 Task: Explore Airbnb accommodation in Blenheim, New Zealand from 3rd December, 2023 to 17th December, 2023 for 3 adults, 1 child.3 bedrooms having 4 beds and 2 bathrooms. Property type can be house. Look for 5 properties as per requirement.
Action: Mouse moved to (517, 75)
Screenshot: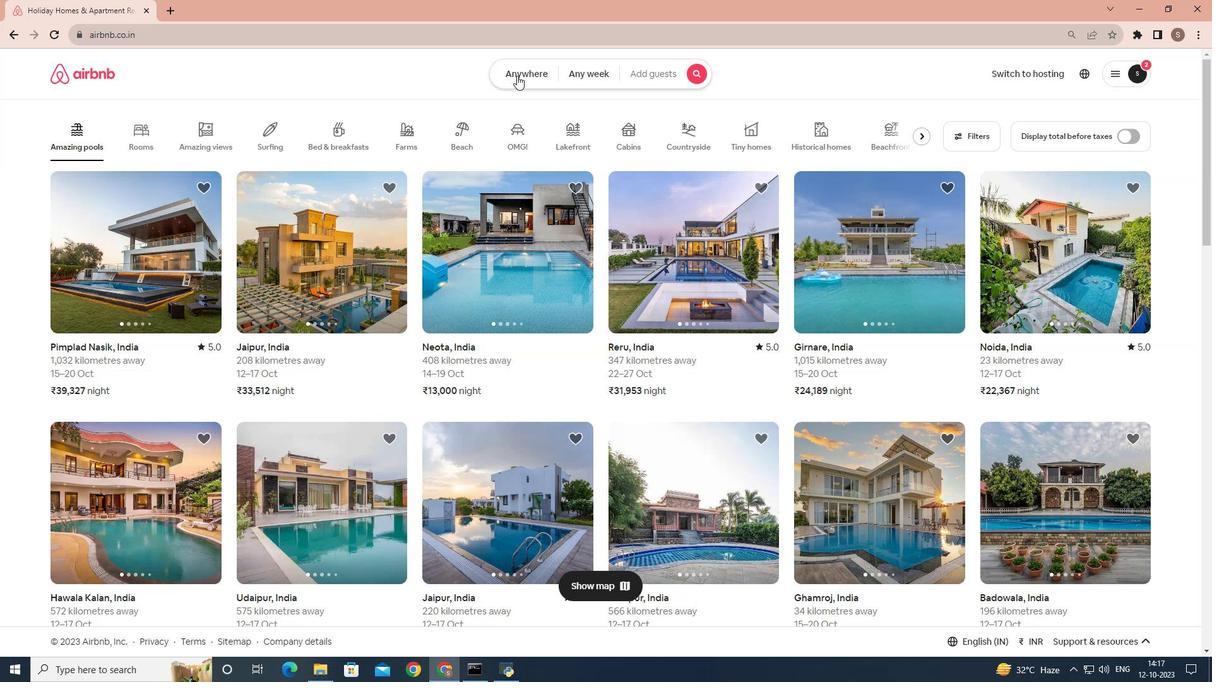
Action: Mouse pressed left at (517, 75)
Screenshot: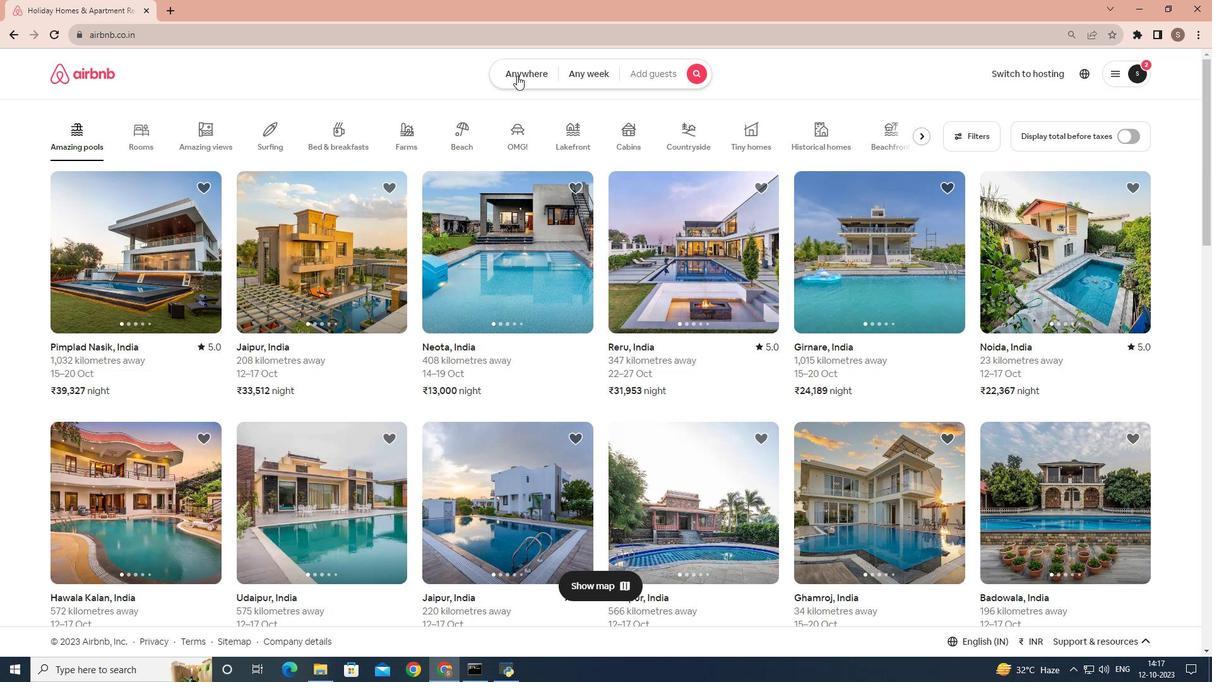 
Action: Mouse moved to (450, 118)
Screenshot: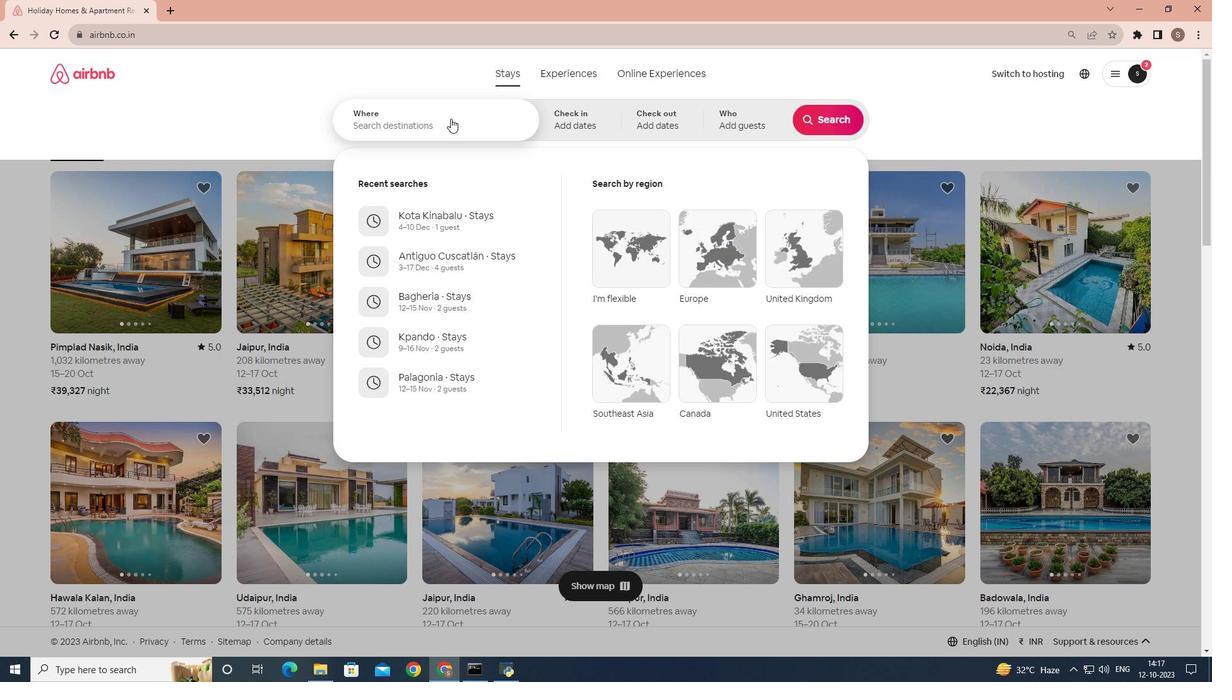 
Action: Mouse pressed left at (450, 118)
Screenshot: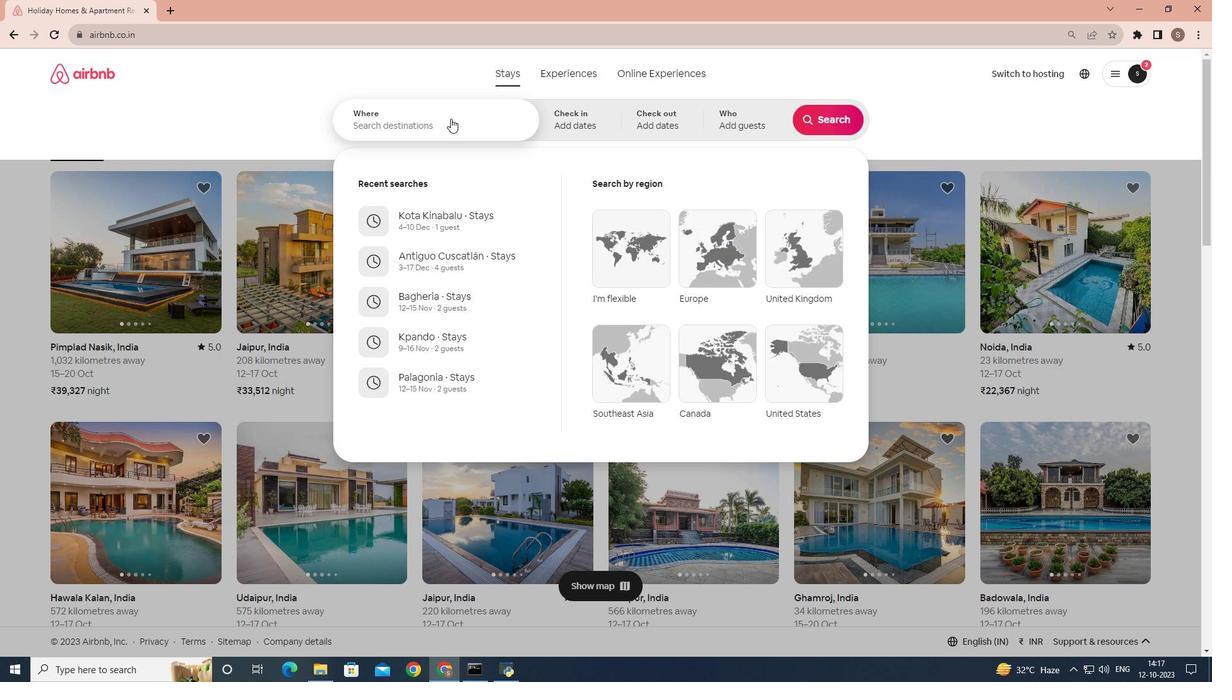 
Action: Key pressed <Key.shift>M<Key.backspace><Key.shift><Key.shift><Key.shift>Blenheim,<Key.space><Key.shift>New<Key.space><Key.shift>Zealand
Screenshot: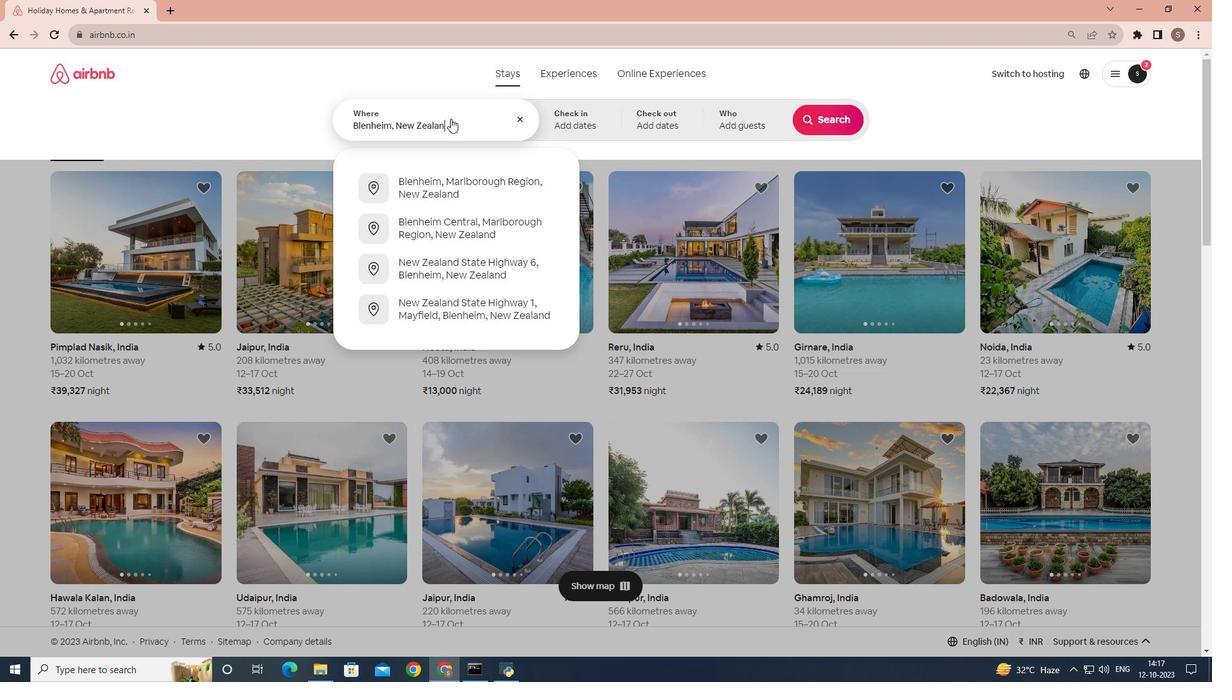 
Action: Mouse moved to (585, 108)
Screenshot: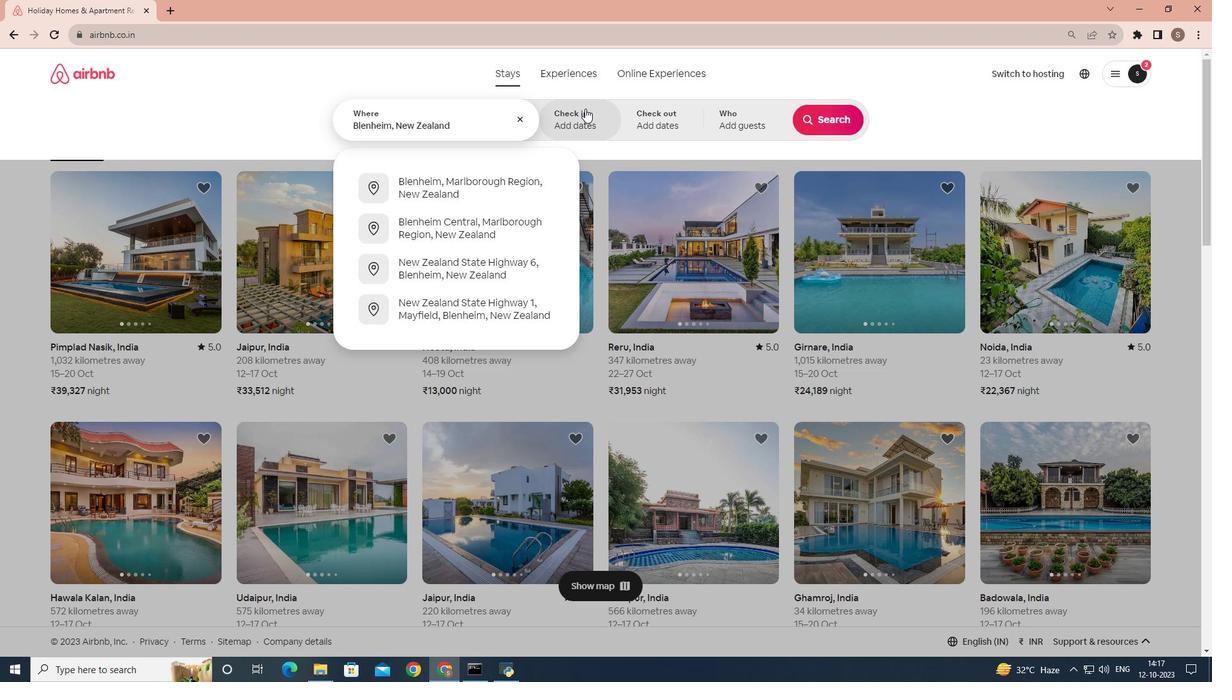 
Action: Mouse pressed left at (585, 108)
Screenshot: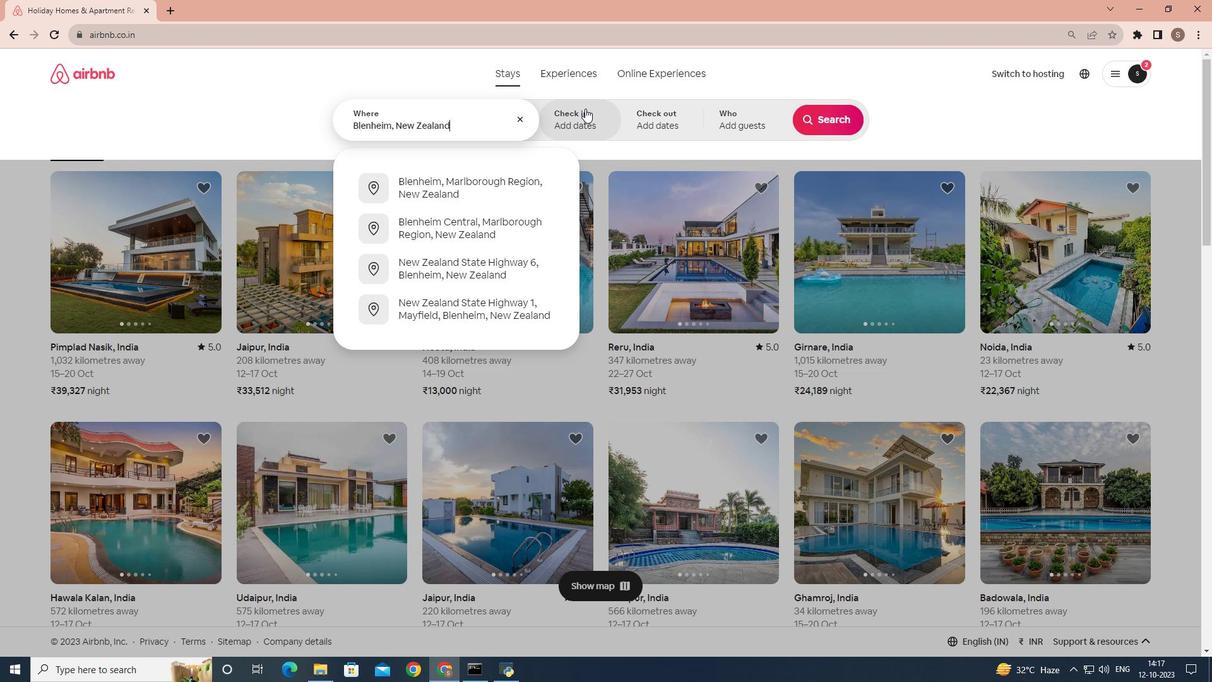 
Action: Mouse moved to (822, 222)
Screenshot: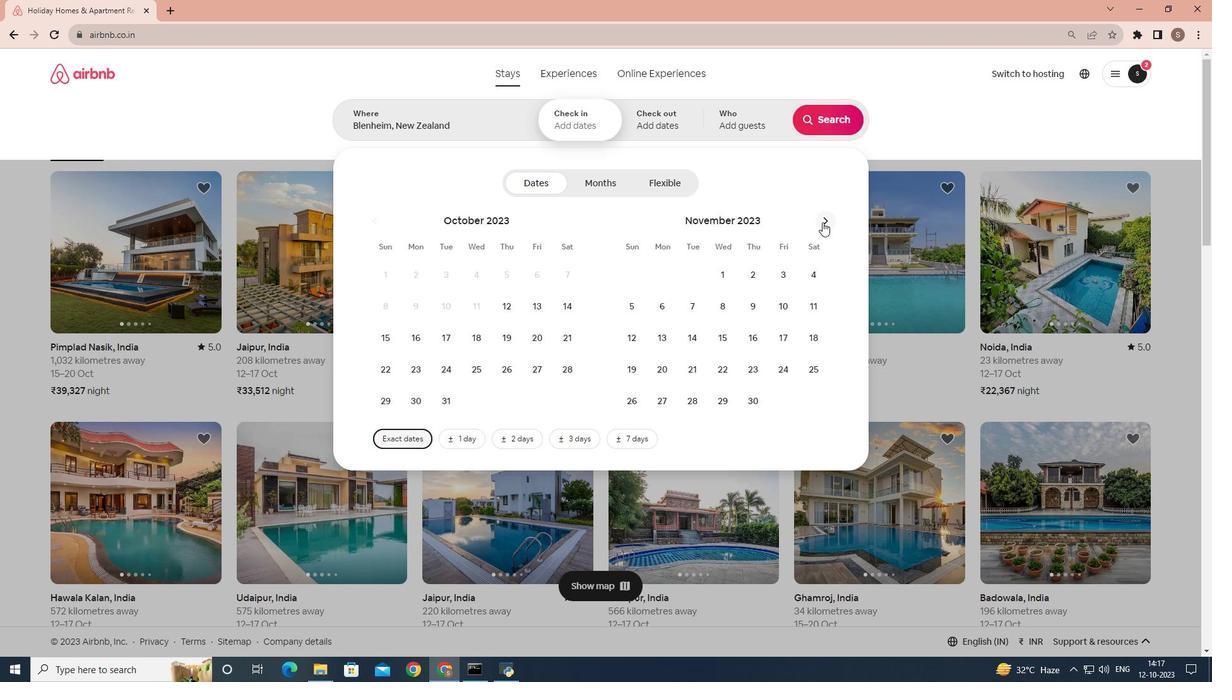 
Action: Mouse pressed left at (822, 222)
Screenshot: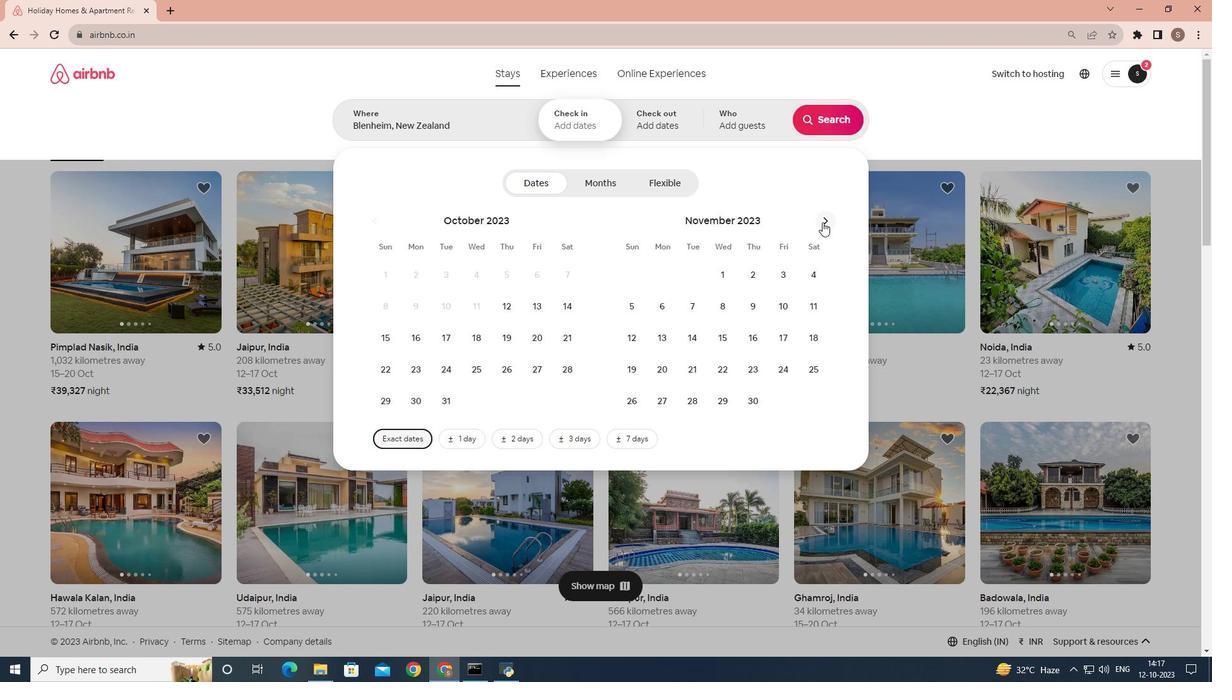
Action: Mouse moved to (639, 305)
Screenshot: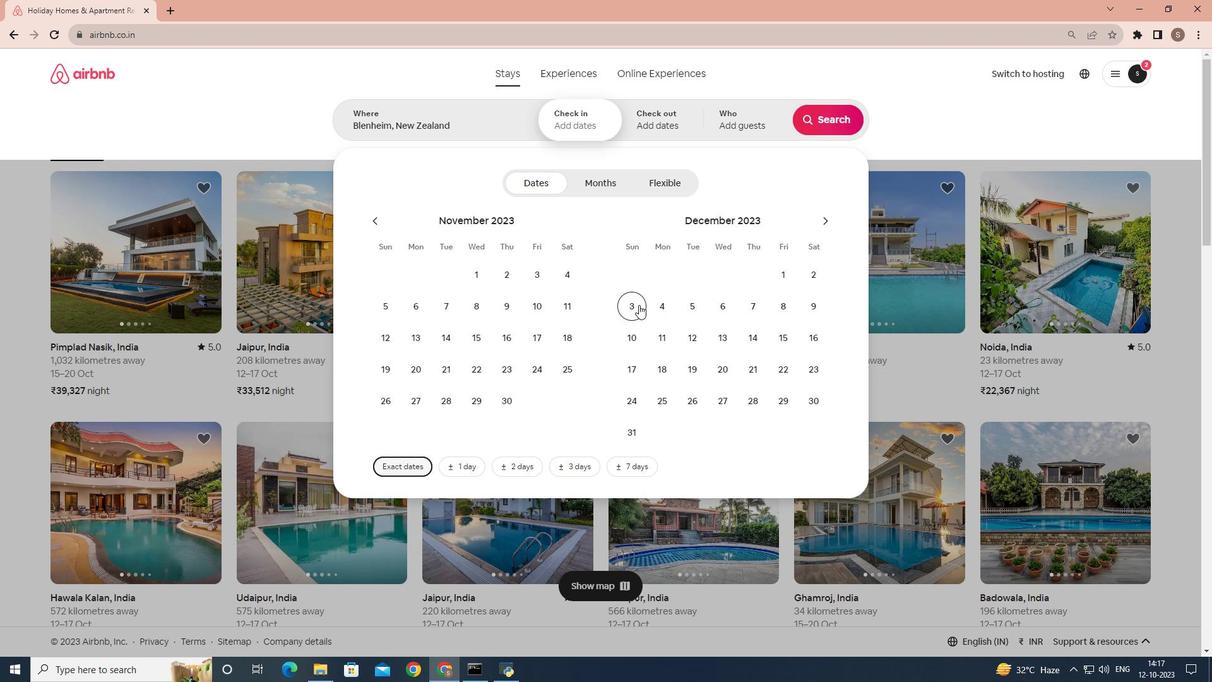 
Action: Mouse pressed left at (639, 305)
Screenshot: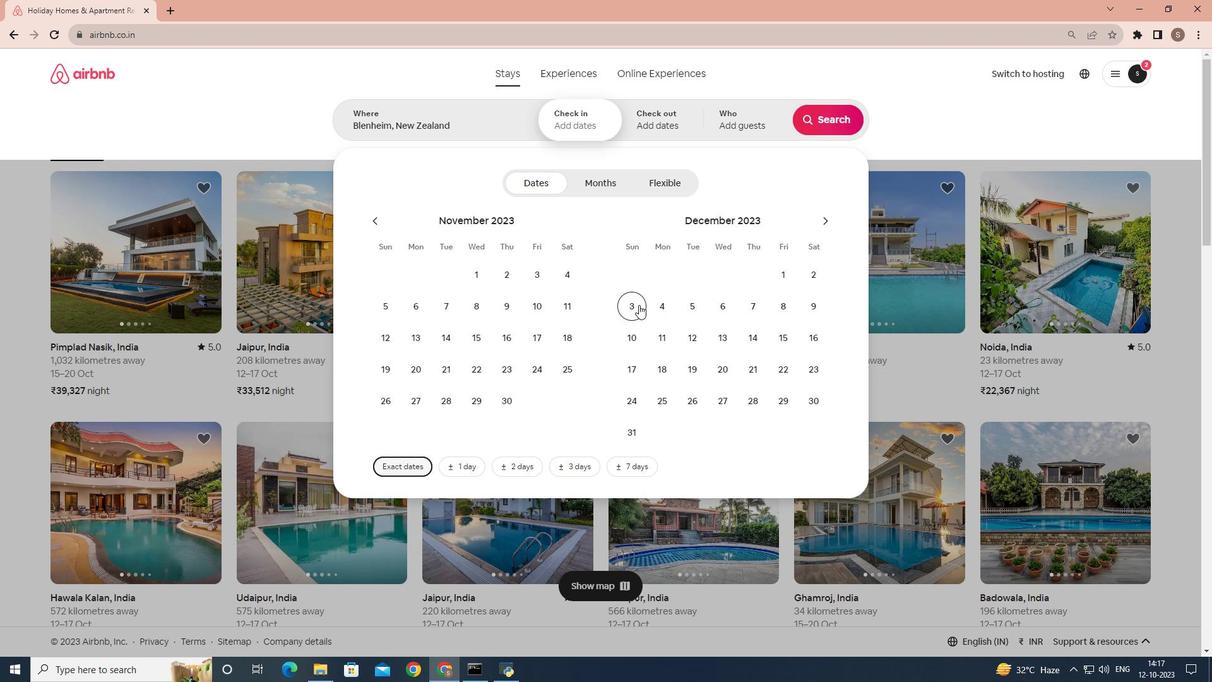 
Action: Mouse moved to (632, 359)
Screenshot: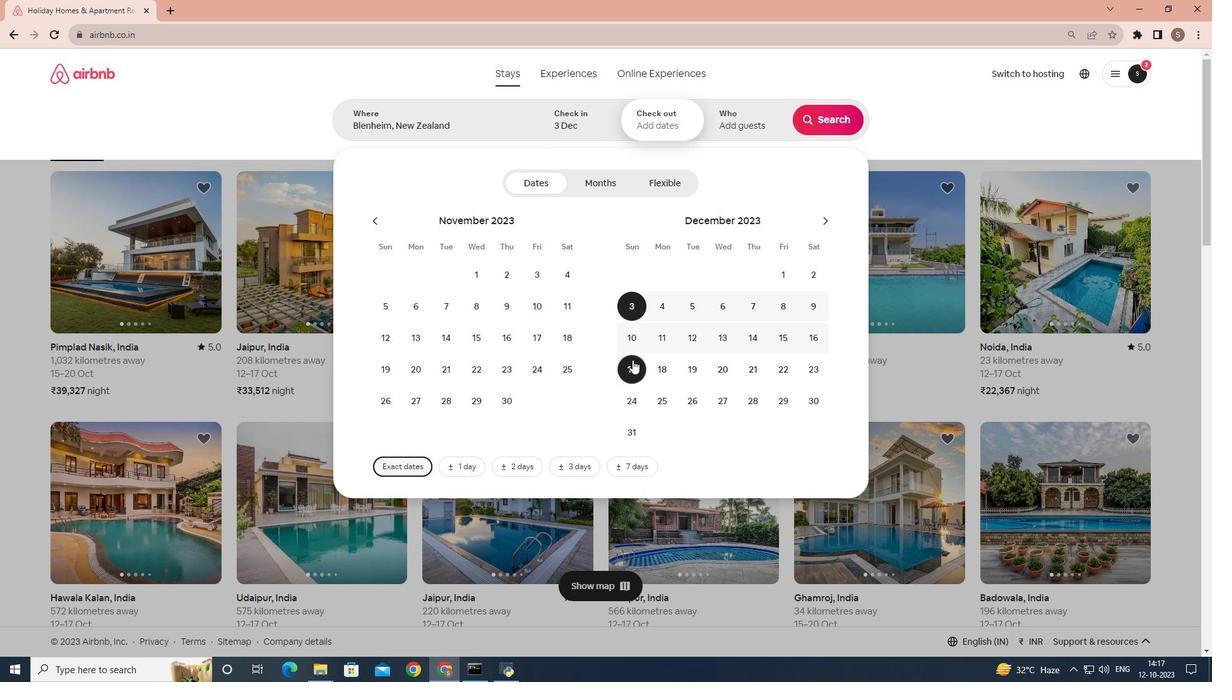 
Action: Mouse pressed left at (632, 359)
Screenshot: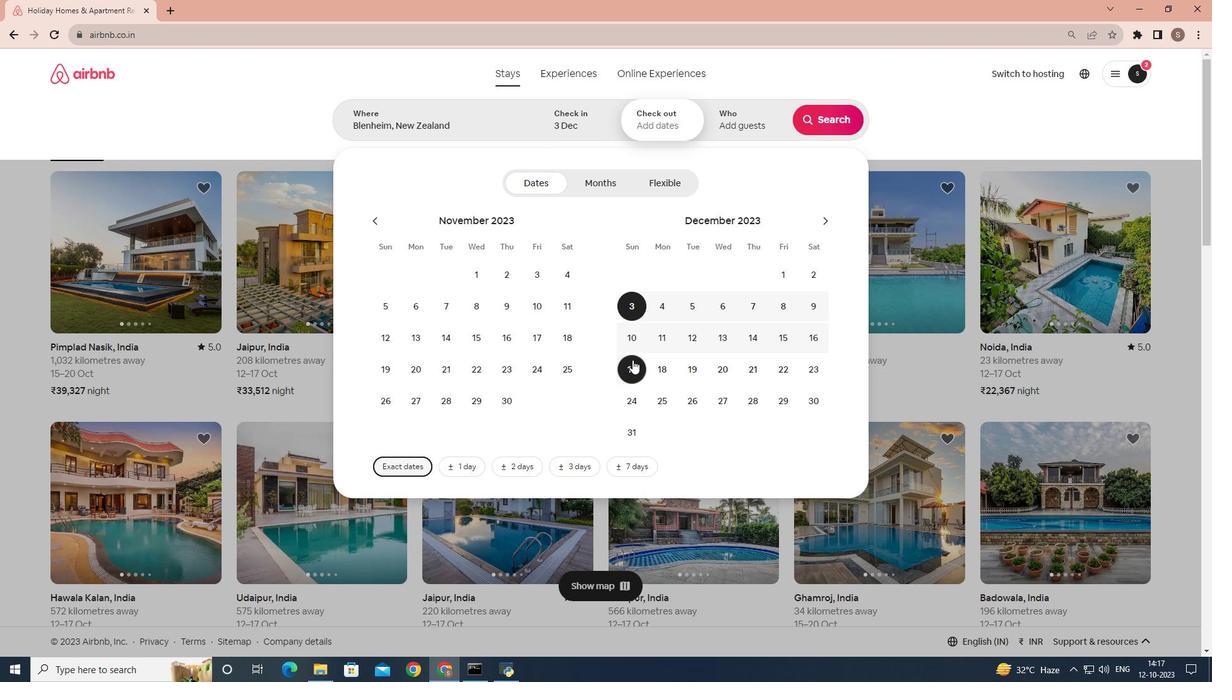 
Action: Mouse moved to (743, 124)
Screenshot: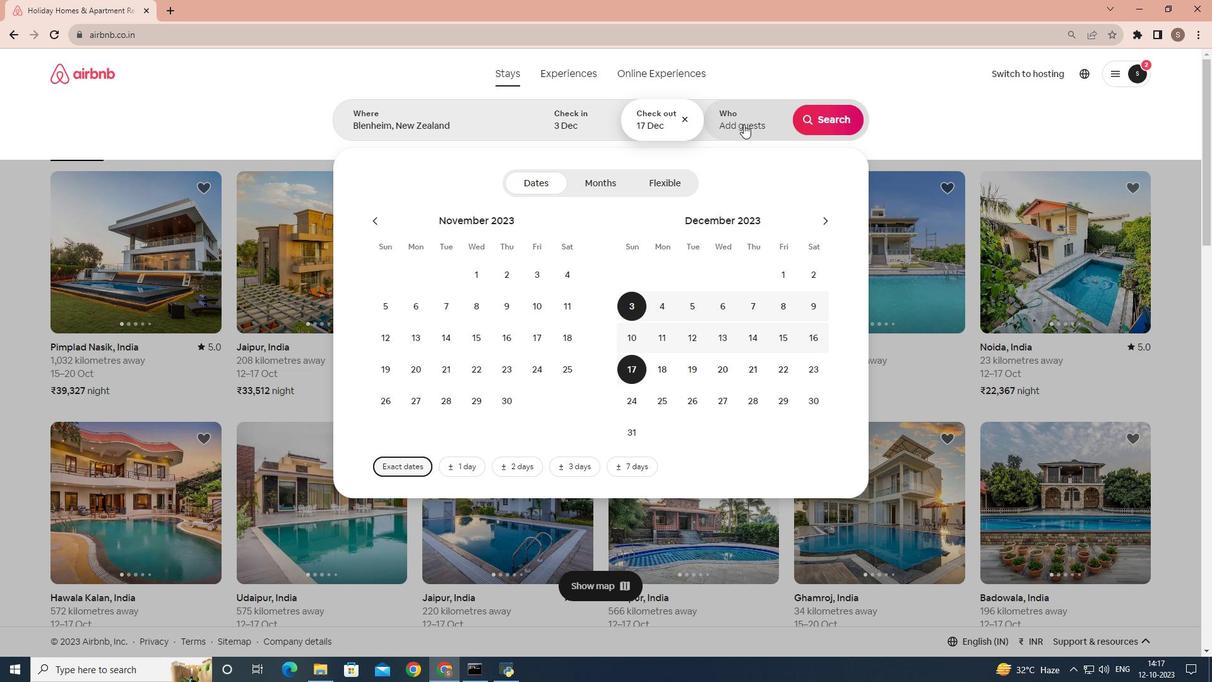 
Action: Mouse pressed left at (743, 124)
Screenshot: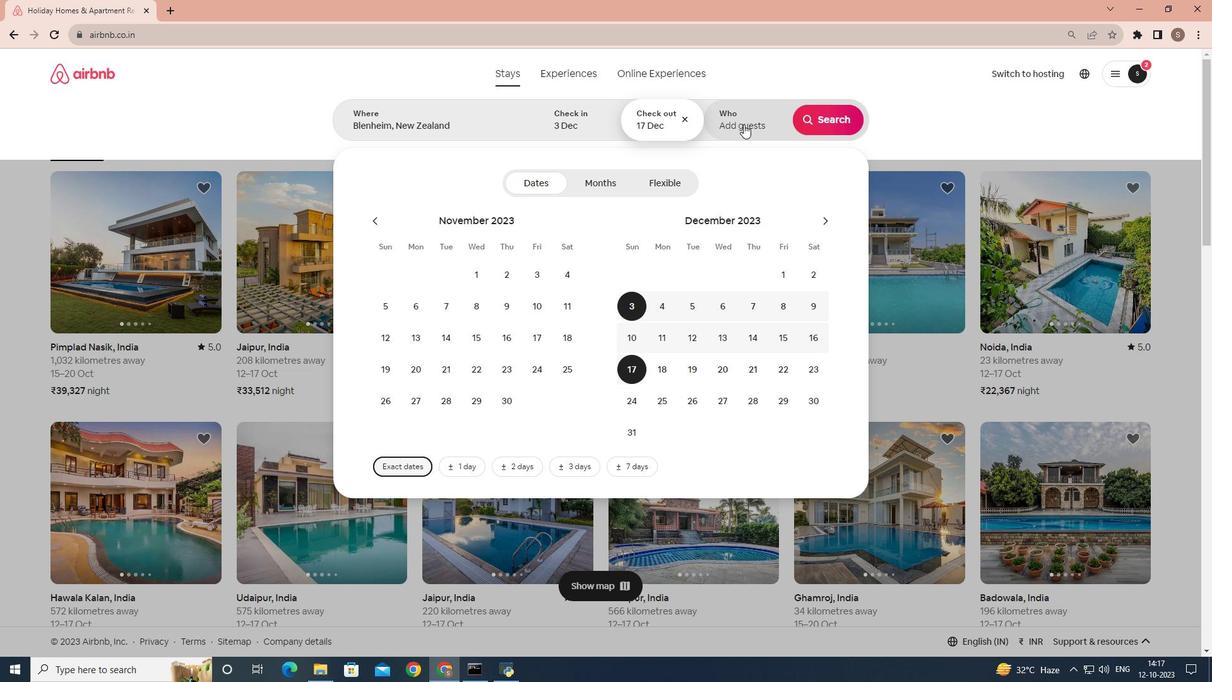 
Action: Mouse moved to (828, 185)
Screenshot: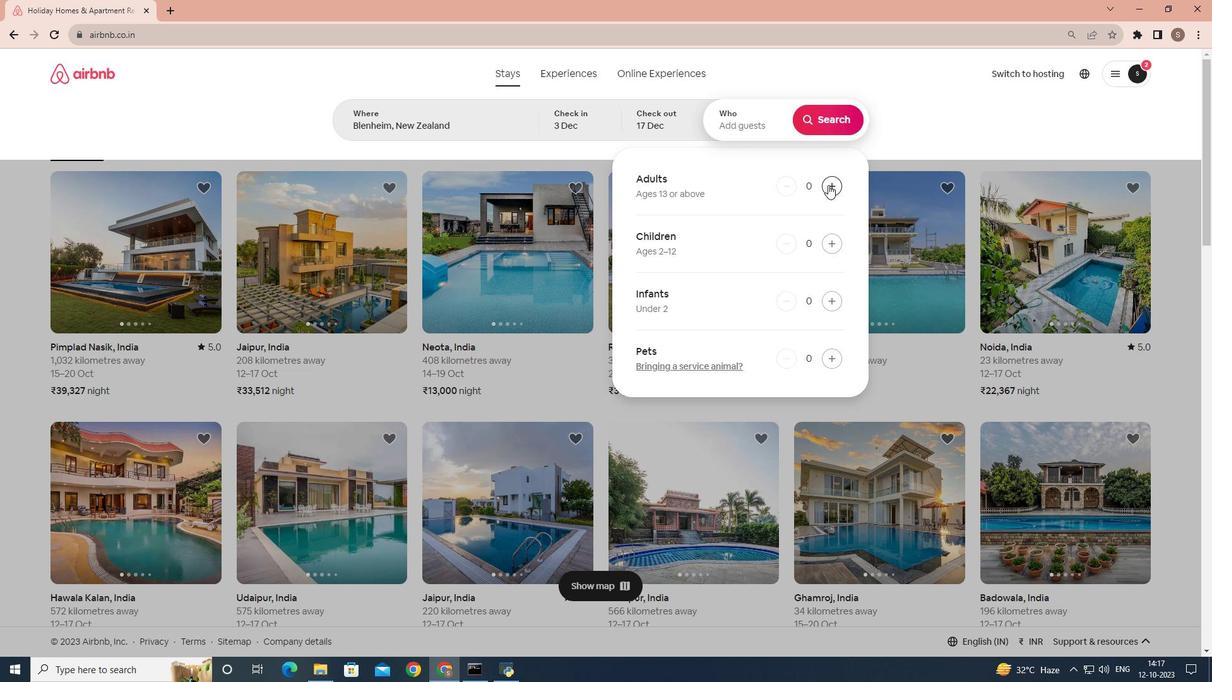 
Action: Mouse pressed left at (828, 185)
Screenshot: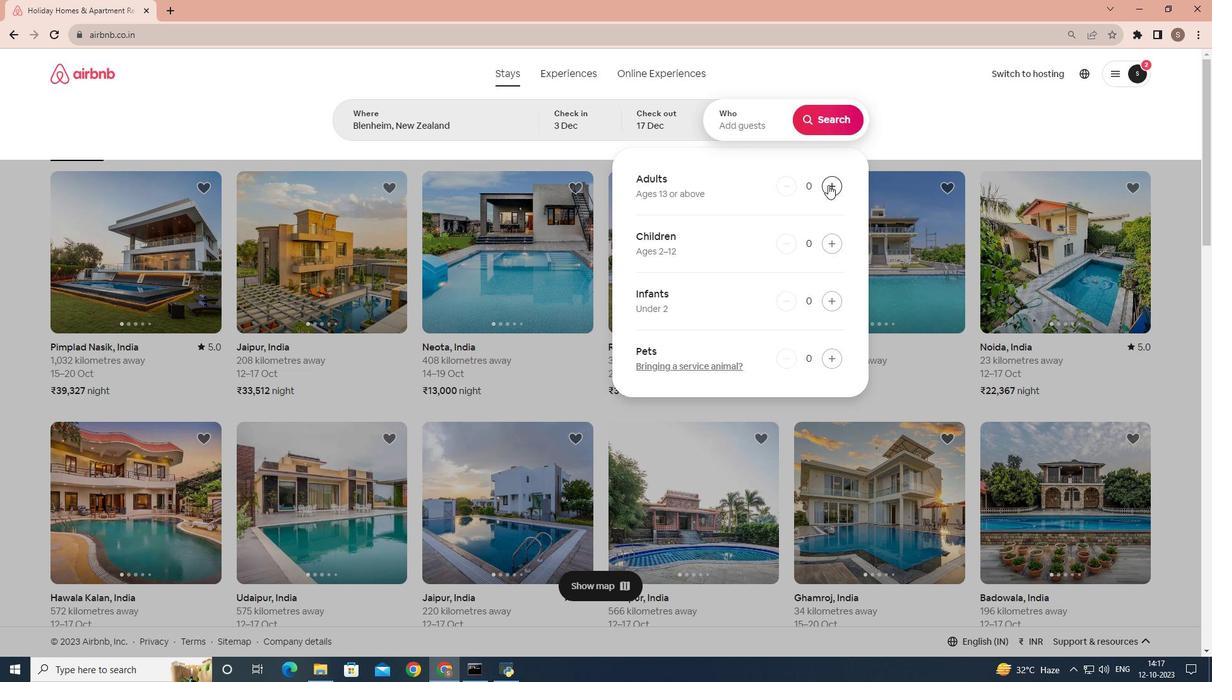 
Action: Mouse pressed left at (828, 185)
Screenshot: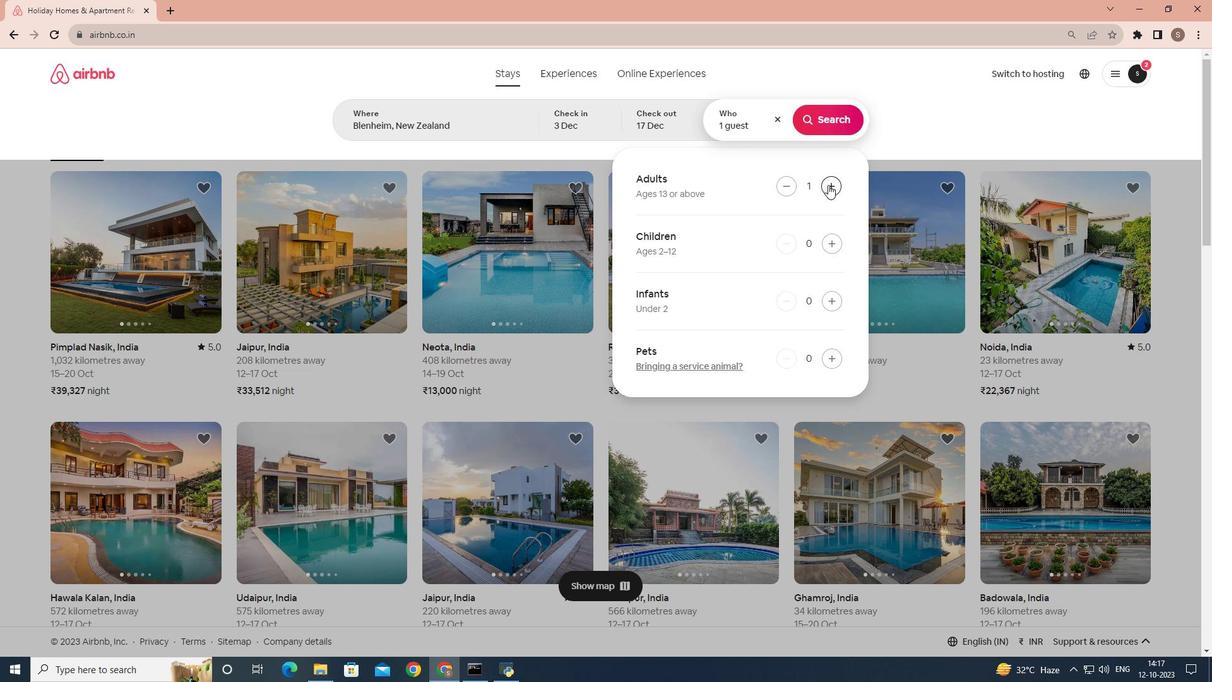 
Action: Mouse pressed left at (828, 185)
Screenshot: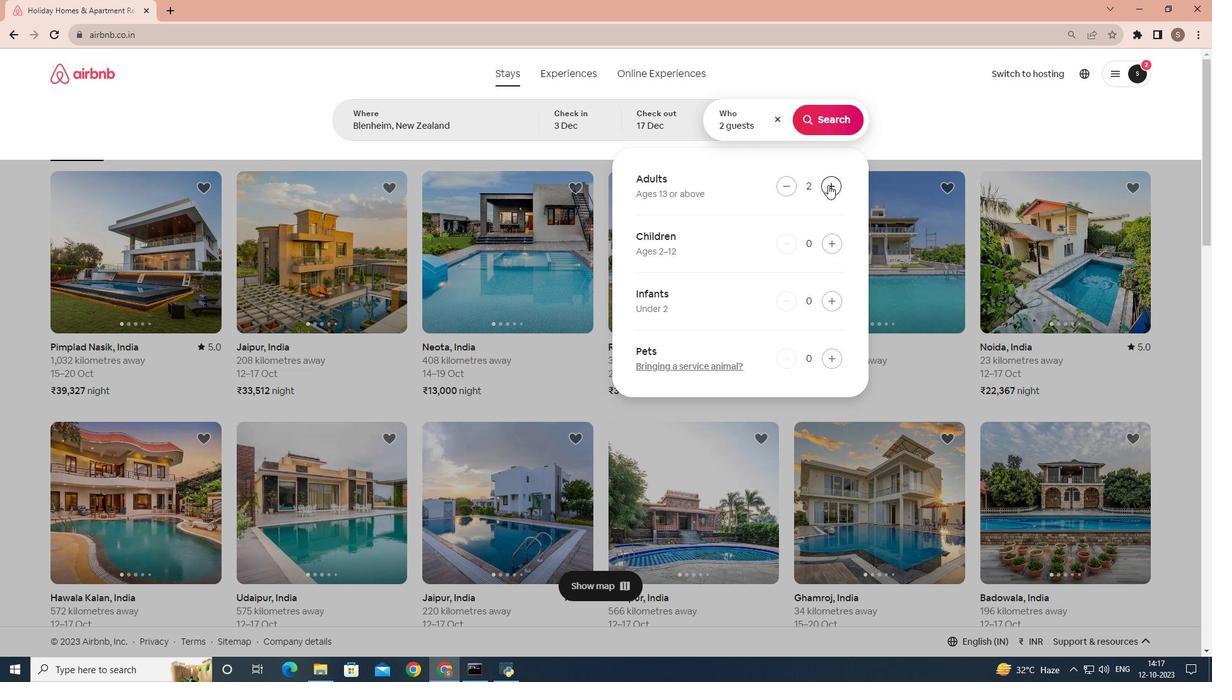 
Action: Mouse pressed left at (828, 185)
Screenshot: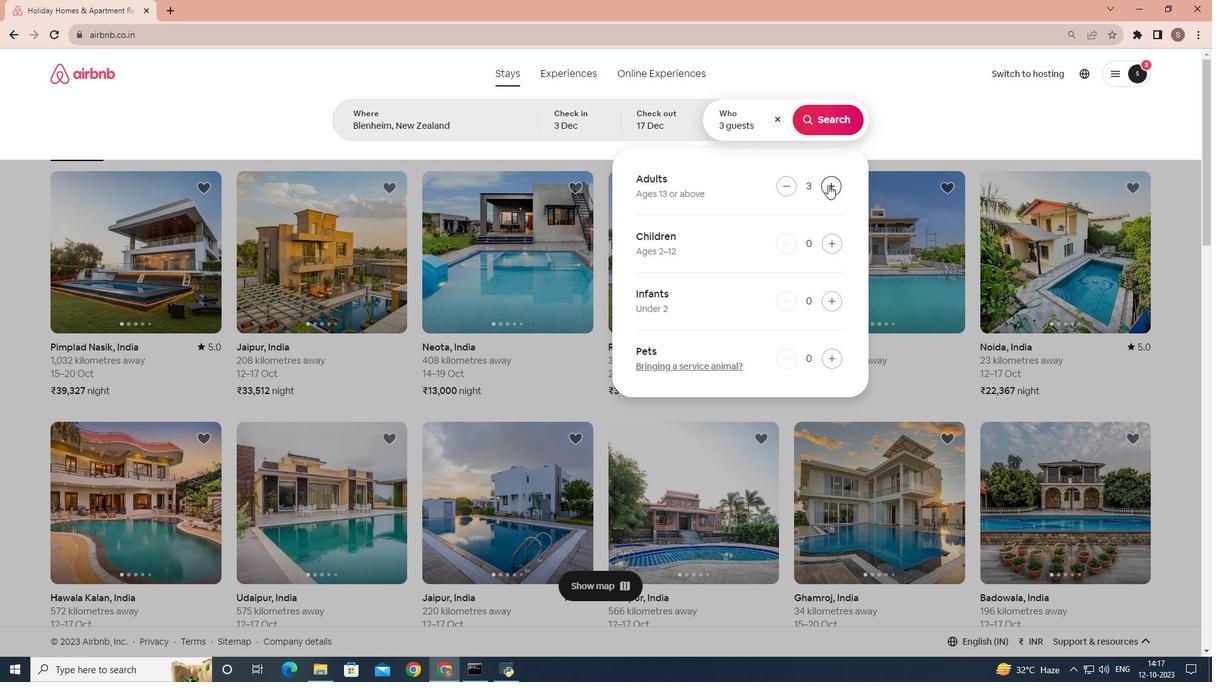 
Action: Mouse moved to (797, 191)
Screenshot: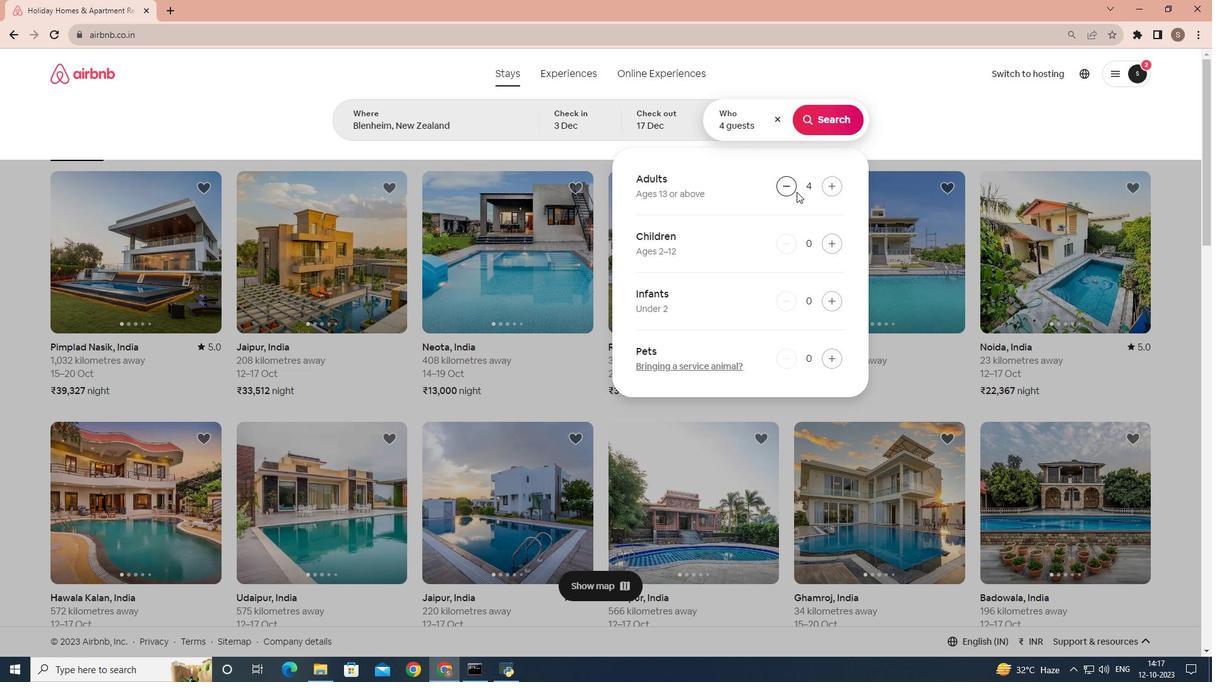 
Action: Mouse pressed left at (797, 191)
Screenshot: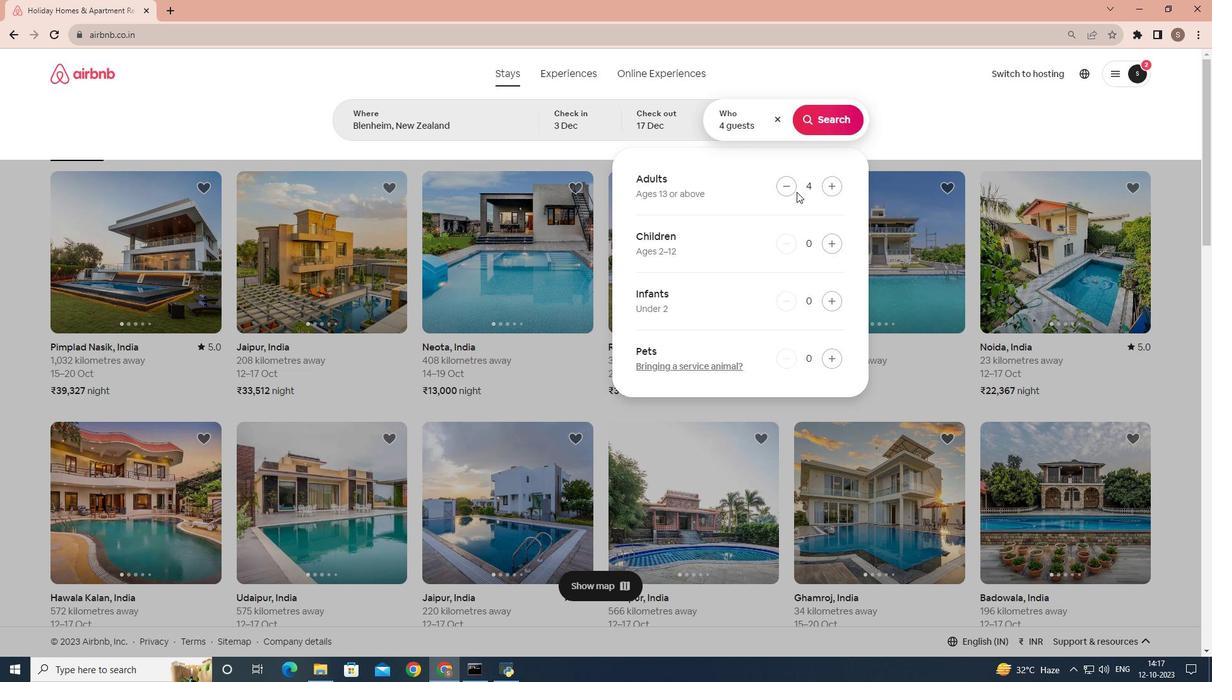 
Action: Mouse moved to (790, 189)
Screenshot: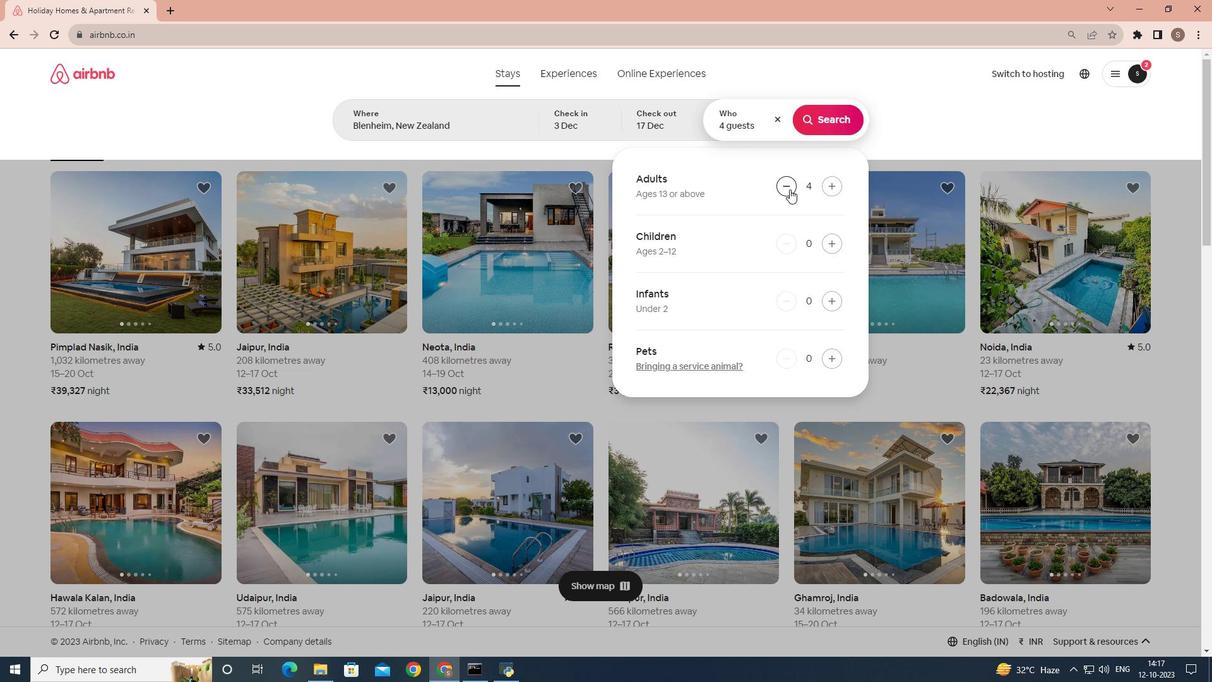 
Action: Mouse pressed left at (790, 189)
Screenshot: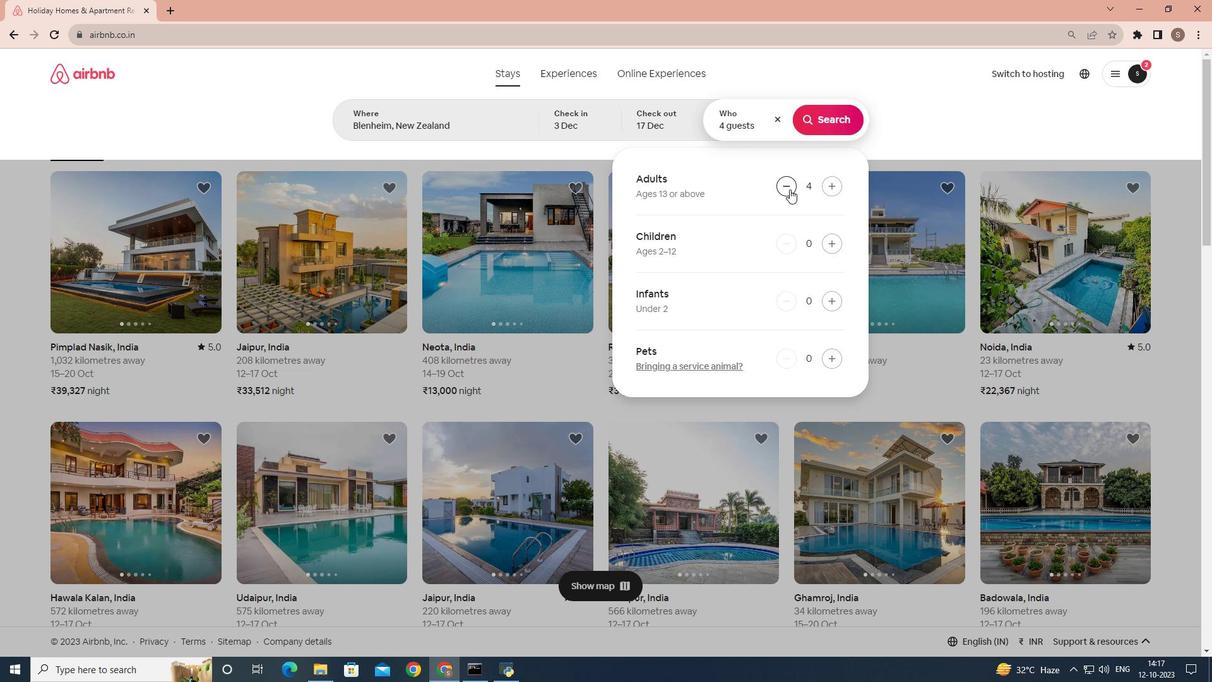 
Action: Mouse moved to (834, 244)
Screenshot: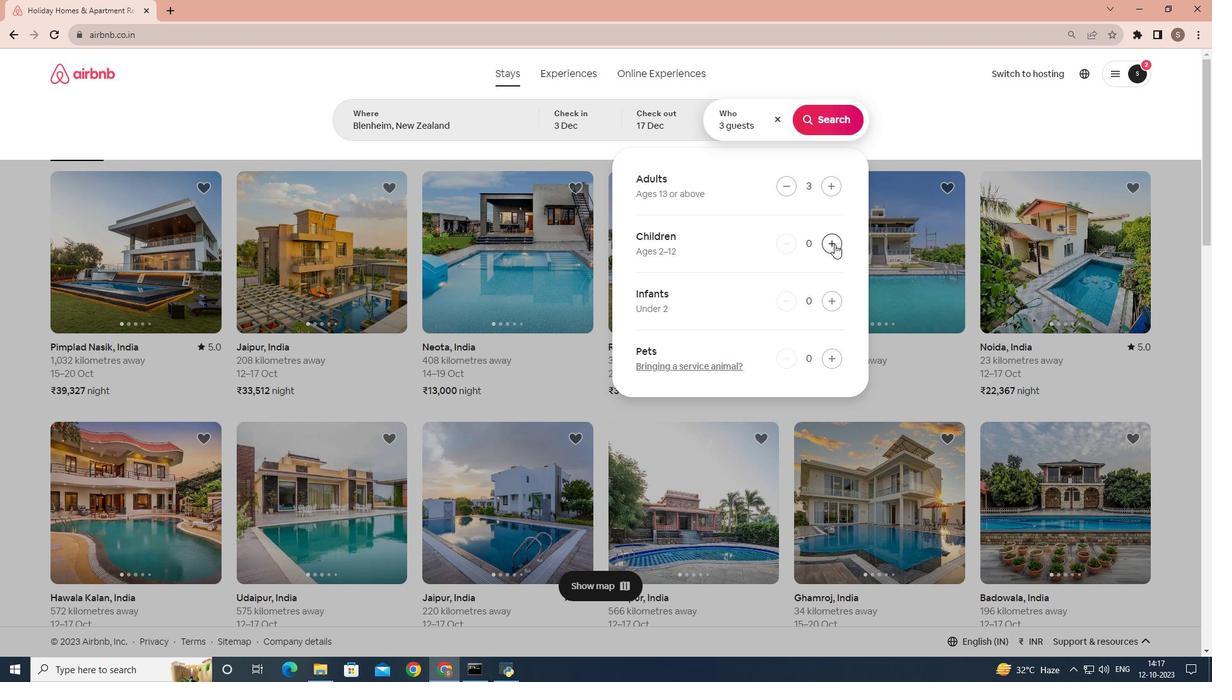 
Action: Mouse pressed left at (834, 244)
Screenshot: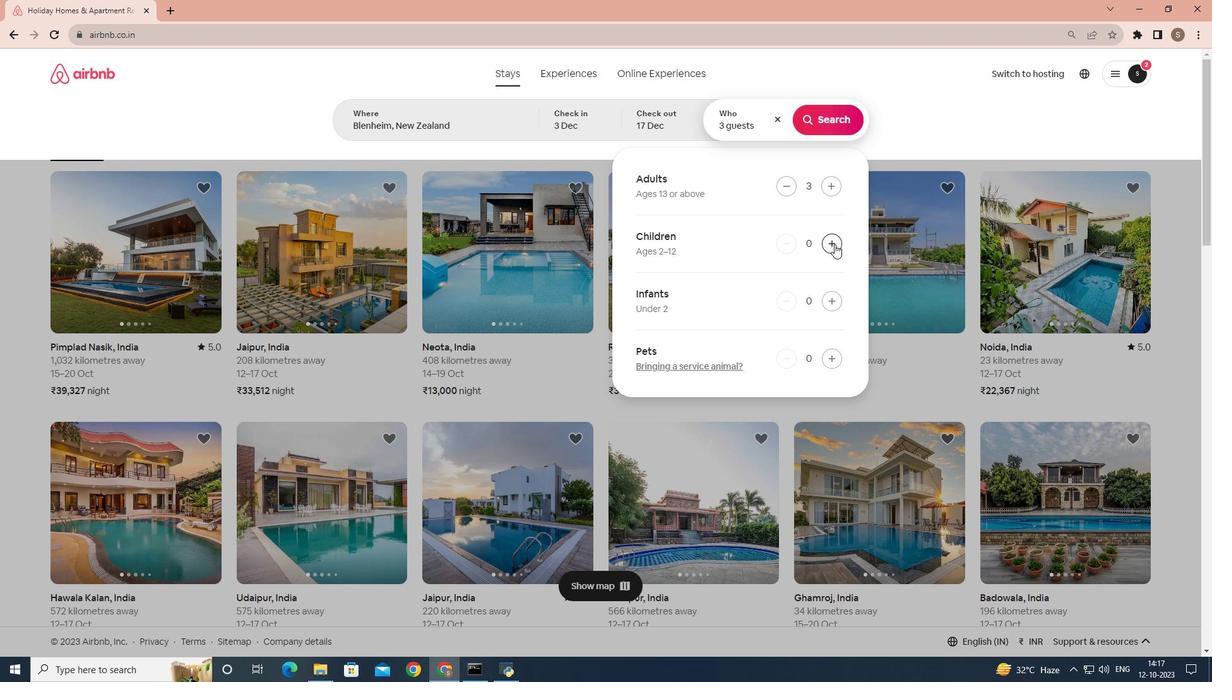
Action: Mouse moved to (837, 116)
Screenshot: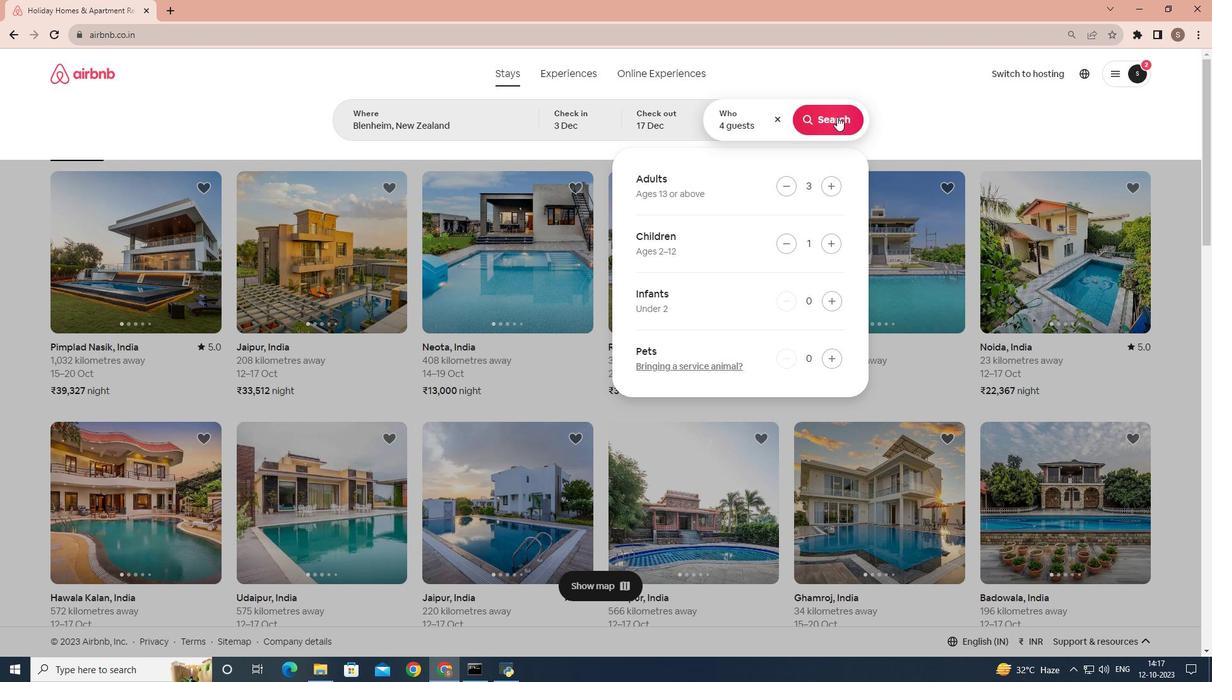 
Action: Mouse pressed left at (837, 116)
Screenshot: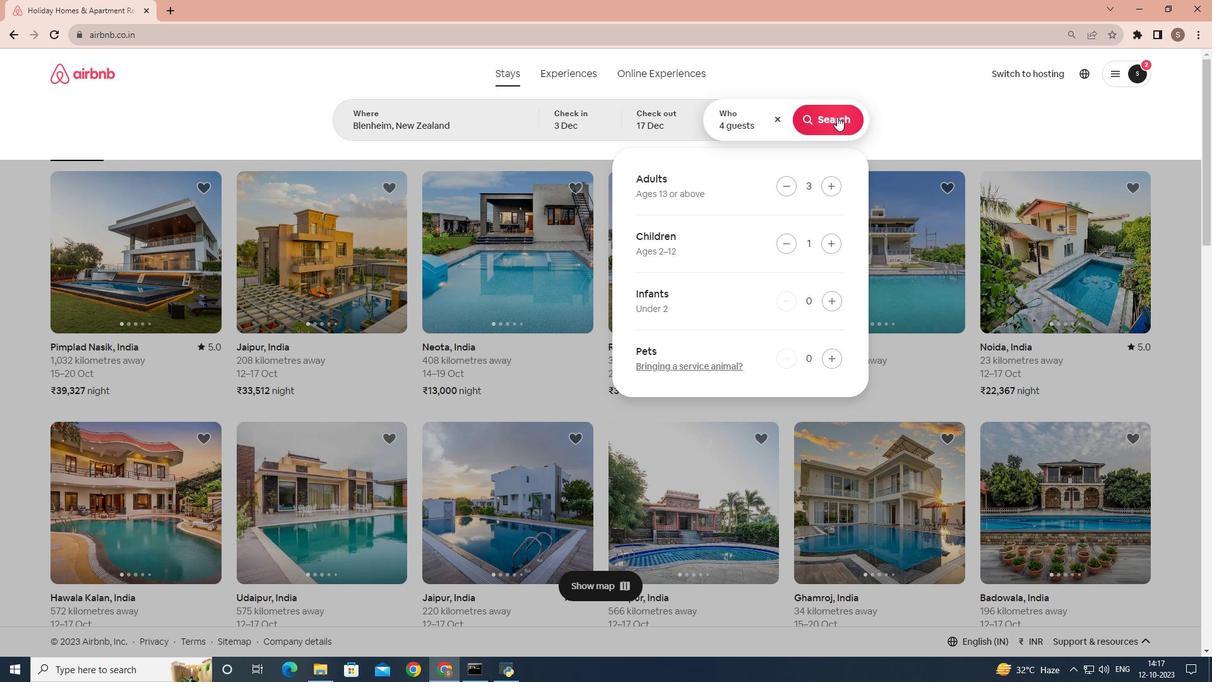 
Action: Mouse moved to (1001, 125)
Screenshot: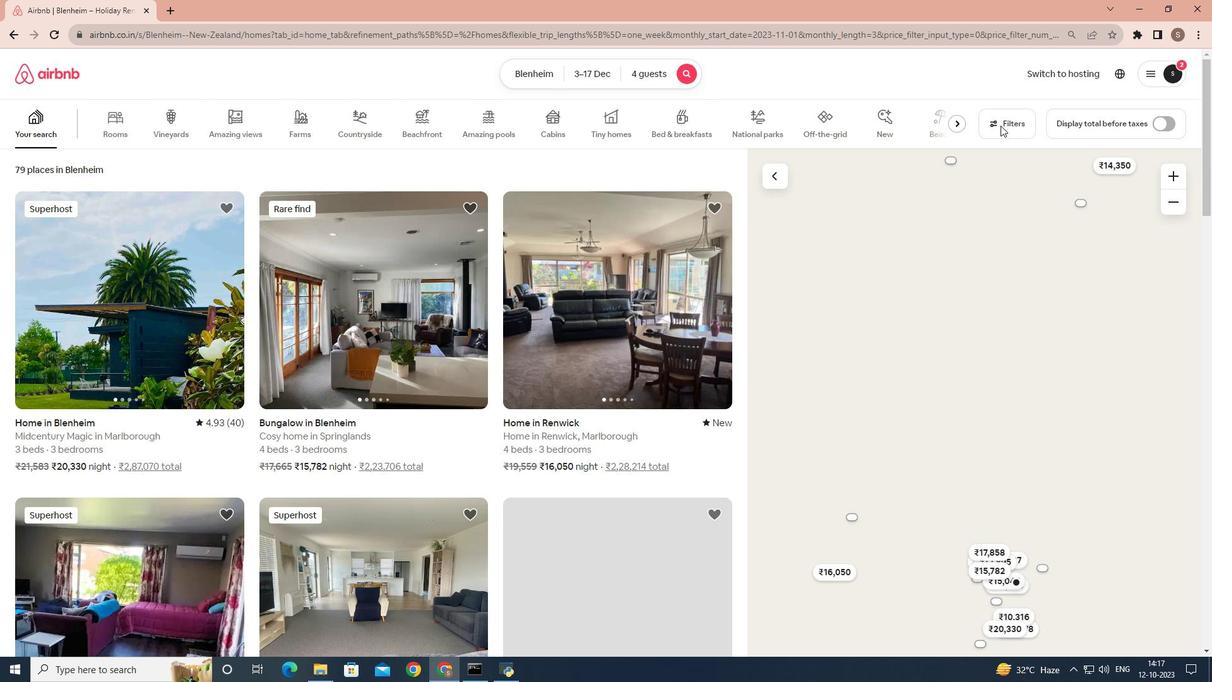 
Action: Mouse pressed left at (1001, 125)
Screenshot: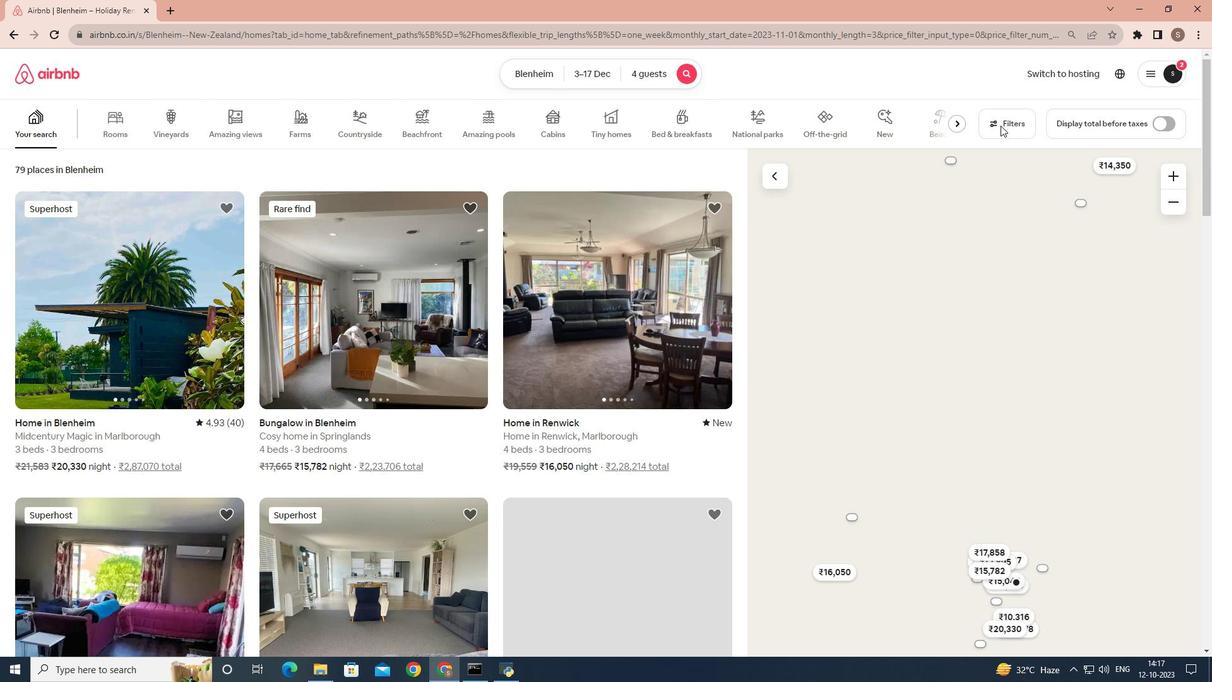 
Action: Mouse moved to (623, 318)
Screenshot: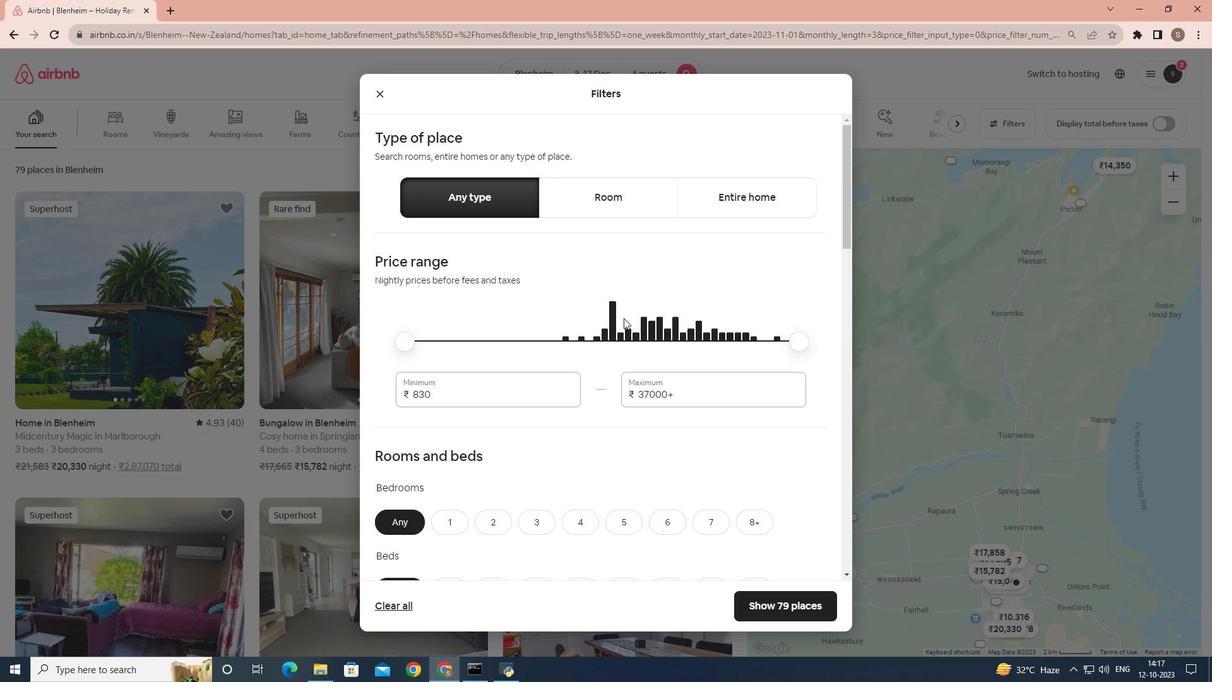 
Action: Mouse scrolled (623, 317) with delta (0, 0)
Screenshot: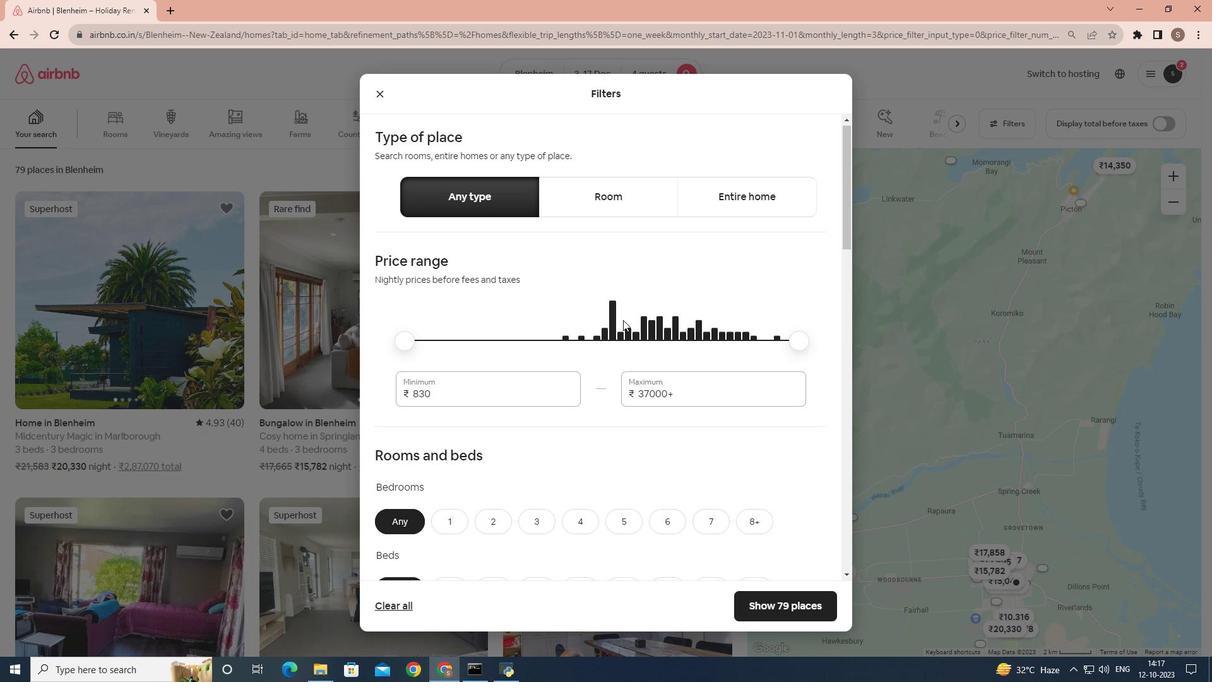 
Action: Mouse moved to (529, 461)
Screenshot: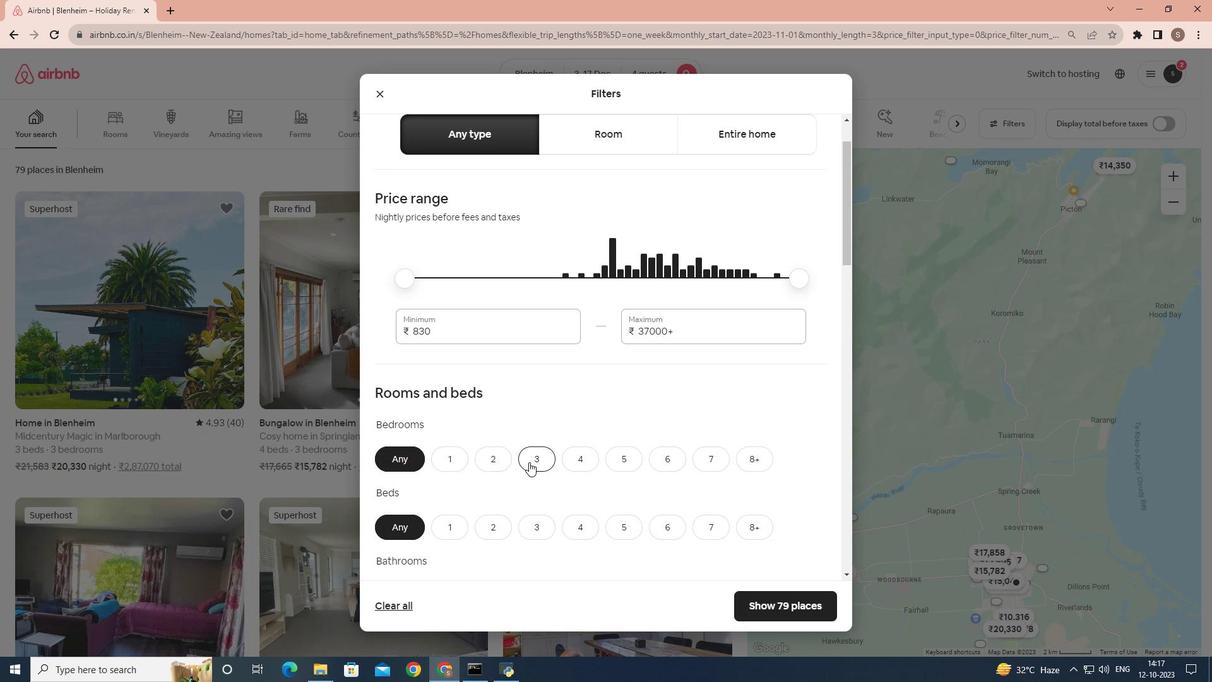 
Action: Mouse pressed left at (529, 461)
Screenshot: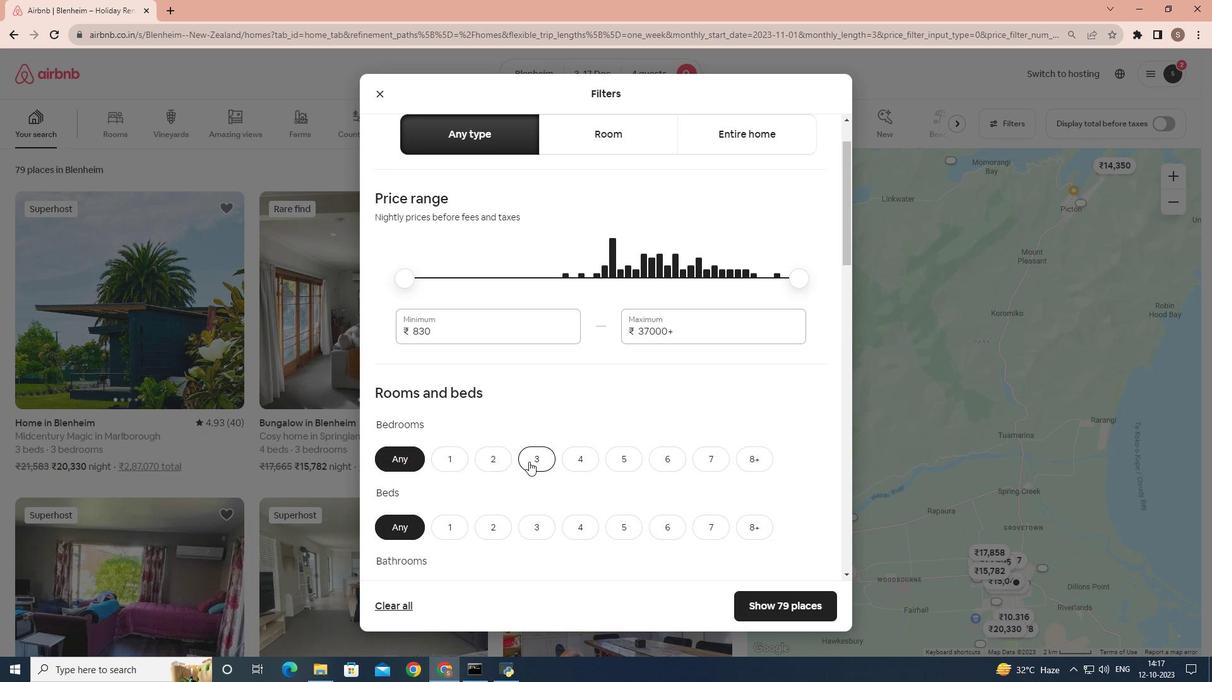 
Action: Mouse moved to (580, 519)
Screenshot: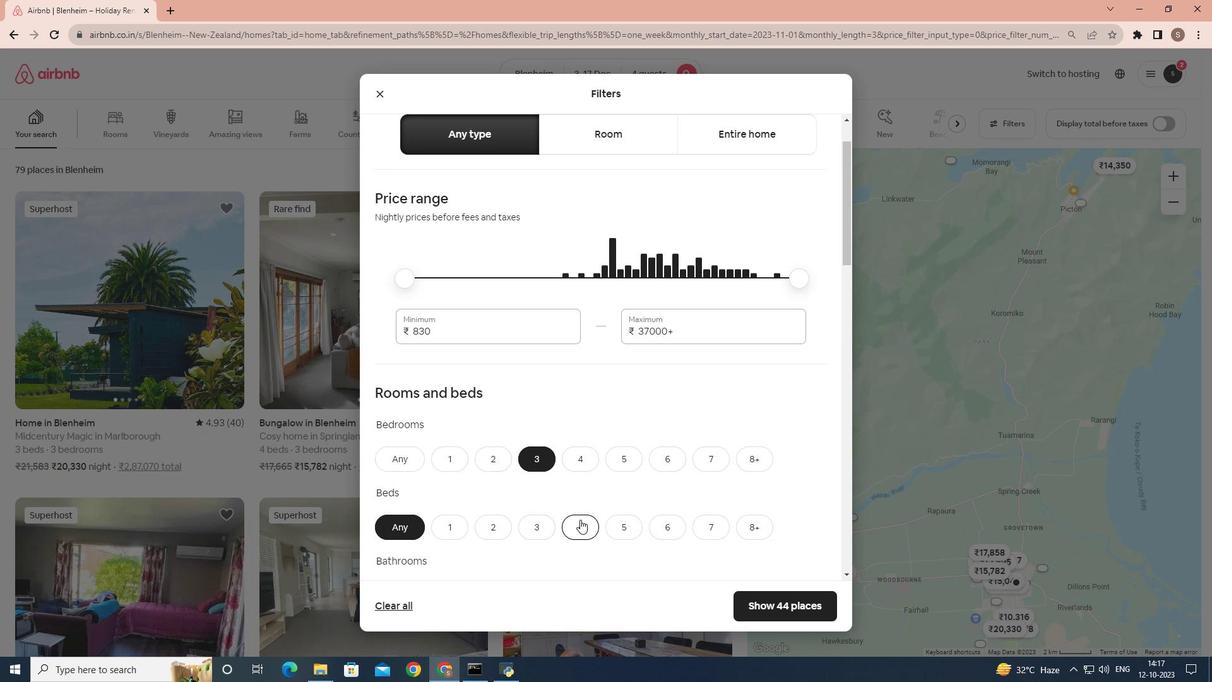 
Action: Mouse pressed left at (580, 519)
Screenshot: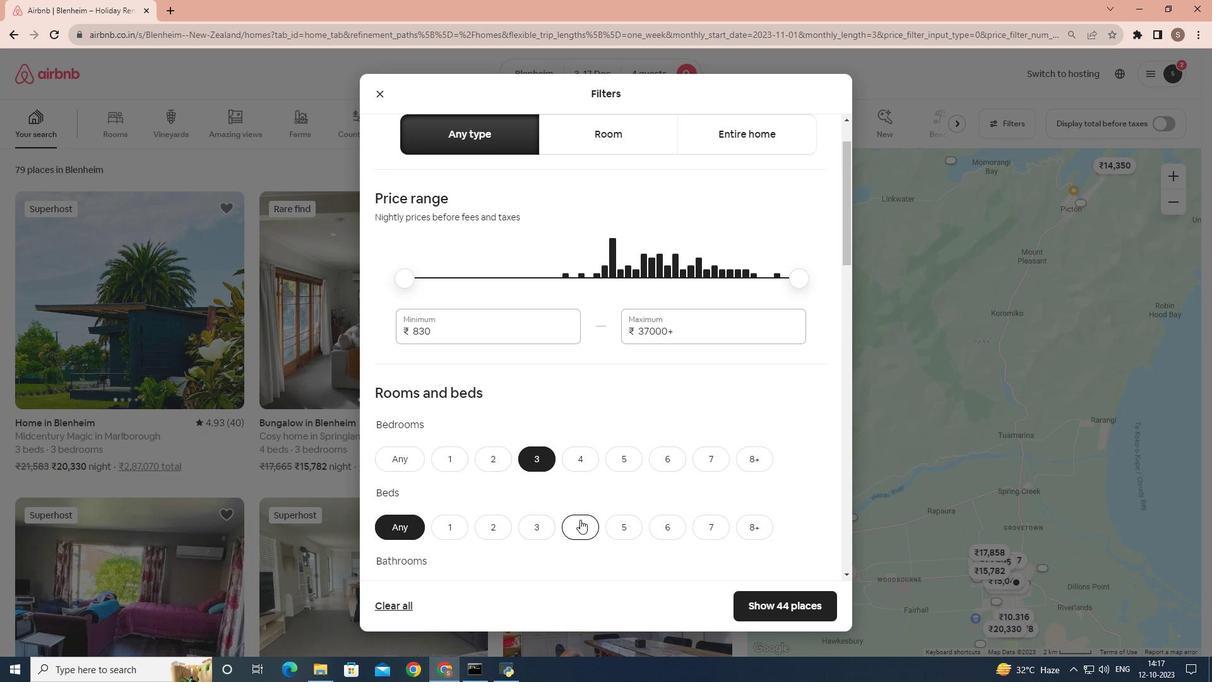 
Action: Mouse moved to (572, 474)
Screenshot: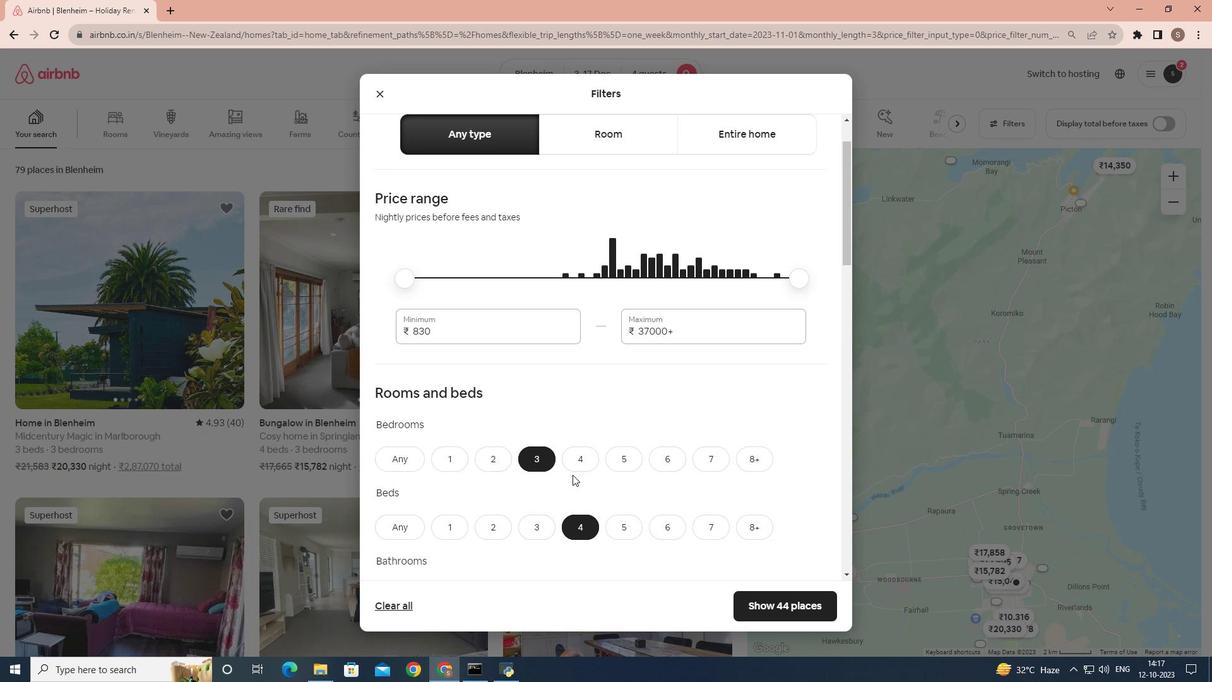 
Action: Mouse scrolled (572, 474) with delta (0, 0)
Screenshot: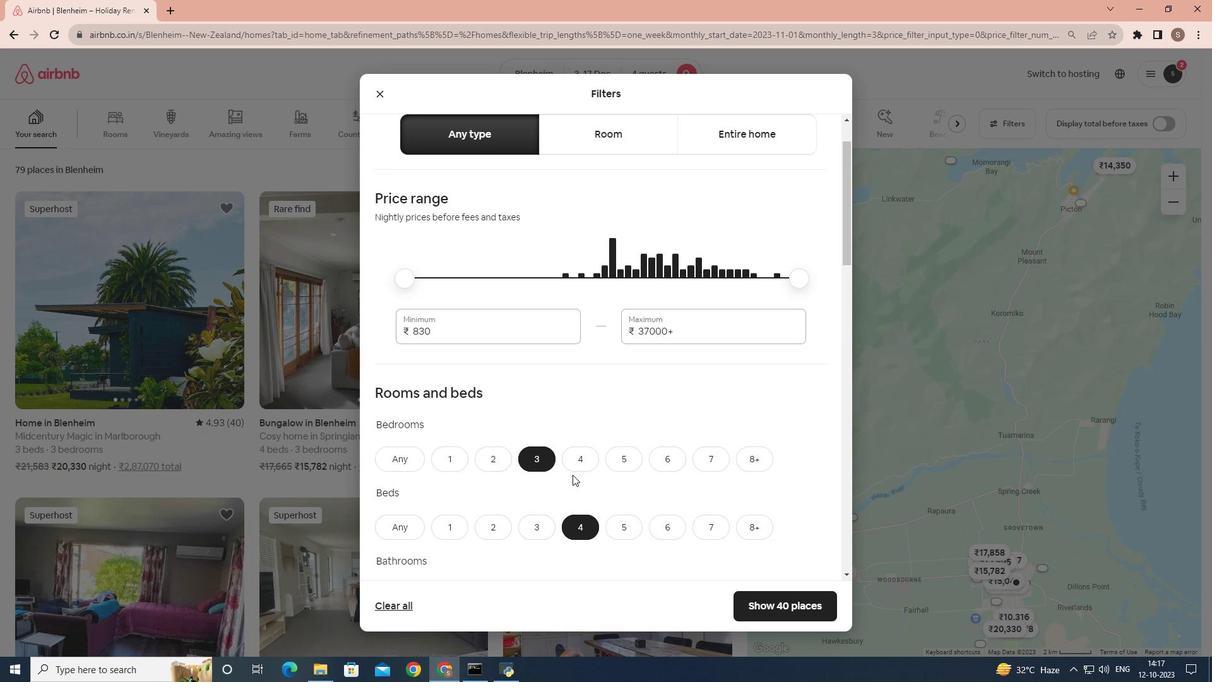
Action: Mouse moved to (490, 531)
Screenshot: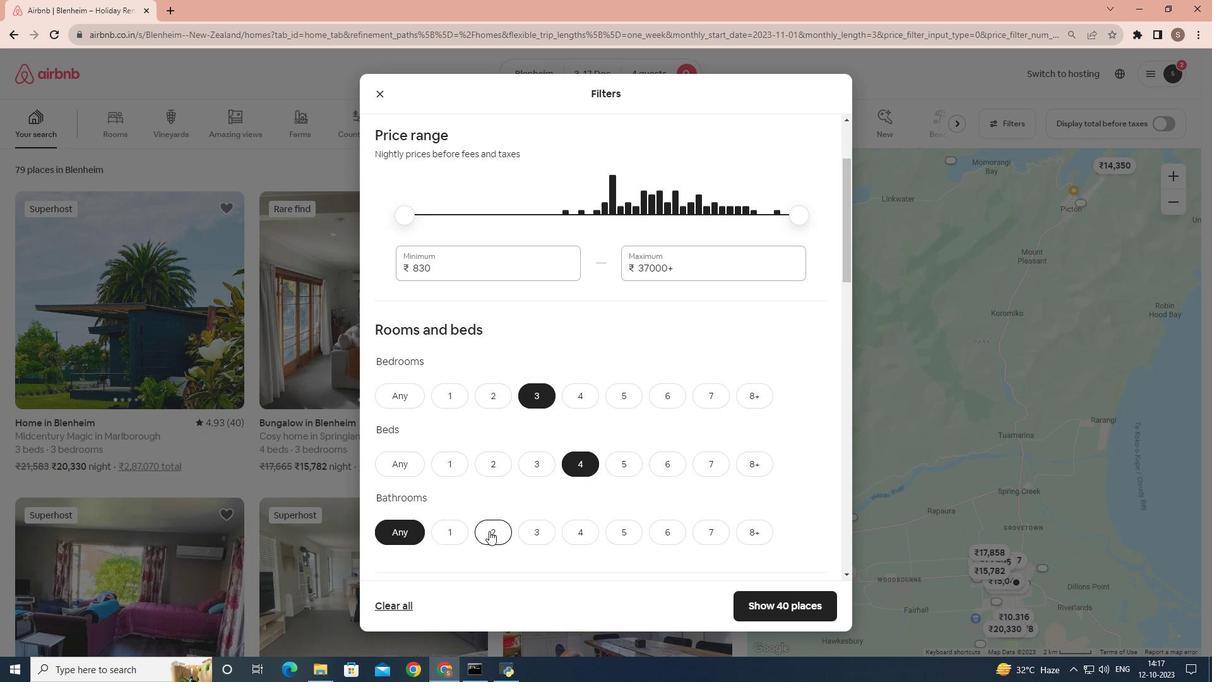 
Action: Mouse pressed left at (490, 531)
Screenshot: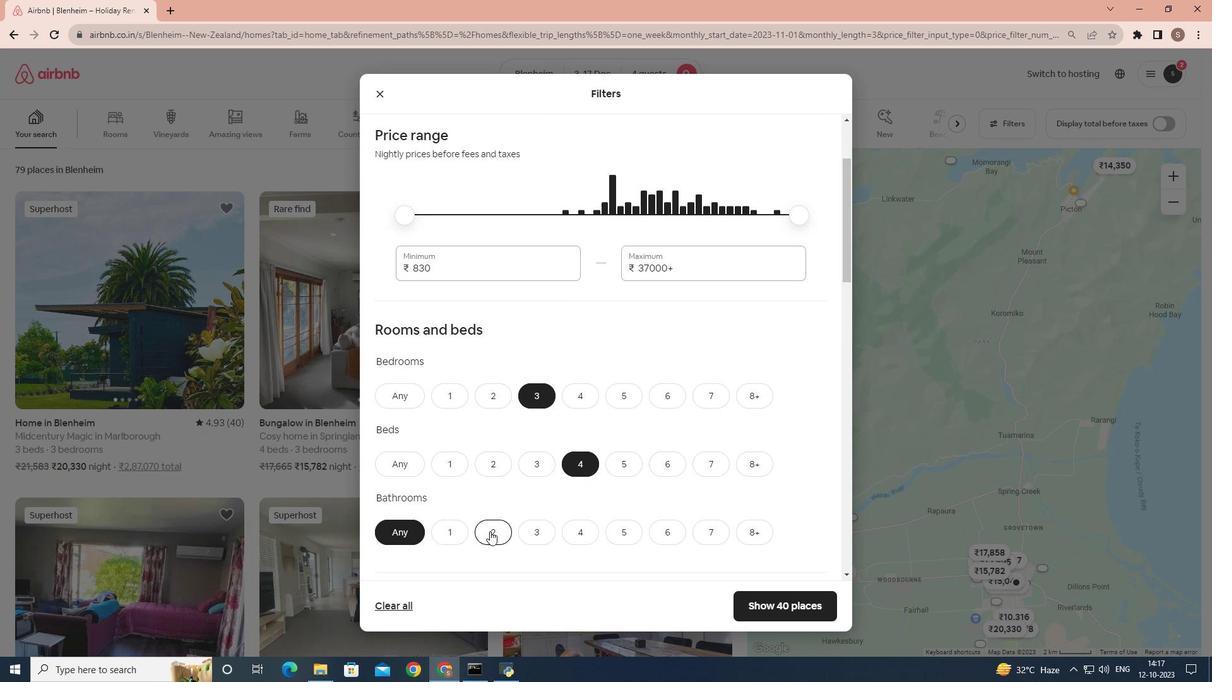 
Action: Mouse moved to (573, 500)
Screenshot: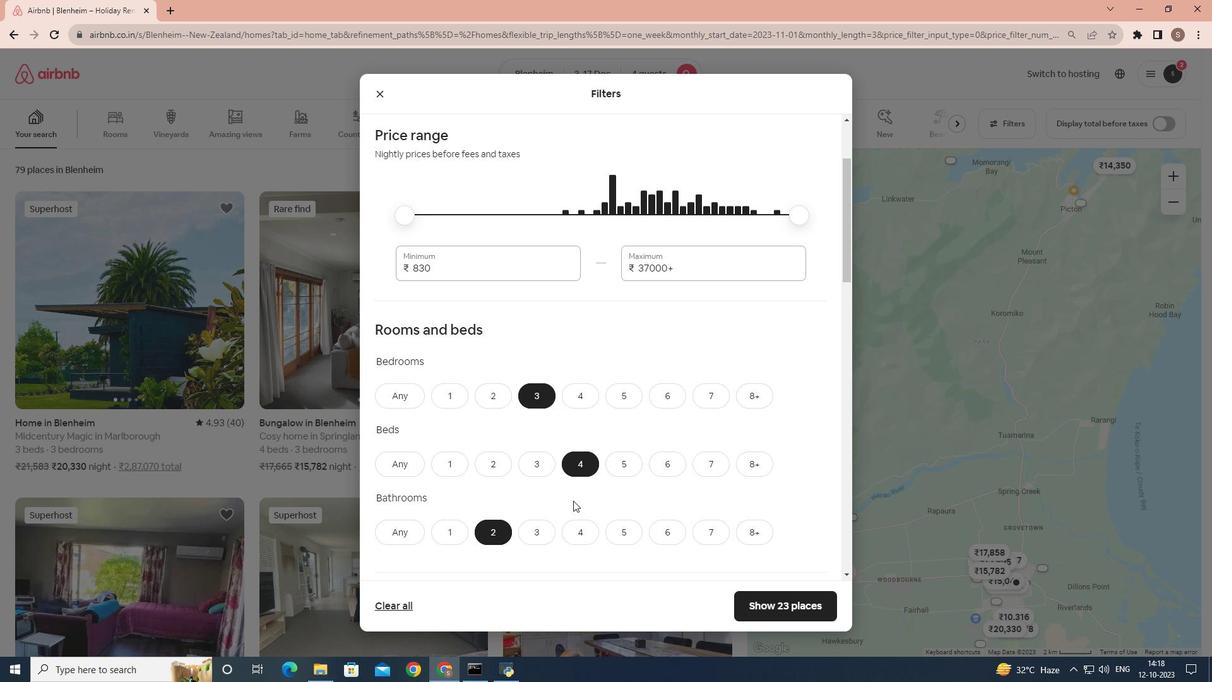 
Action: Mouse scrolled (573, 500) with delta (0, 0)
Screenshot: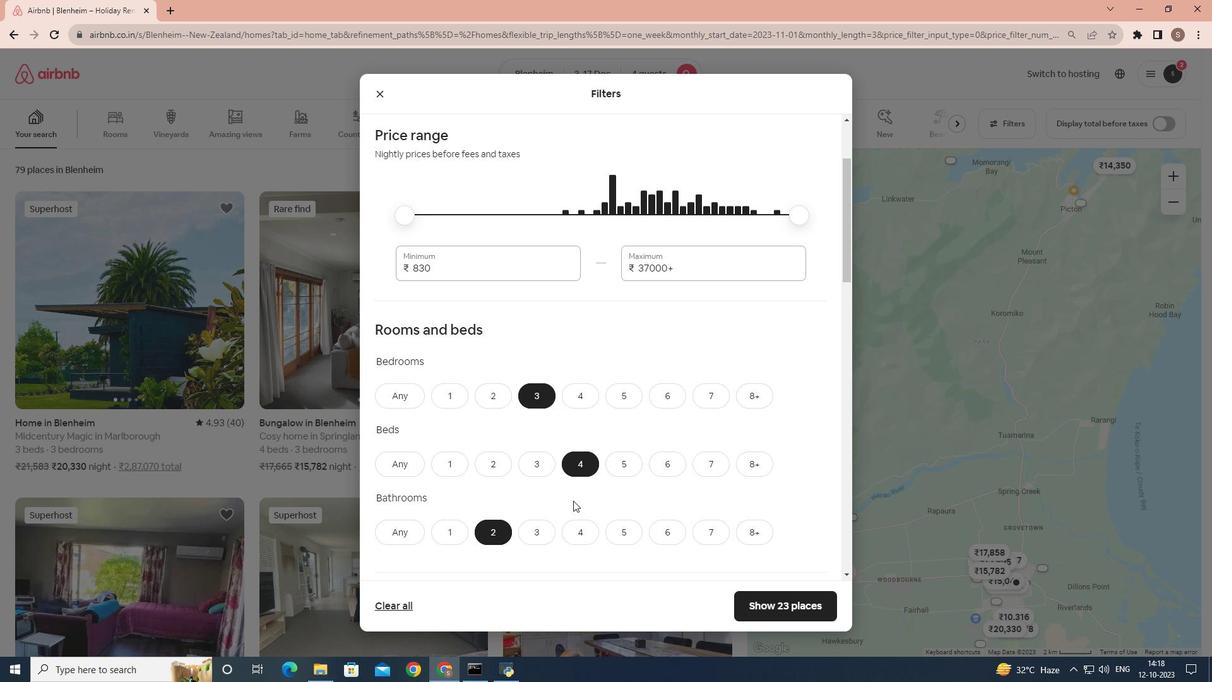 
Action: Mouse scrolled (573, 500) with delta (0, 0)
Screenshot: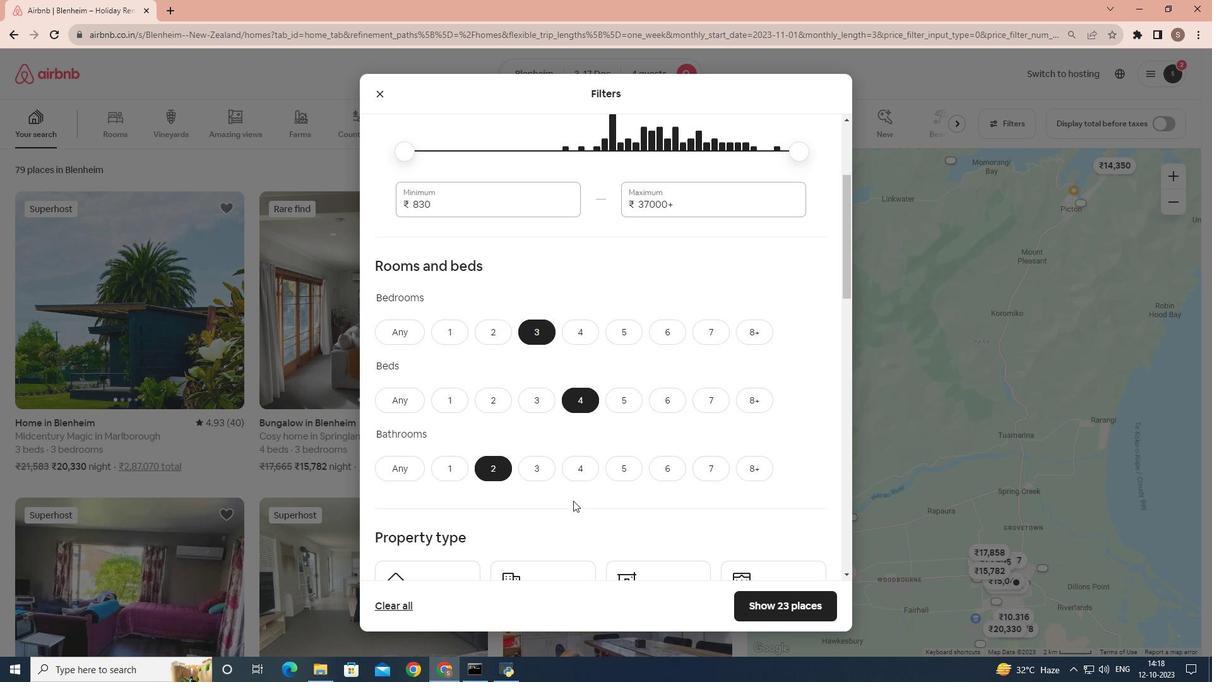 
Action: Mouse moved to (442, 536)
Screenshot: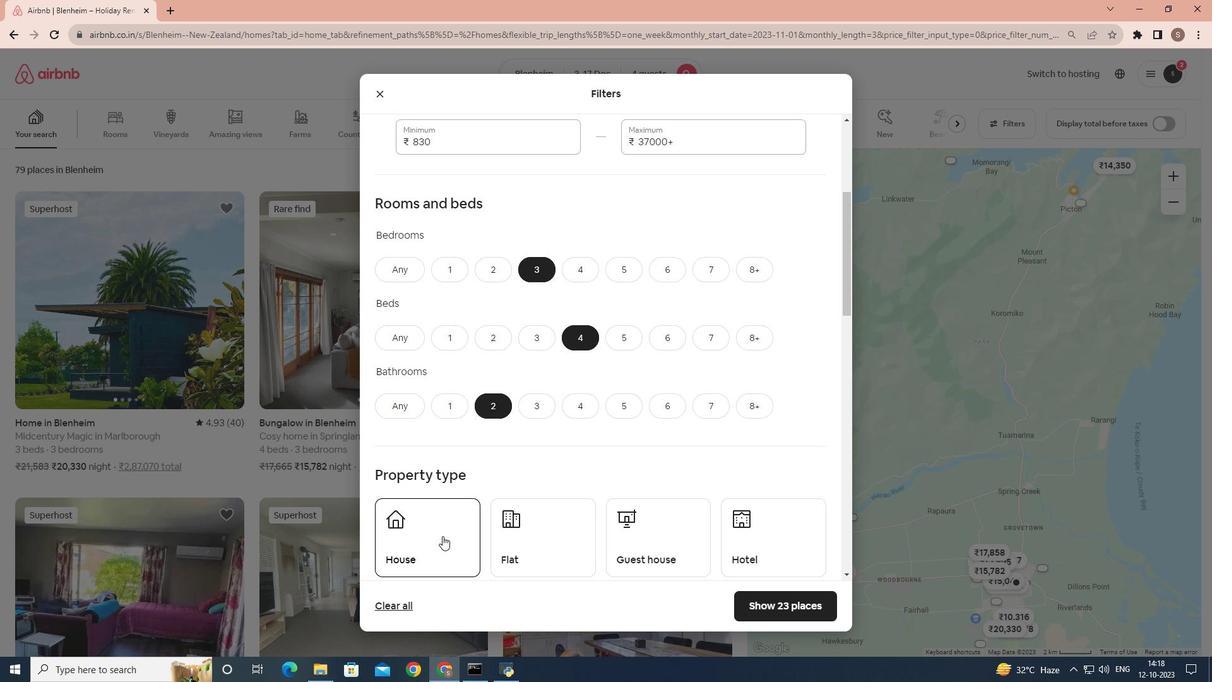 
Action: Mouse pressed left at (442, 536)
Screenshot: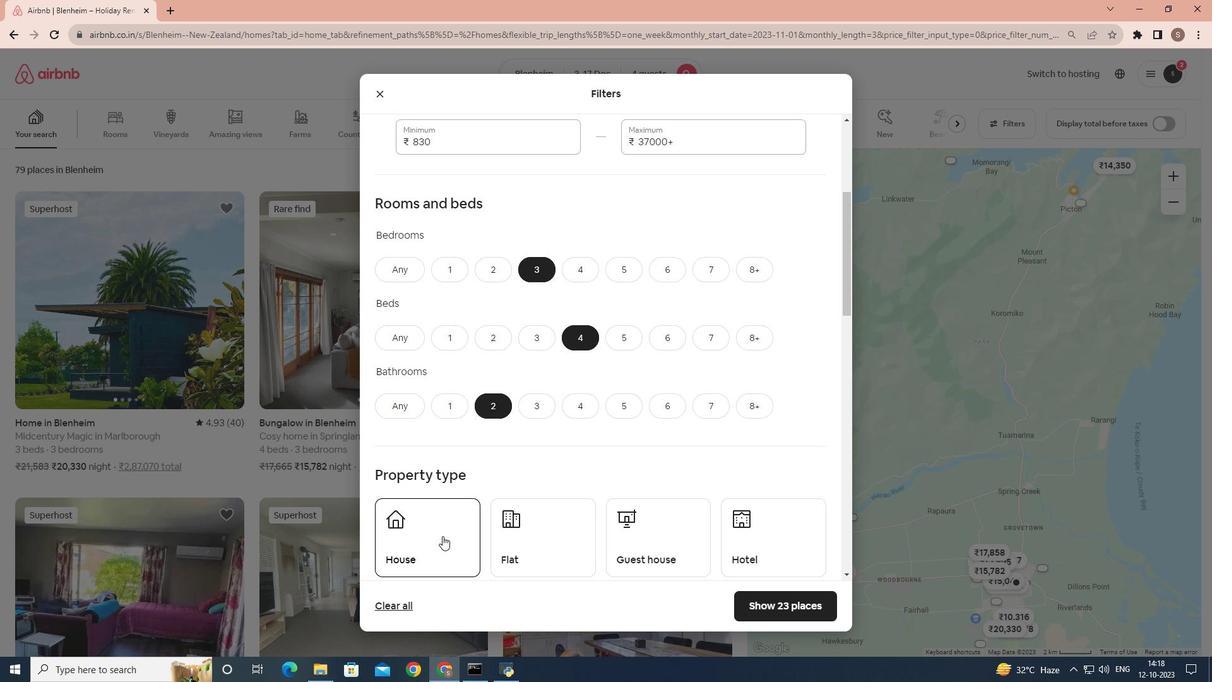
Action: Mouse moved to (565, 504)
Screenshot: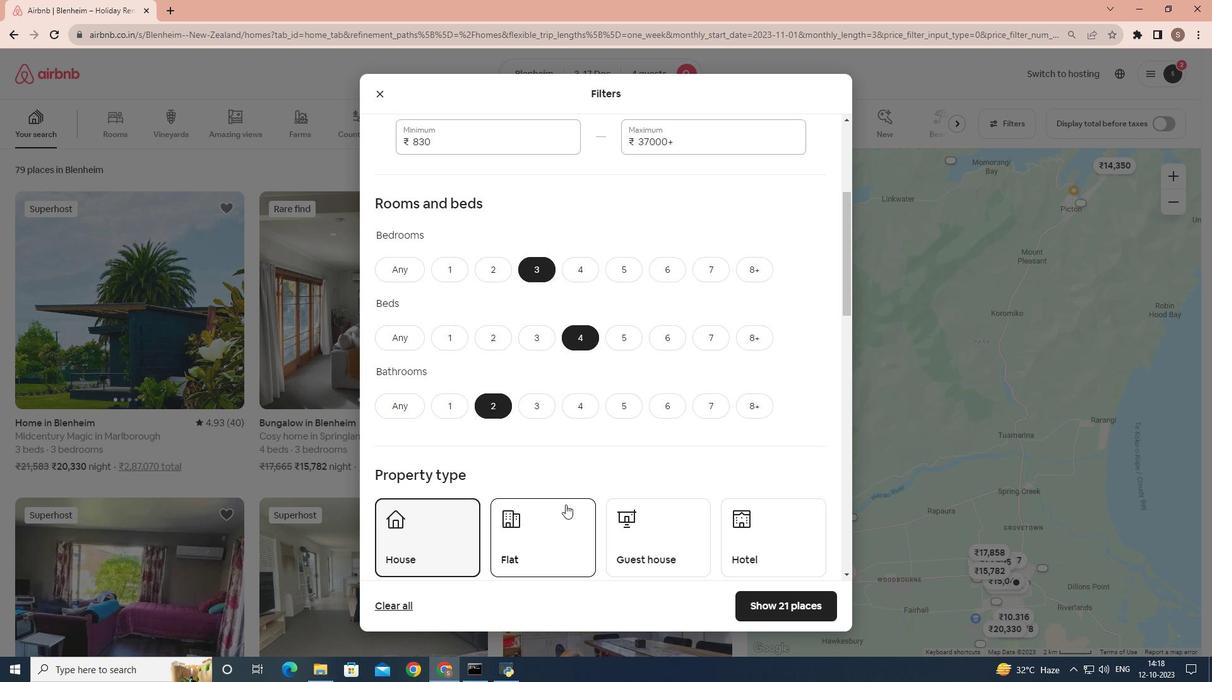 
Action: Mouse scrolled (565, 503) with delta (0, 0)
Screenshot: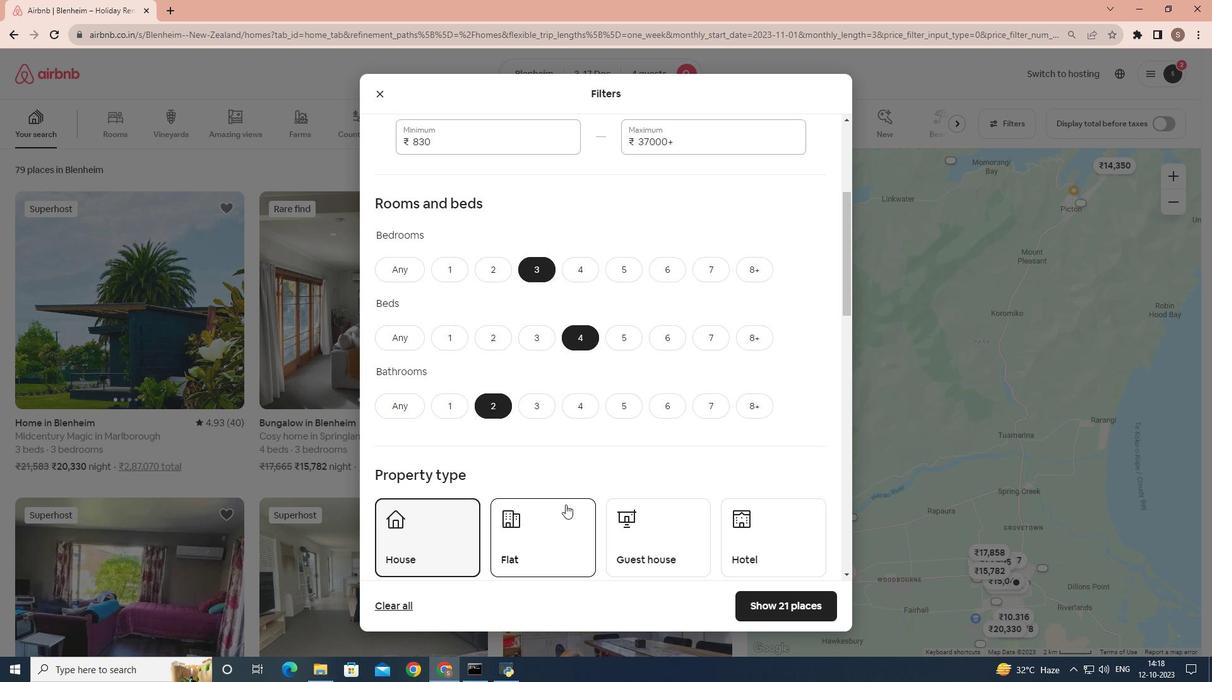 
Action: Mouse moved to (571, 500)
Screenshot: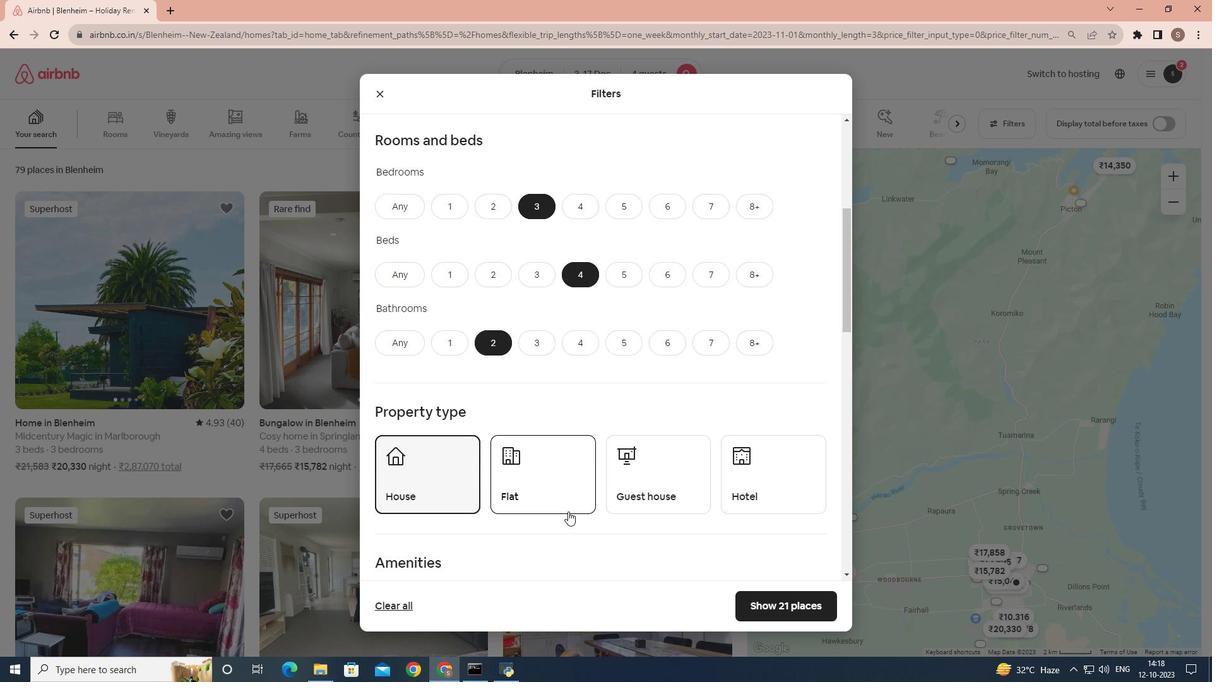 
Action: Mouse scrolled (571, 499) with delta (0, 0)
Screenshot: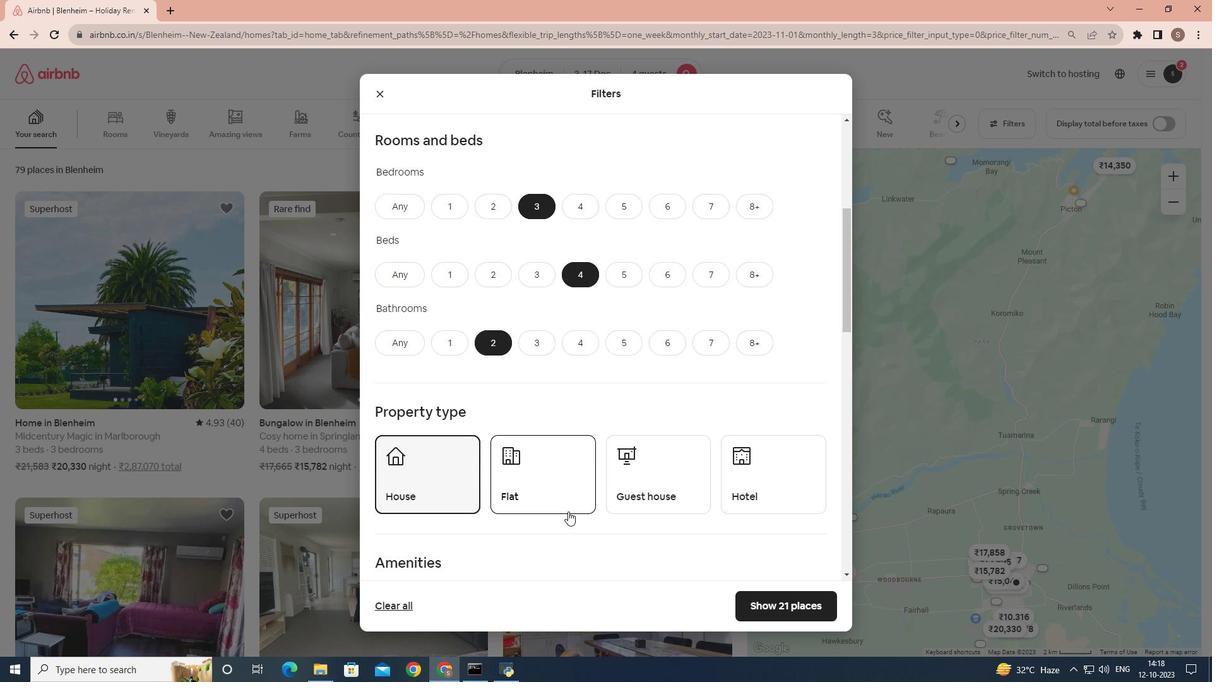 
Action: Mouse moved to (568, 515)
Screenshot: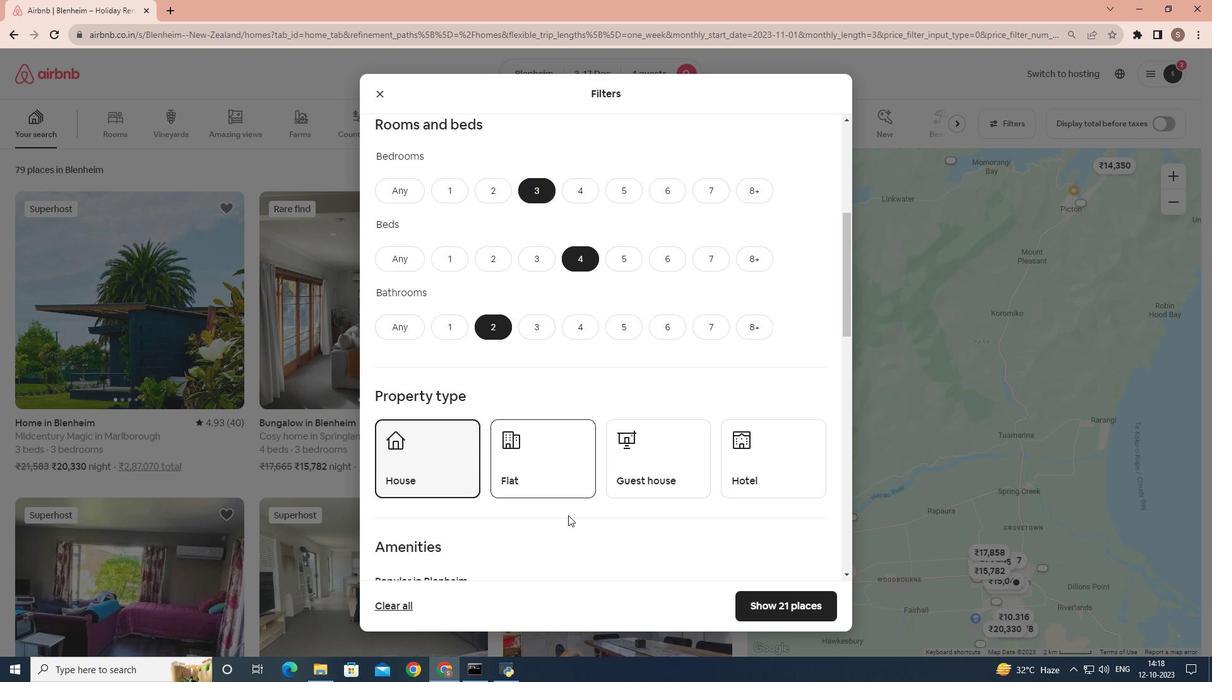 
Action: Mouse scrolled (568, 514) with delta (0, 0)
Screenshot: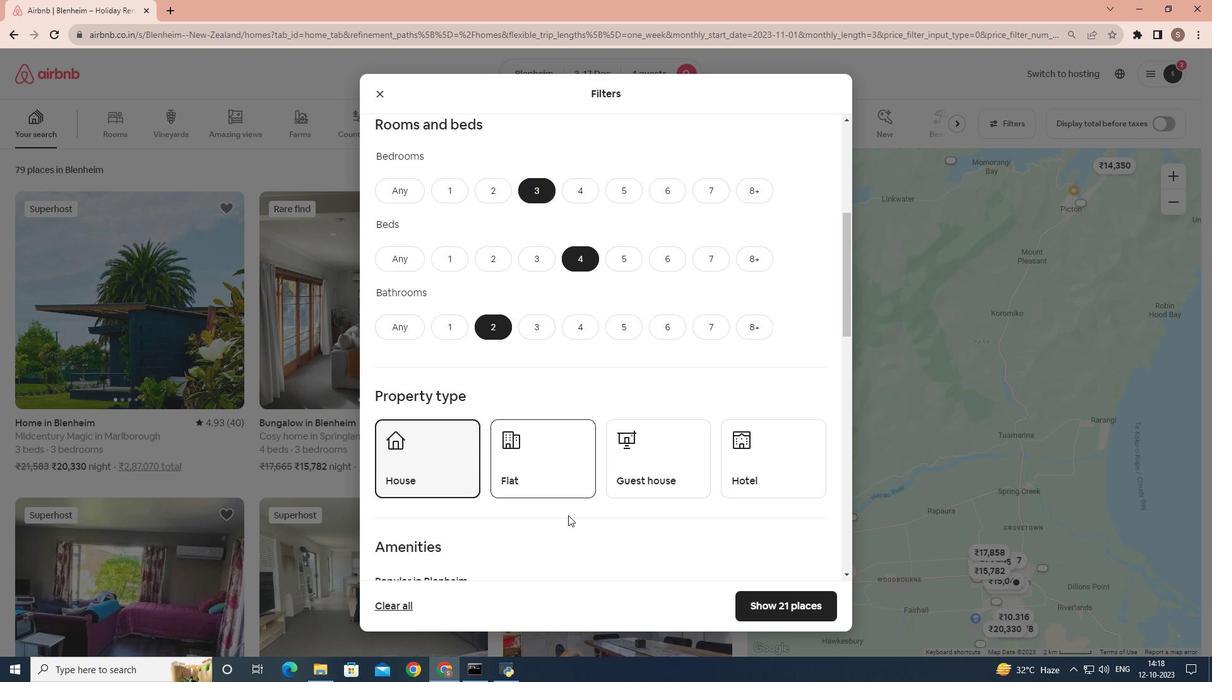 
Action: Mouse moved to (762, 606)
Screenshot: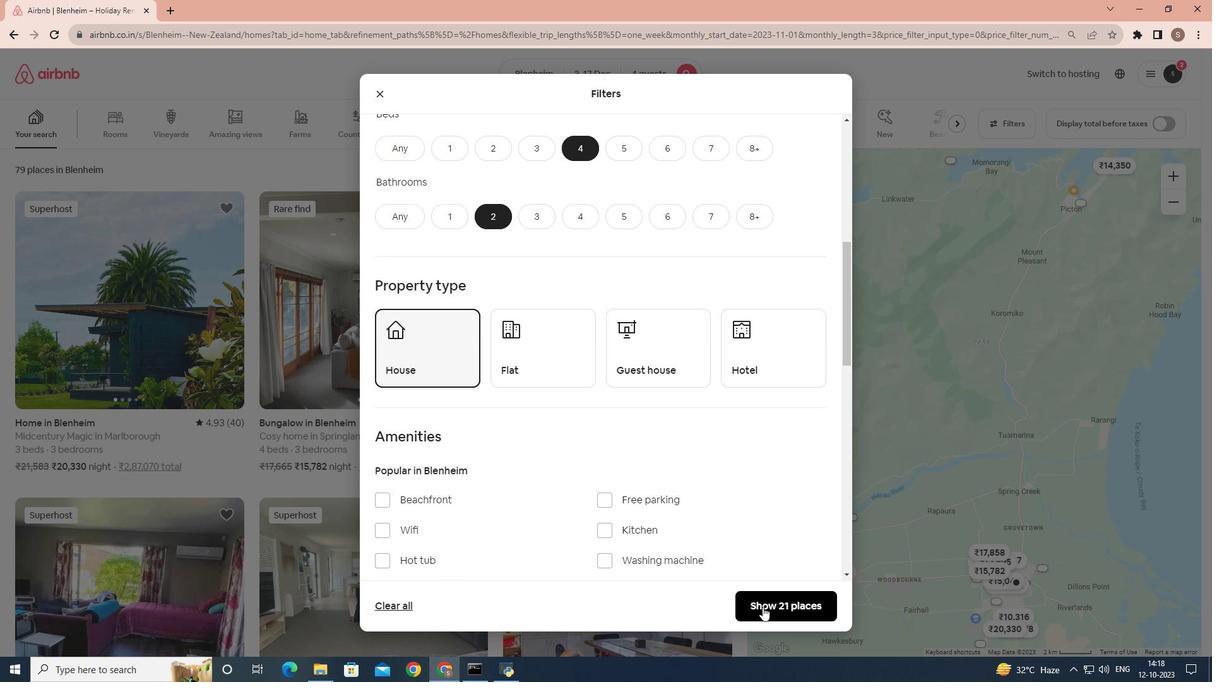 
Action: Mouse pressed left at (762, 606)
Screenshot: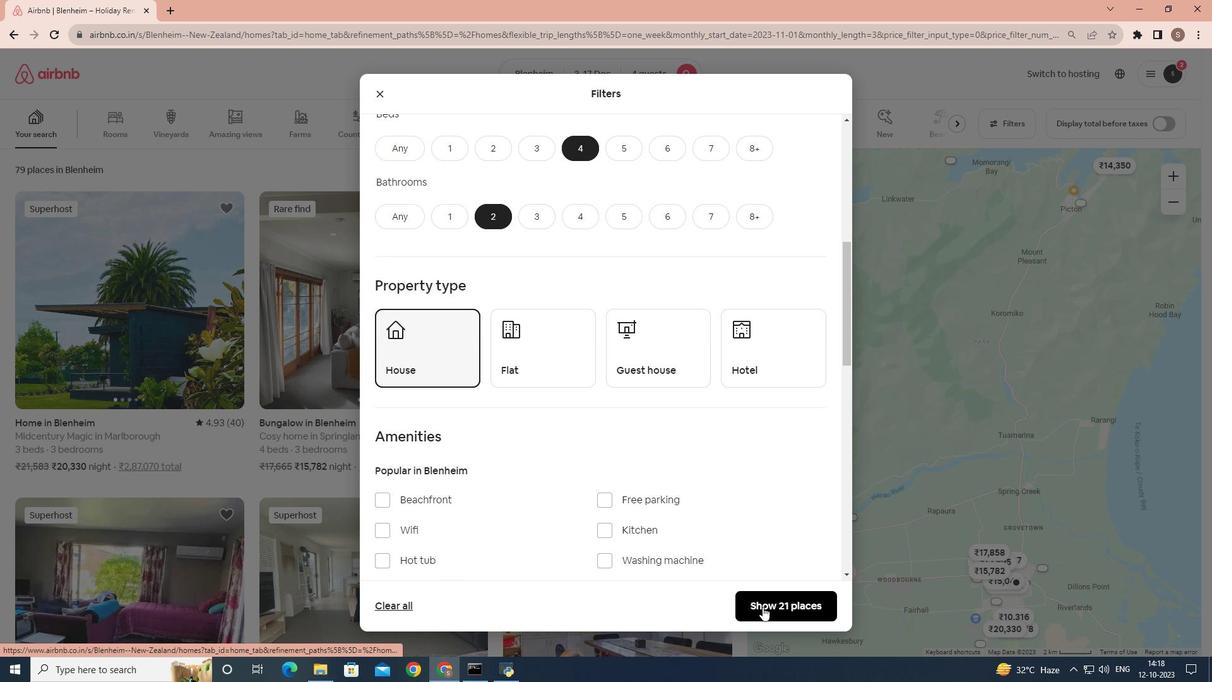
Action: Mouse moved to (184, 373)
Screenshot: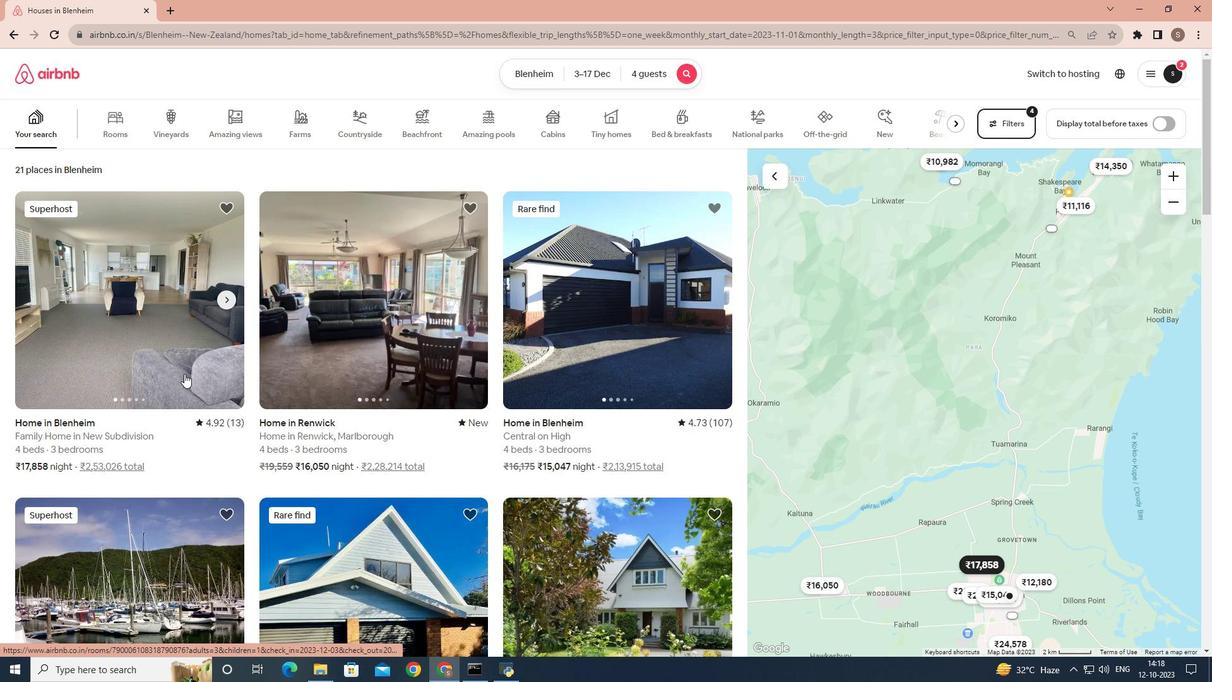 
Action: Mouse pressed left at (184, 373)
Screenshot: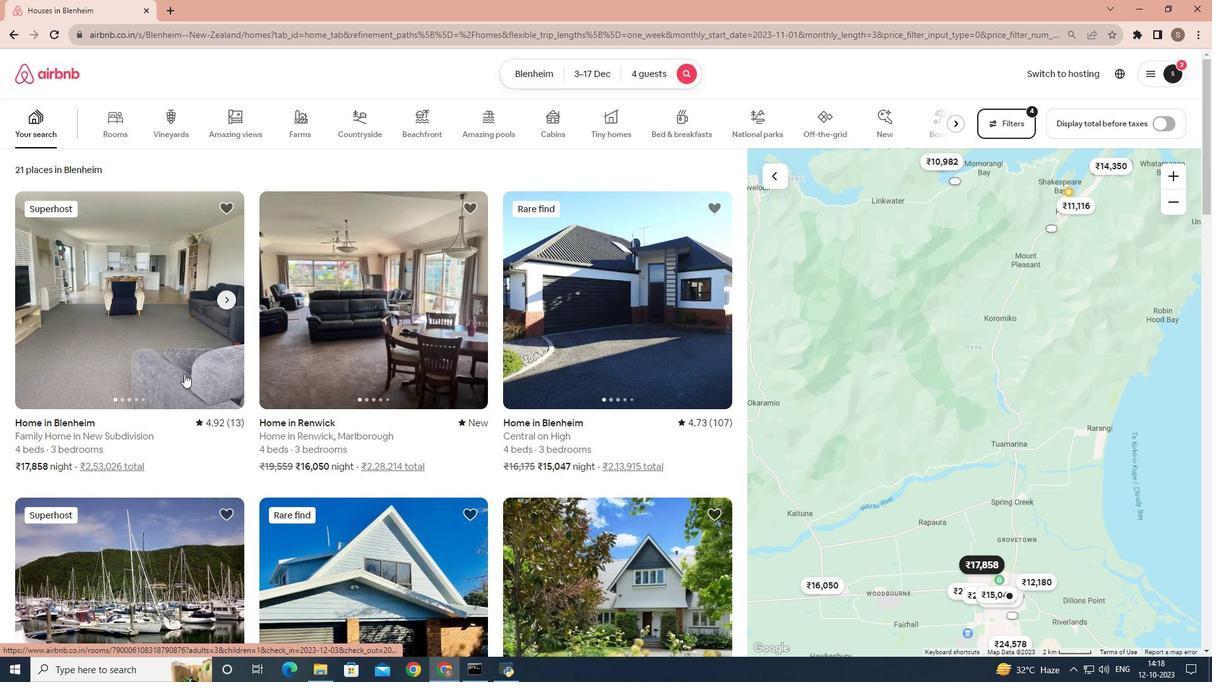 
Action: Mouse moved to (614, 388)
Screenshot: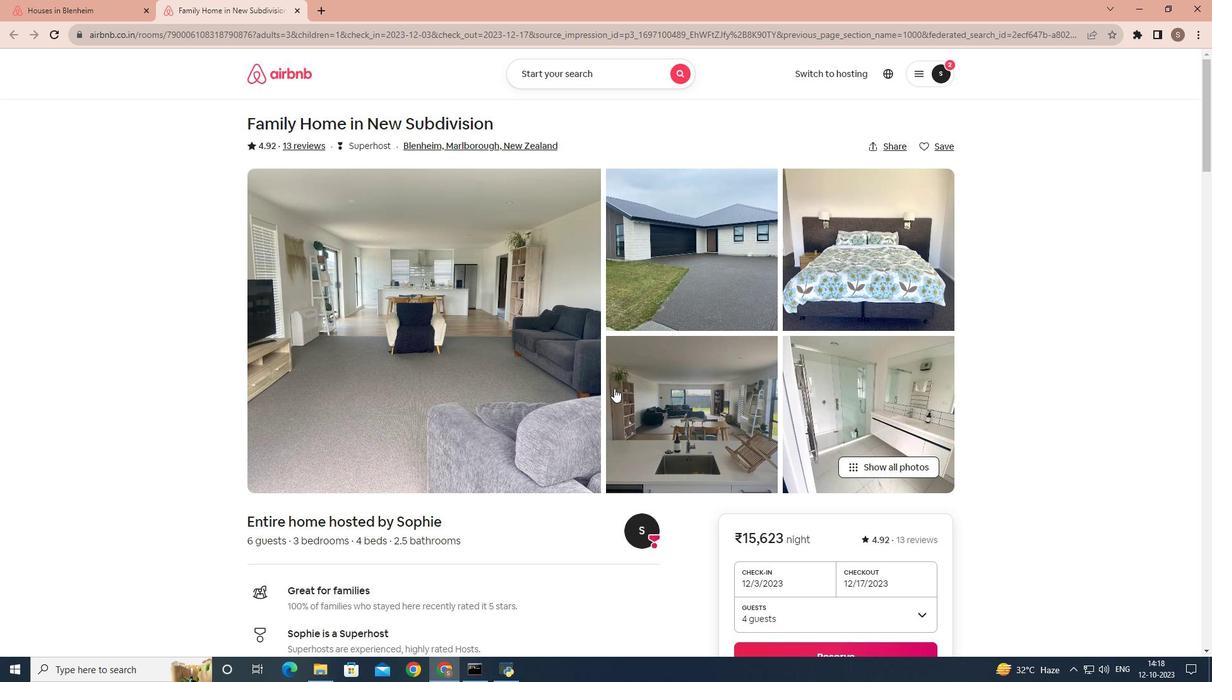 
Action: Mouse scrolled (614, 387) with delta (0, 0)
Screenshot: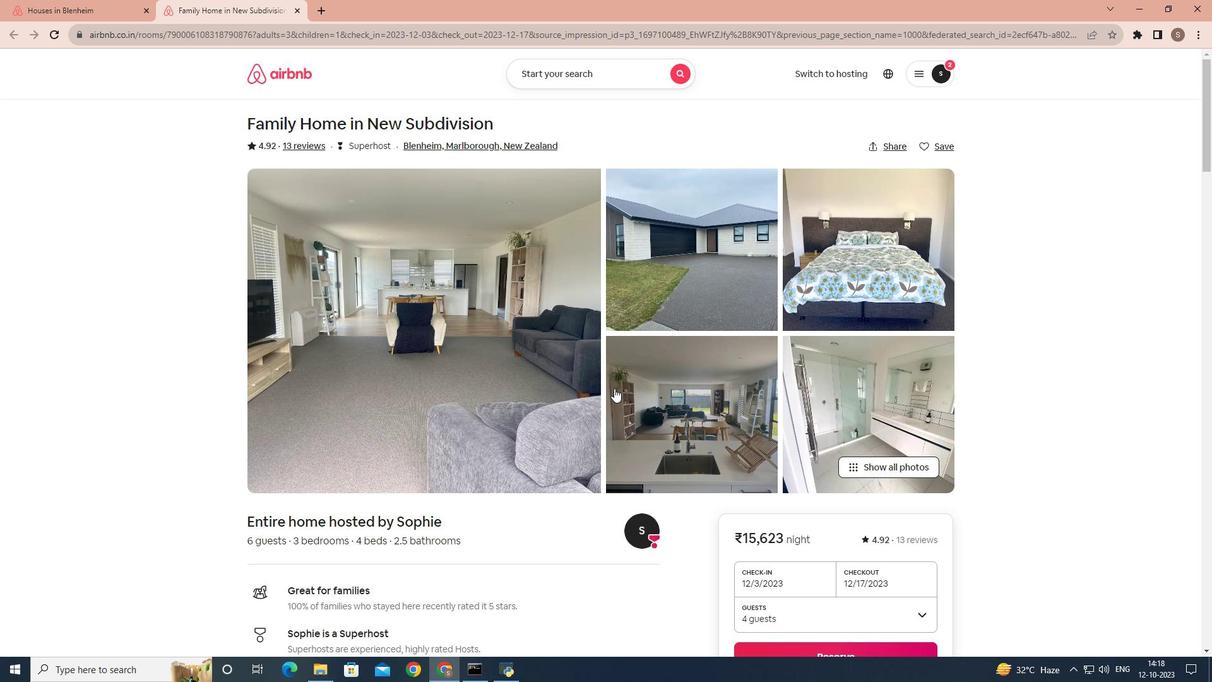 
Action: Mouse moved to (866, 404)
Screenshot: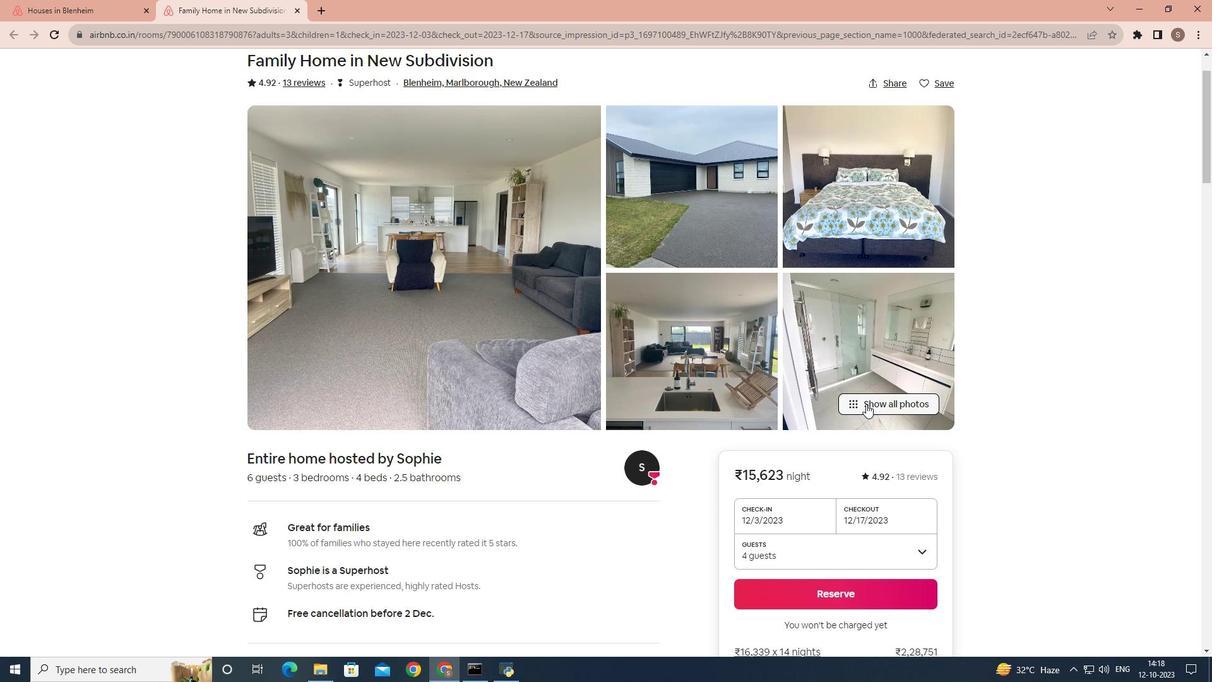 
Action: Mouse pressed left at (866, 404)
Screenshot: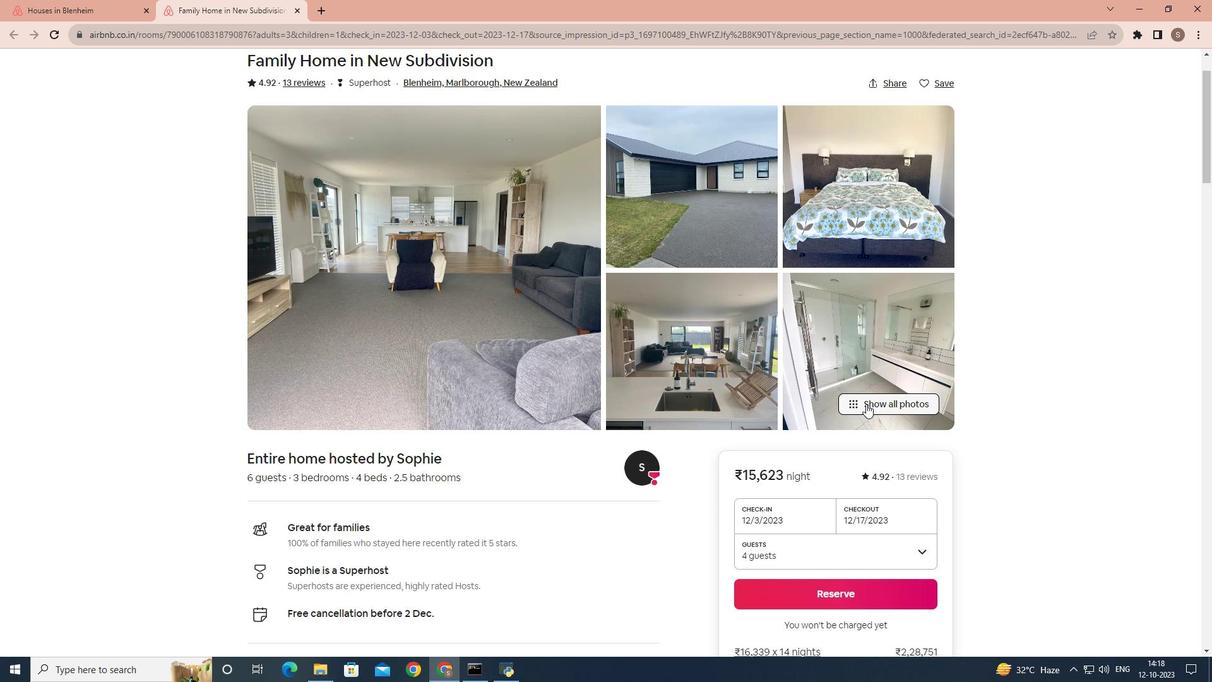 
Action: Mouse moved to (617, 373)
Screenshot: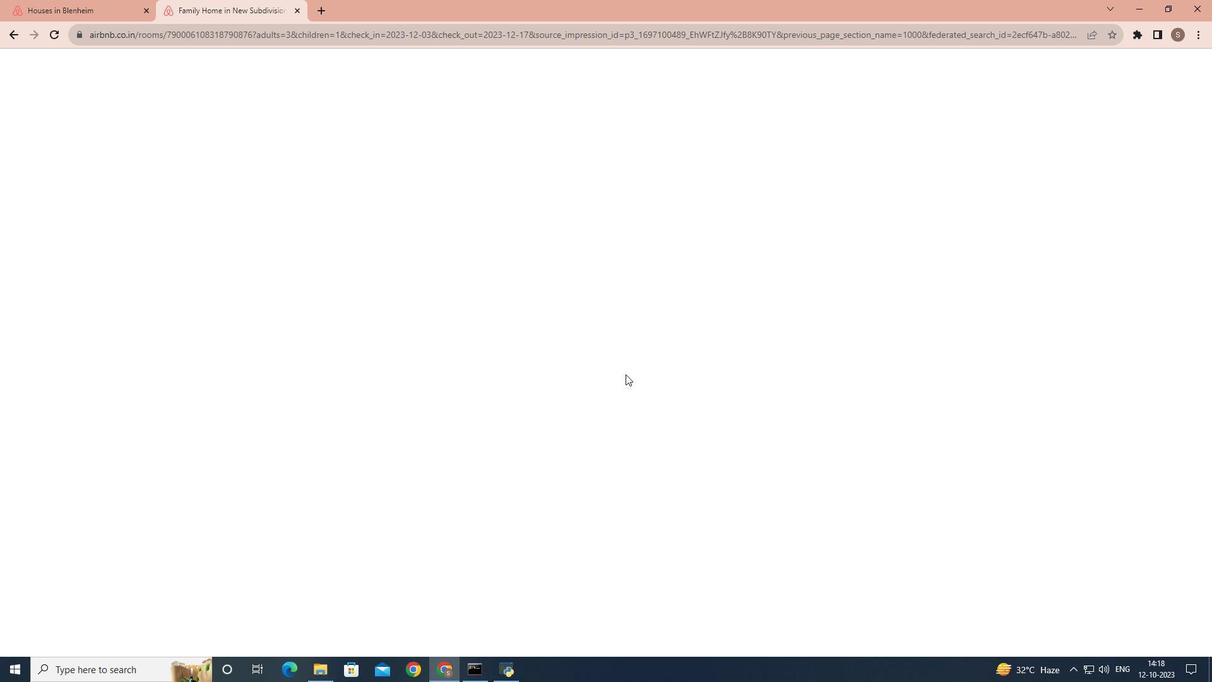 
Action: Mouse scrolled (617, 372) with delta (0, 0)
Screenshot: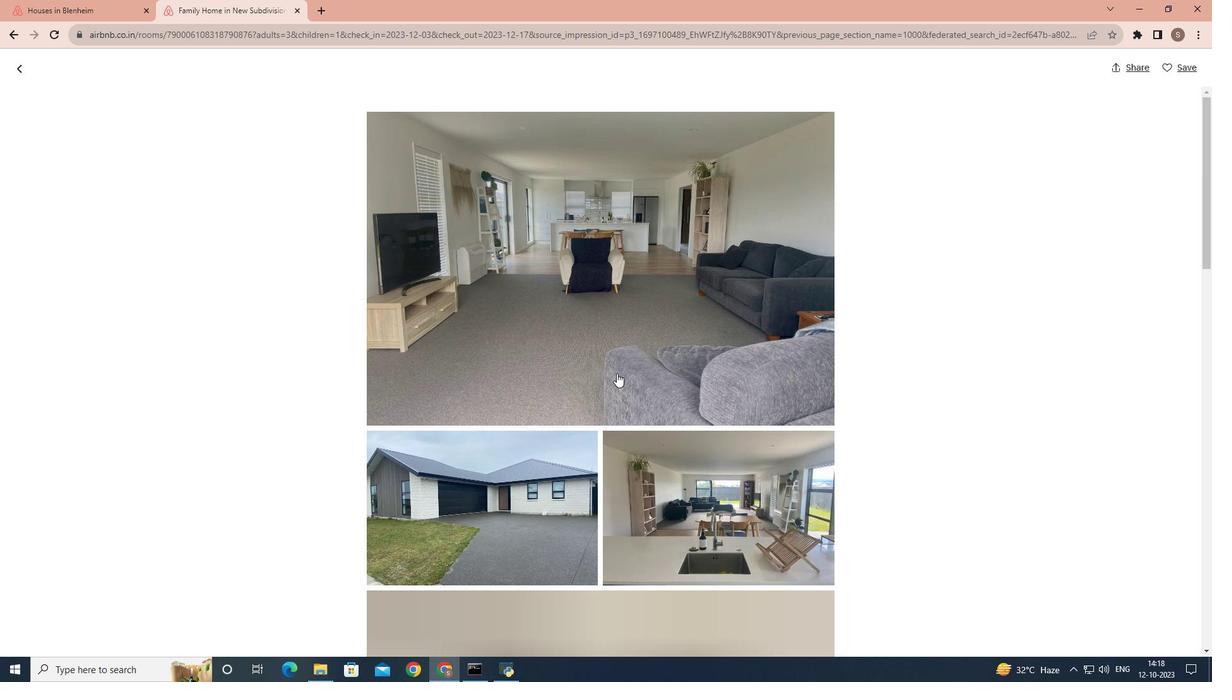 
Action: Mouse scrolled (617, 372) with delta (0, 0)
Screenshot: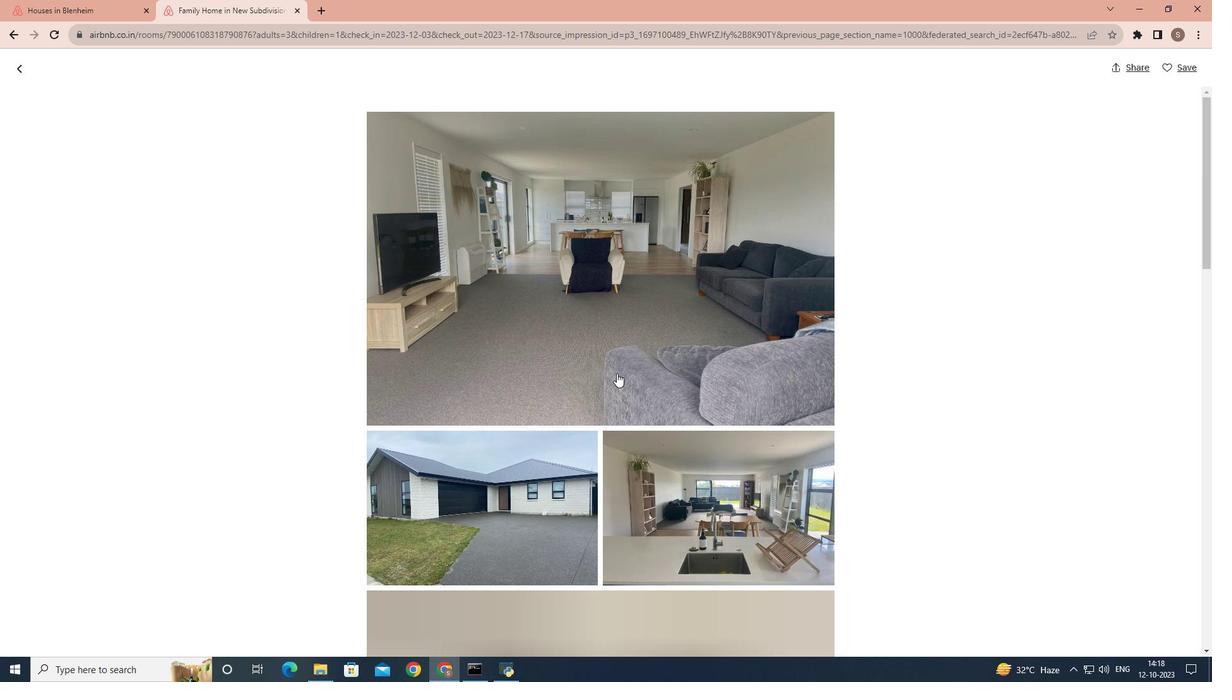 
Action: Mouse scrolled (617, 372) with delta (0, 0)
Screenshot: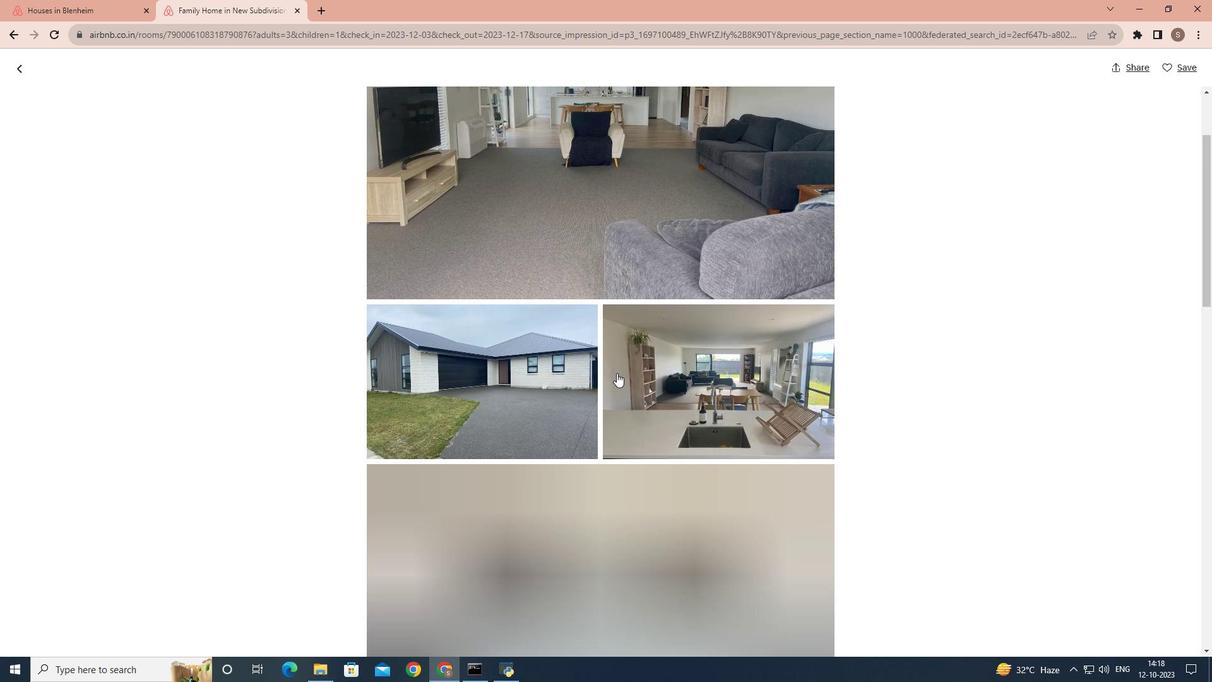 
Action: Mouse scrolled (617, 372) with delta (0, 0)
Screenshot: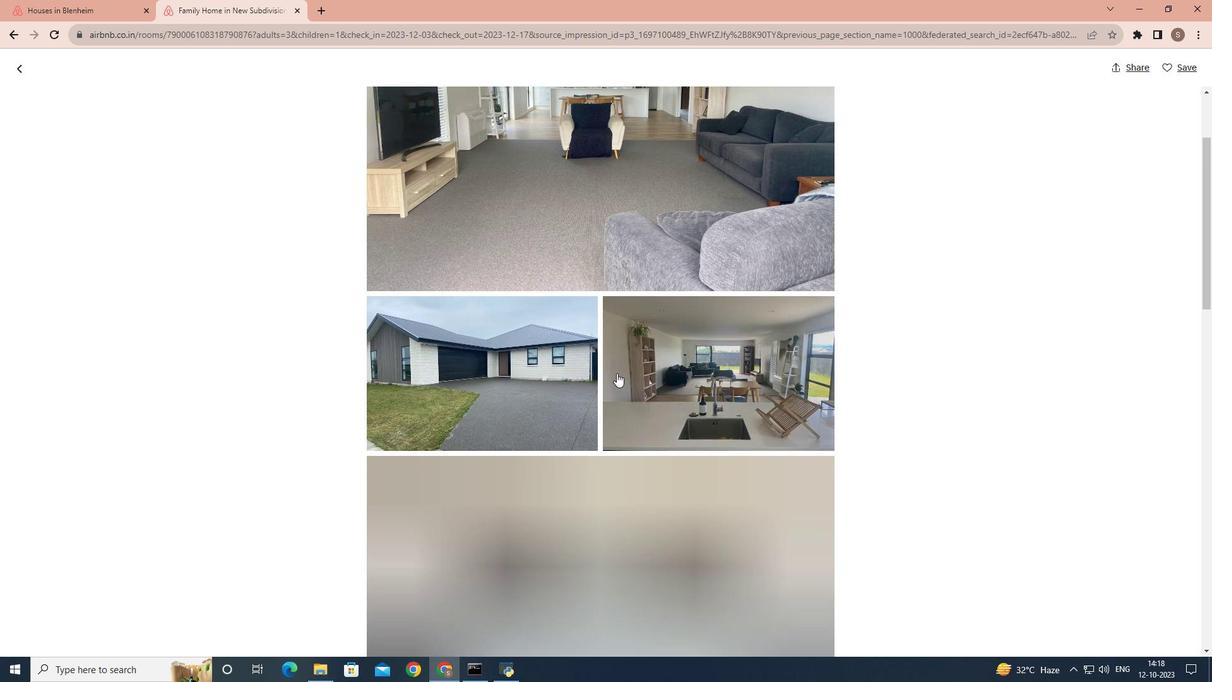
Action: Mouse scrolled (617, 372) with delta (0, 0)
Screenshot: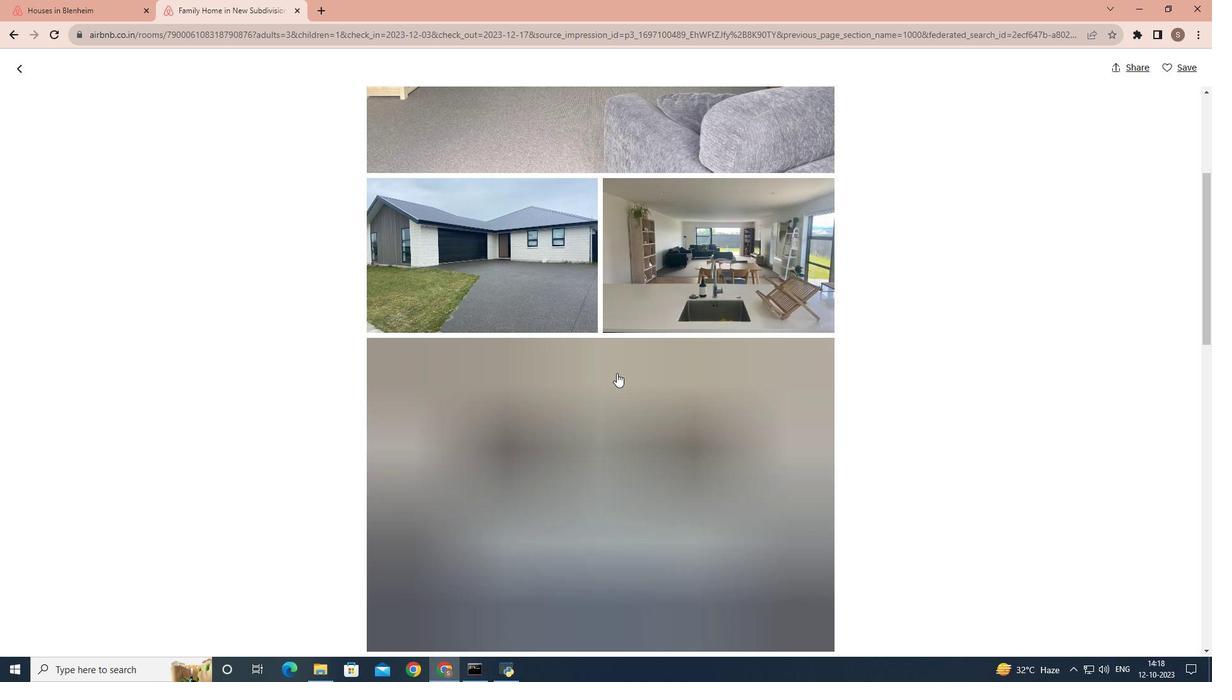 
Action: Mouse scrolled (617, 372) with delta (0, 0)
Screenshot: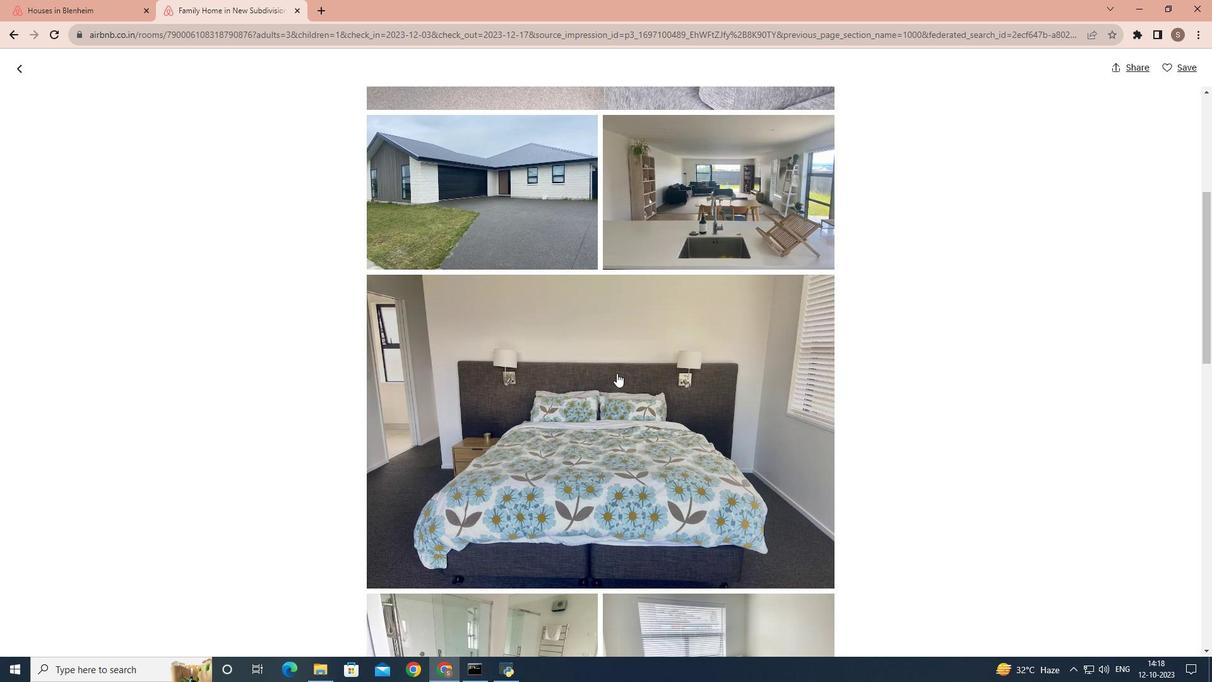 
Action: Mouse scrolled (617, 372) with delta (0, 0)
Screenshot: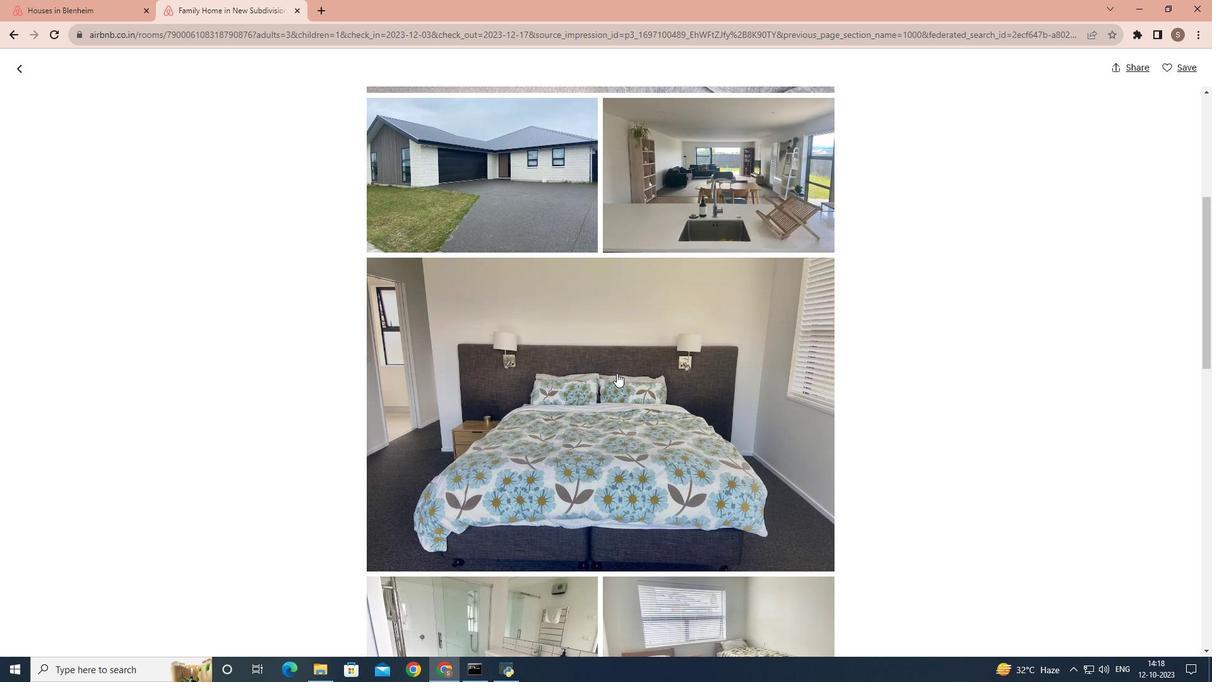 
Action: Mouse scrolled (617, 372) with delta (0, 0)
Screenshot: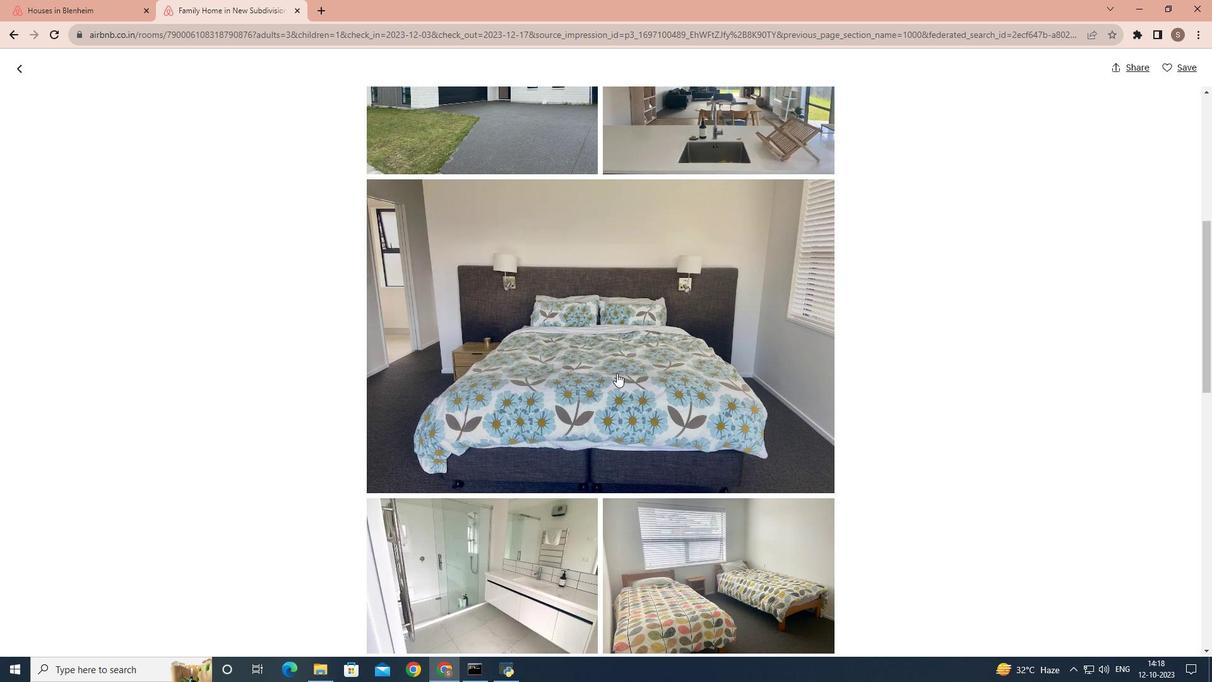 
Action: Mouse scrolled (617, 372) with delta (0, 0)
Screenshot: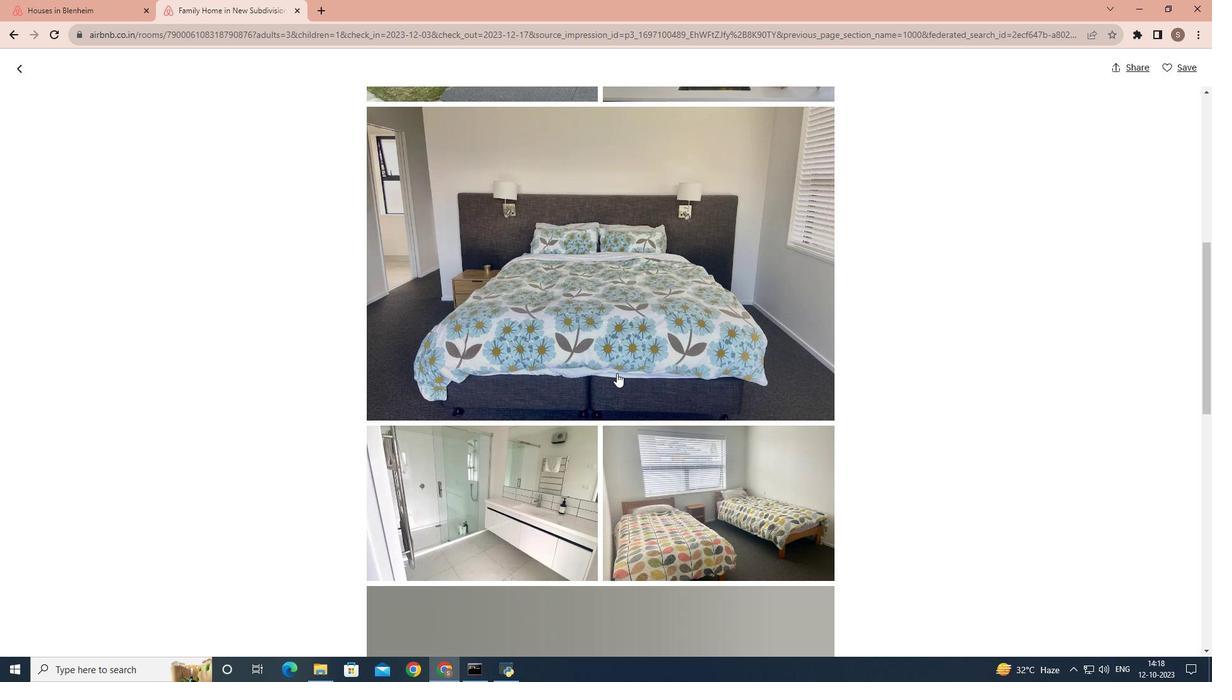 
Action: Mouse scrolled (617, 372) with delta (0, 0)
Screenshot: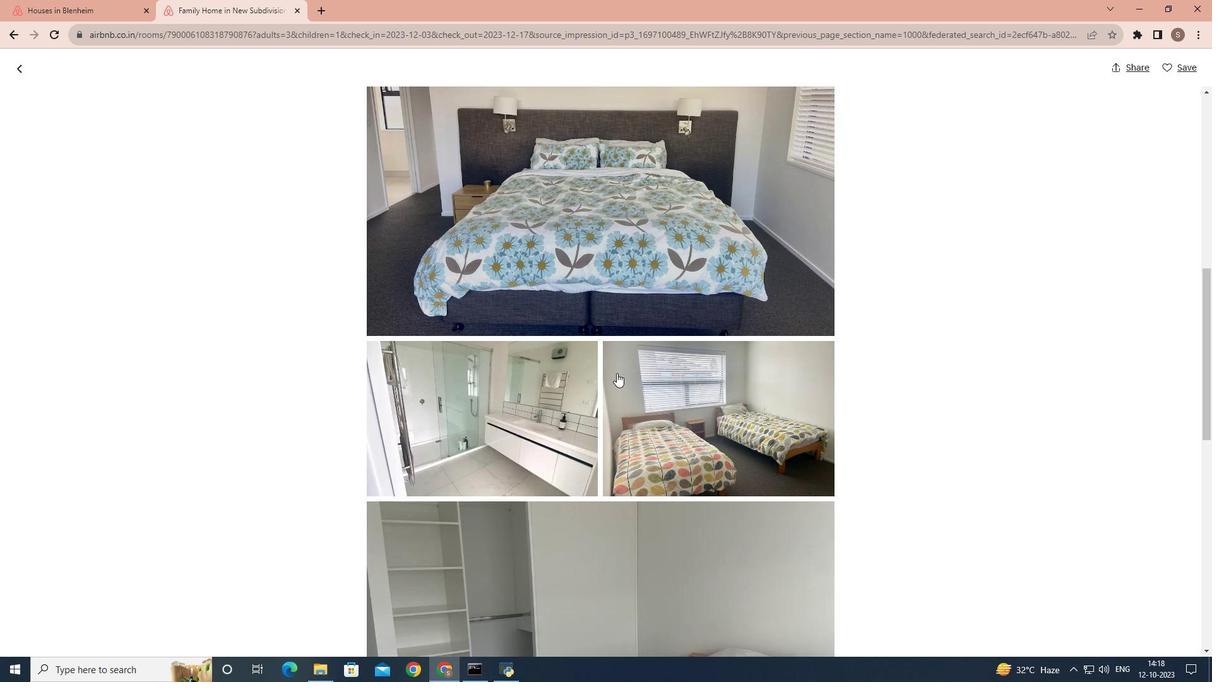 
Action: Mouse scrolled (617, 372) with delta (0, 0)
Screenshot: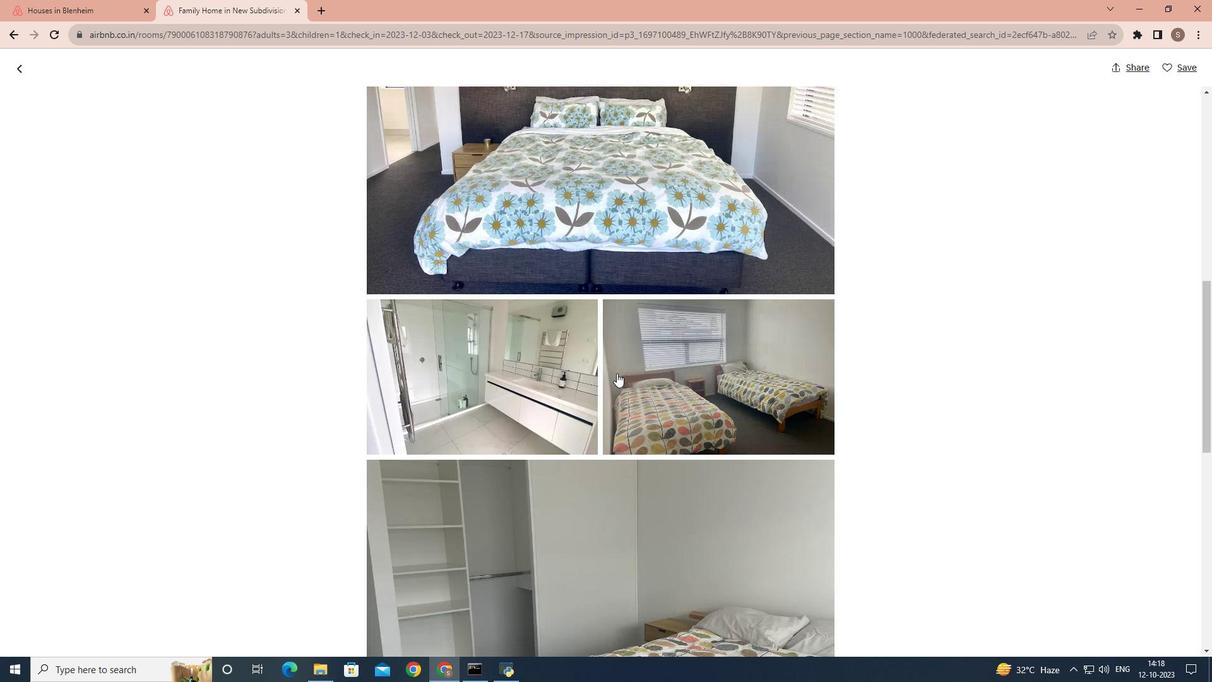 
Action: Mouse scrolled (617, 372) with delta (0, 0)
Screenshot: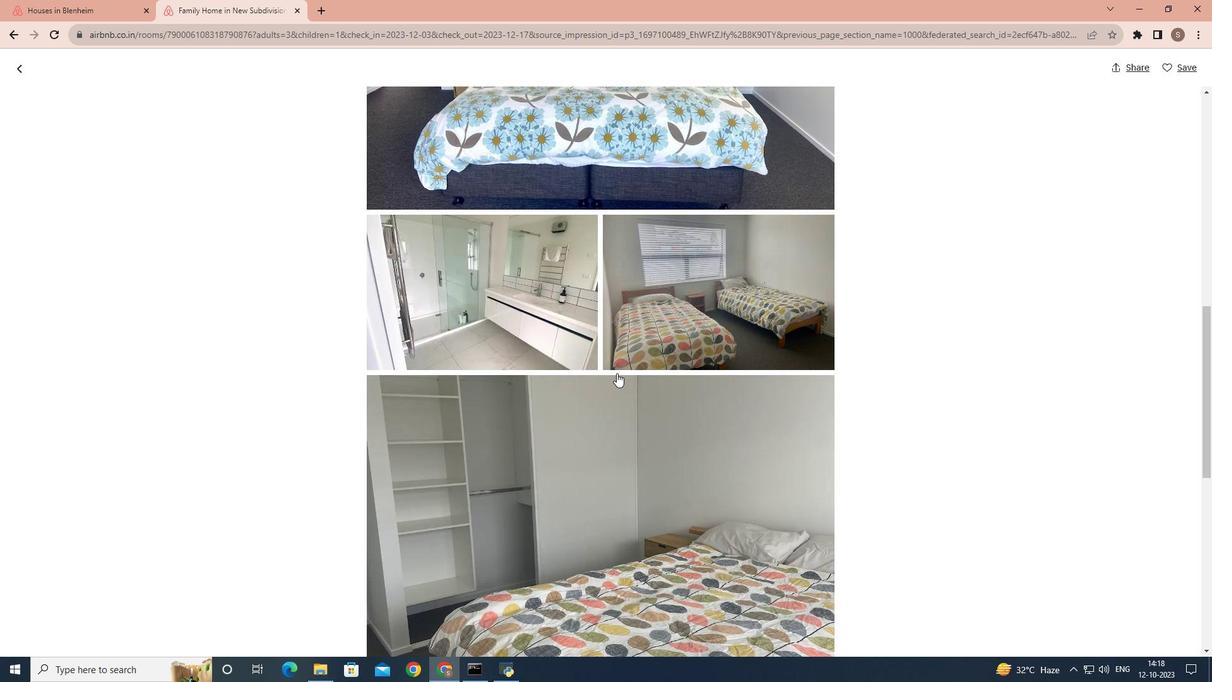 
Action: Mouse scrolled (617, 372) with delta (0, 0)
Screenshot: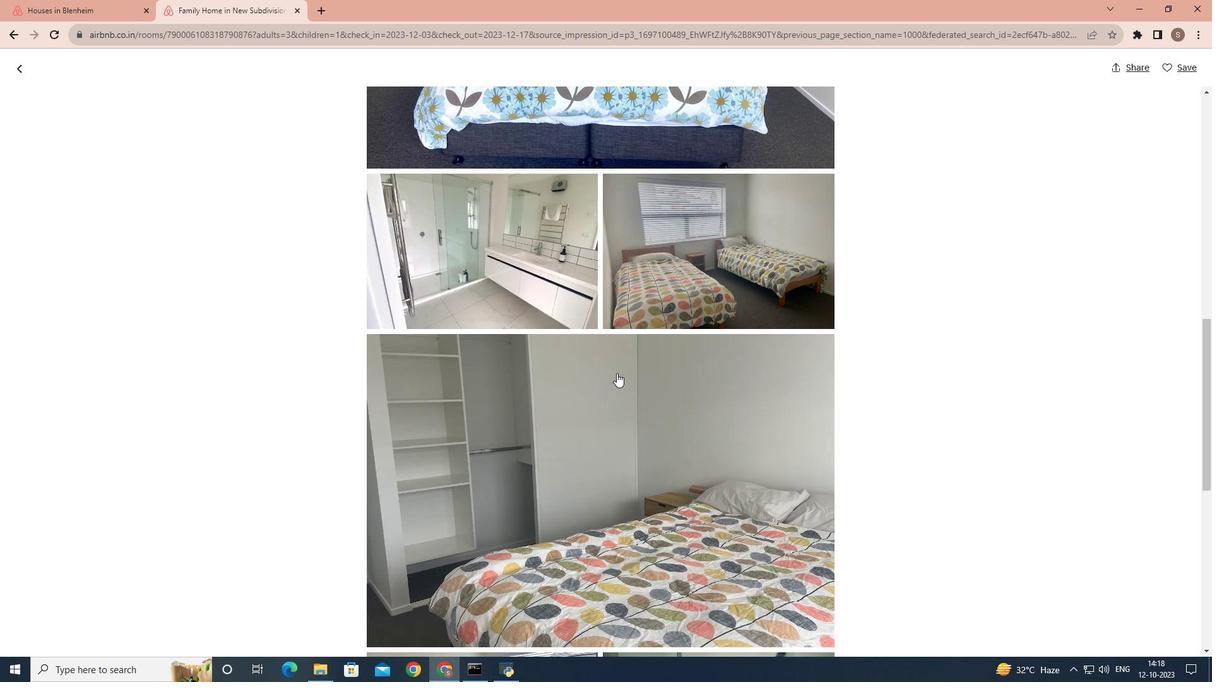 
Action: Mouse scrolled (617, 372) with delta (0, 0)
Screenshot: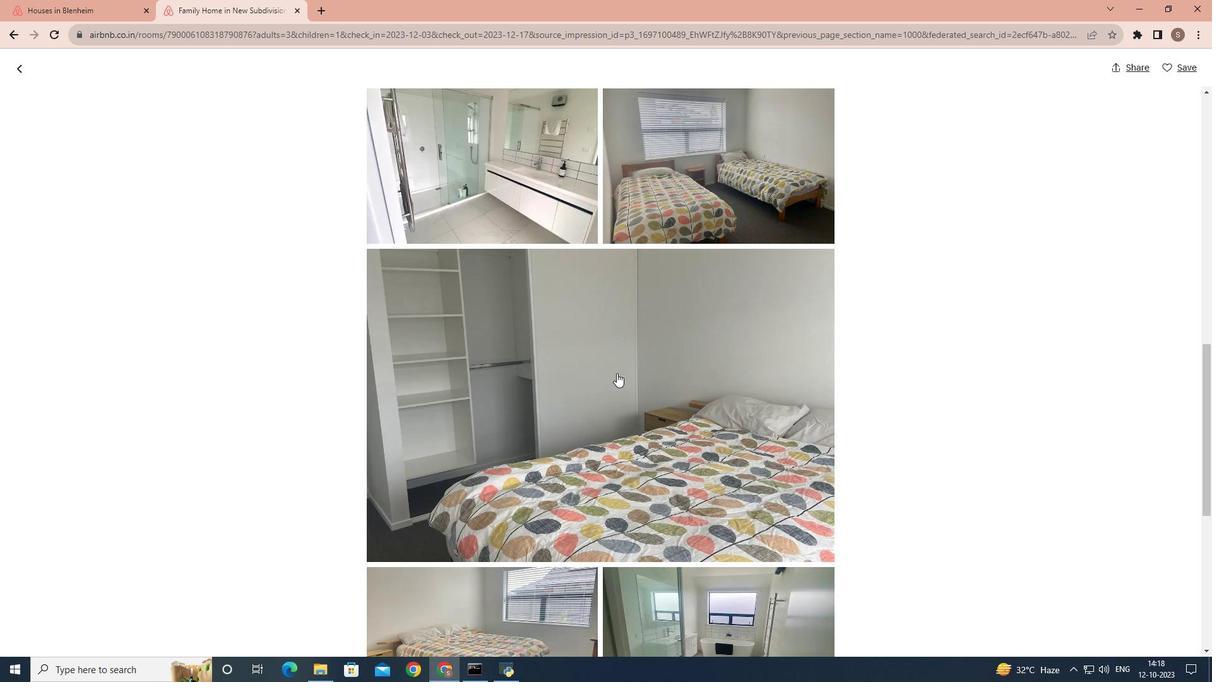
Action: Mouse scrolled (617, 372) with delta (0, 0)
Screenshot: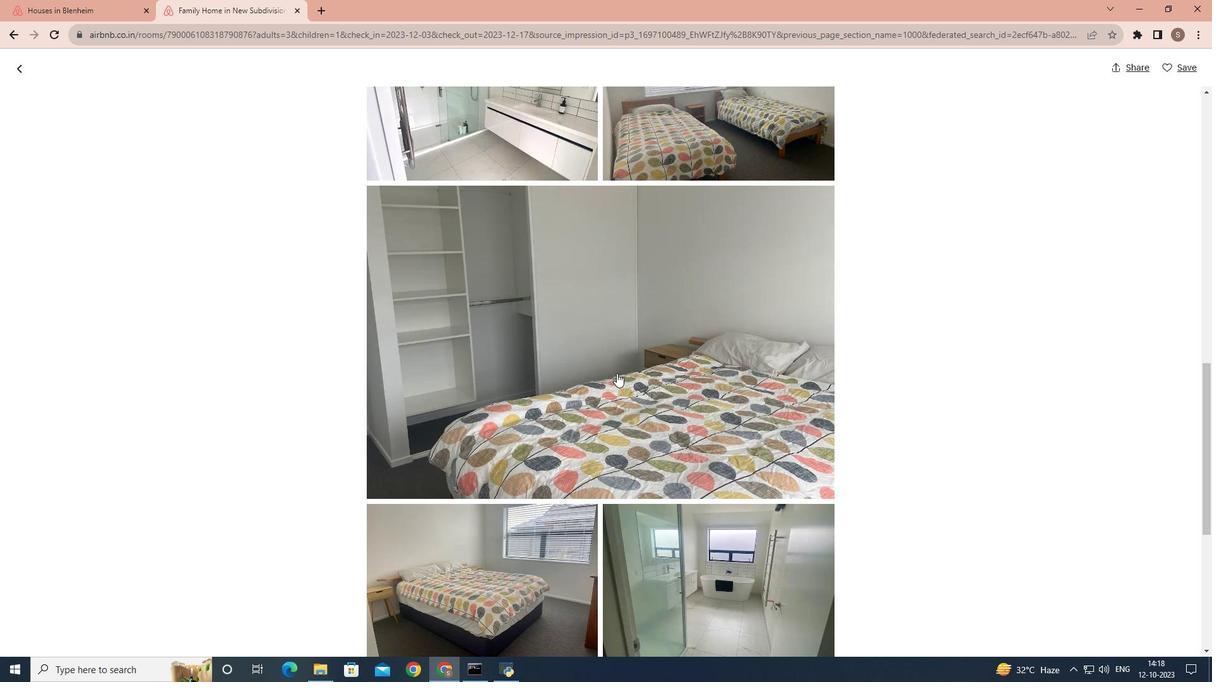 
Action: Mouse scrolled (617, 372) with delta (0, 0)
Screenshot: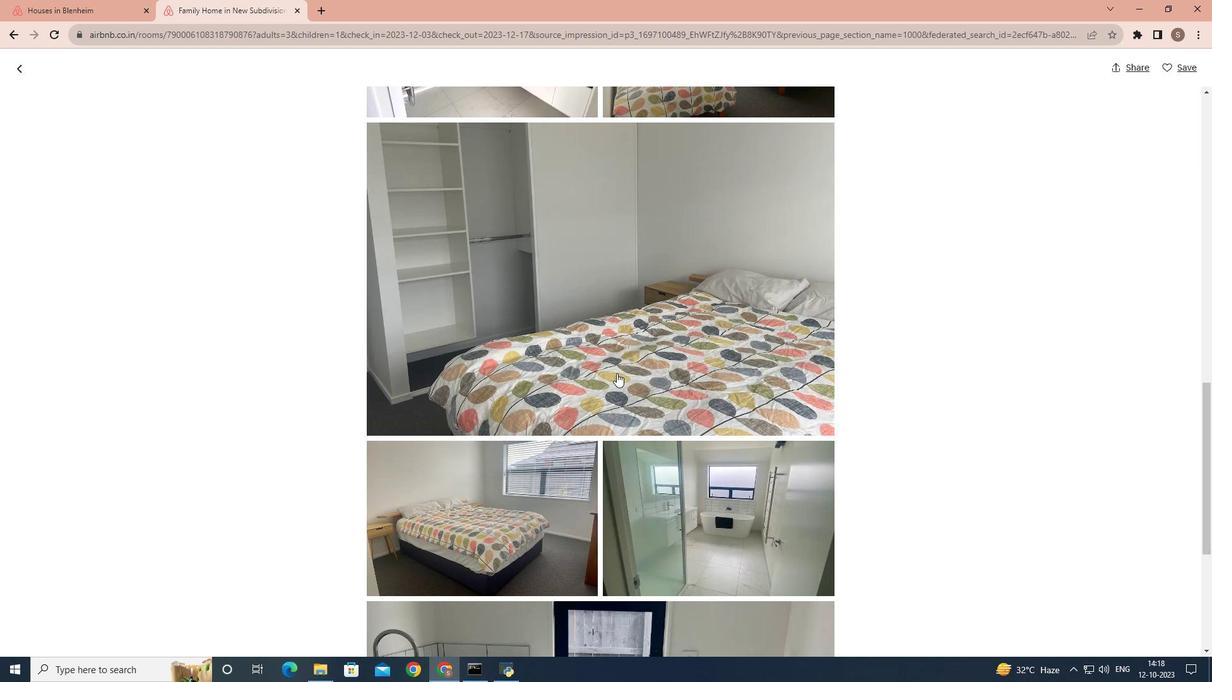 
Action: Mouse scrolled (617, 372) with delta (0, 0)
Screenshot: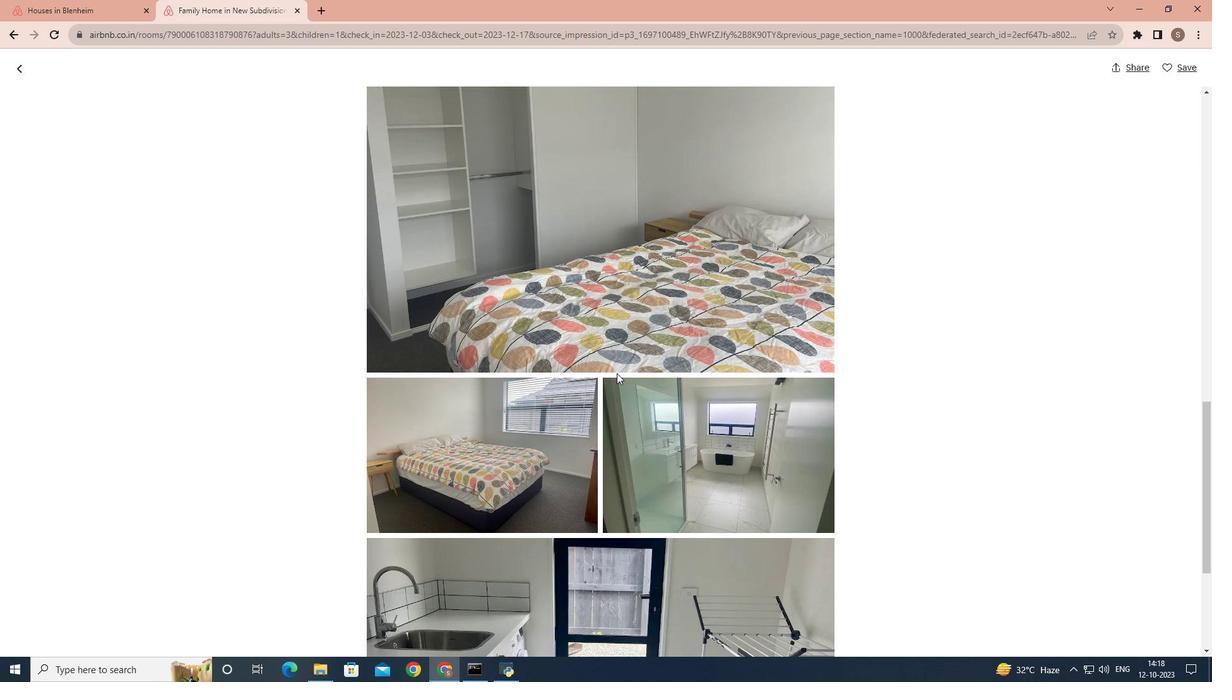 
Action: Mouse scrolled (617, 372) with delta (0, 0)
Screenshot: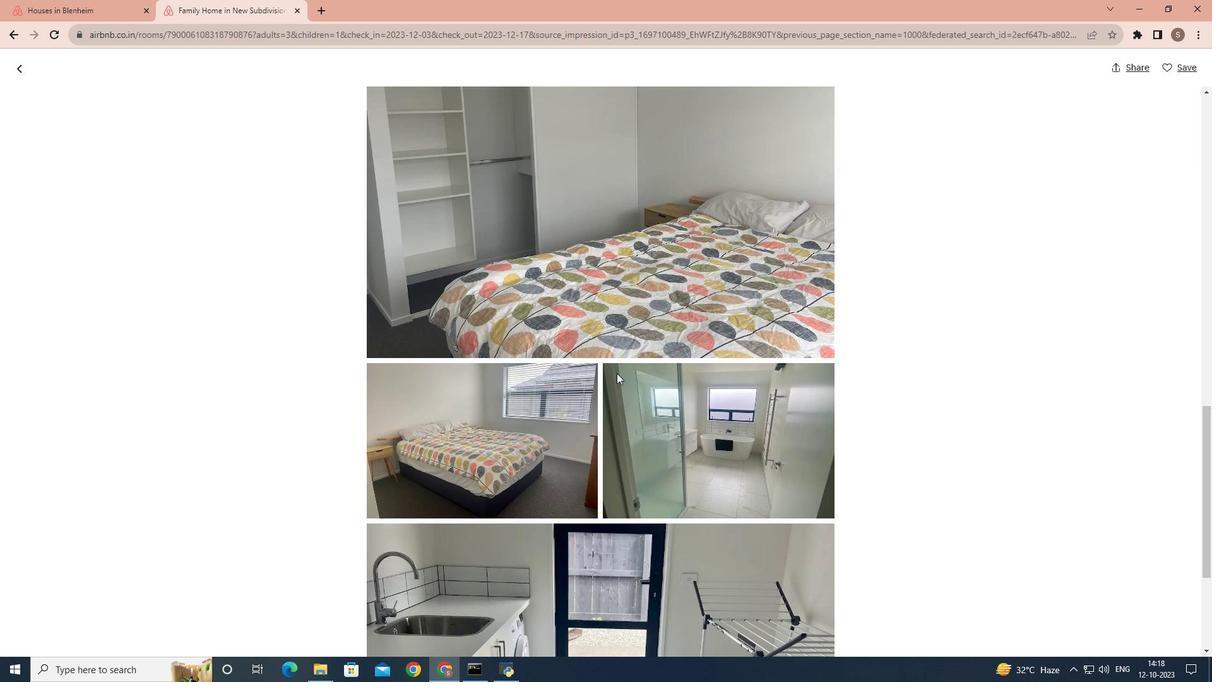 
Action: Mouse scrolled (617, 372) with delta (0, 0)
Screenshot: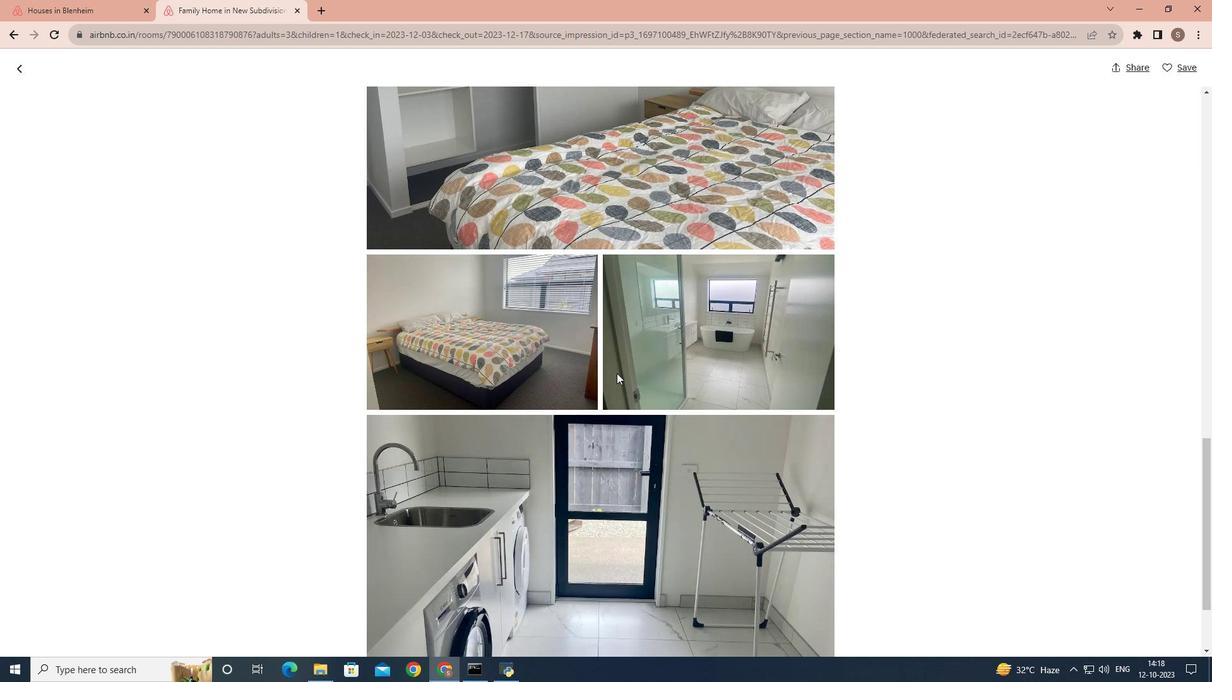 
Action: Mouse scrolled (617, 372) with delta (0, 0)
Screenshot: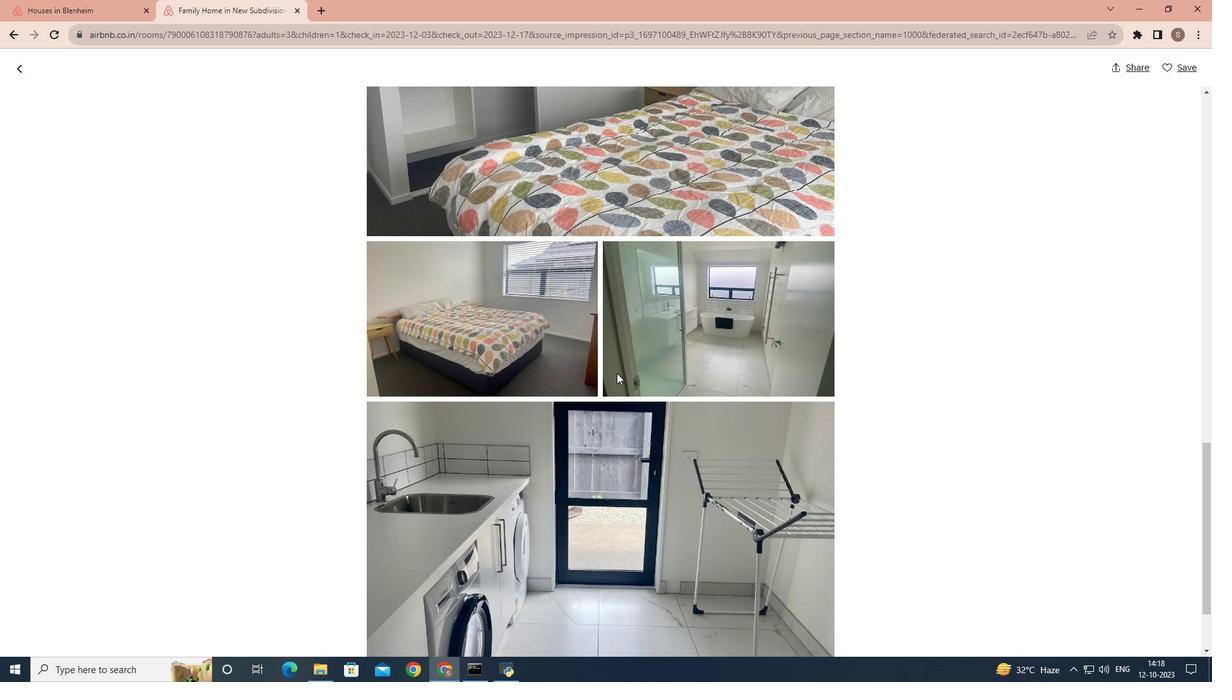
Action: Mouse scrolled (617, 372) with delta (0, 0)
Screenshot: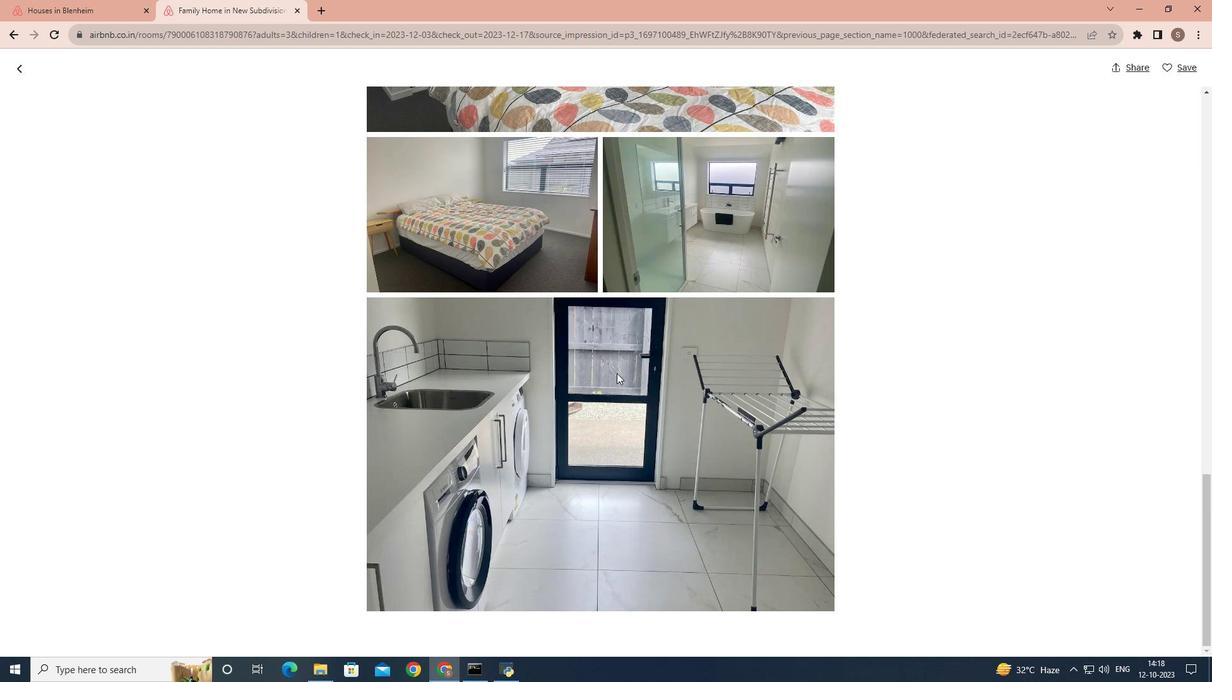 
Action: Mouse scrolled (617, 372) with delta (0, 0)
Screenshot: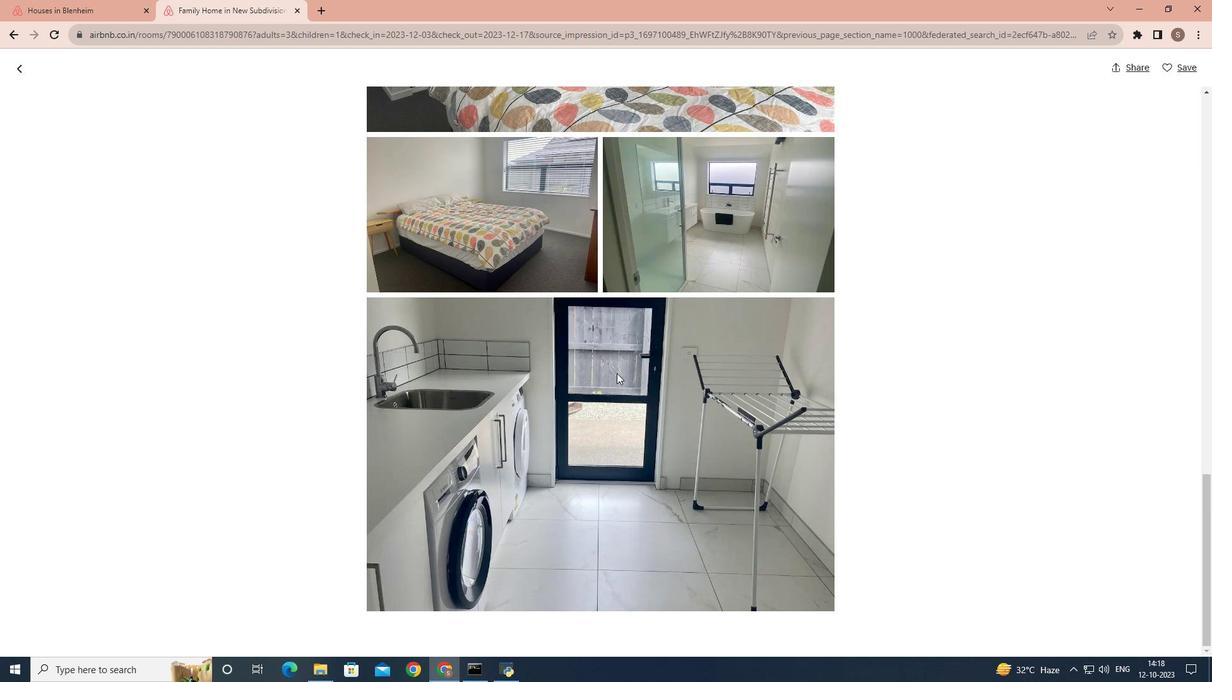 
Action: Mouse moved to (16, 70)
Screenshot: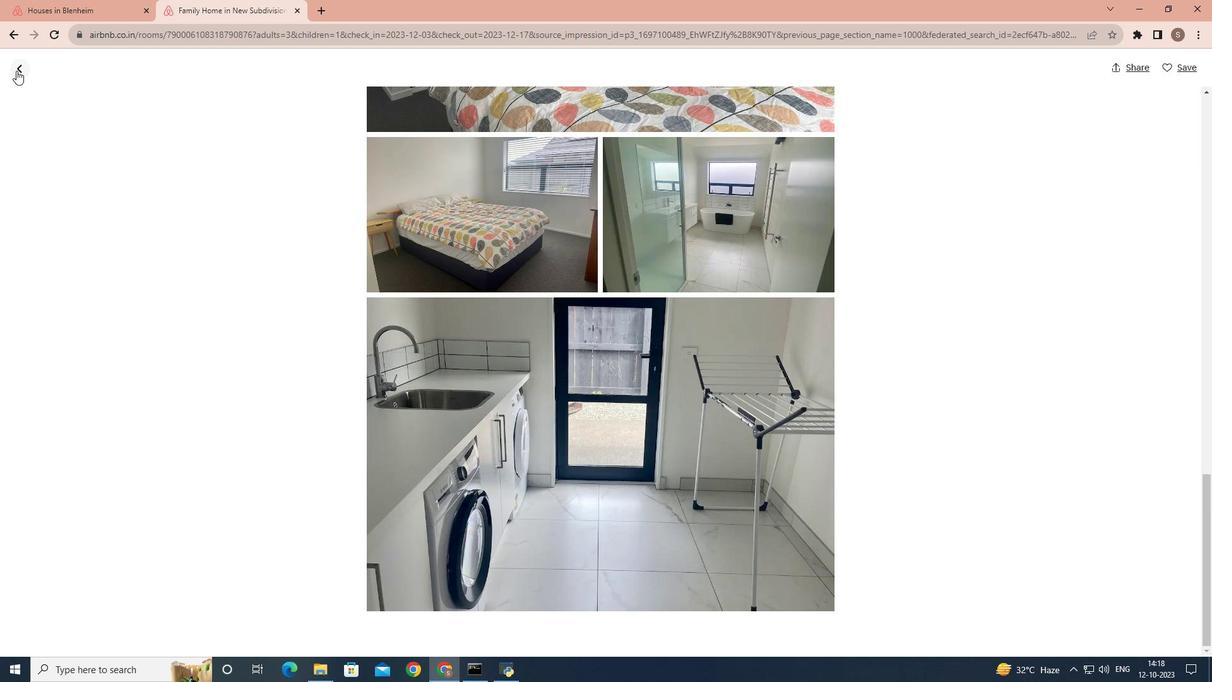 
Action: Mouse pressed left at (16, 70)
Screenshot: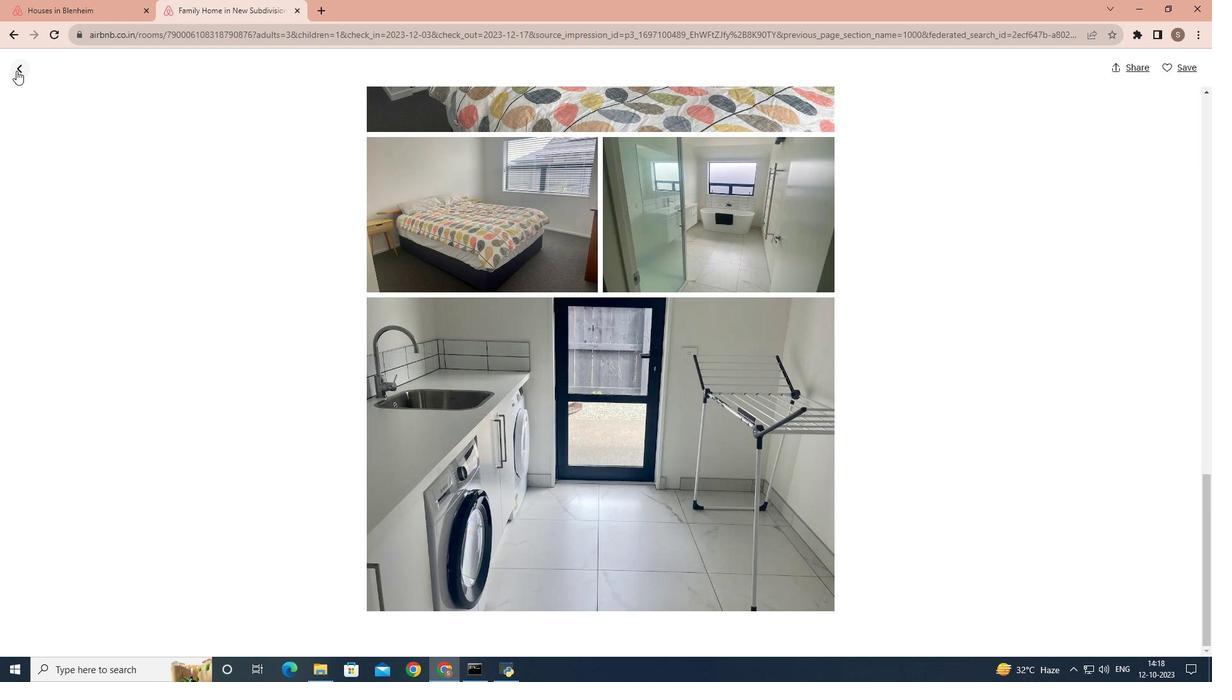 
Action: Mouse moved to (437, 236)
Screenshot: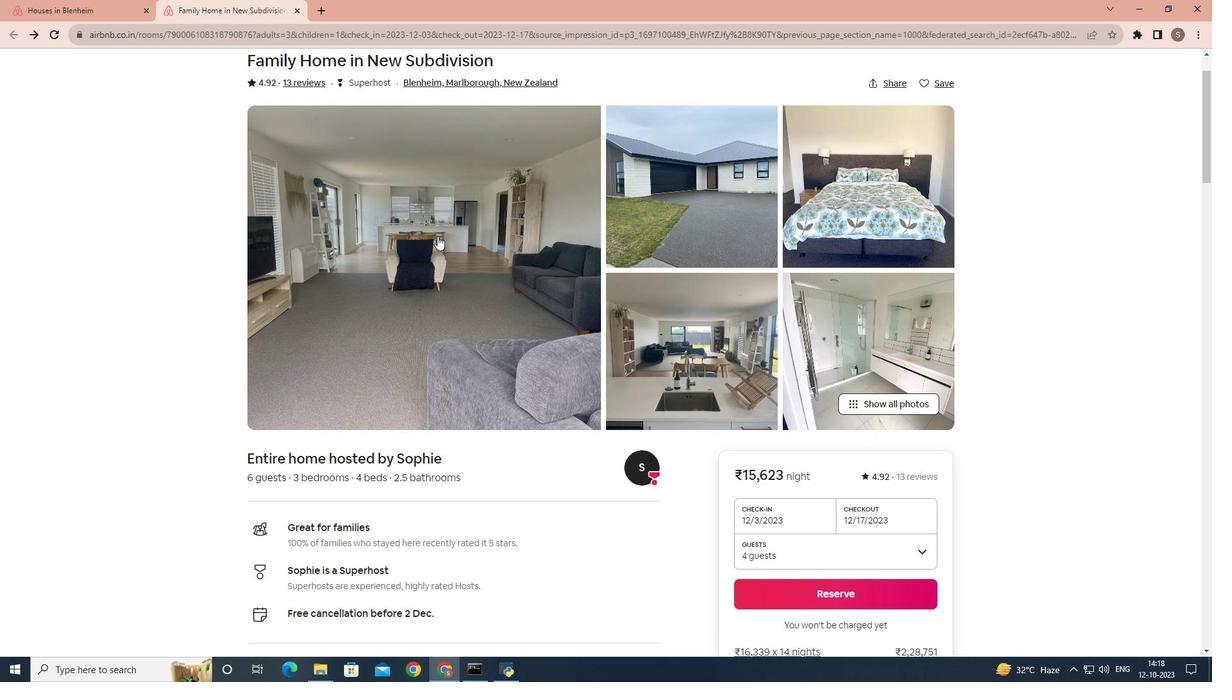 
Action: Mouse scrolled (437, 235) with delta (0, 0)
Screenshot: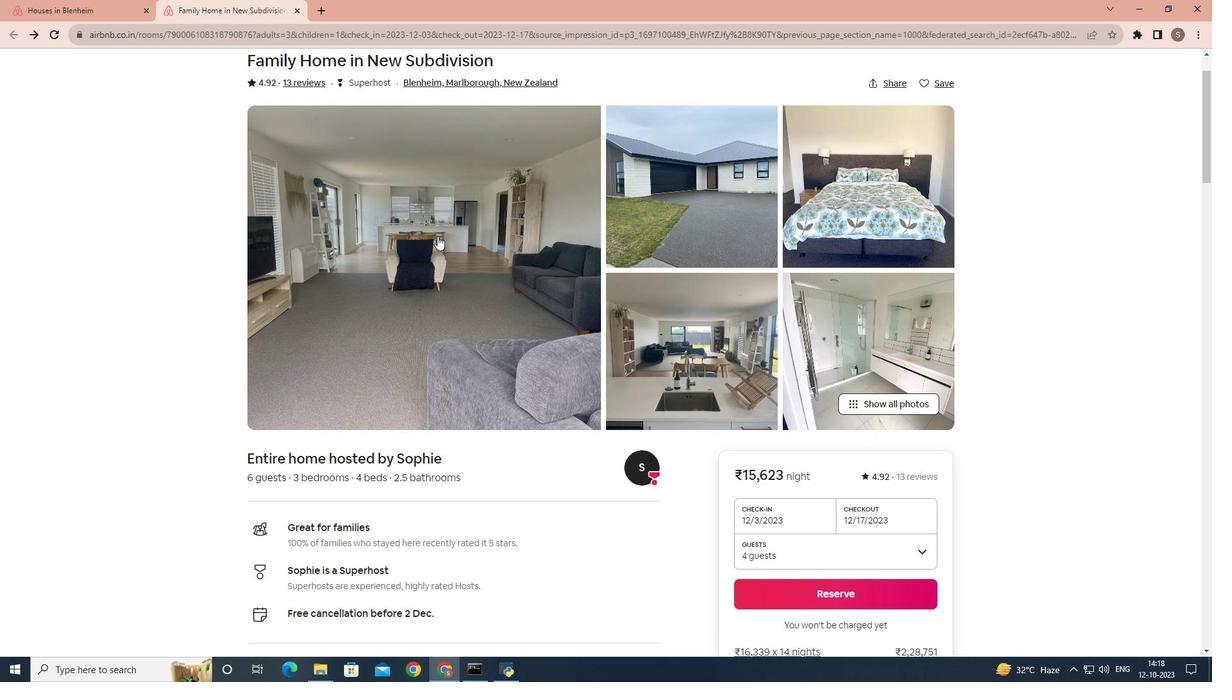 
Action: Mouse moved to (437, 236)
Screenshot: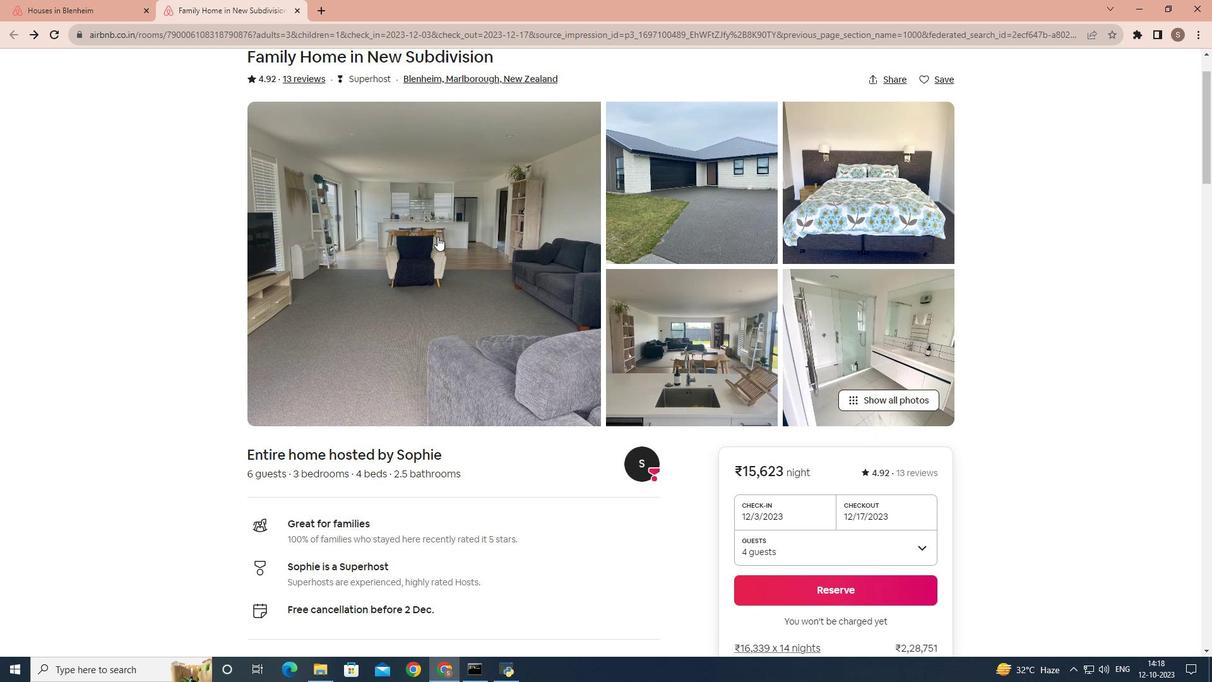 
Action: Mouse scrolled (437, 236) with delta (0, 0)
Screenshot: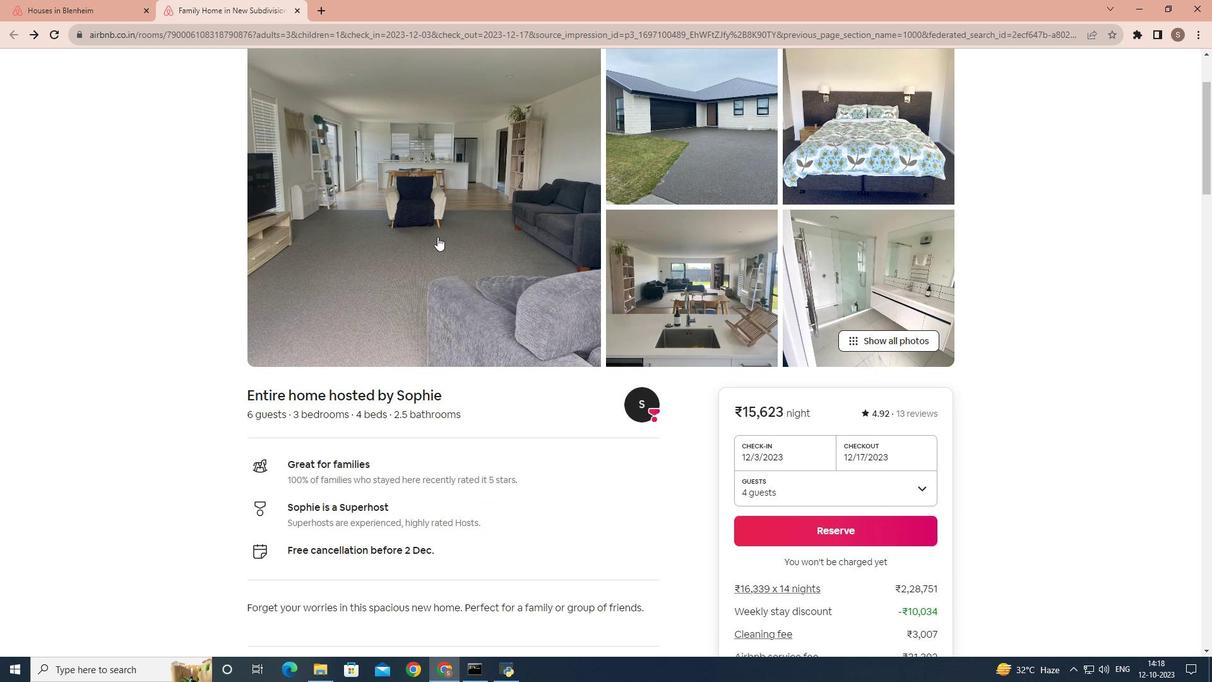 
Action: Mouse scrolled (437, 236) with delta (0, 0)
Screenshot: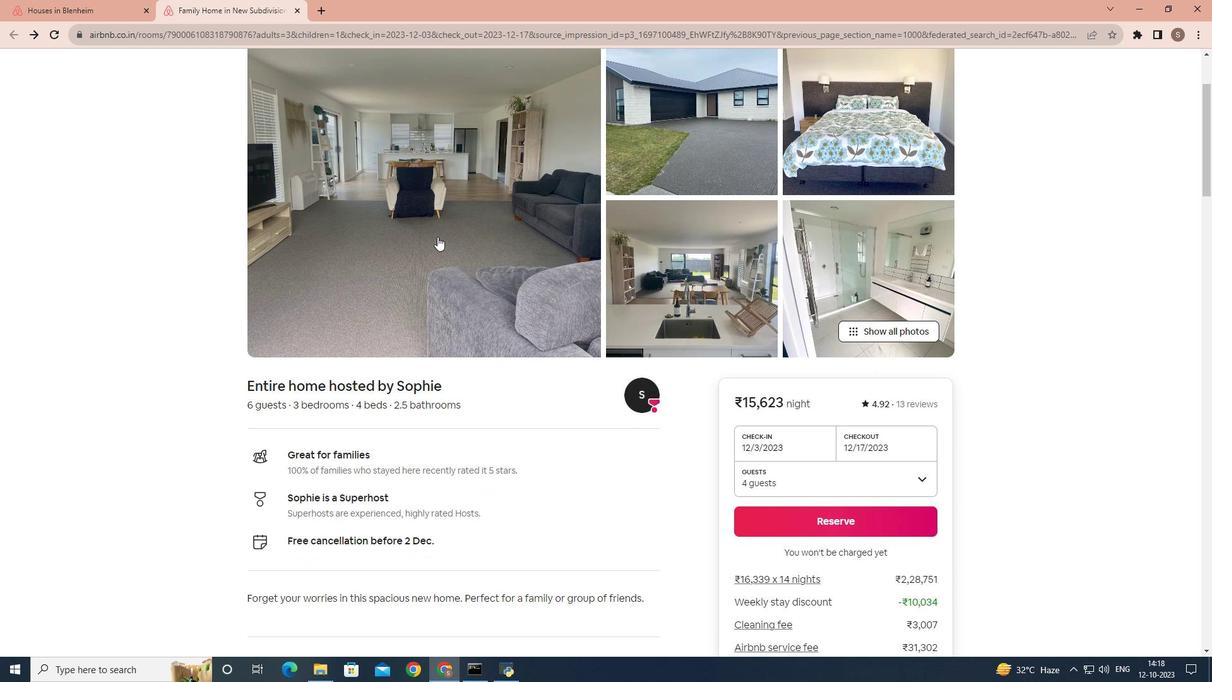 
Action: Mouse scrolled (437, 236) with delta (0, 0)
Screenshot: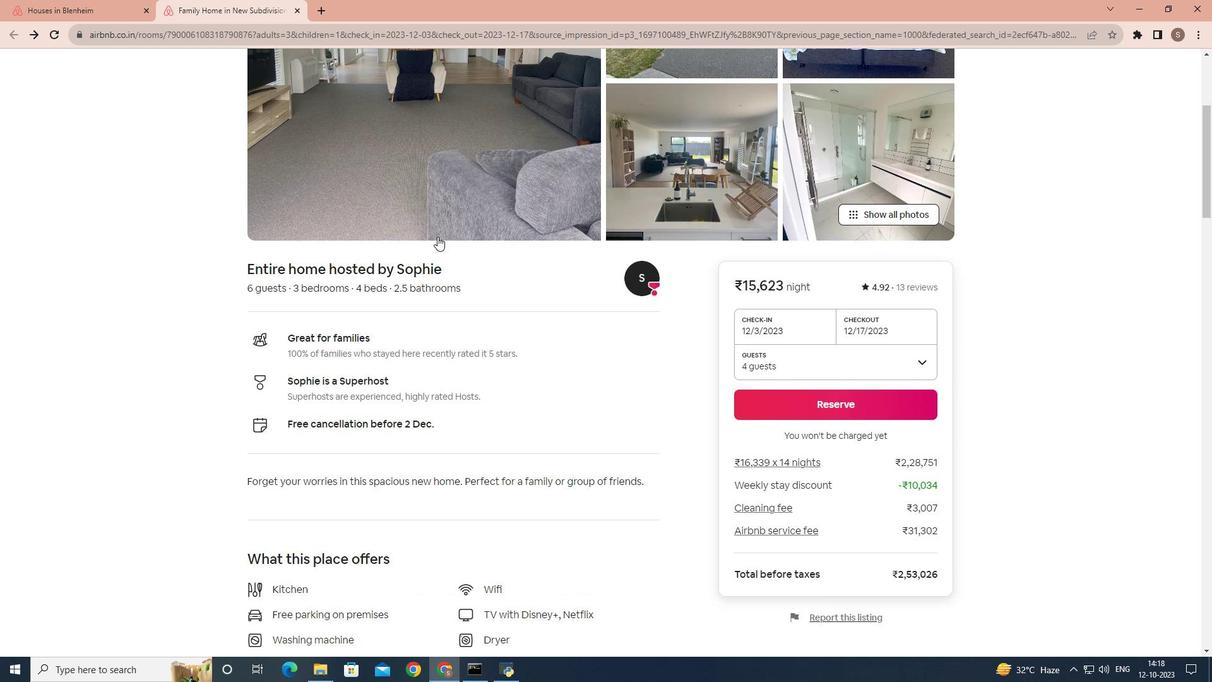 
Action: Mouse scrolled (437, 236) with delta (0, 0)
Screenshot: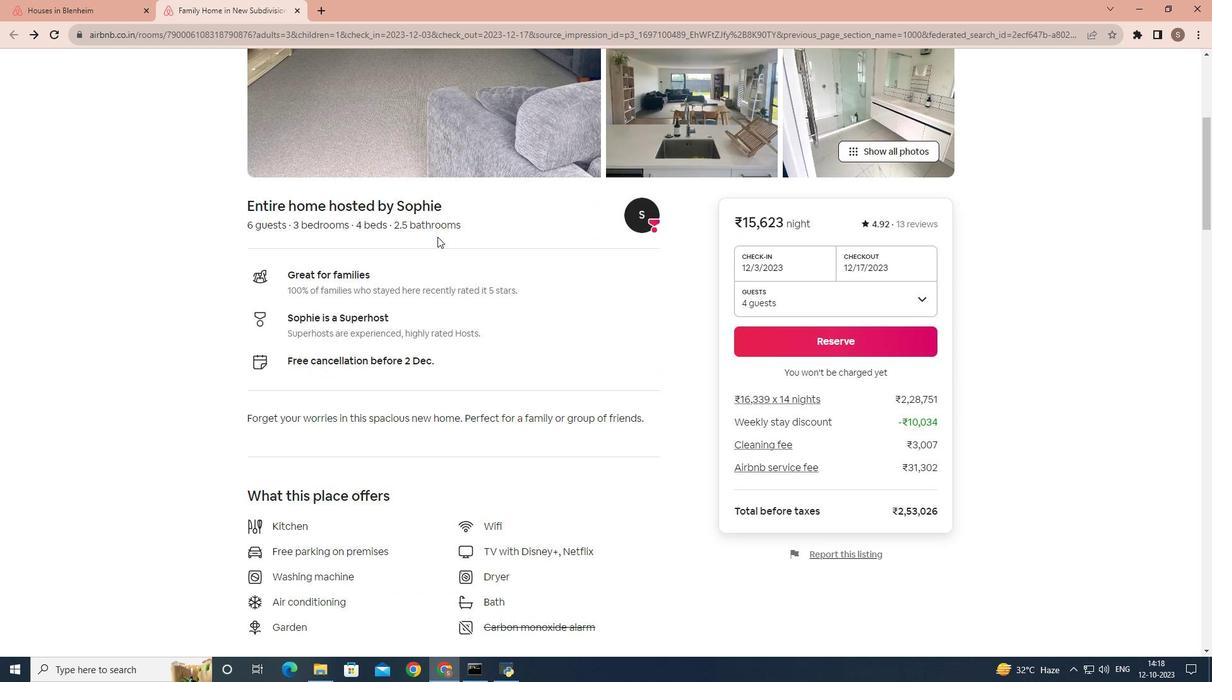 
Action: Mouse scrolled (437, 236) with delta (0, 0)
Screenshot: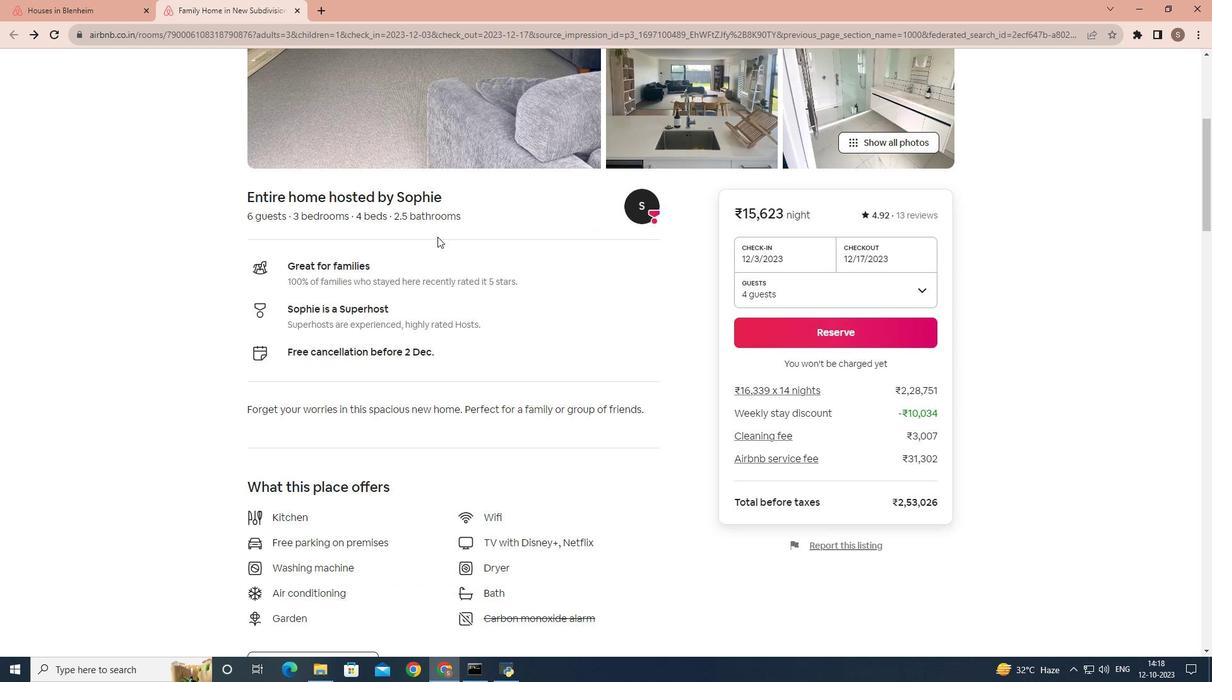 
Action: Mouse scrolled (437, 236) with delta (0, 0)
Screenshot: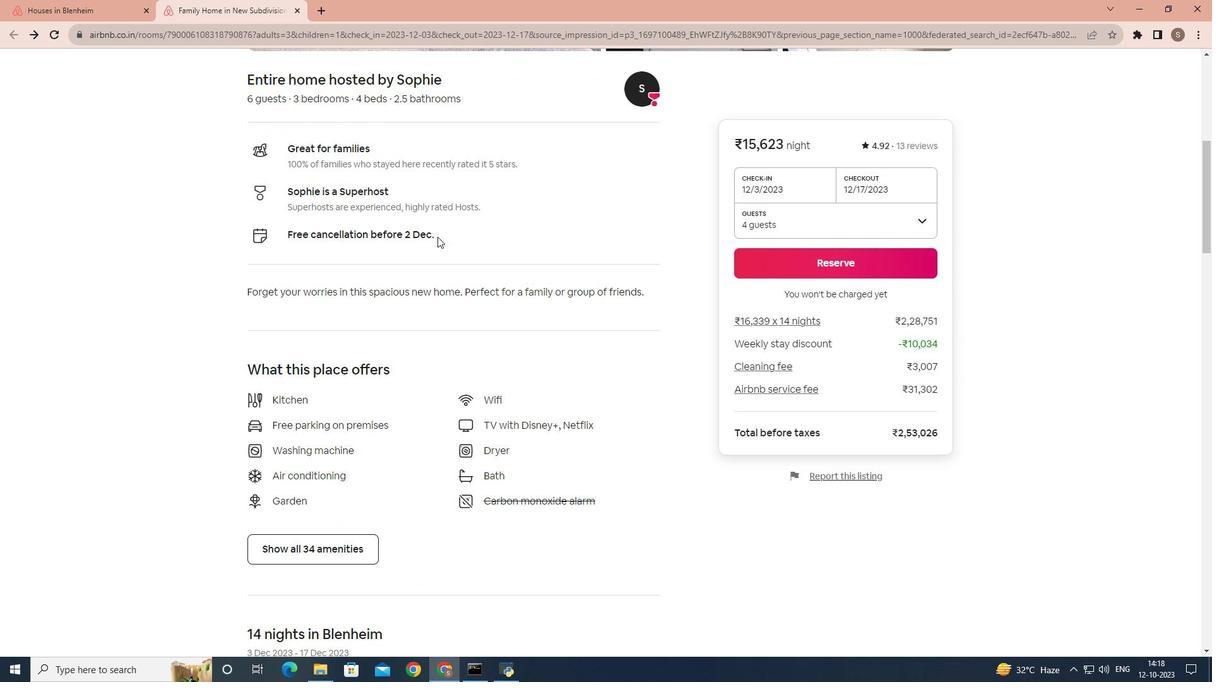 
Action: Mouse scrolled (437, 236) with delta (0, 0)
Screenshot: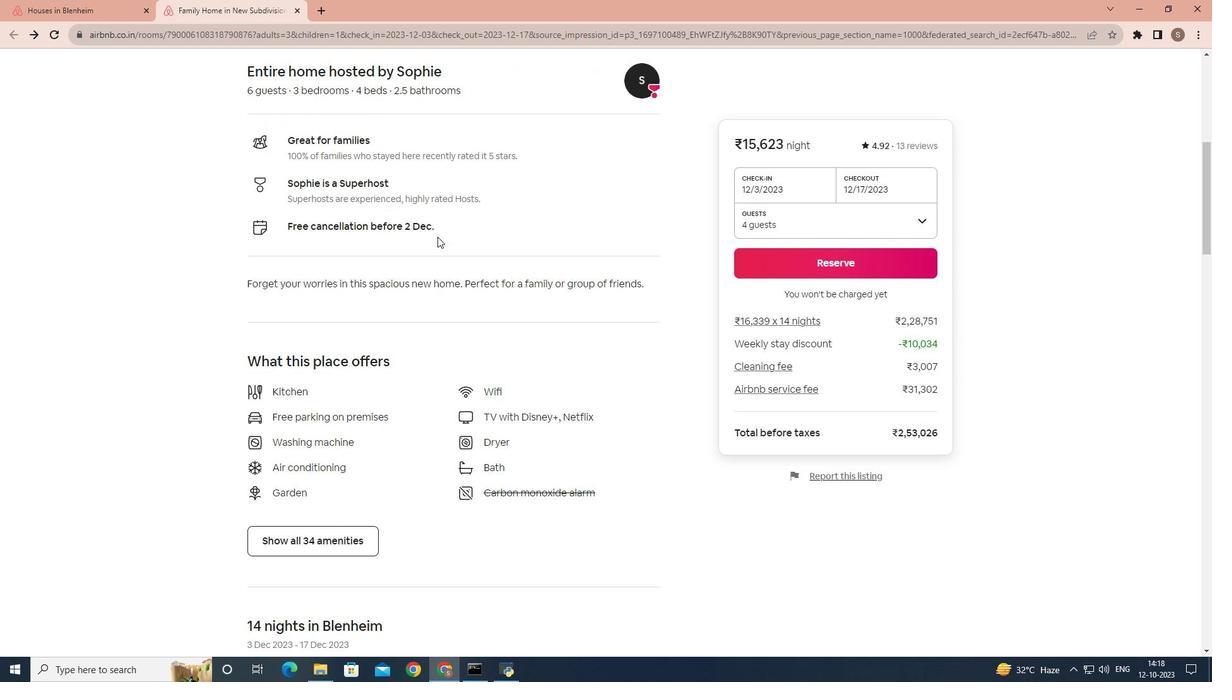 
Action: Mouse scrolled (437, 236) with delta (0, 0)
Screenshot: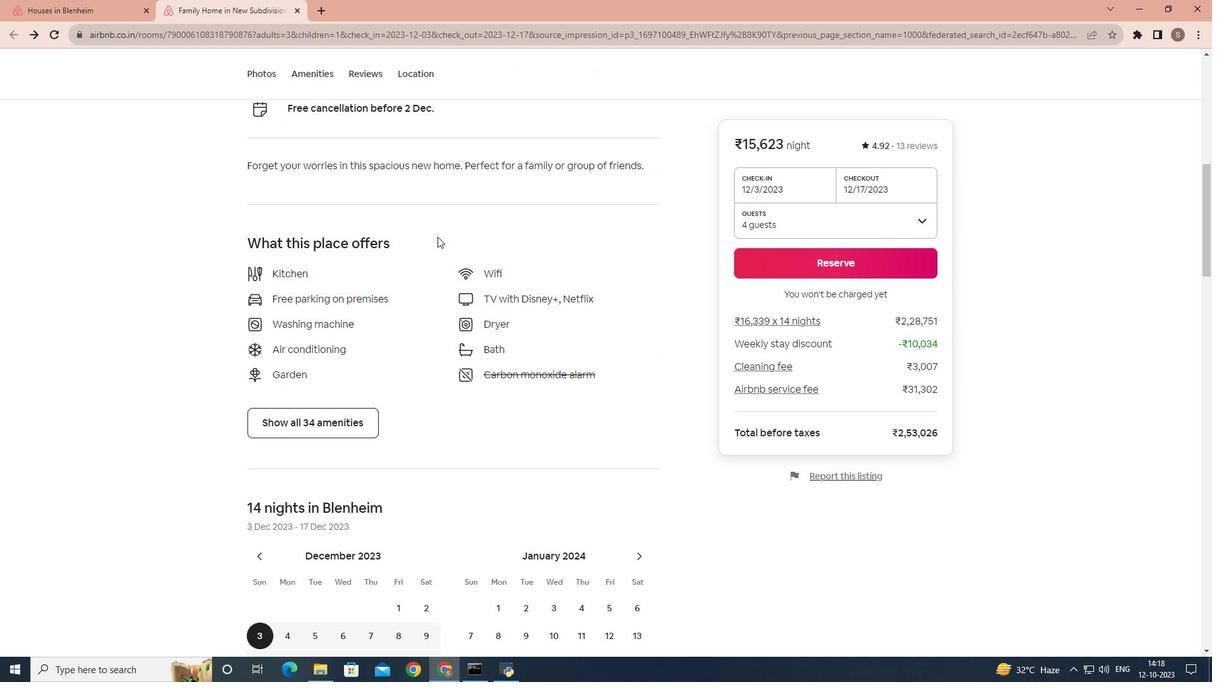 
Action: Mouse scrolled (437, 236) with delta (0, 0)
Screenshot: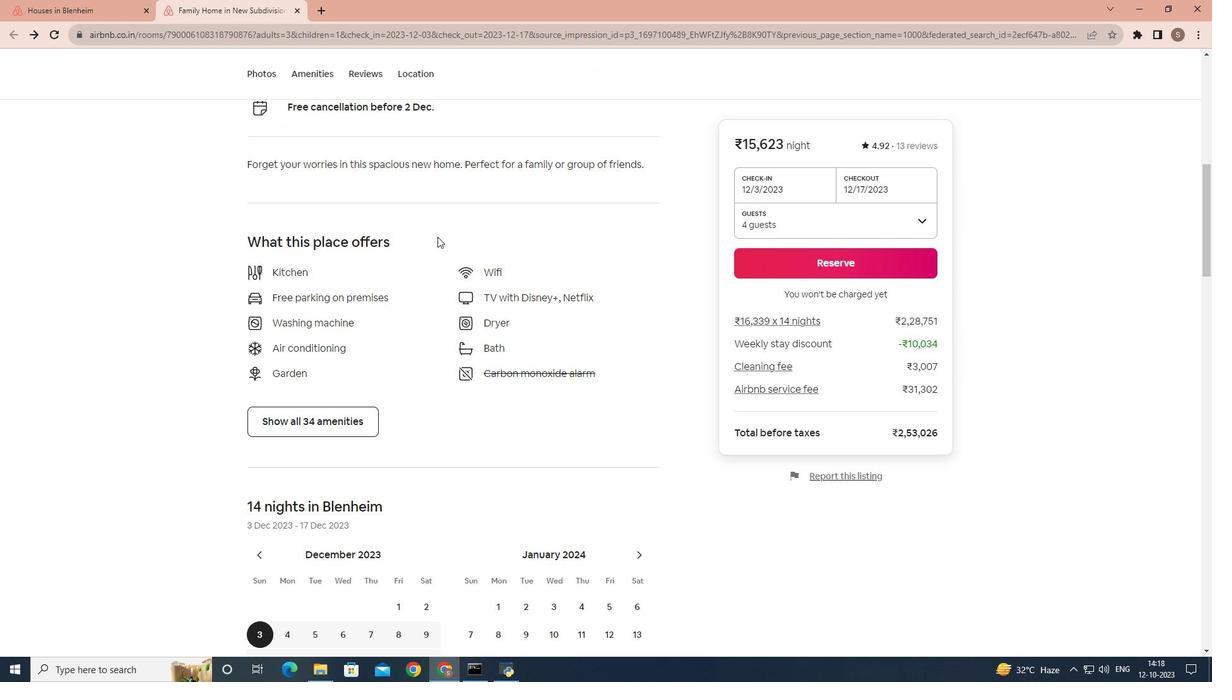 
Action: Mouse moved to (318, 296)
Screenshot: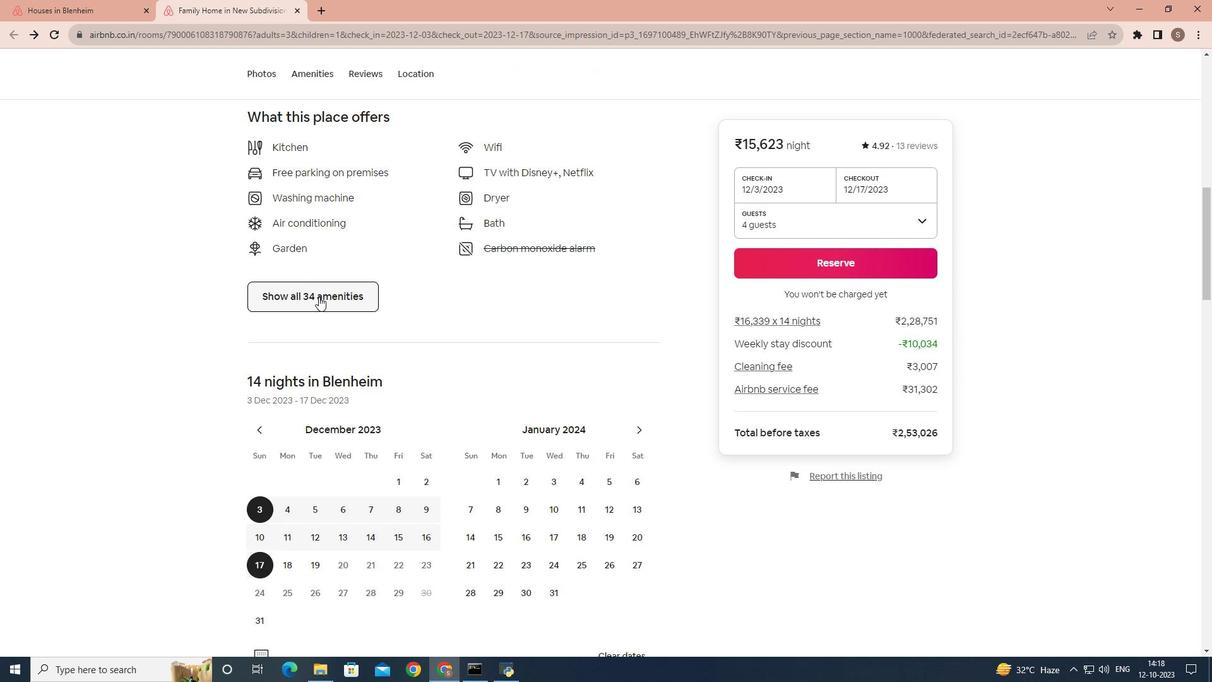 
Action: Mouse pressed left at (318, 296)
Screenshot: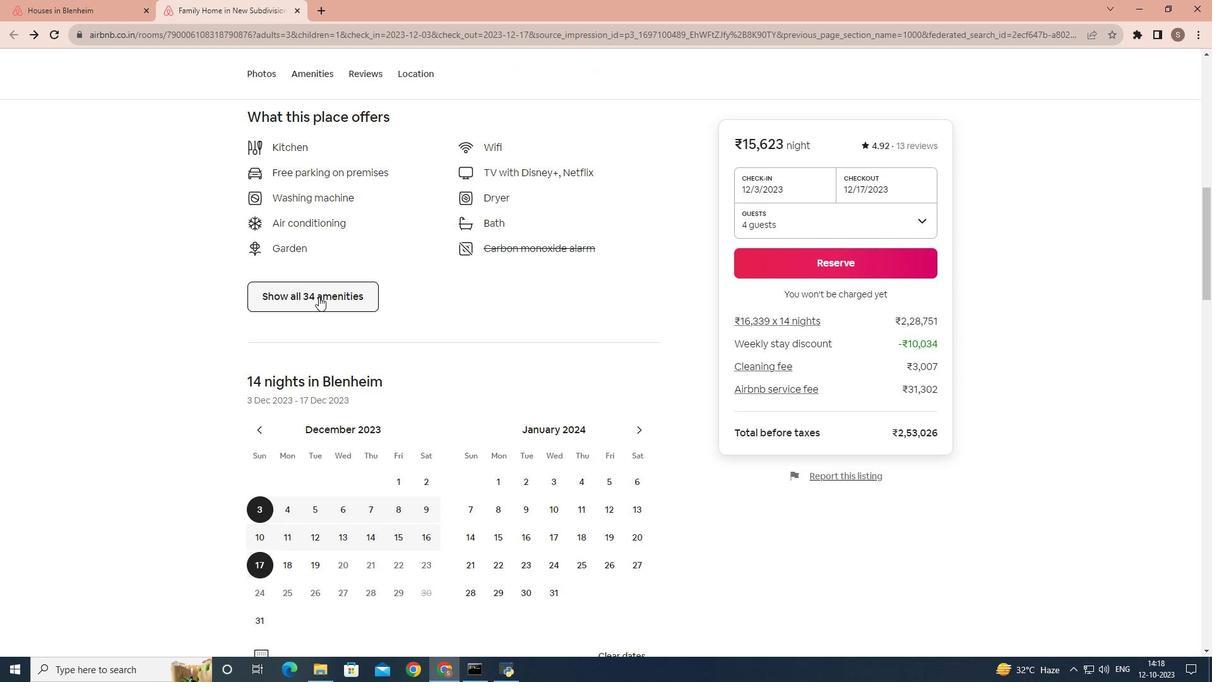 
Action: Mouse moved to (479, 287)
Screenshot: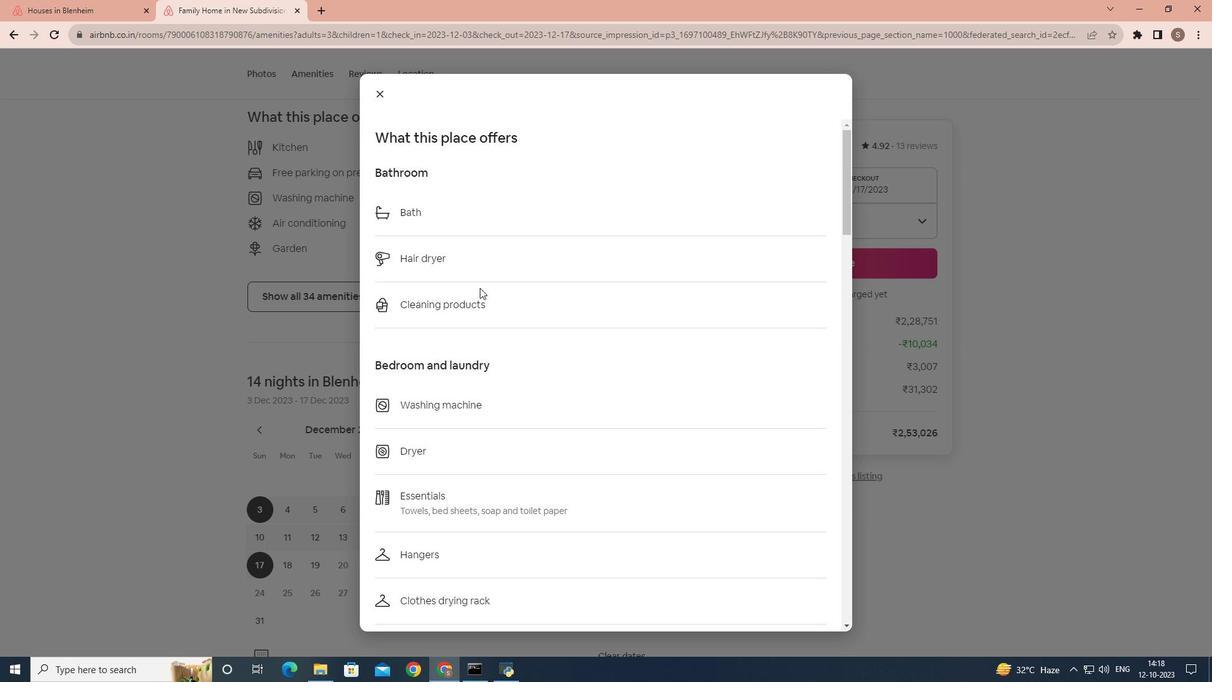 
Action: Mouse scrolled (479, 287) with delta (0, 0)
Screenshot: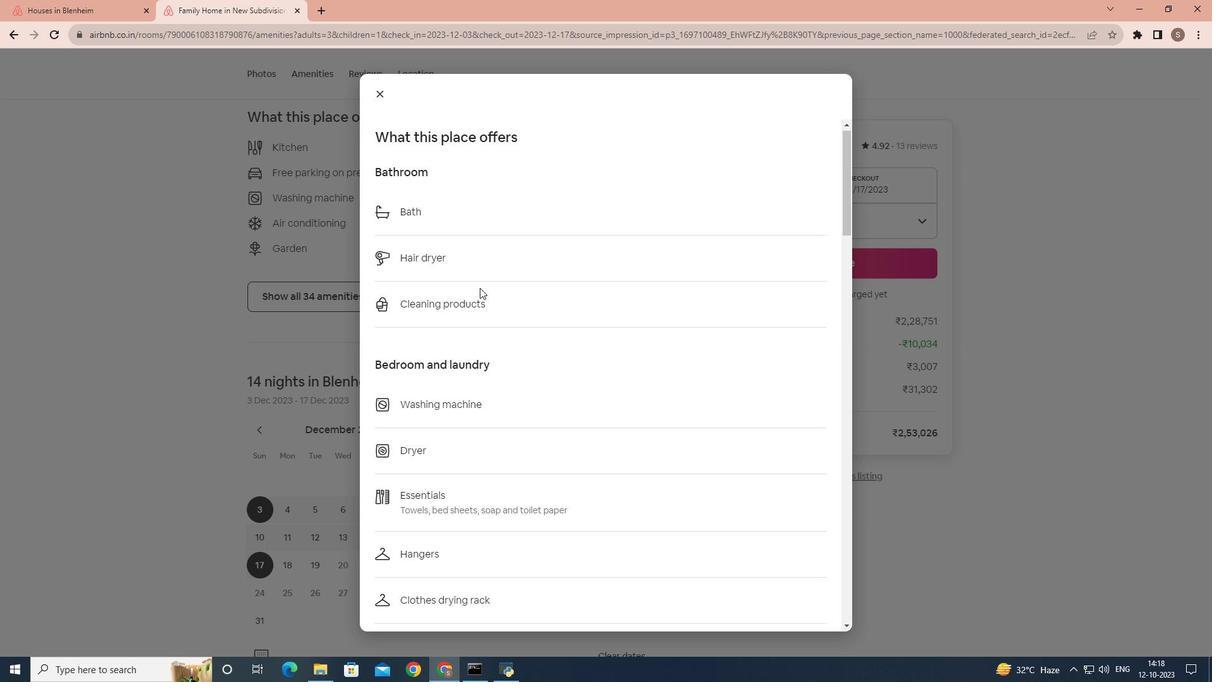 
Action: Mouse scrolled (479, 287) with delta (0, 0)
Screenshot: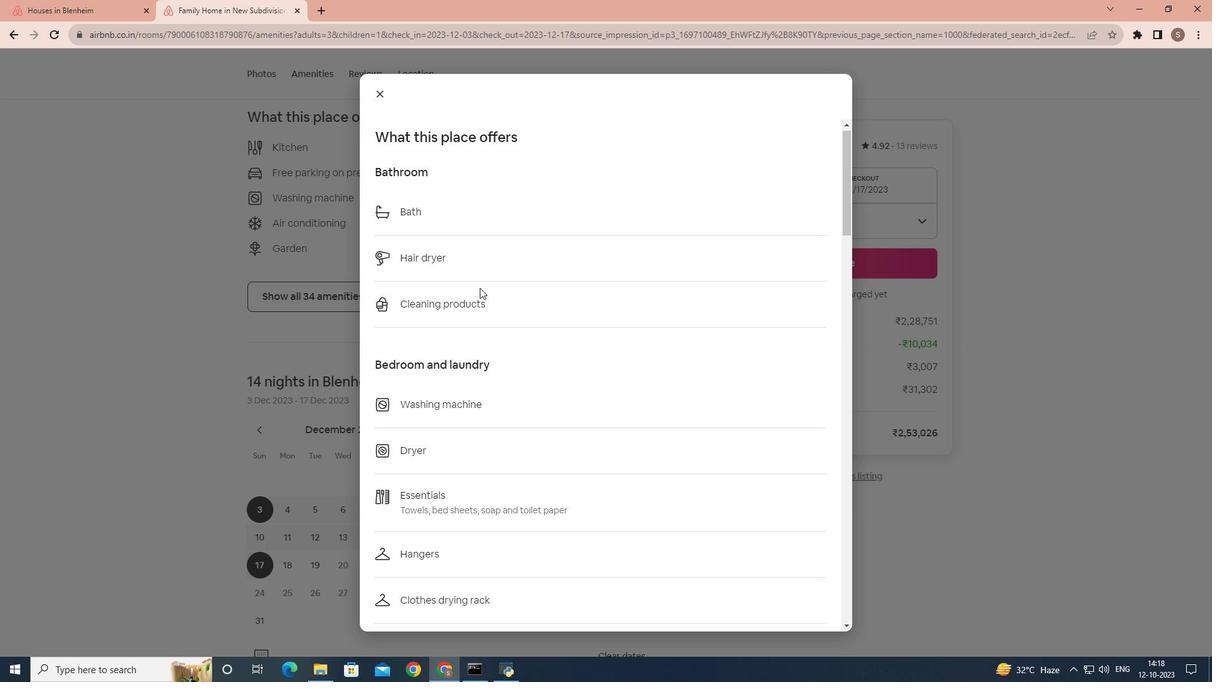 
Action: Mouse scrolled (479, 287) with delta (0, 0)
Screenshot: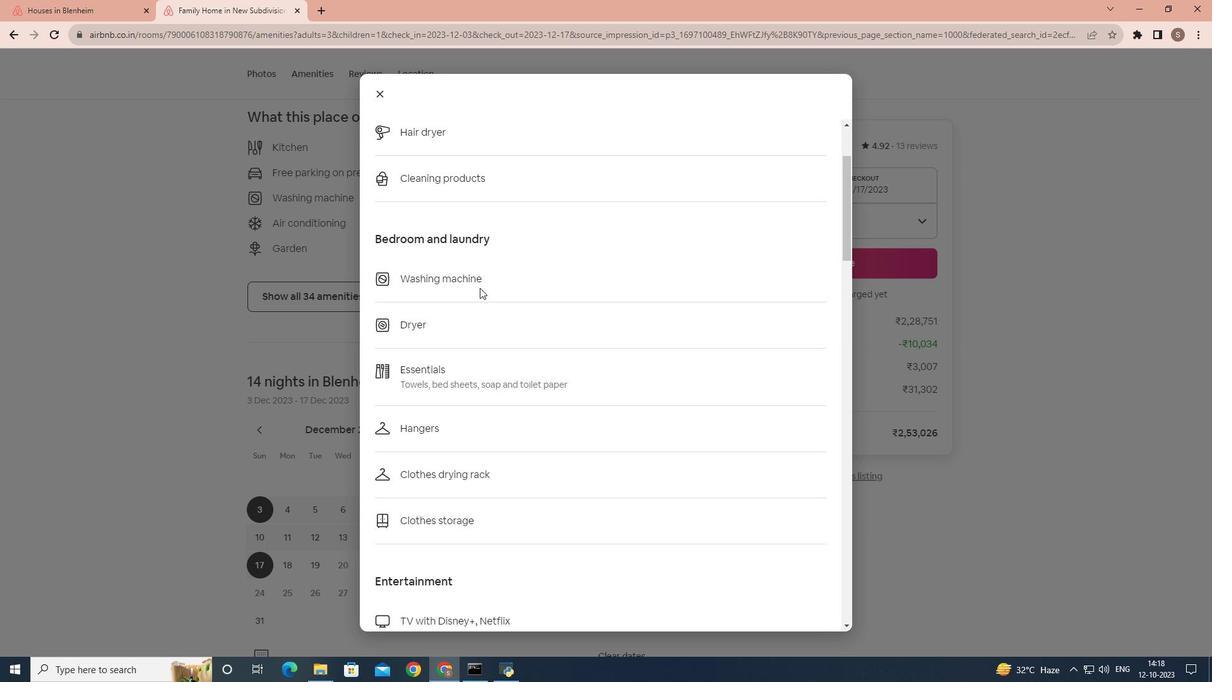
Action: Mouse scrolled (479, 287) with delta (0, 0)
Screenshot: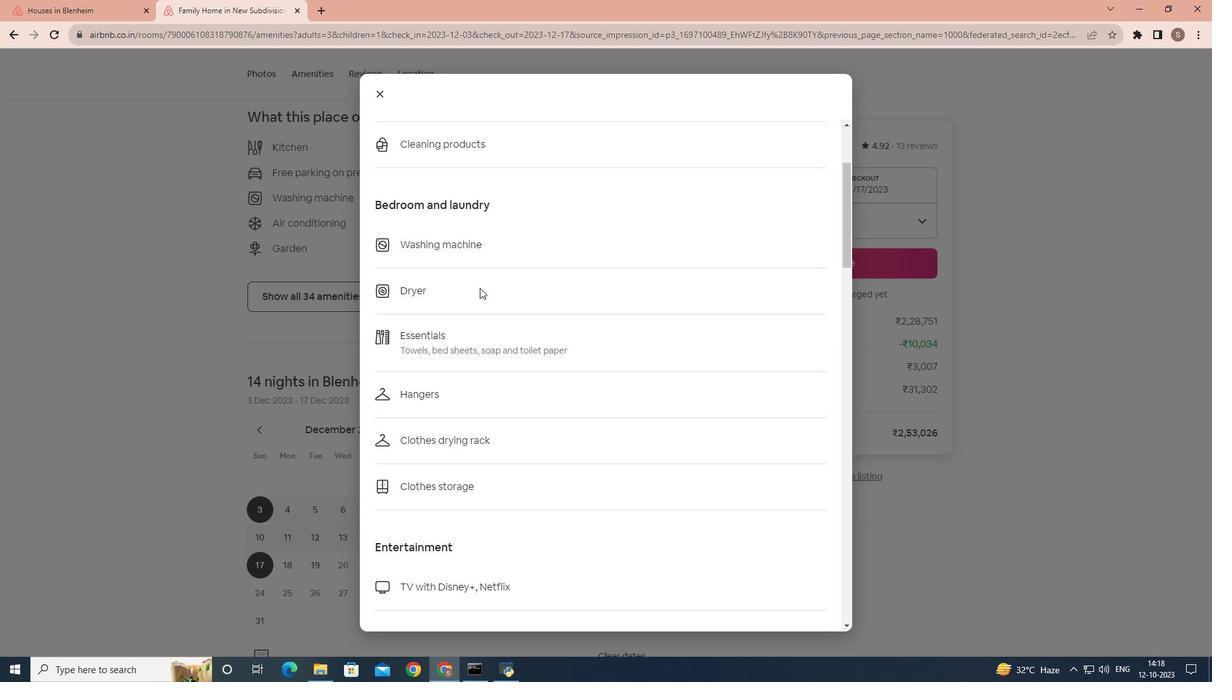 
Action: Mouse scrolled (479, 287) with delta (0, 0)
Screenshot: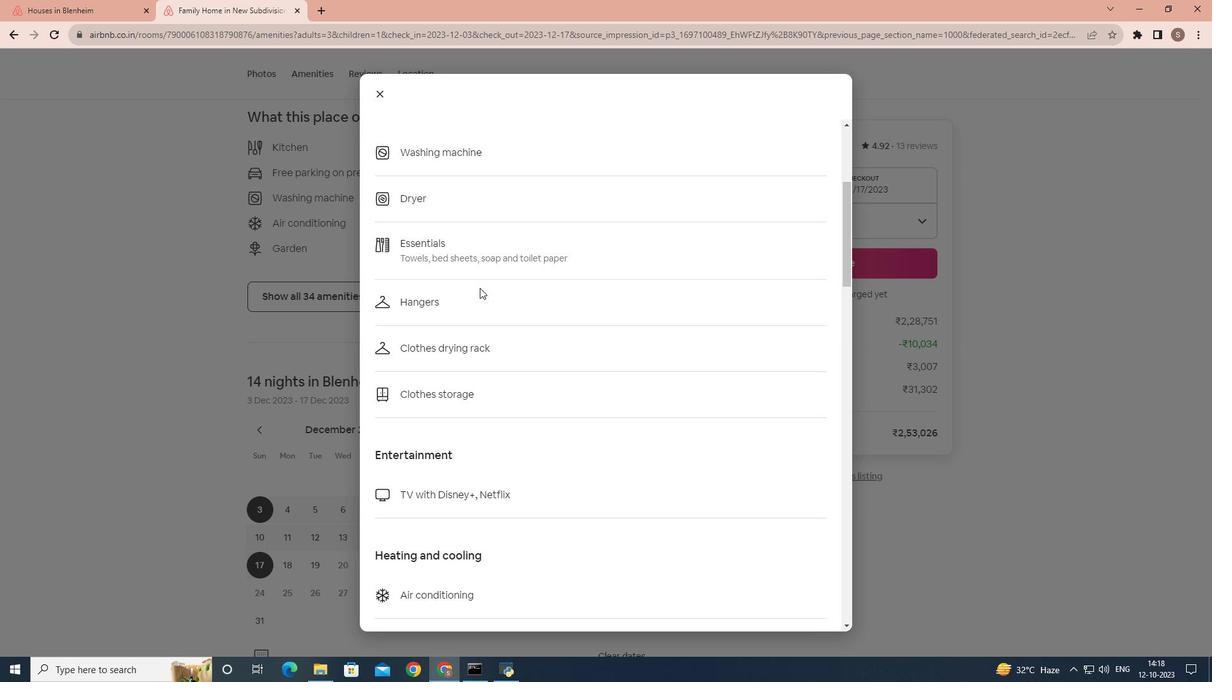 
Action: Mouse scrolled (479, 287) with delta (0, 0)
Screenshot: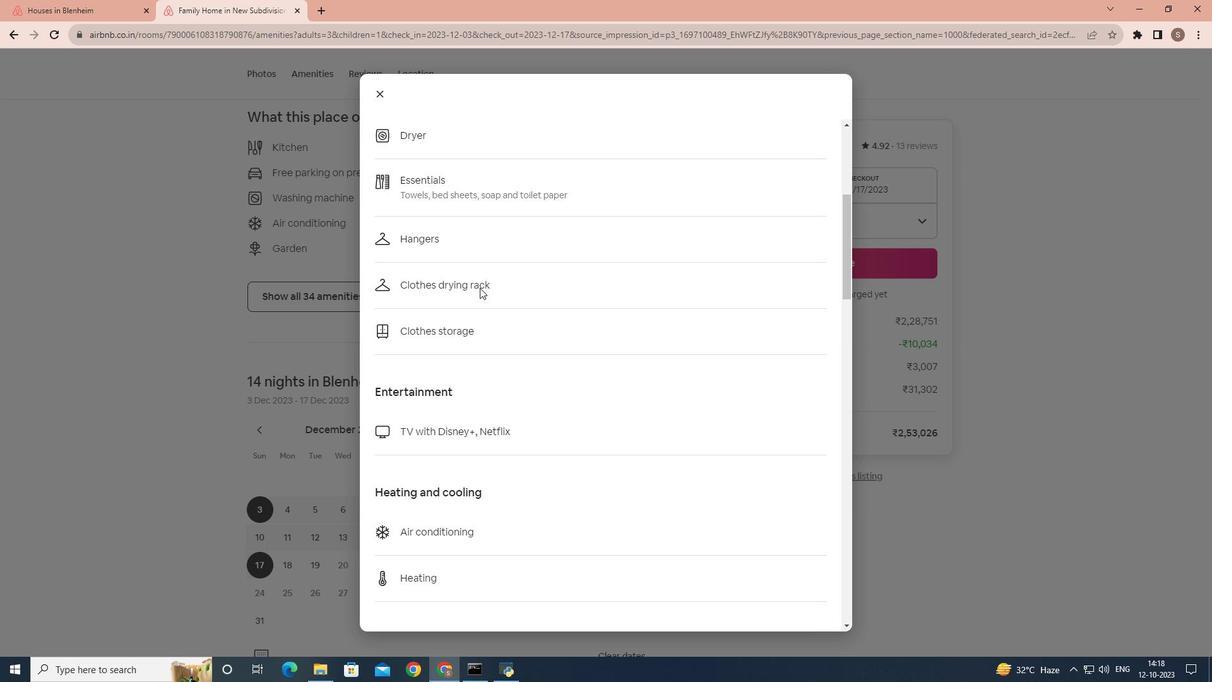 
Action: Mouse scrolled (479, 287) with delta (0, 0)
Screenshot: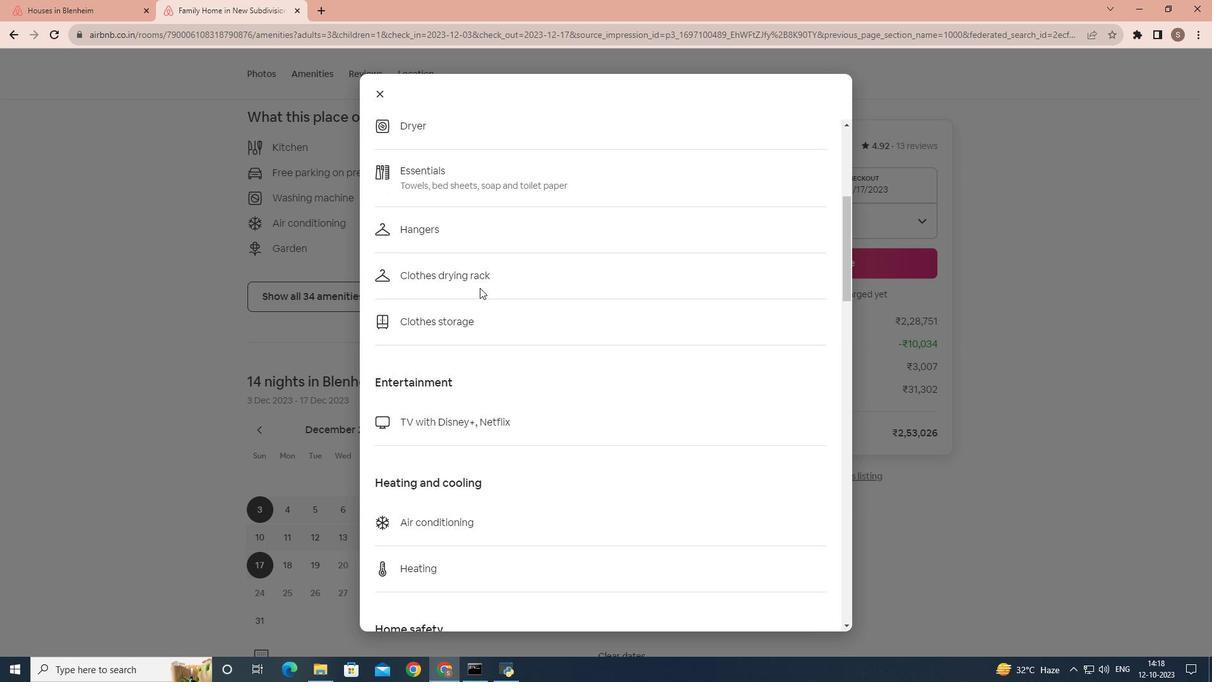 
Action: Mouse scrolled (479, 287) with delta (0, 0)
Screenshot: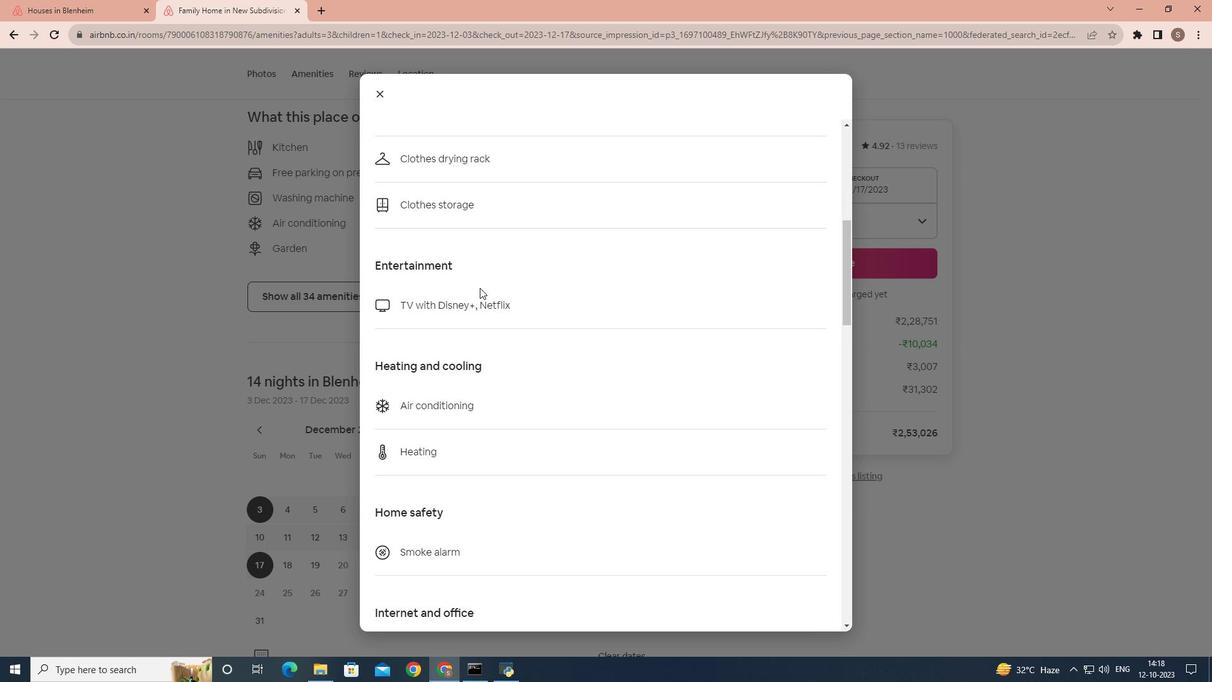
Action: Mouse scrolled (479, 287) with delta (0, 0)
Screenshot: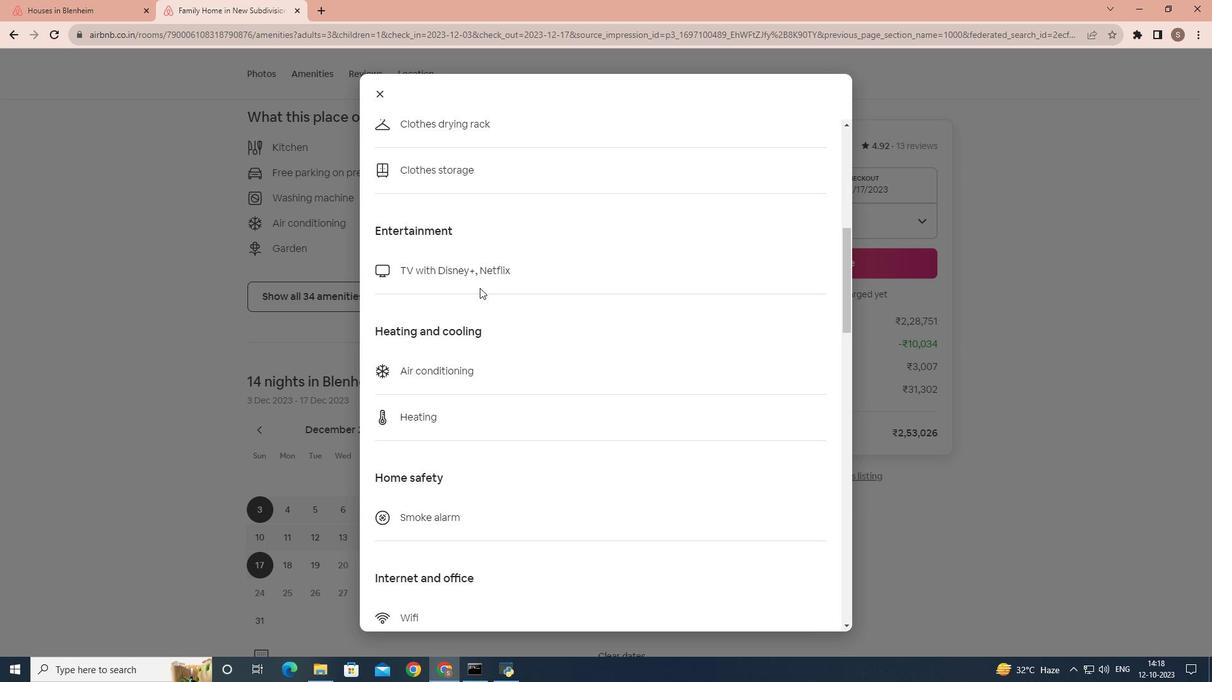 
Action: Mouse scrolled (479, 287) with delta (0, 0)
Screenshot: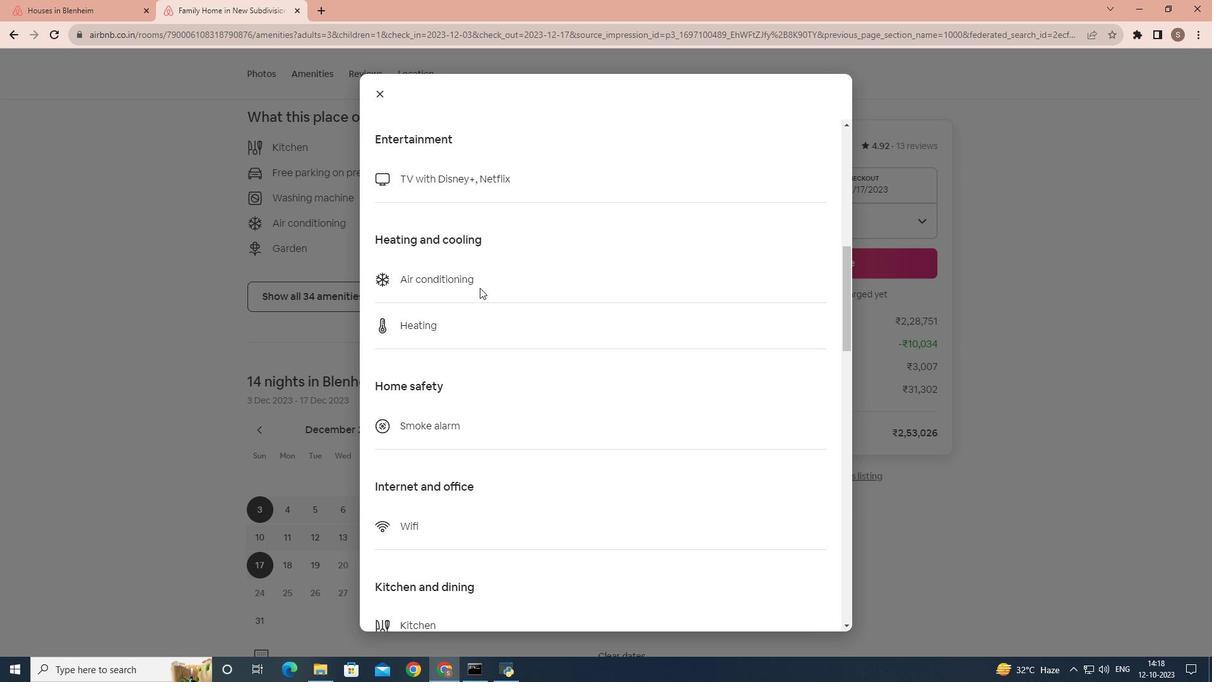 
Action: Mouse scrolled (479, 287) with delta (0, 0)
Screenshot: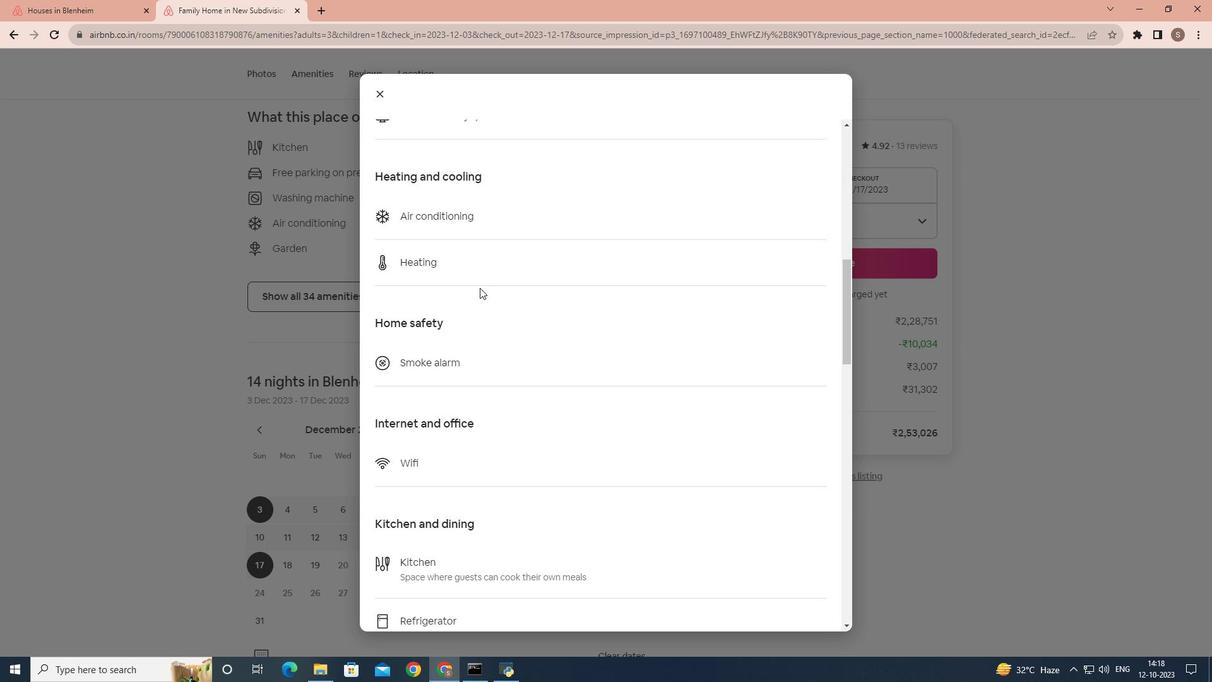 
Action: Mouse scrolled (479, 287) with delta (0, 0)
Screenshot: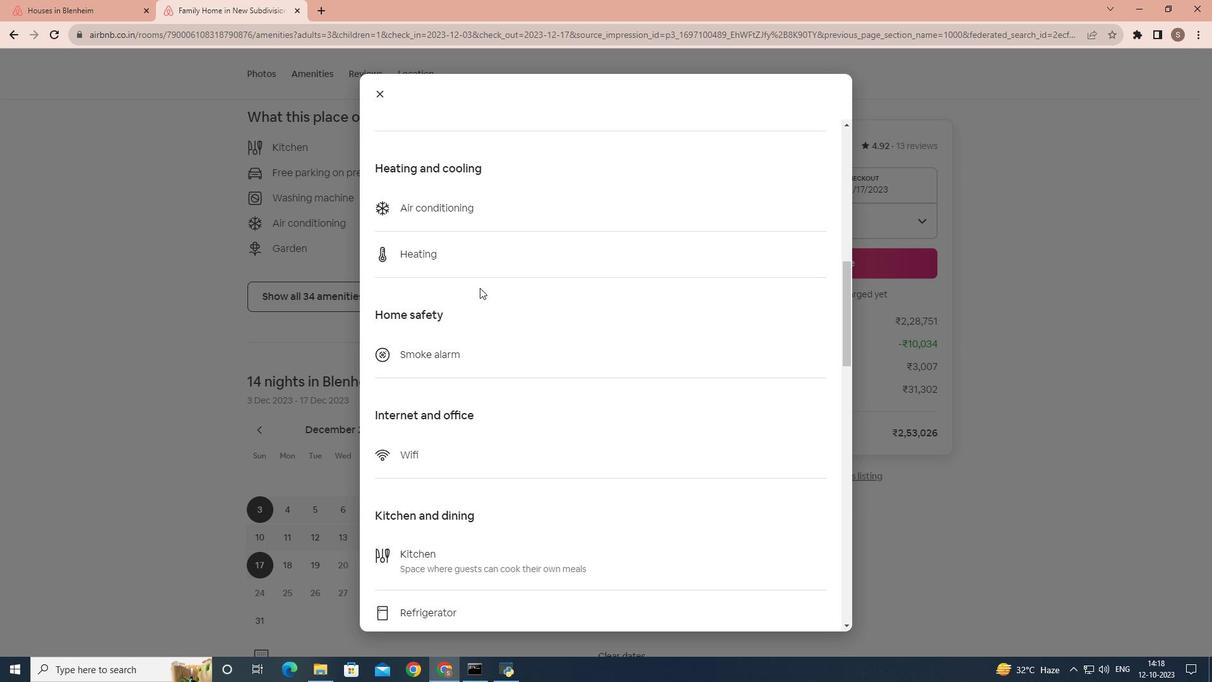 
Action: Mouse scrolled (479, 287) with delta (0, 0)
Screenshot: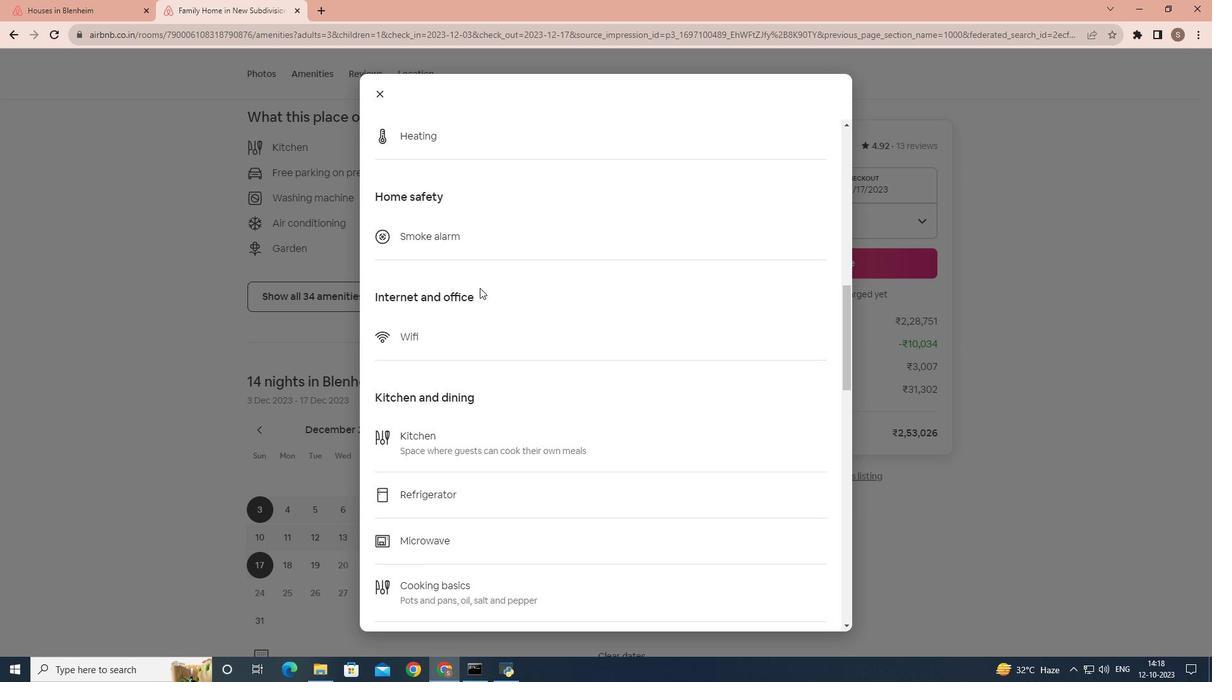 
Action: Mouse scrolled (479, 287) with delta (0, 0)
Screenshot: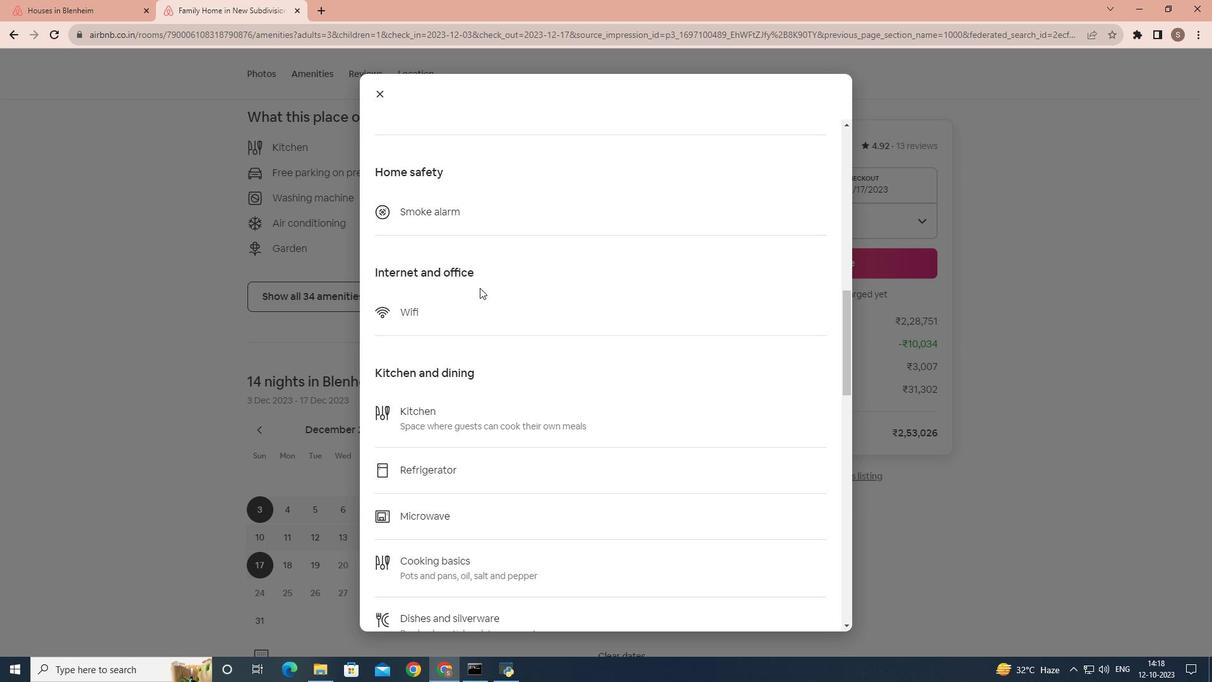 
Action: Mouse scrolled (479, 287) with delta (0, 0)
Screenshot: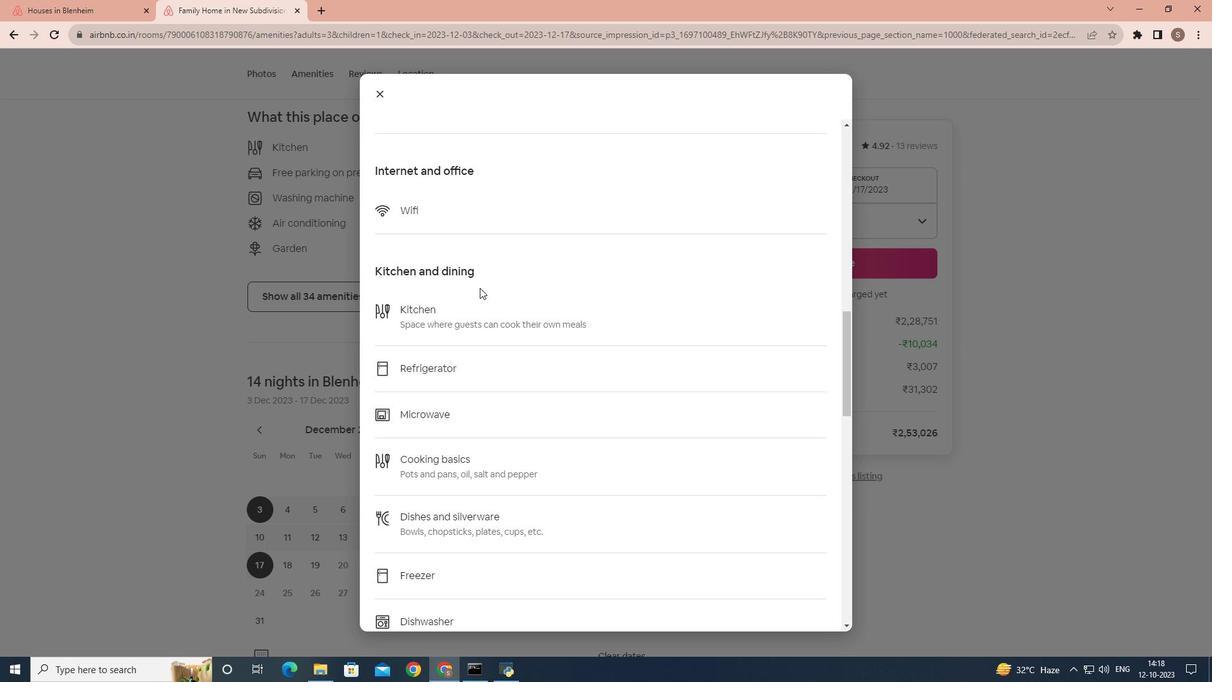 
Action: Mouse scrolled (479, 287) with delta (0, 0)
Screenshot: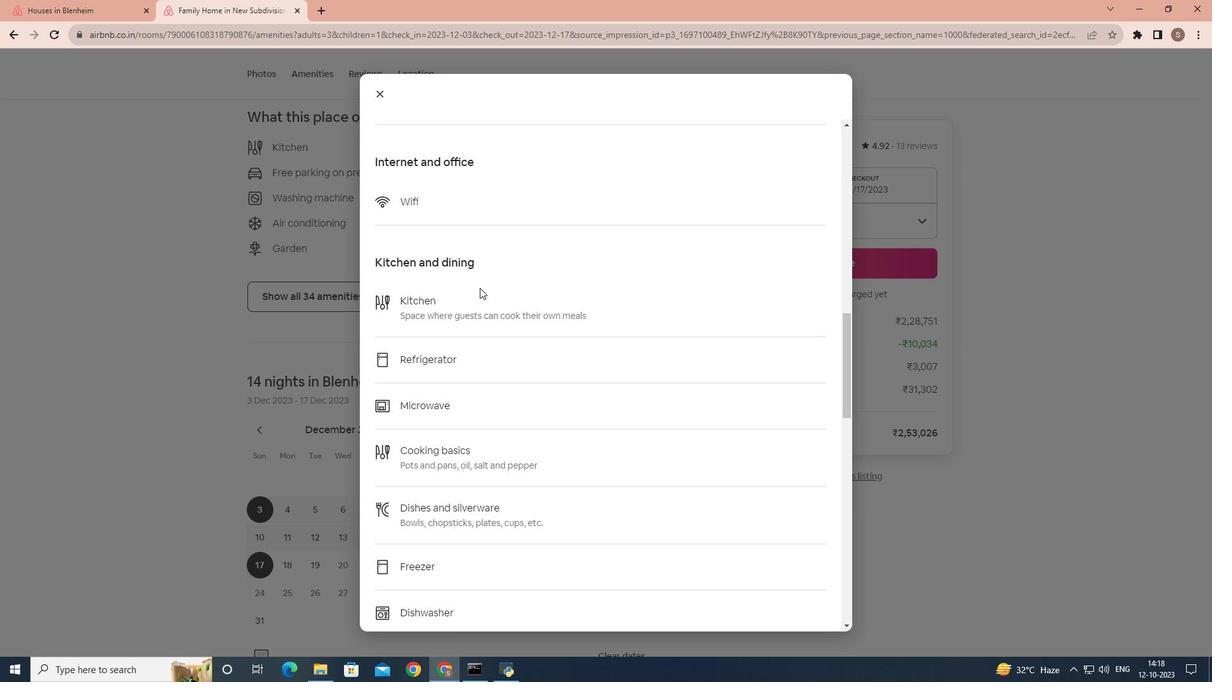 
Action: Mouse scrolled (479, 287) with delta (0, 0)
Screenshot: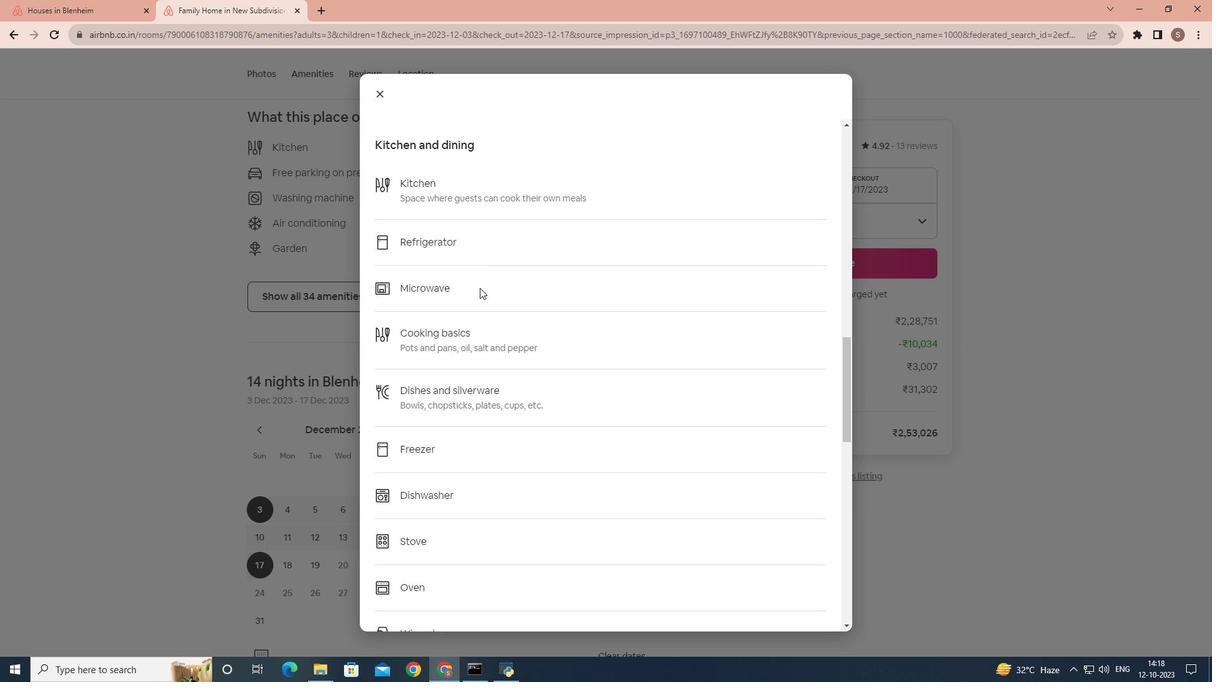 
Action: Mouse scrolled (479, 287) with delta (0, 0)
Screenshot: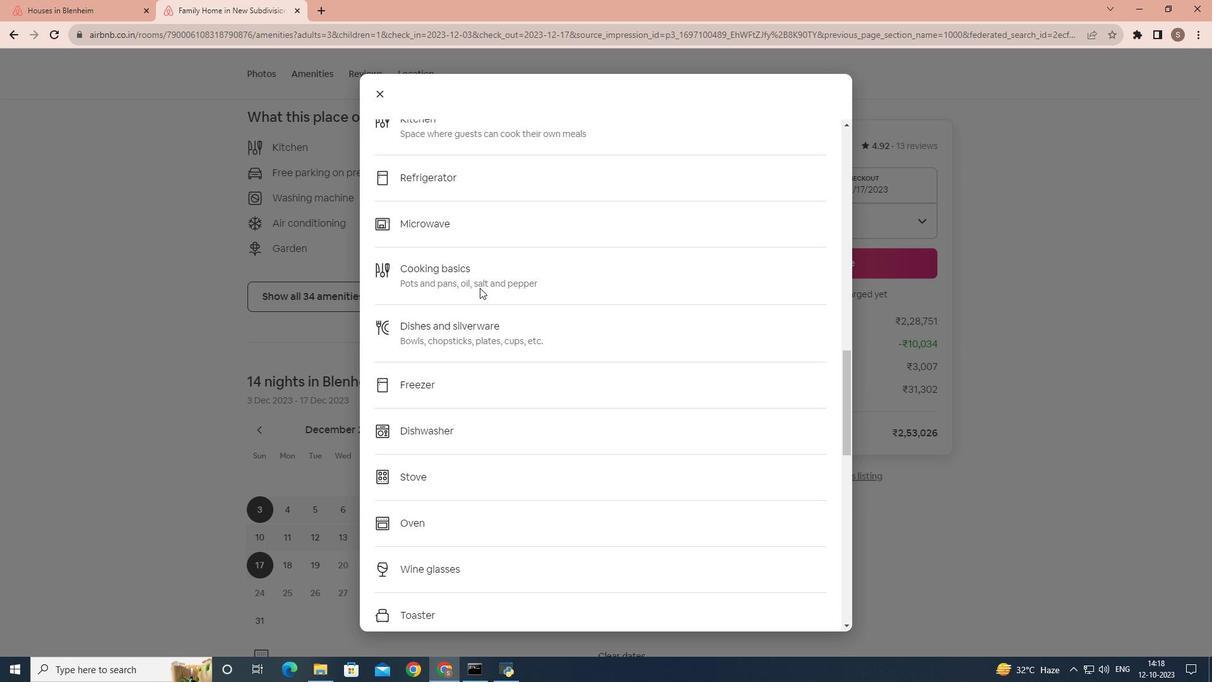 
Action: Mouse scrolled (479, 287) with delta (0, 0)
Screenshot: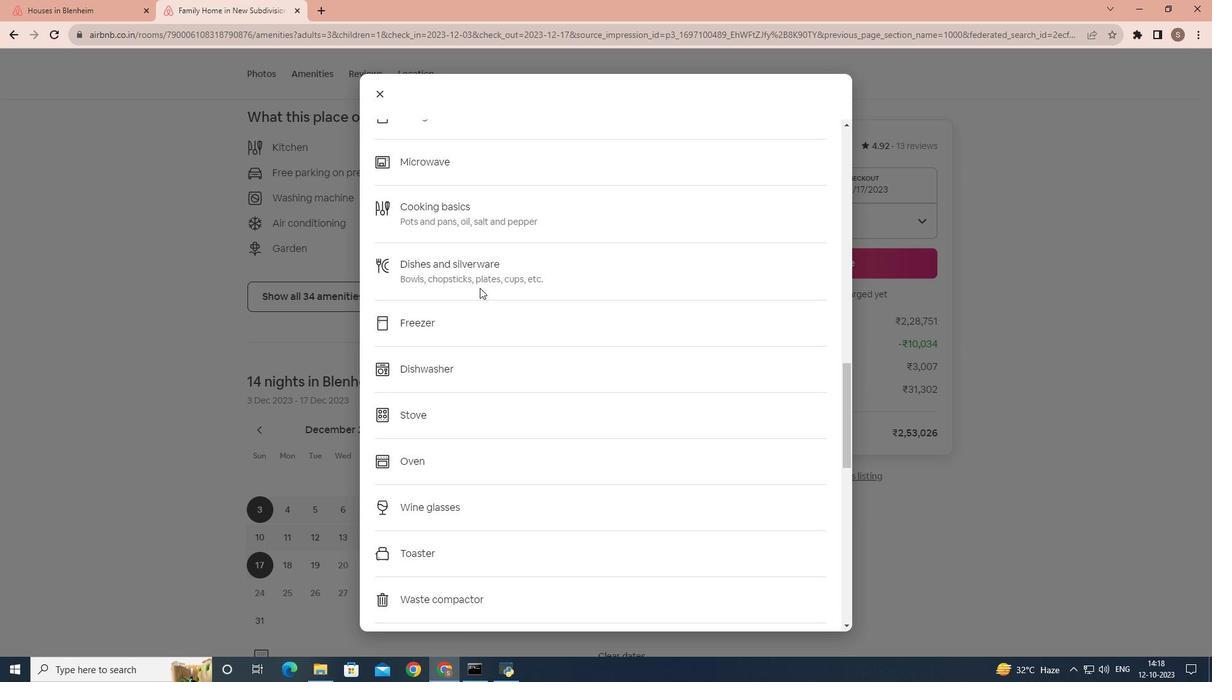 
Action: Mouse scrolled (479, 287) with delta (0, 0)
Screenshot: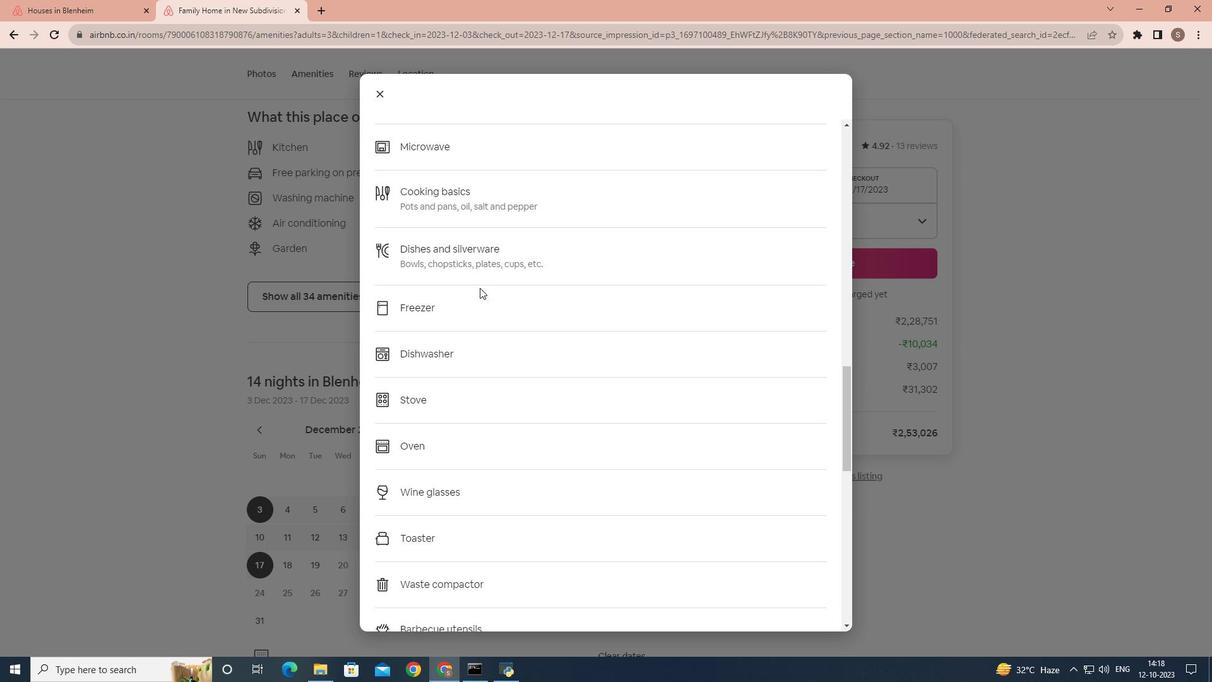 
Action: Mouse scrolled (479, 287) with delta (0, 0)
Screenshot: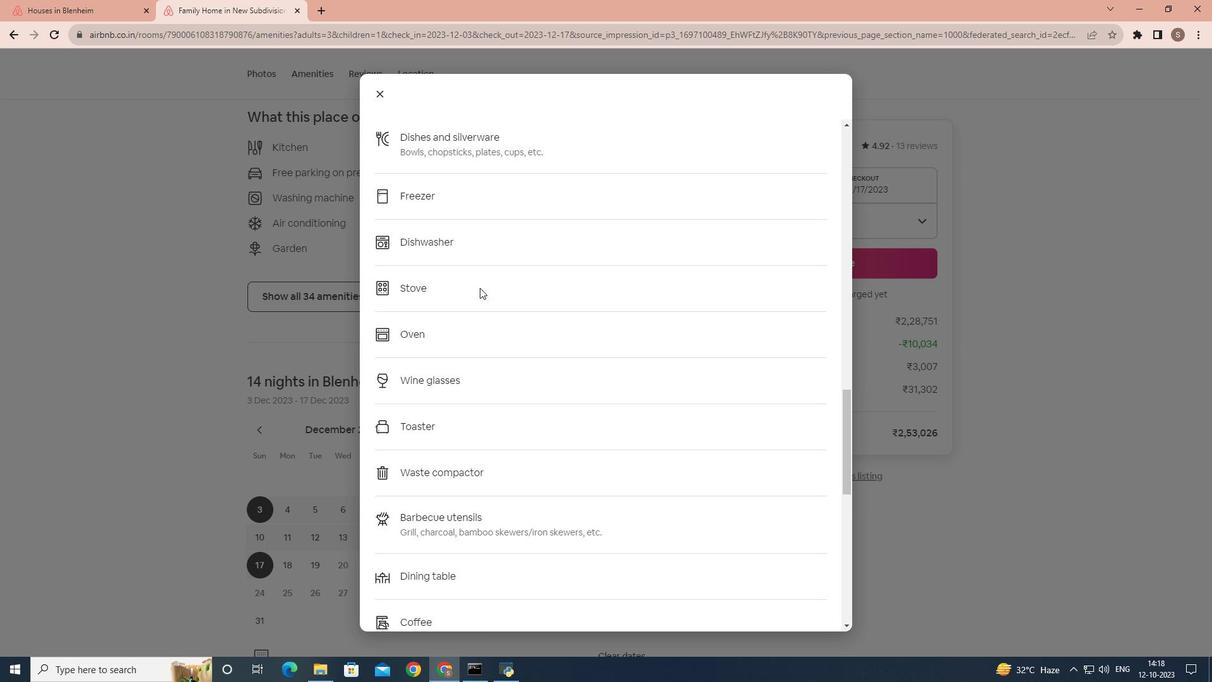 
Action: Mouse scrolled (479, 287) with delta (0, 0)
Screenshot: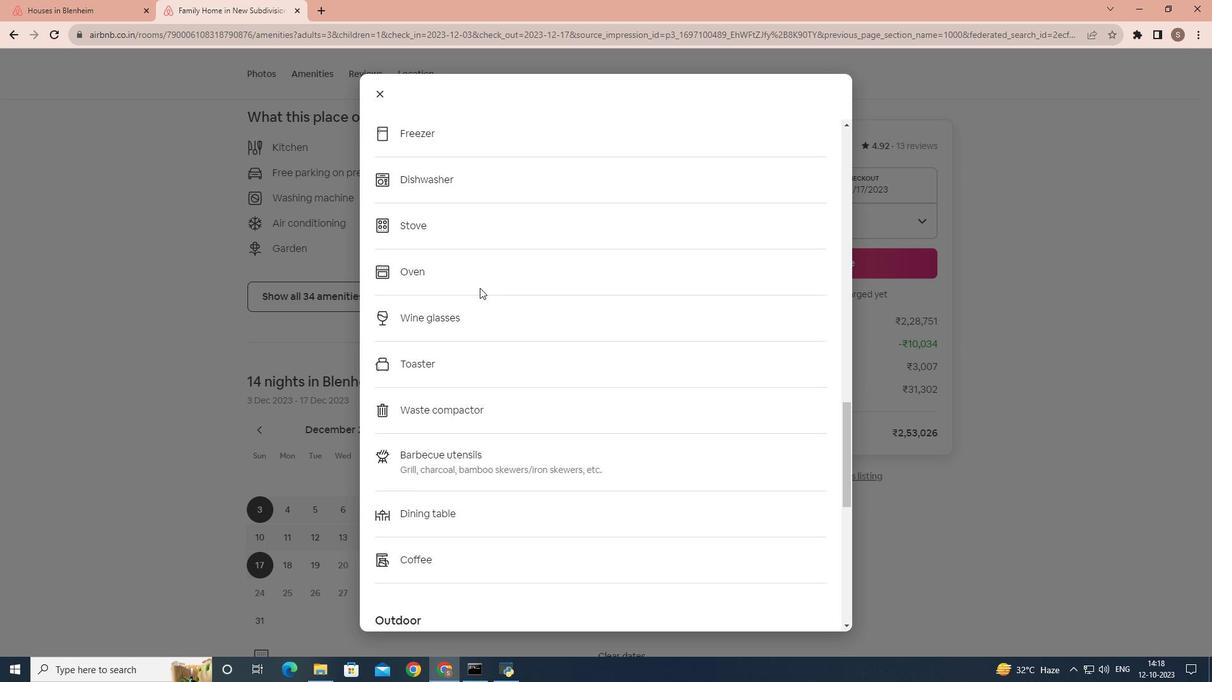 
Action: Mouse scrolled (479, 287) with delta (0, 0)
Screenshot: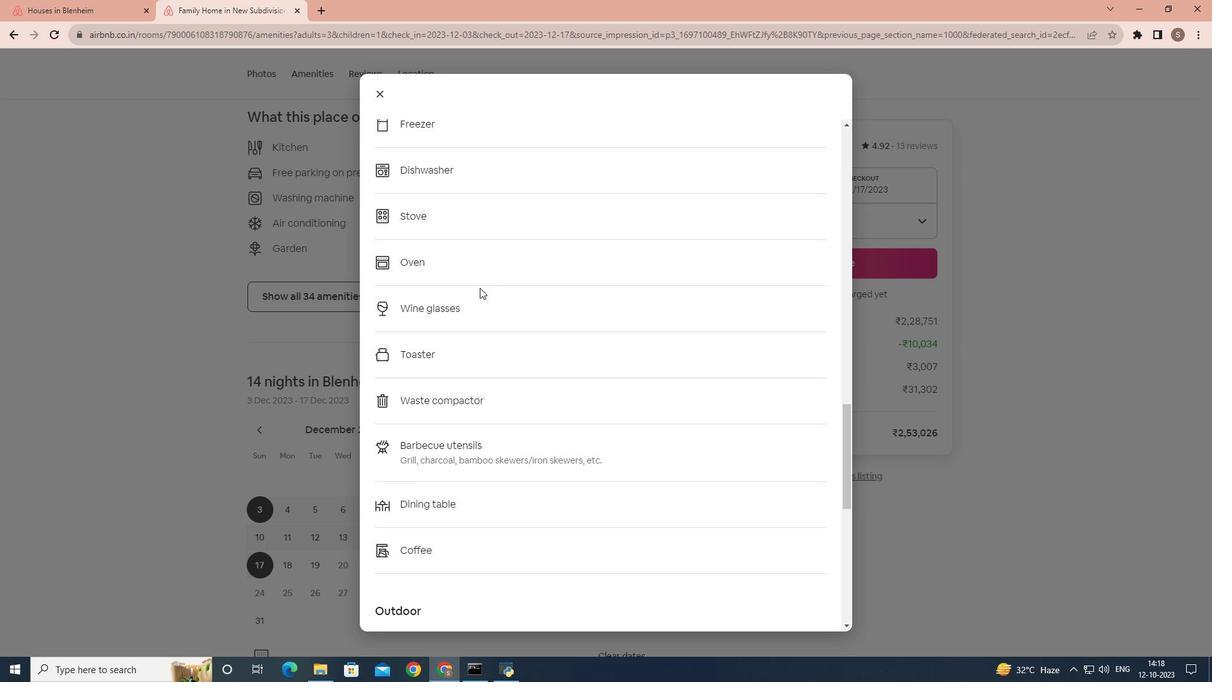 
Action: Mouse scrolled (479, 287) with delta (0, 0)
Screenshot: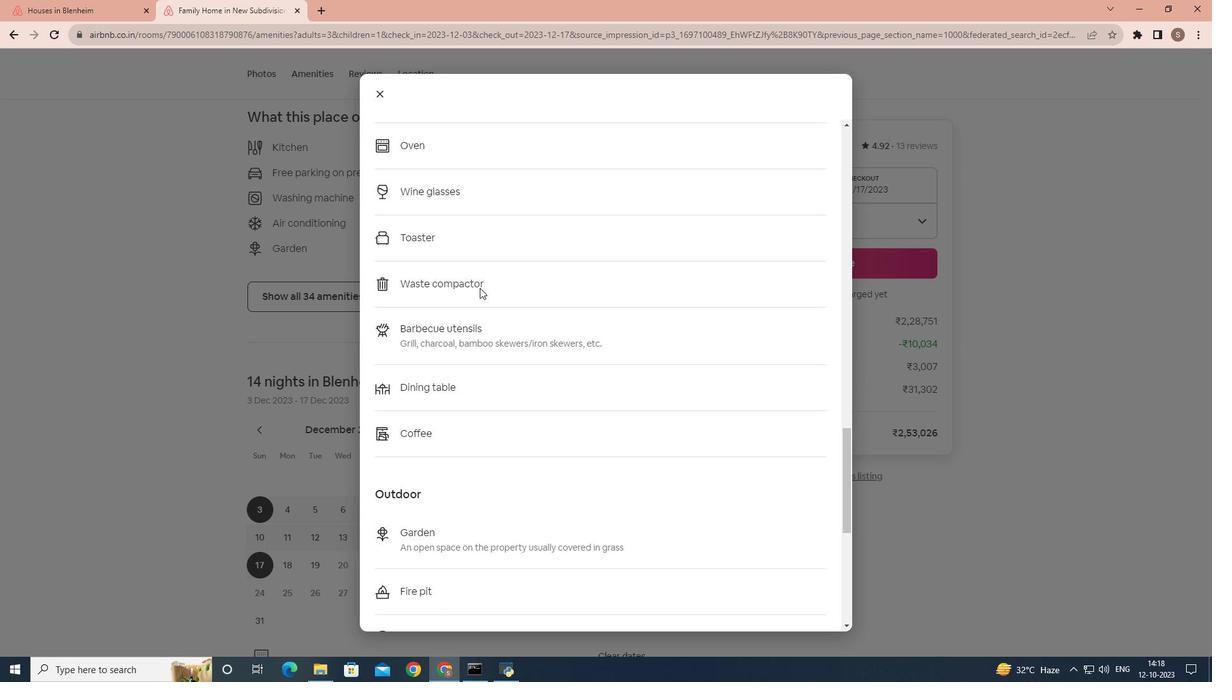 
Action: Mouse scrolled (479, 287) with delta (0, 0)
Screenshot: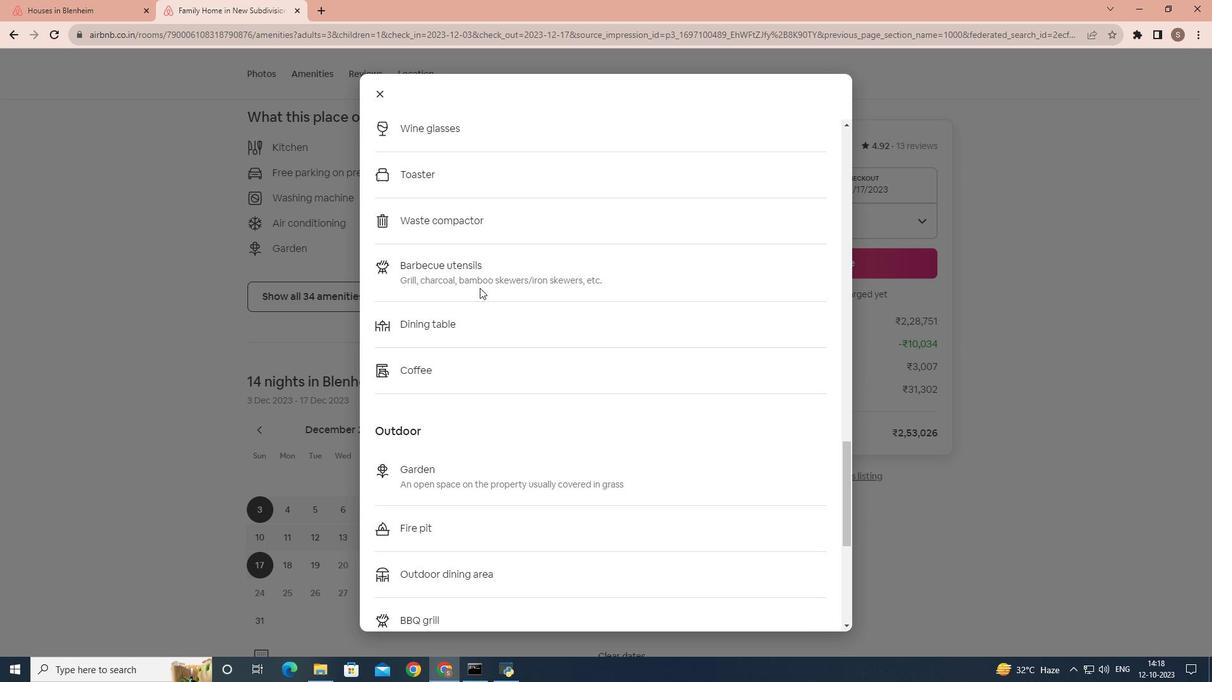 
Action: Mouse scrolled (479, 287) with delta (0, 0)
Screenshot: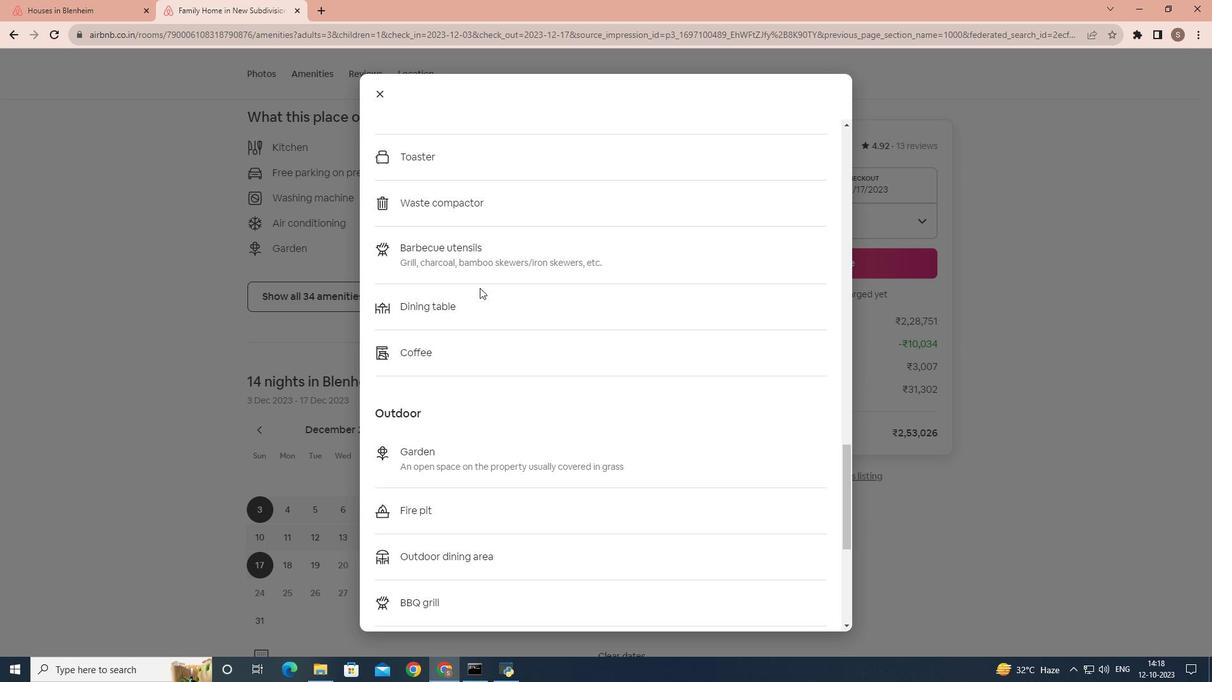 
Action: Mouse scrolled (479, 287) with delta (0, 0)
Screenshot: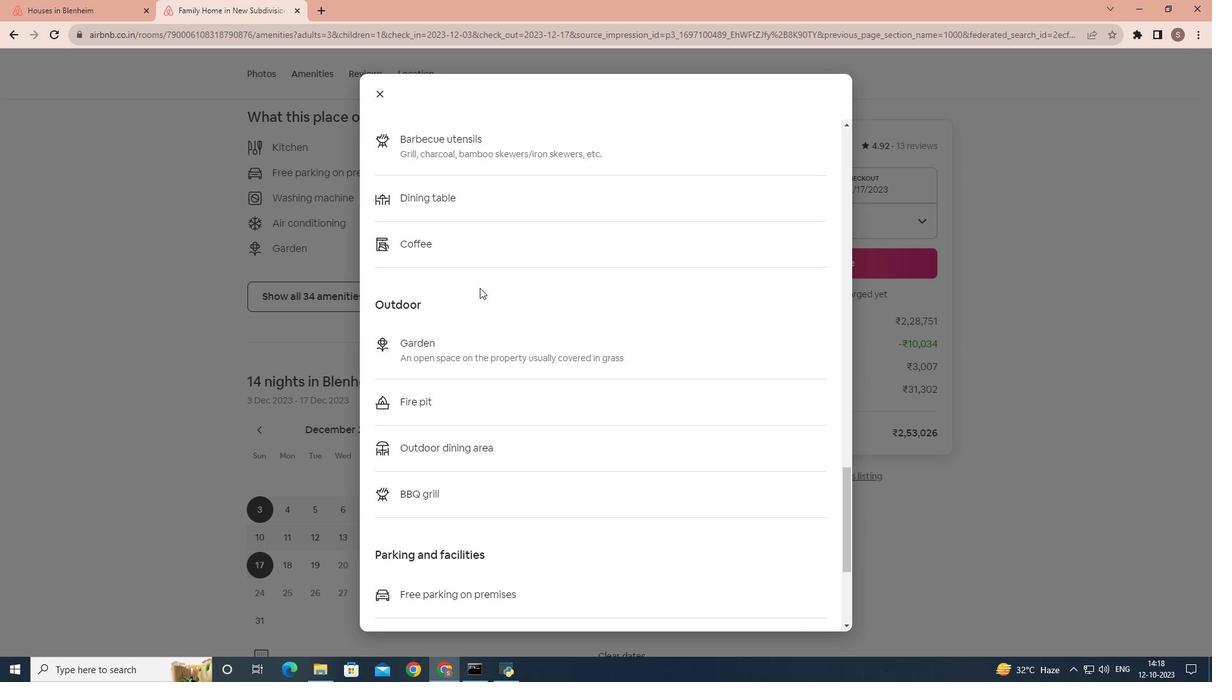 
Action: Mouse scrolled (479, 287) with delta (0, 0)
Screenshot: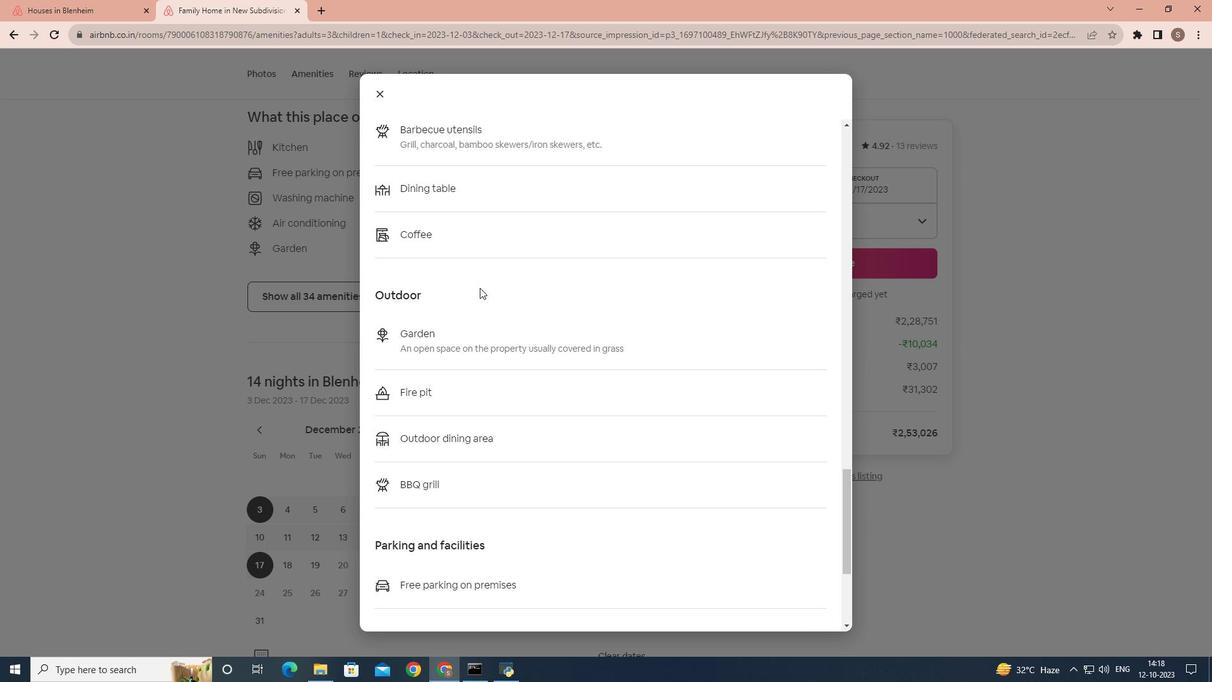 
Action: Mouse scrolled (479, 287) with delta (0, 0)
Screenshot: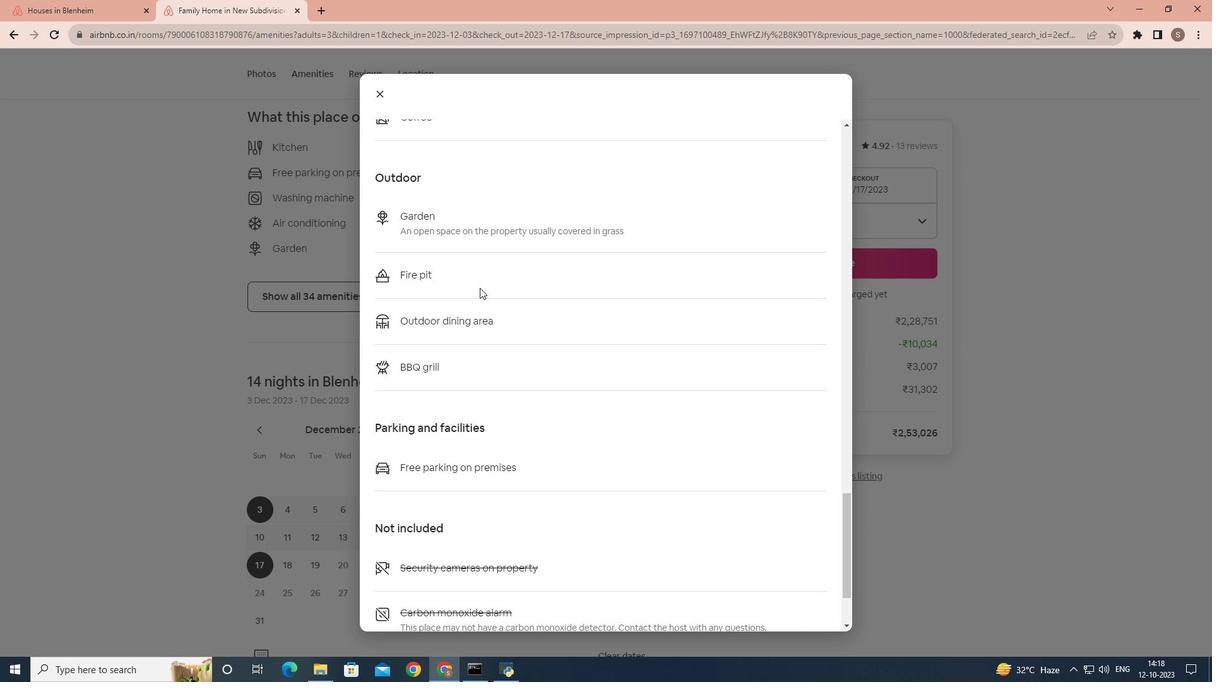 
Action: Mouse scrolled (479, 287) with delta (0, 0)
Screenshot: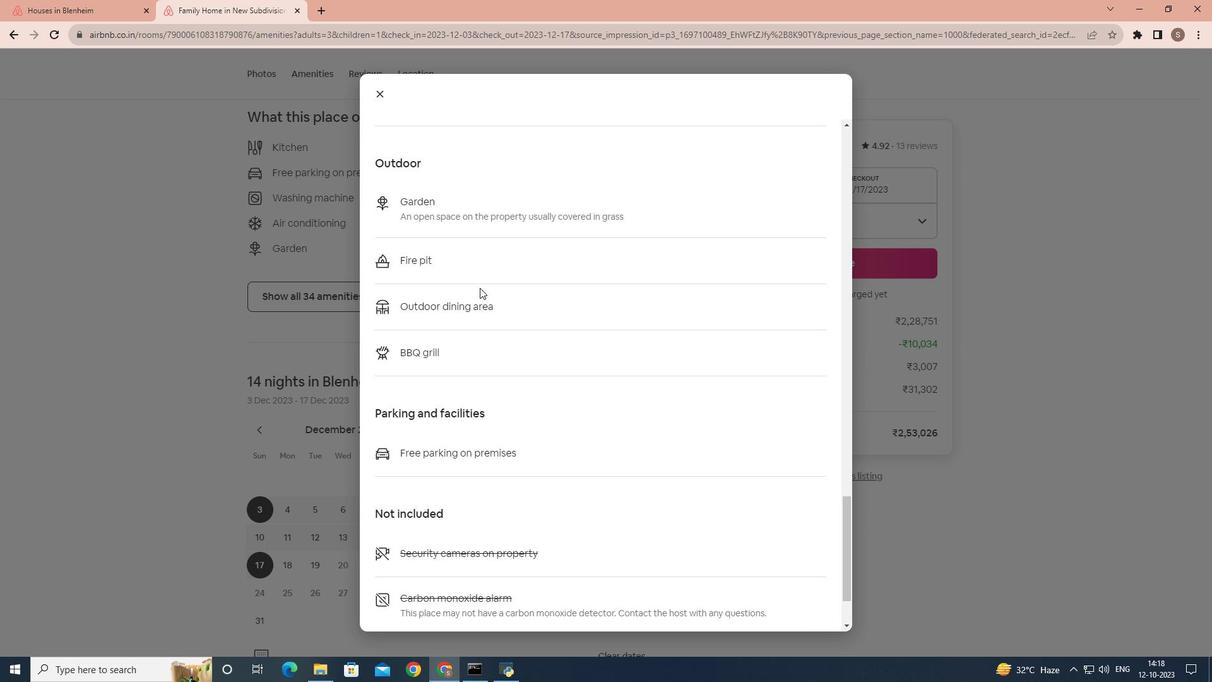 
Action: Mouse moved to (495, 286)
Screenshot: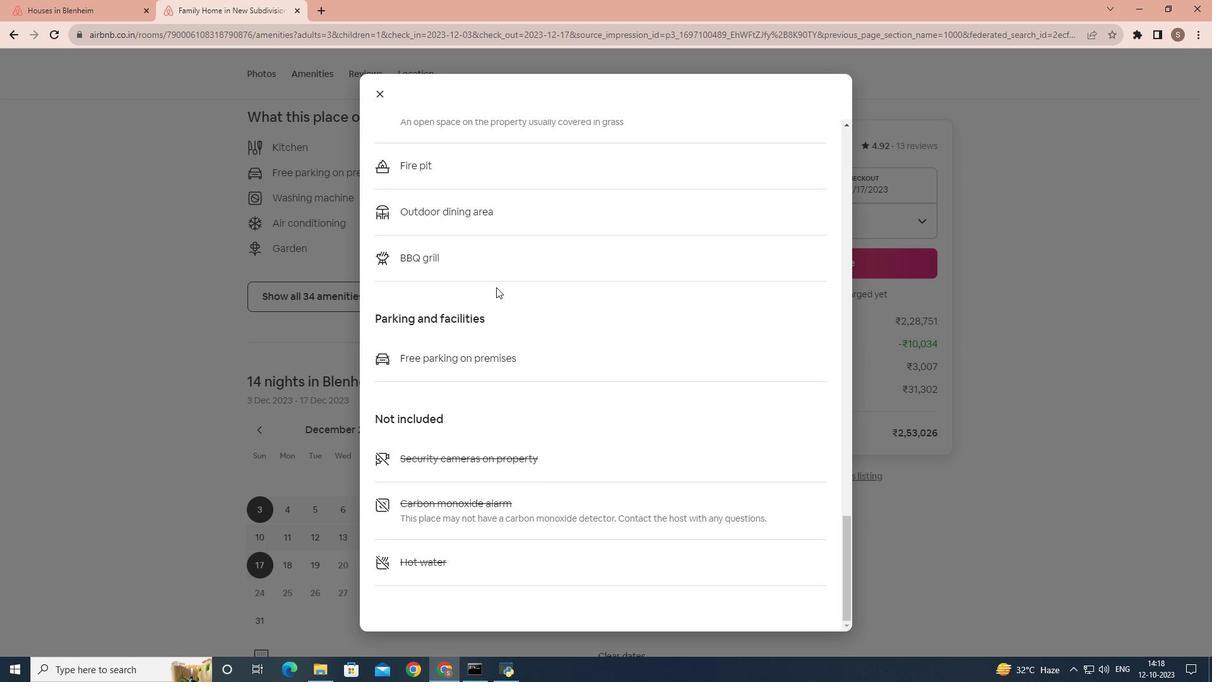 
Action: Mouse scrolled (495, 286) with delta (0, 0)
Screenshot: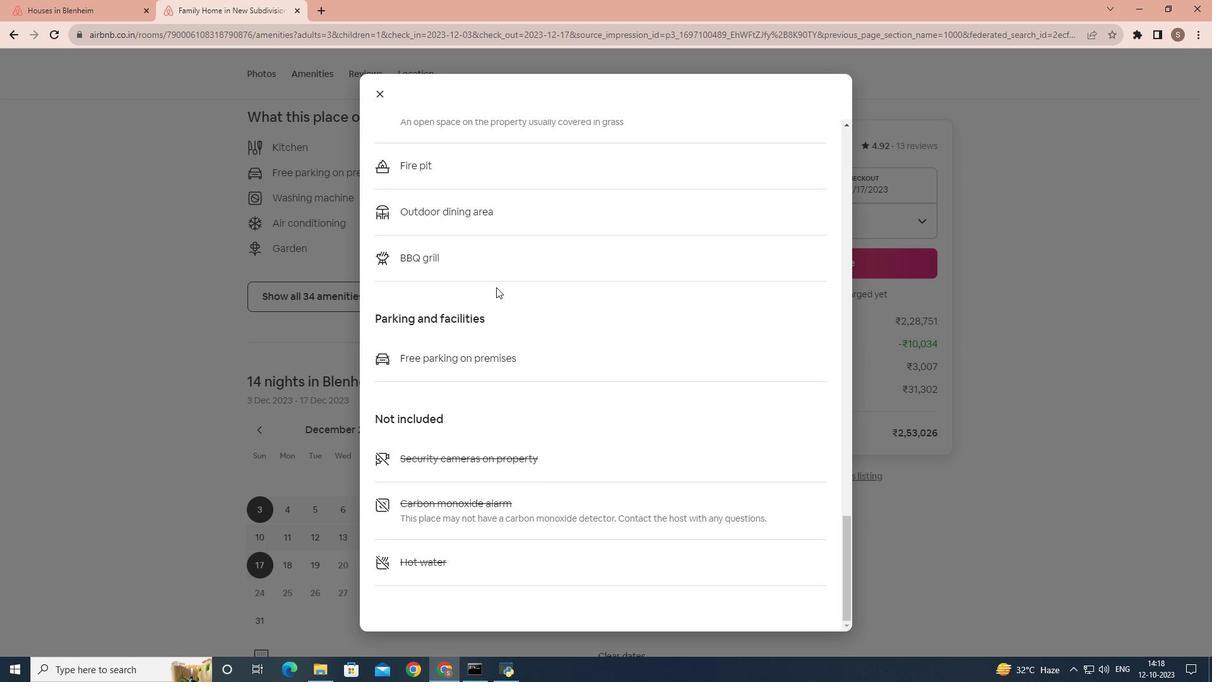 
Action: Mouse moved to (496, 287)
Screenshot: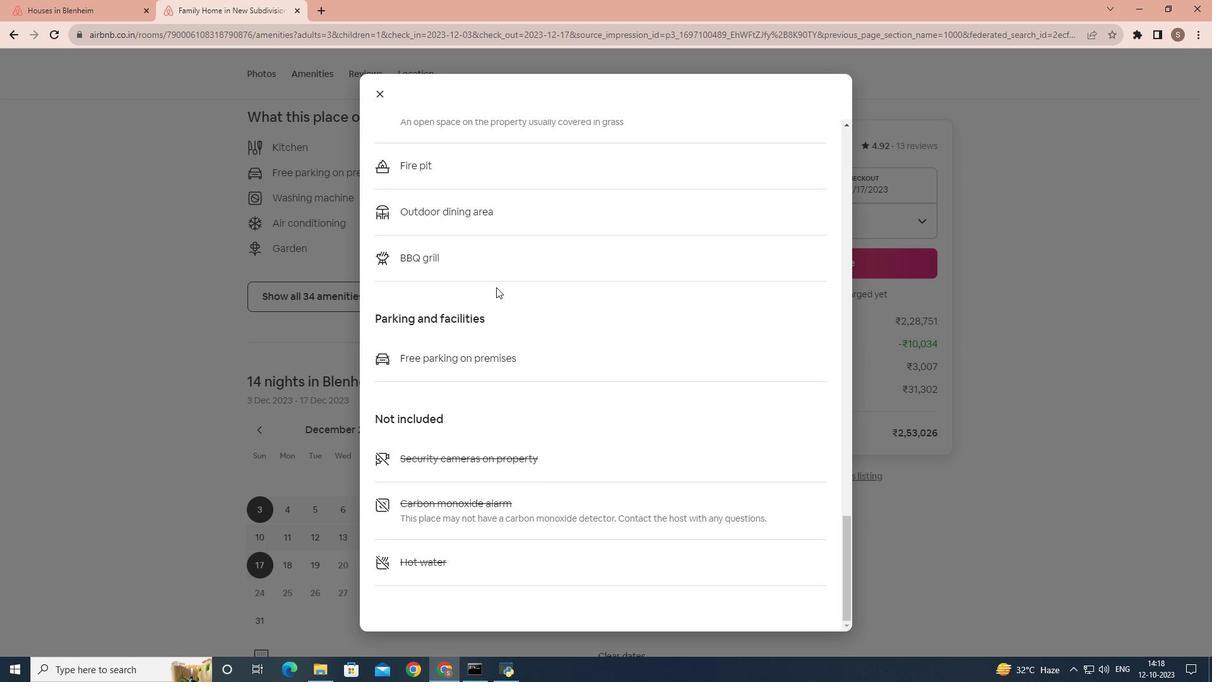 
Action: Mouse scrolled (496, 286) with delta (0, 0)
Screenshot: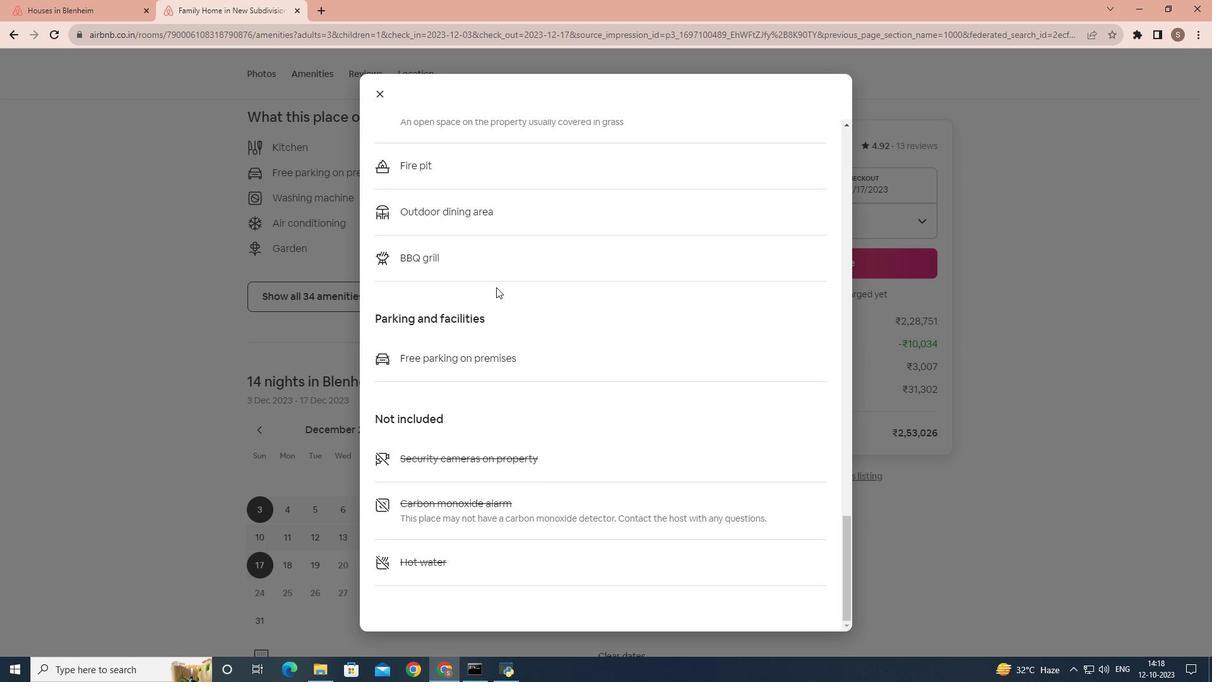 
Action: Mouse moved to (382, 89)
Screenshot: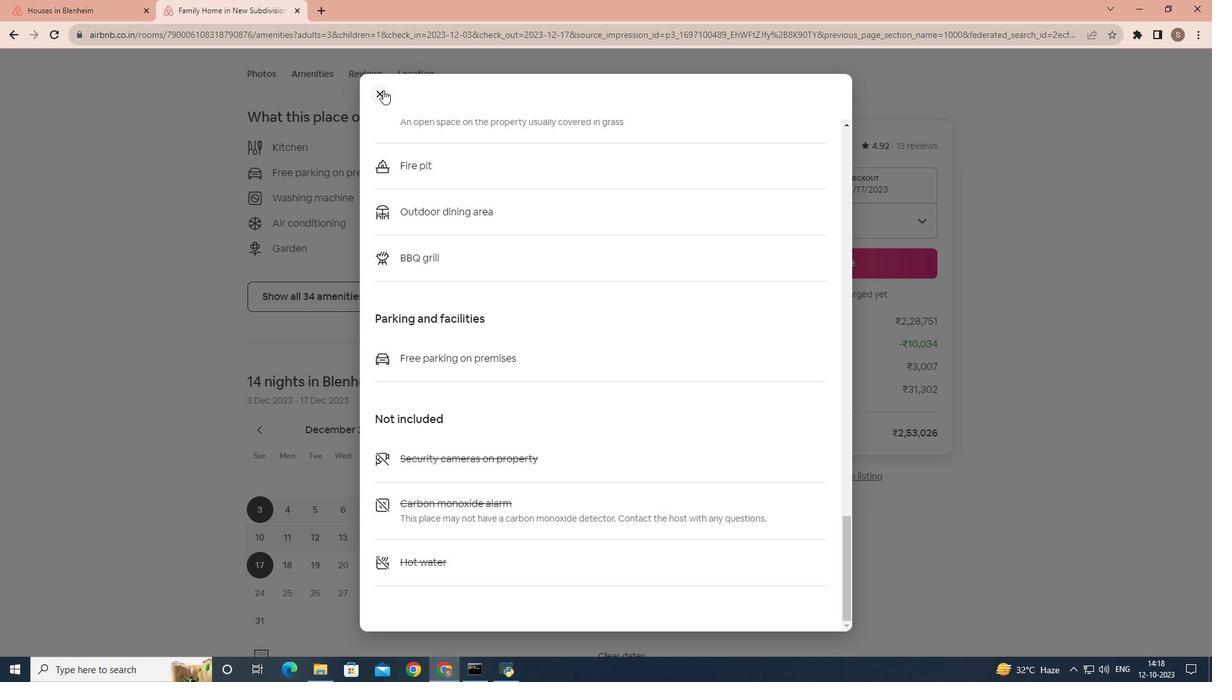 
Action: Mouse pressed left at (382, 89)
Screenshot: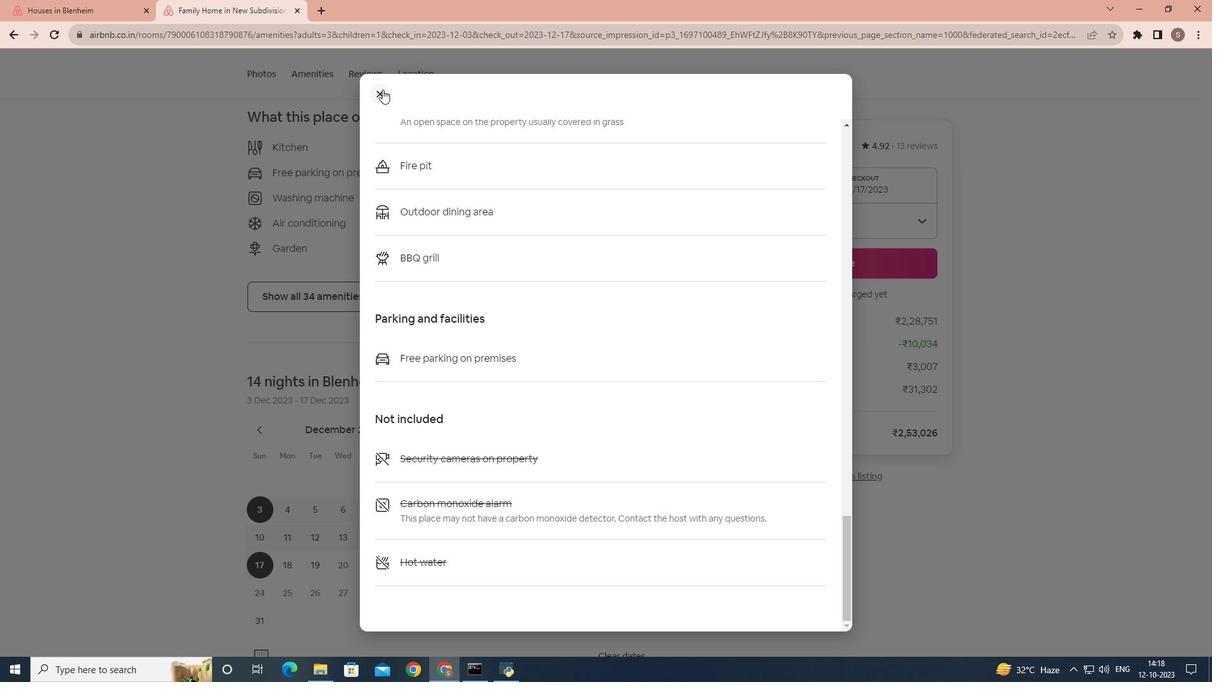 
Action: Mouse moved to (450, 255)
Screenshot: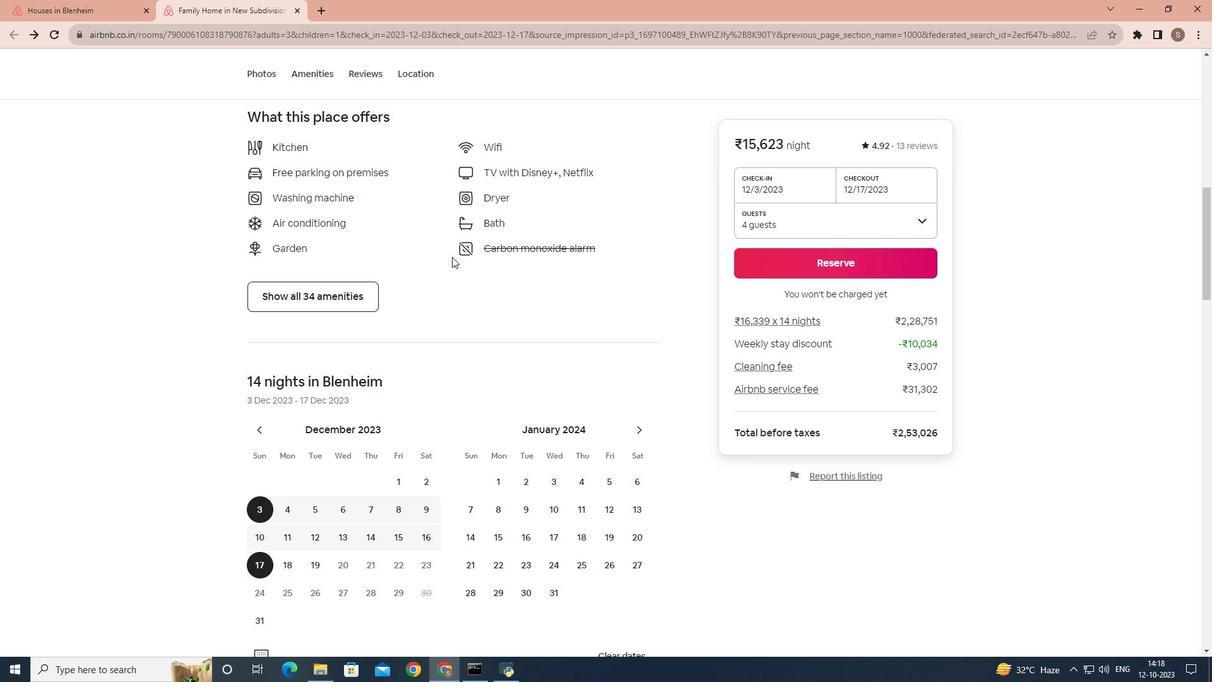 
Action: Mouse scrolled (450, 254) with delta (0, 0)
Screenshot: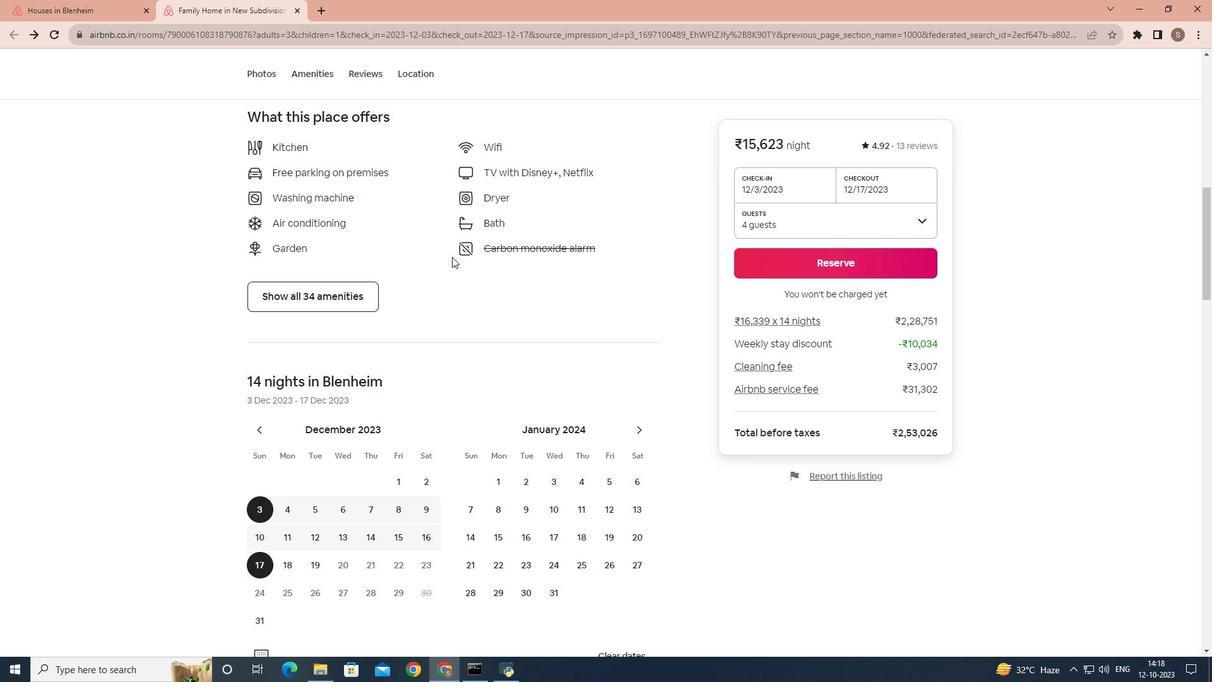 
Action: Mouse moved to (452, 260)
Screenshot: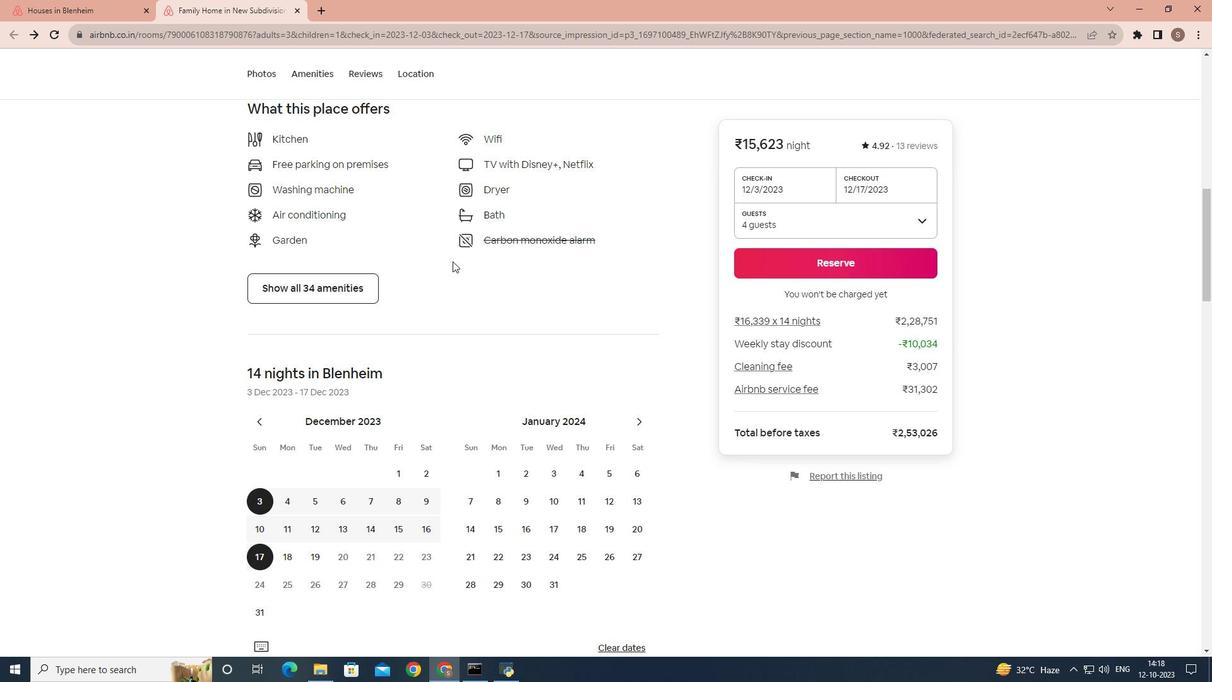 
Action: Mouse scrolled (452, 260) with delta (0, 0)
Screenshot: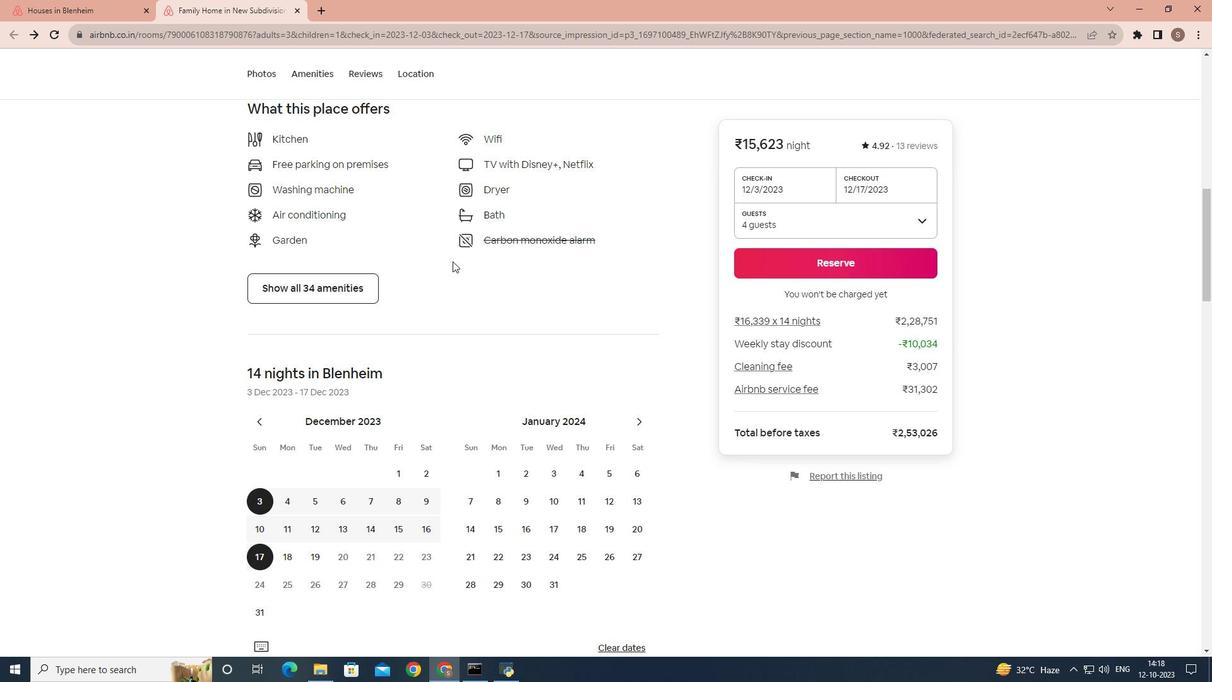 
Action: Mouse moved to (452, 261)
Screenshot: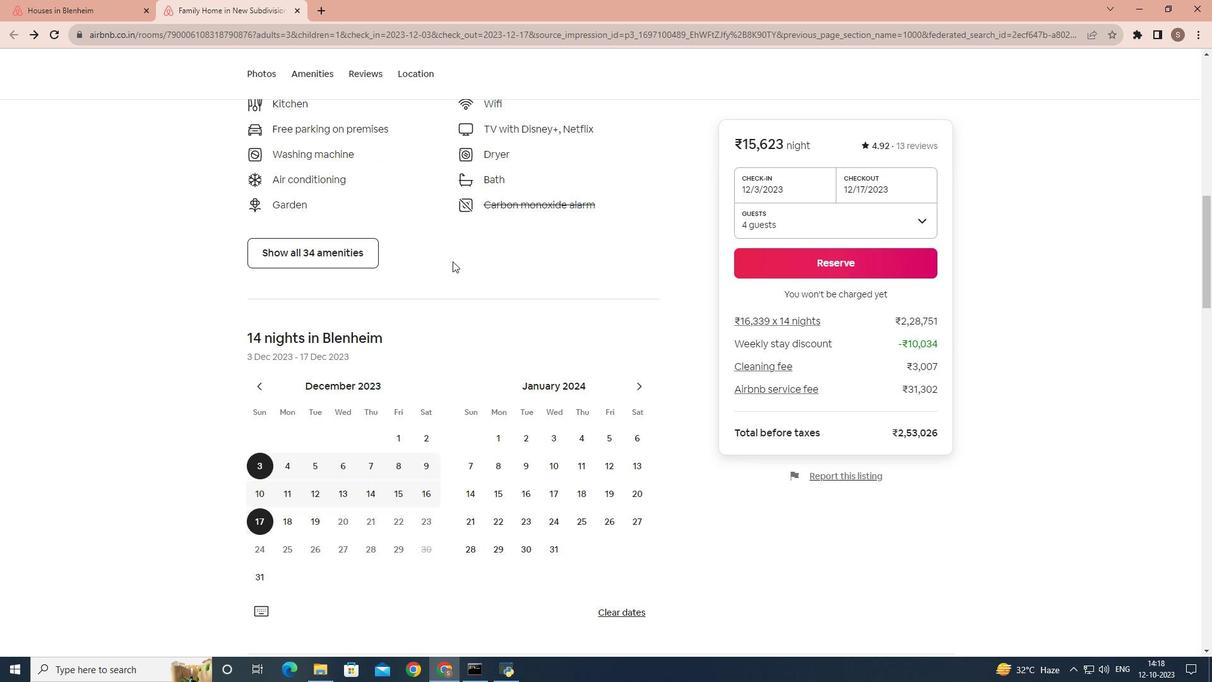 
Action: Mouse scrolled (452, 260) with delta (0, 0)
Screenshot: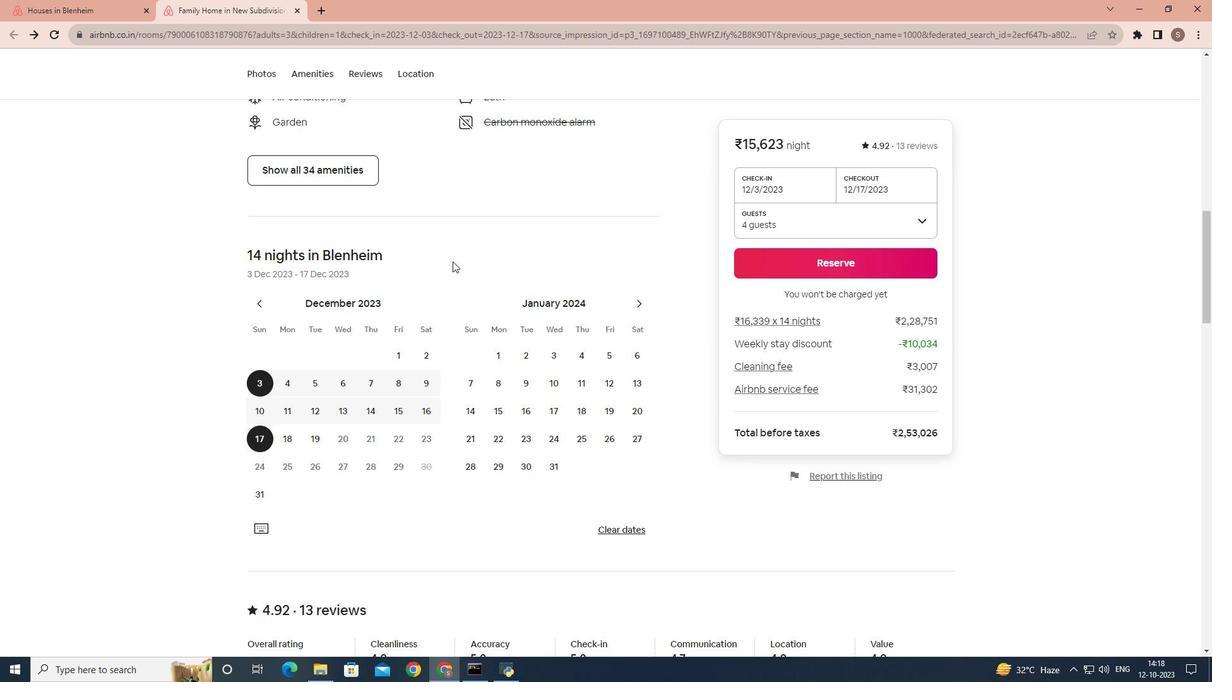 
Action: Mouse scrolled (452, 260) with delta (0, 0)
Screenshot: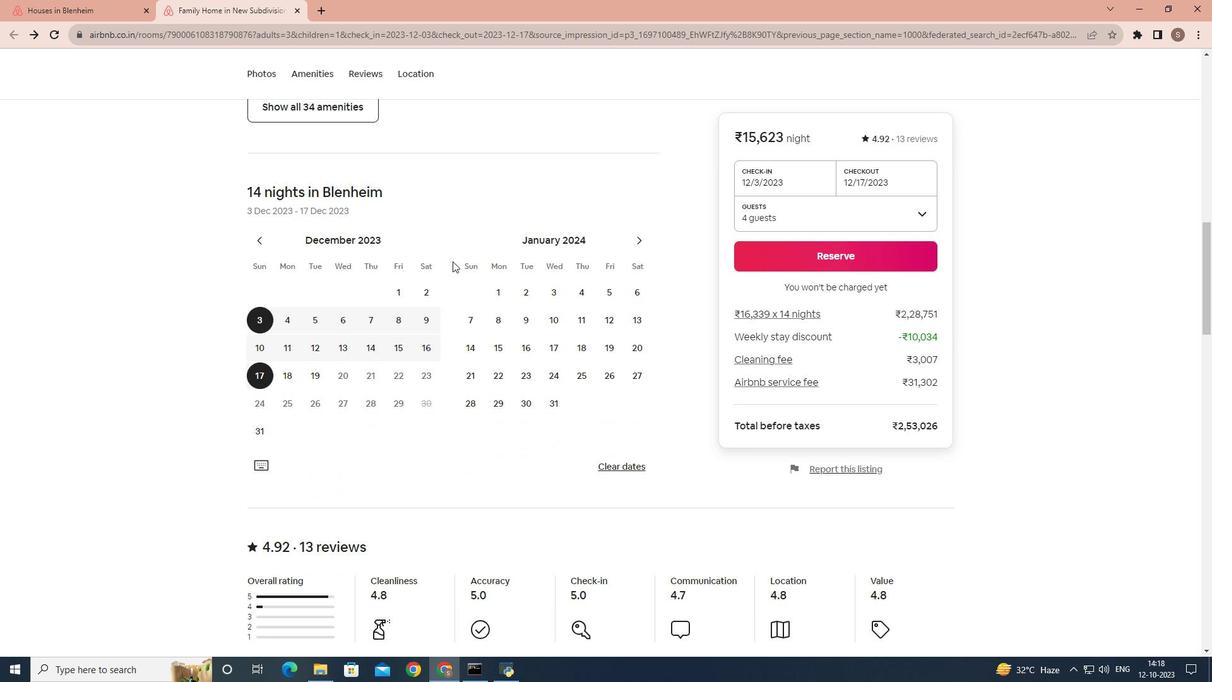 
Action: Mouse scrolled (452, 260) with delta (0, 0)
Screenshot: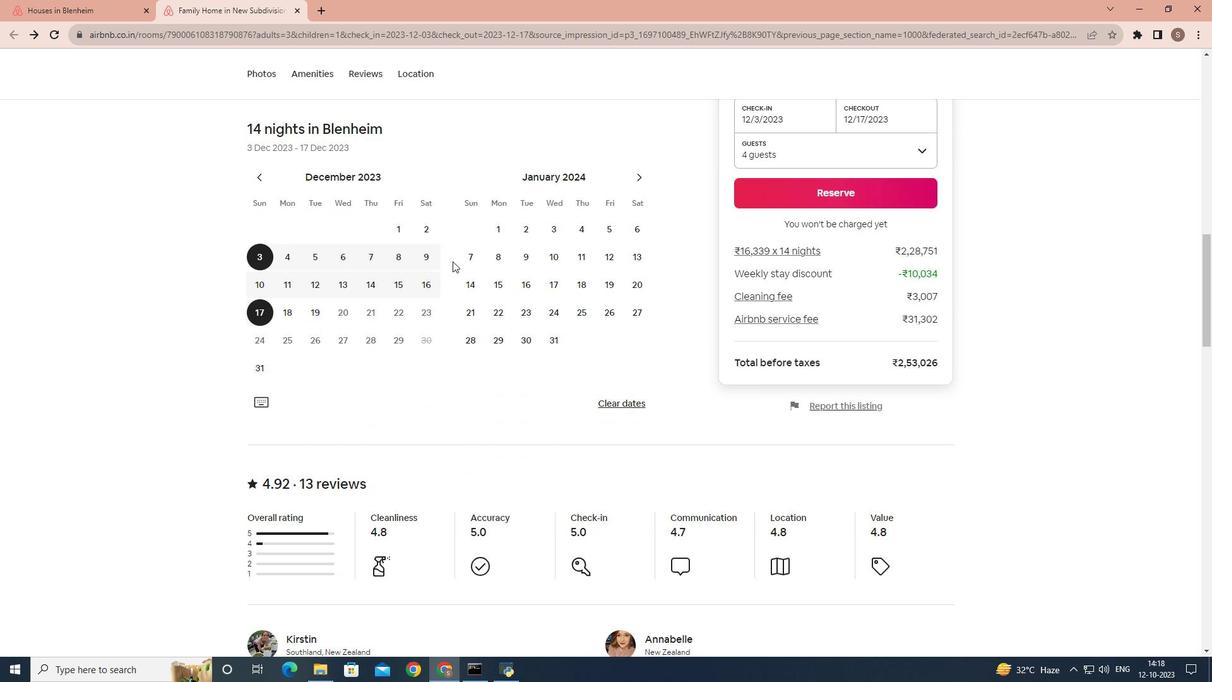 
Action: Mouse scrolled (452, 260) with delta (0, 0)
Screenshot: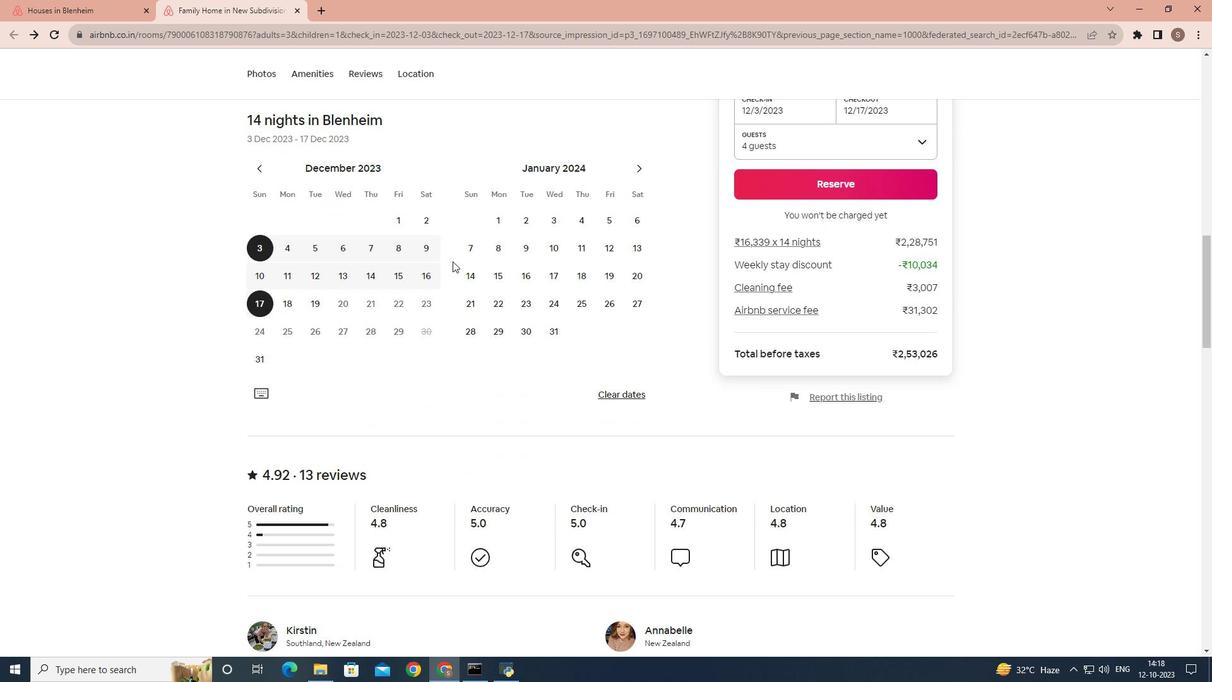 
Action: Mouse scrolled (452, 260) with delta (0, 0)
Screenshot: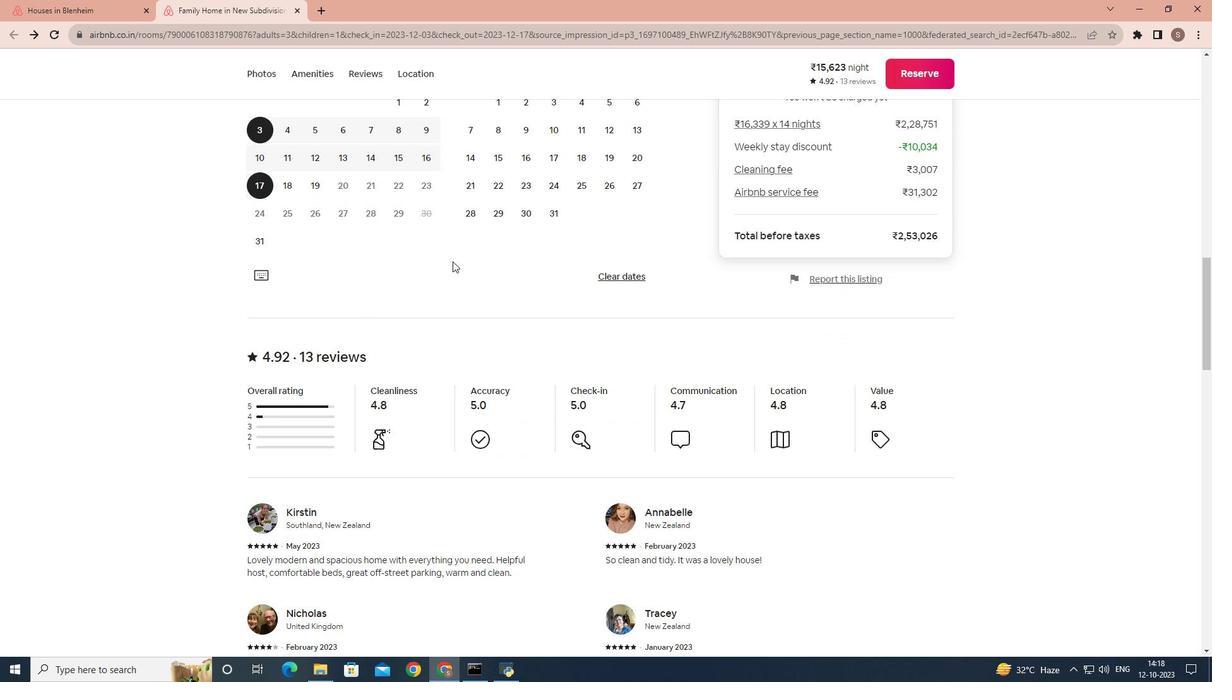 
Action: Mouse scrolled (452, 260) with delta (0, 0)
Screenshot: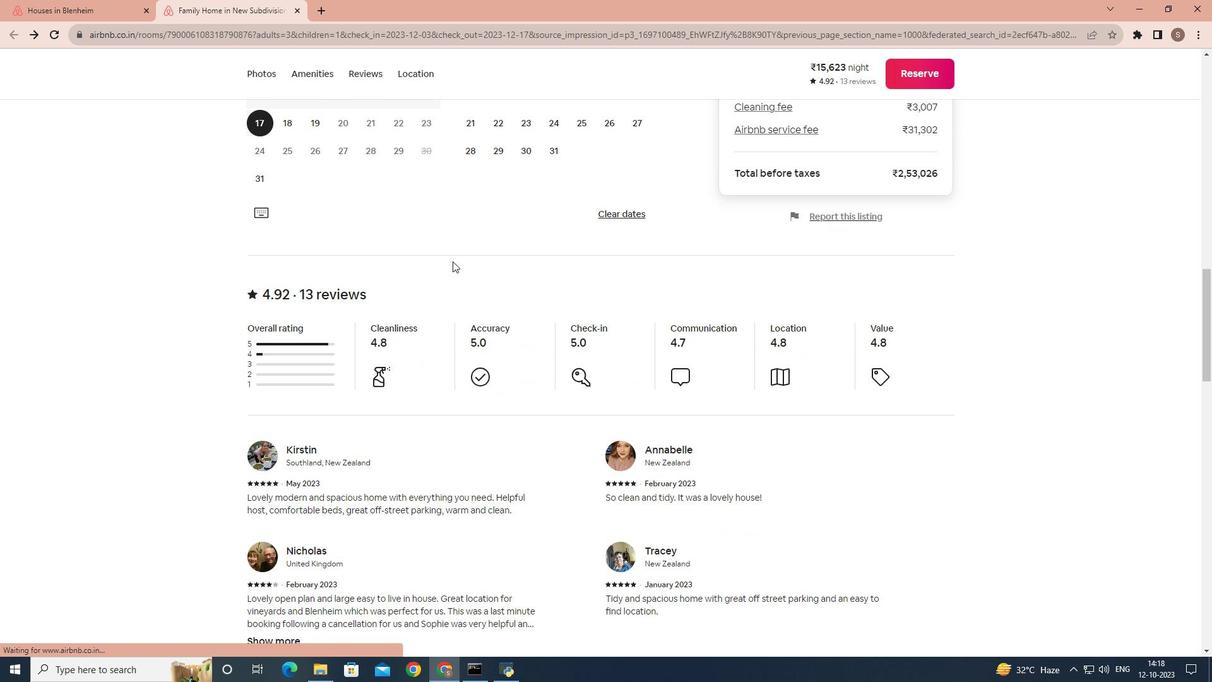 
Action: Mouse scrolled (452, 260) with delta (0, 0)
Screenshot: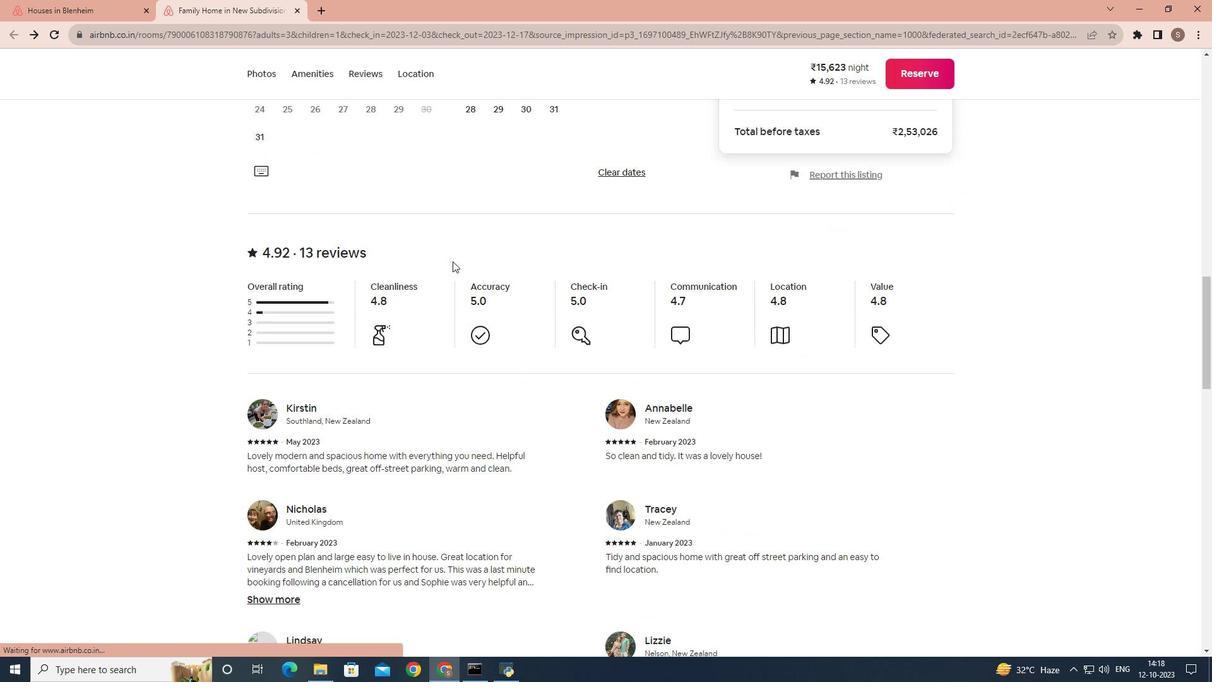 
Action: Mouse scrolled (452, 262) with delta (0, 0)
Screenshot: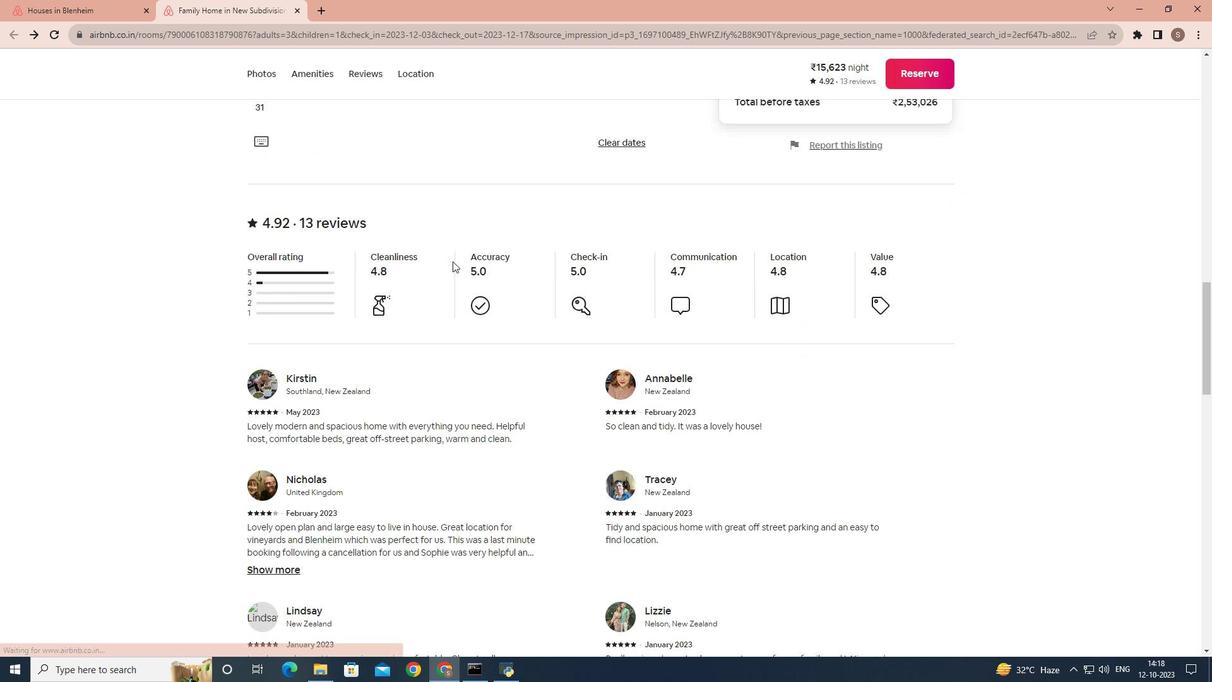 
Action: Mouse scrolled (452, 260) with delta (0, 0)
Screenshot: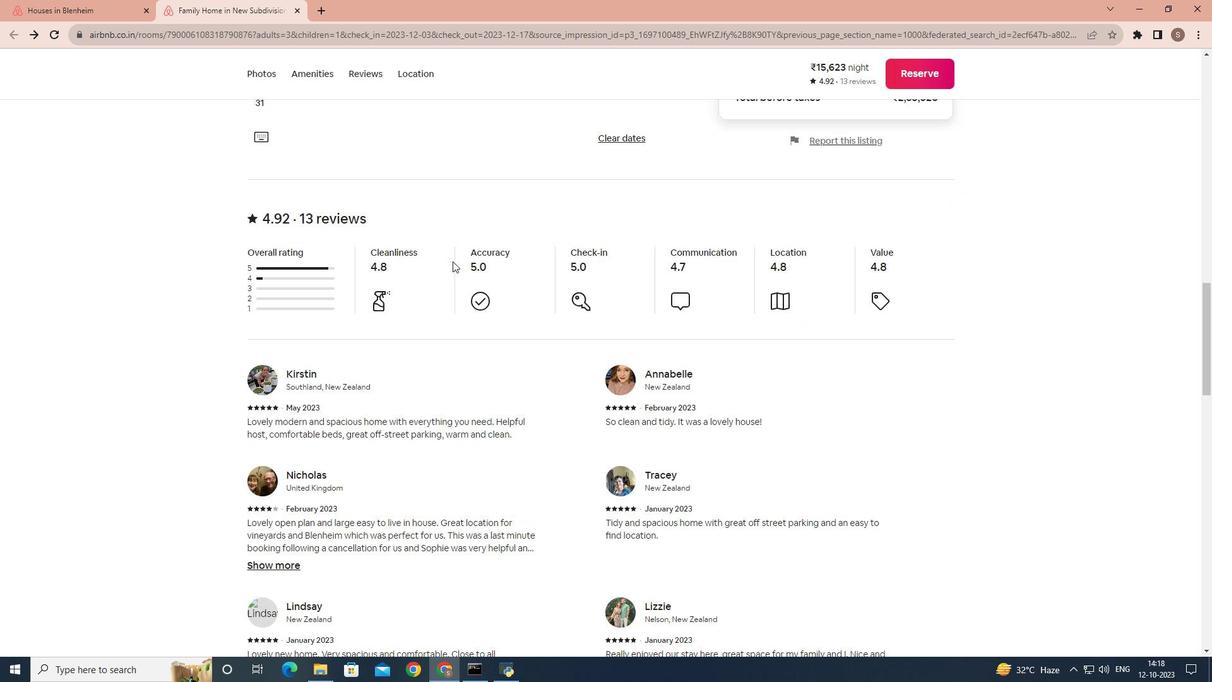 
Action: Mouse moved to (449, 271)
Screenshot: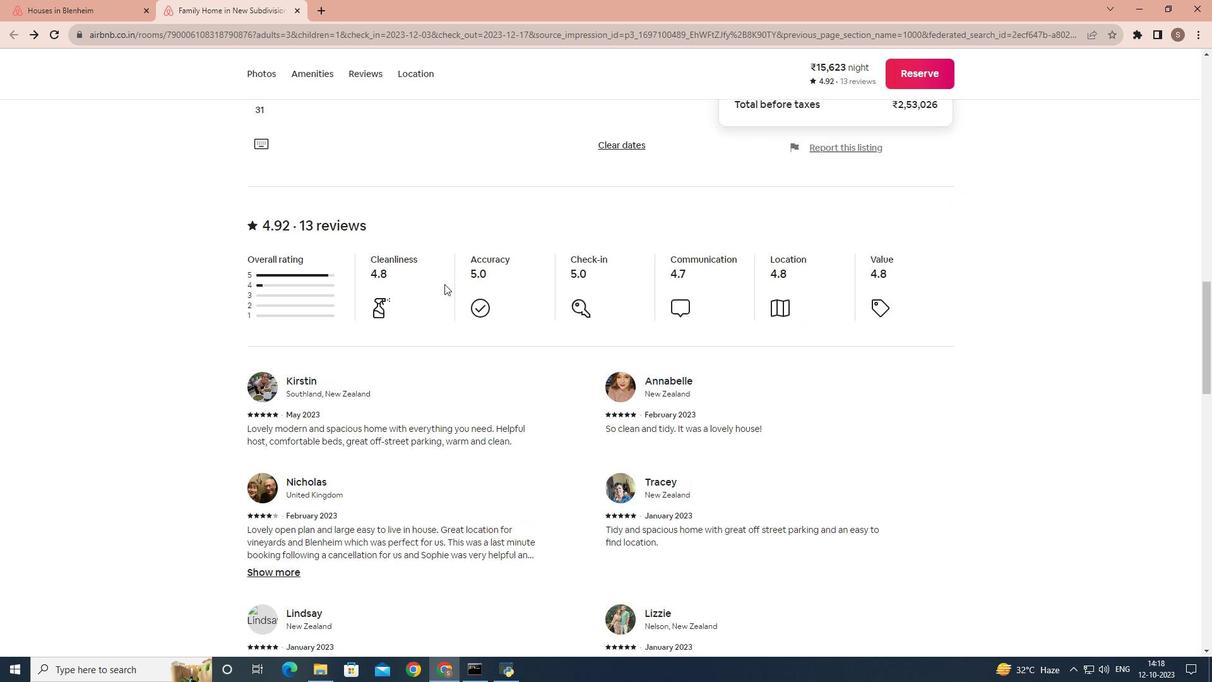 
Action: Mouse scrolled (449, 270) with delta (0, 0)
Screenshot: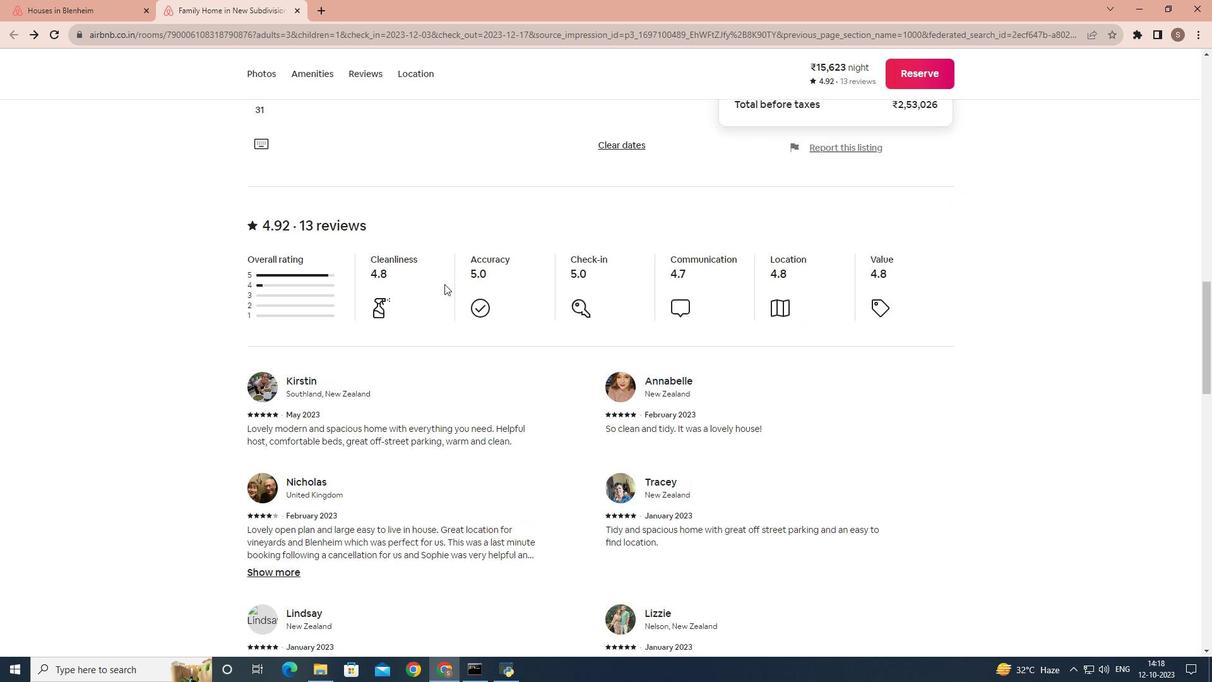
Action: Mouse moved to (444, 284)
Screenshot: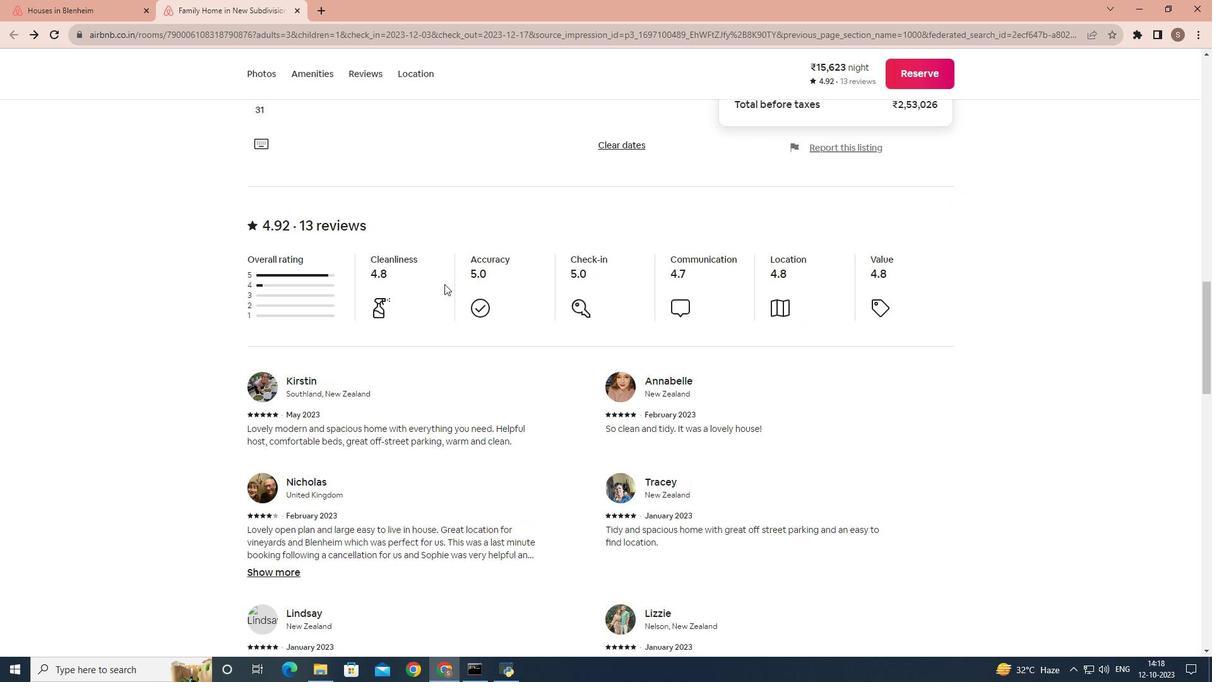 
Action: Mouse scrolled (444, 283) with delta (0, 0)
Screenshot: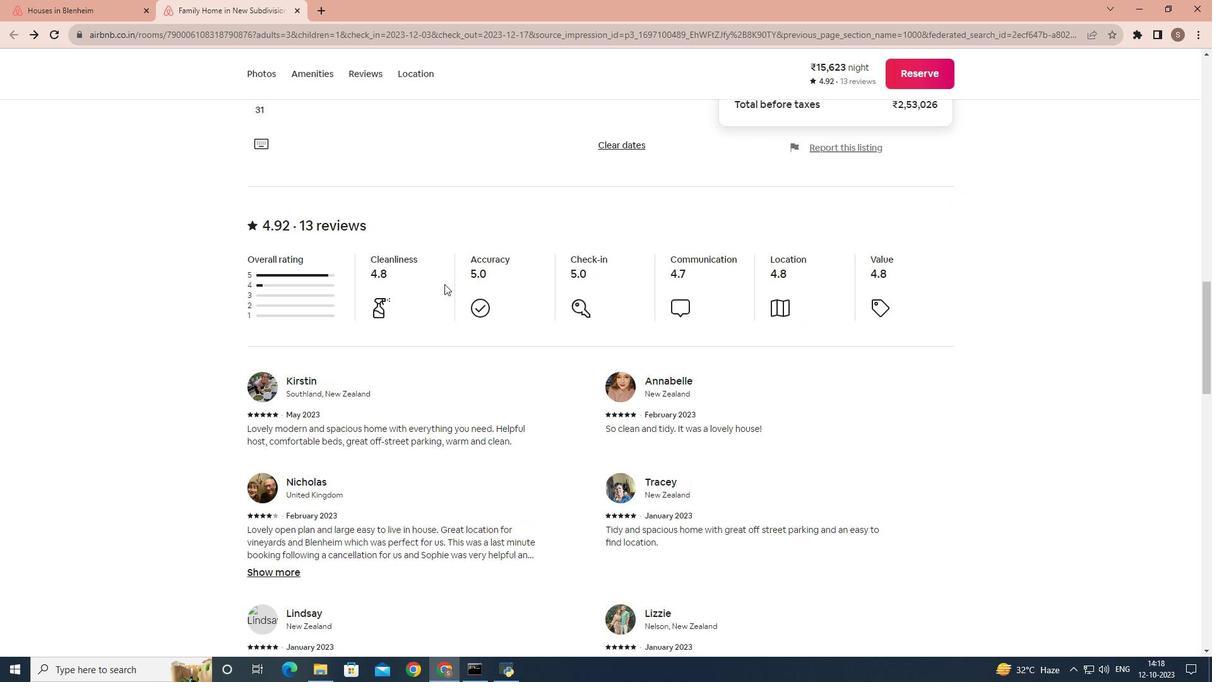 
Action: Mouse moved to (444, 284)
Screenshot: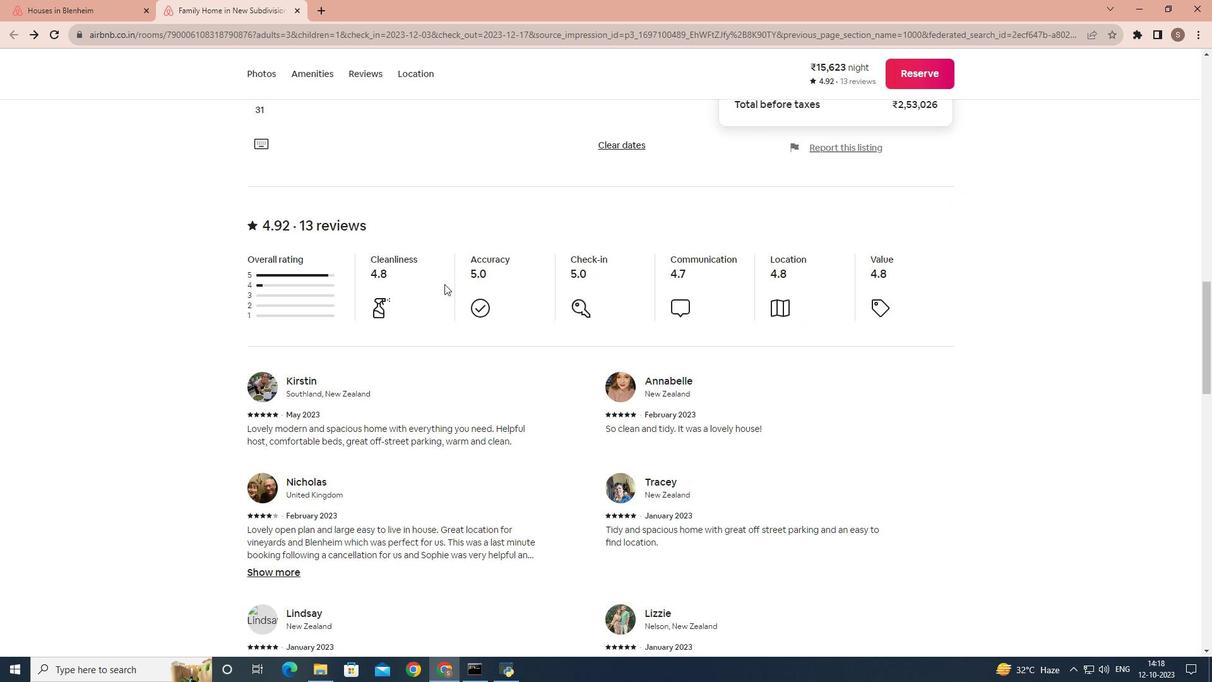 
Action: Mouse scrolled (444, 285) with delta (0, 0)
Screenshot: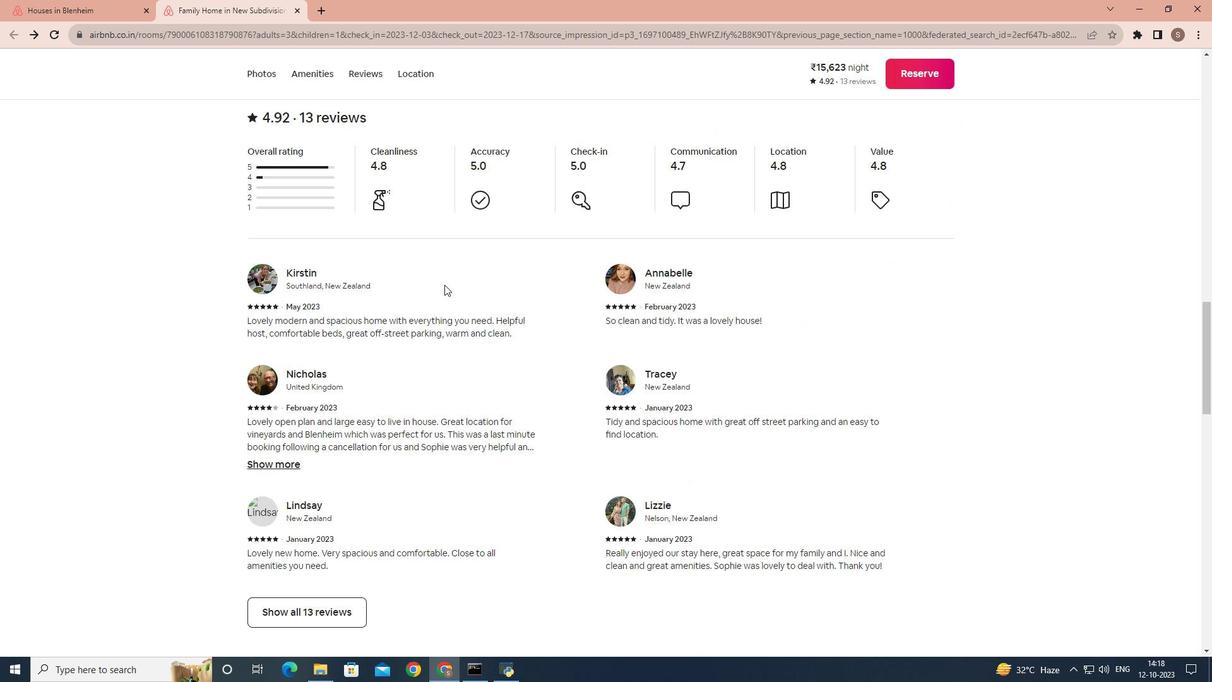 
Action: Mouse scrolled (444, 284) with delta (0, 0)
Screenshot: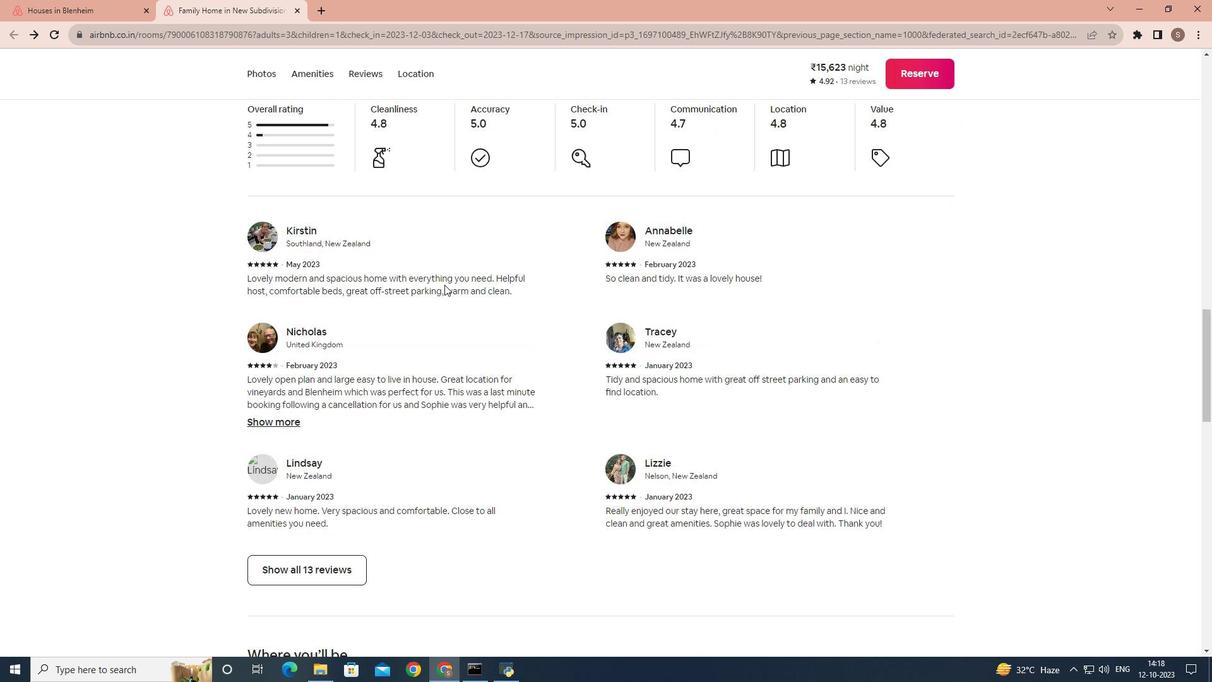 
Action: Mouse scrolled (444, 284) with delta (0, 0)
Screenshot: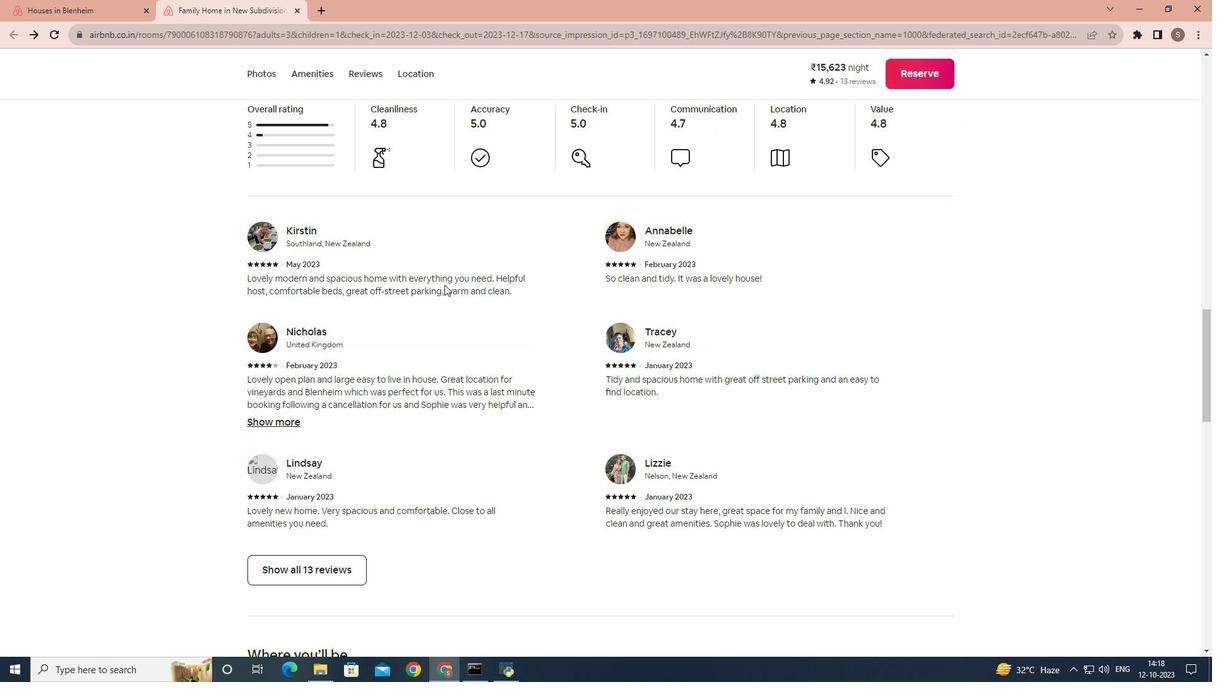 
Action: Mouse moved to (392, 371)
Screenshot: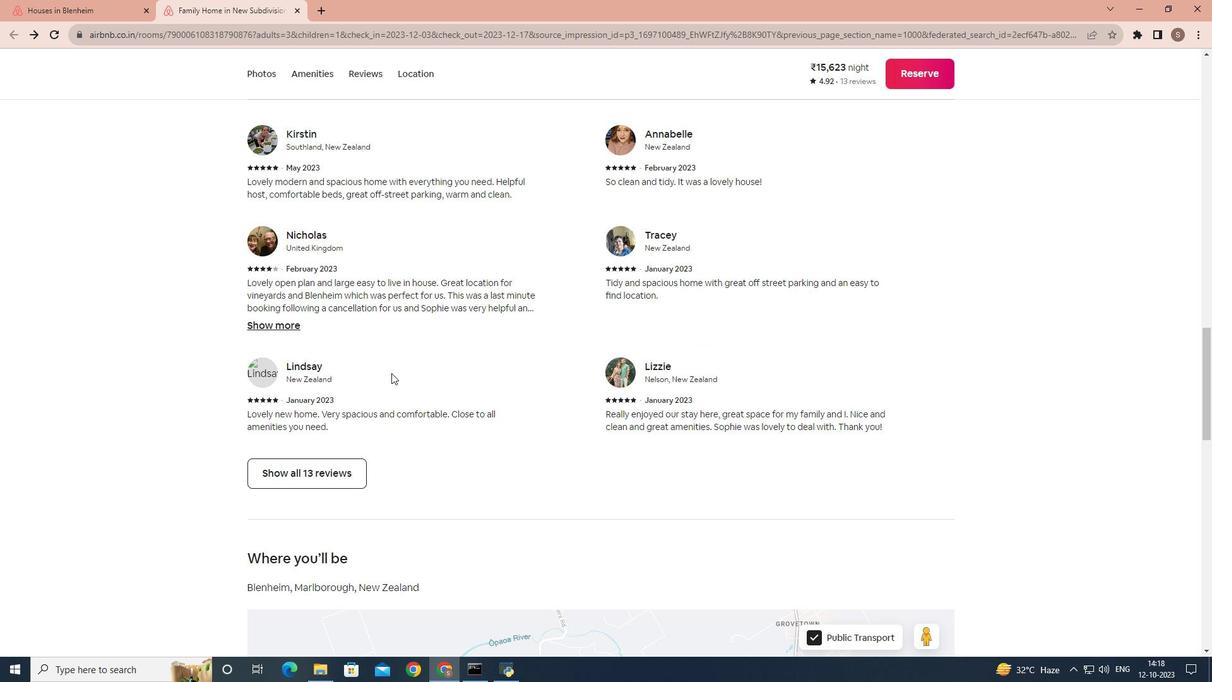 
Action: Mouse scrolled (392, 371) with delta (0, 0)
Screenshot: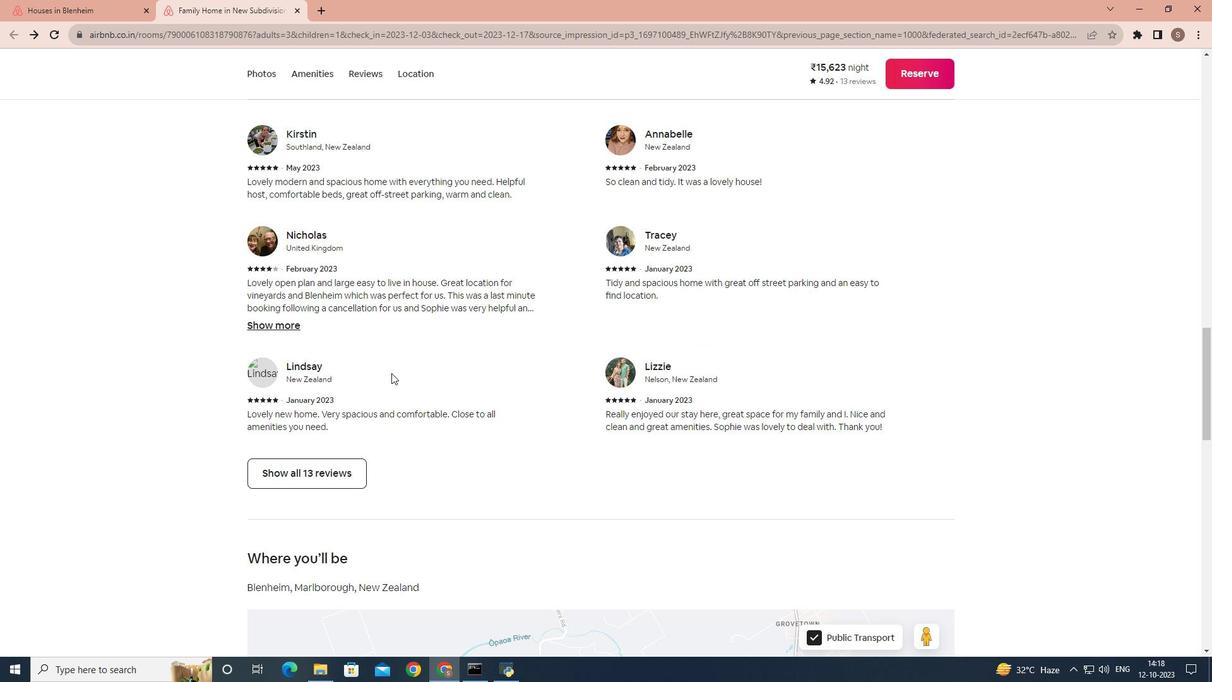 
Action: Mouse moved to (389, 380)
Screenshot: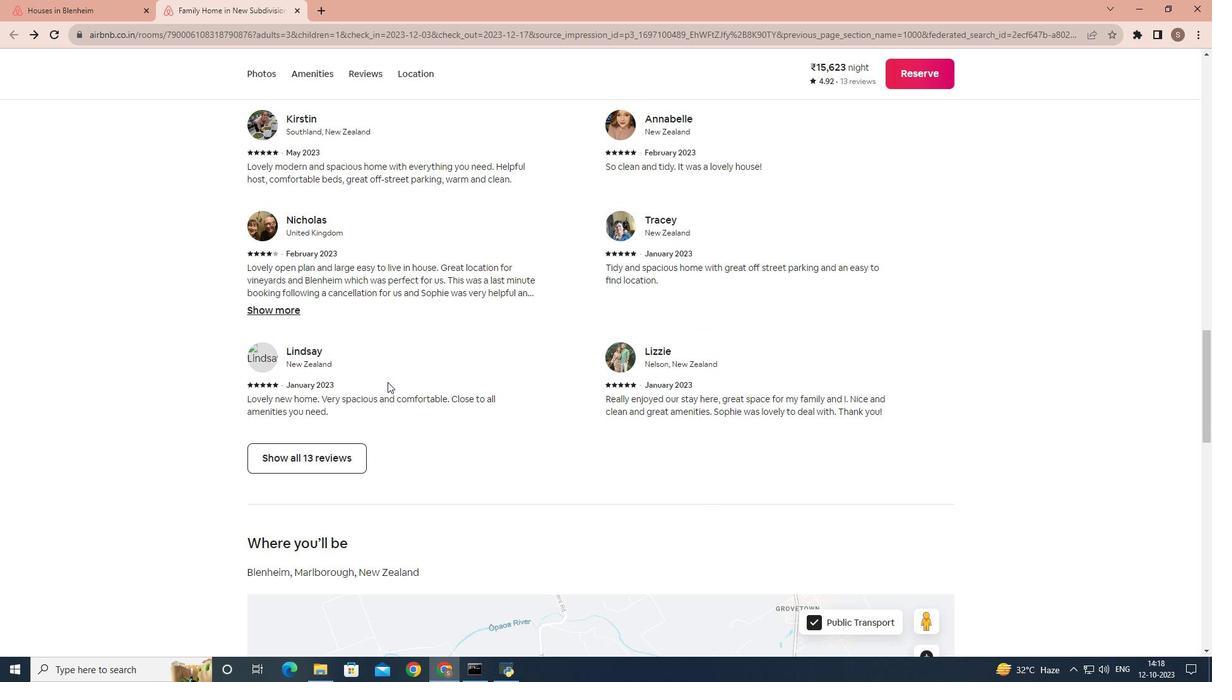 
Action: Mouse scrolled (389, 379) with delta (0, 0)
Screenshot: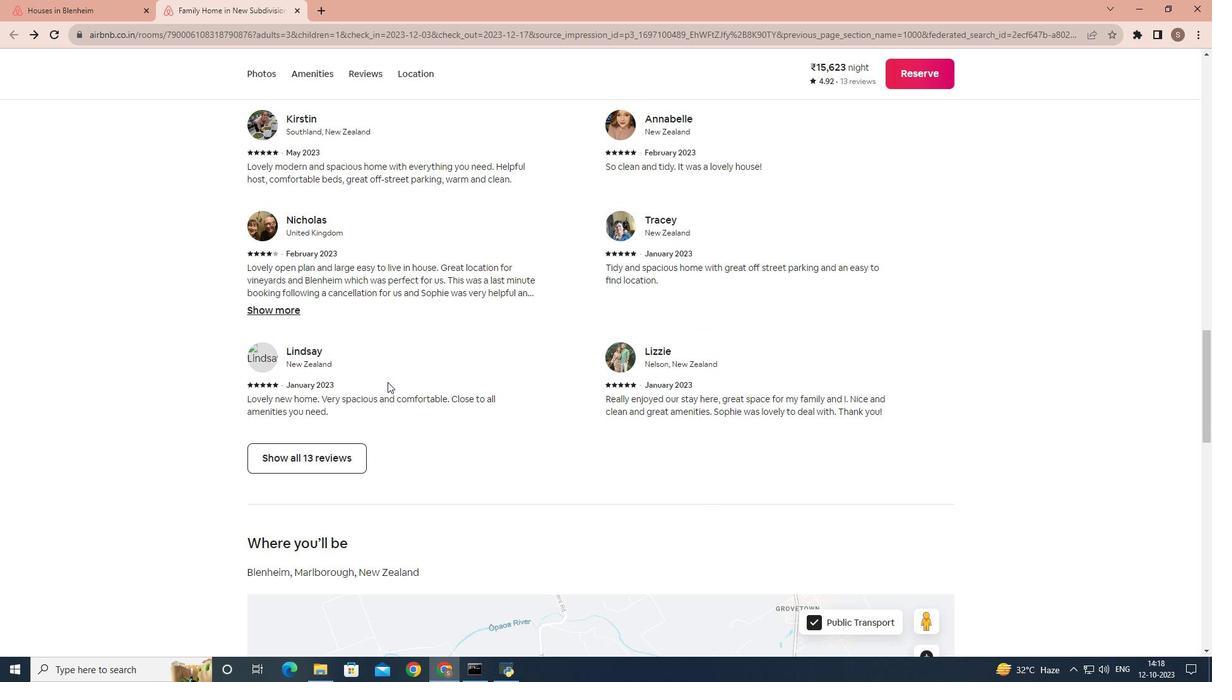 
Action: Mouse moved to (343, 349)
Screenshot: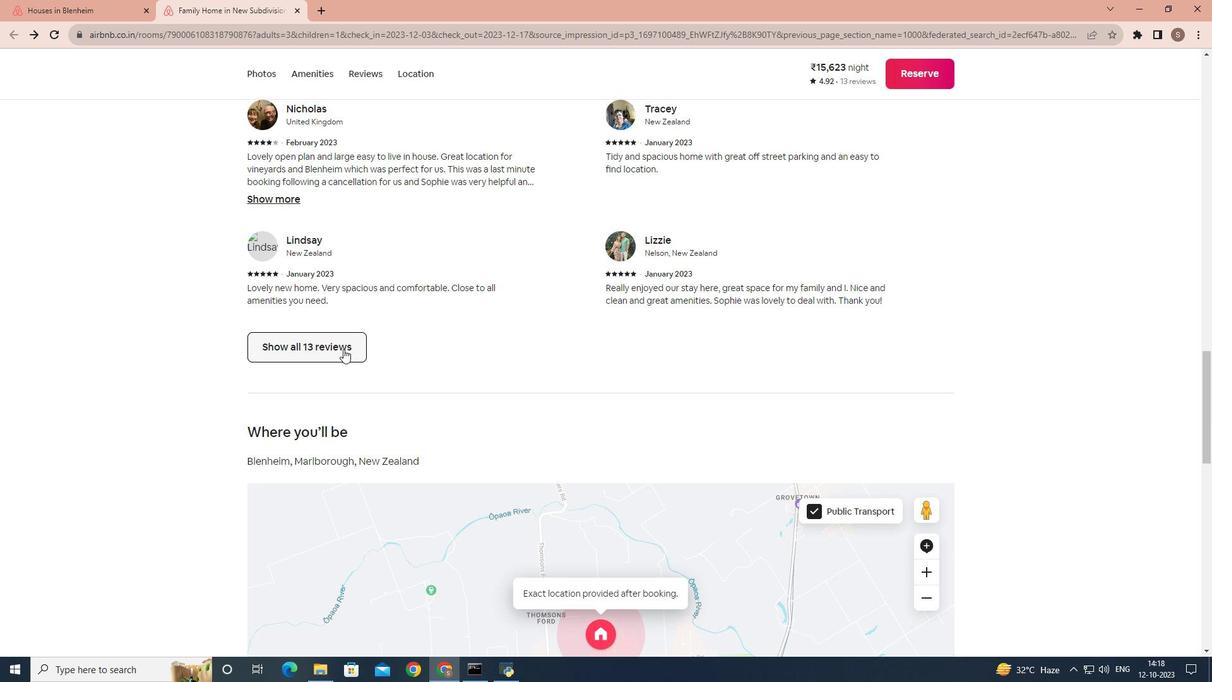 
Action: Mouse pressed left at (343, 349)
Screenshot: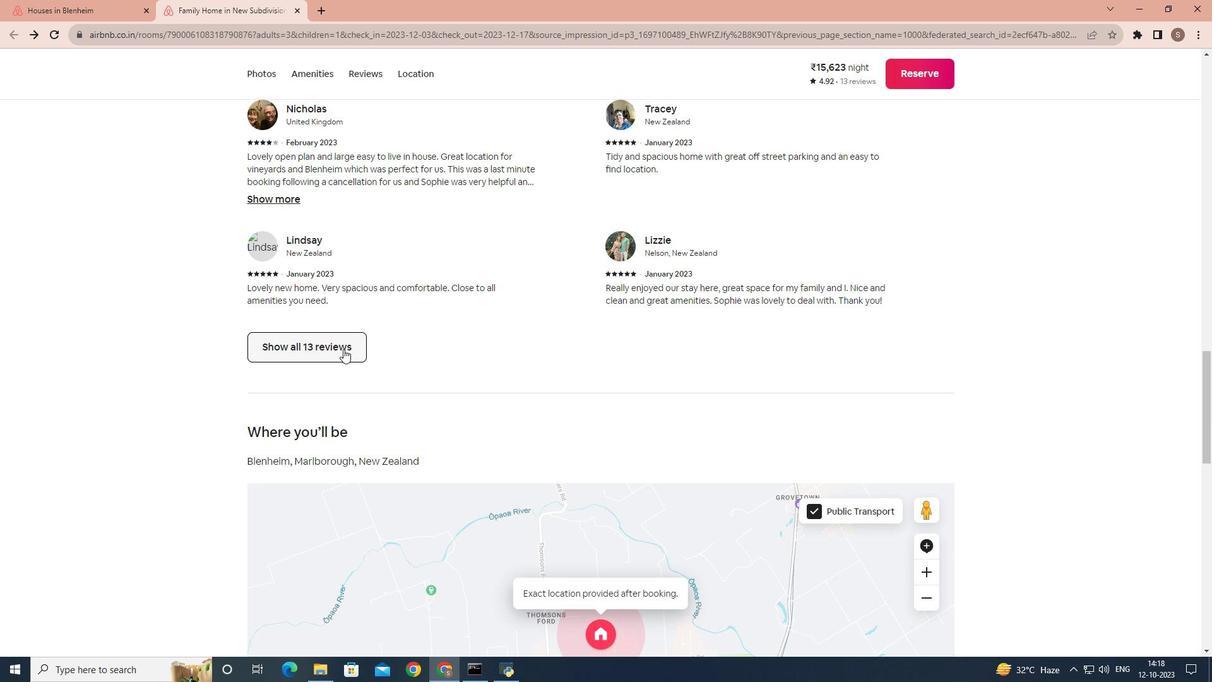 
Action: Mouse moved to (582, 335)
Screenshot: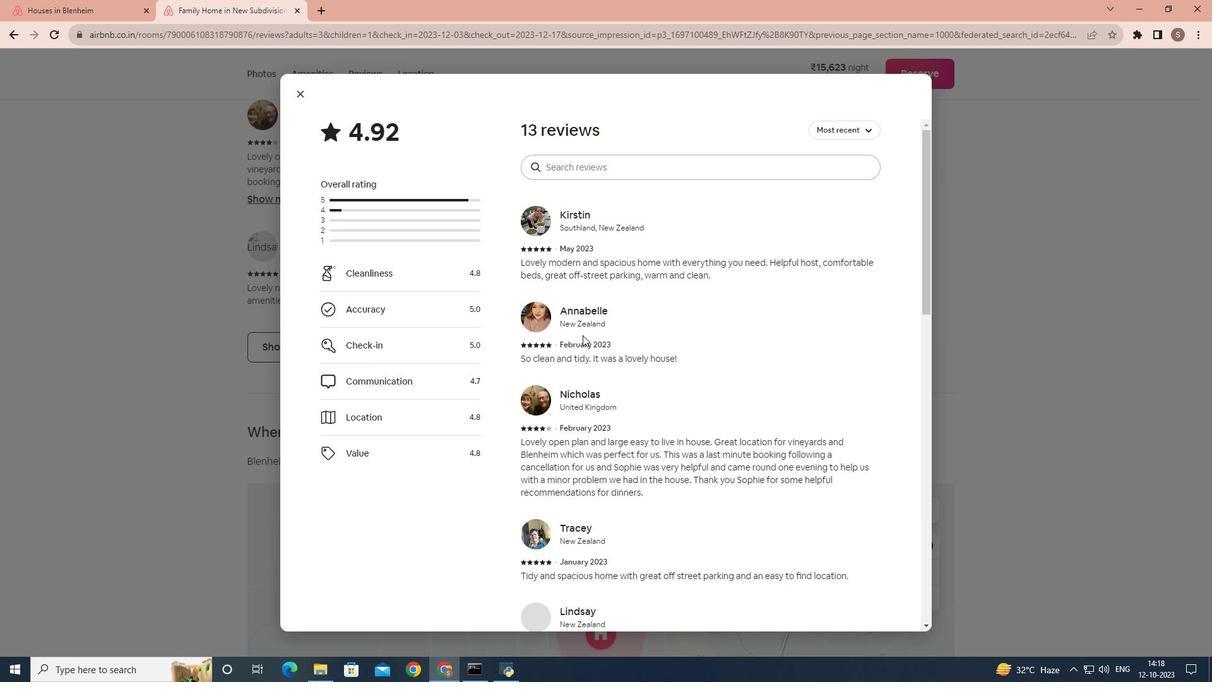 
Action: Mouse scrolled (582, 334) with delta (0, 0)
Screenshot: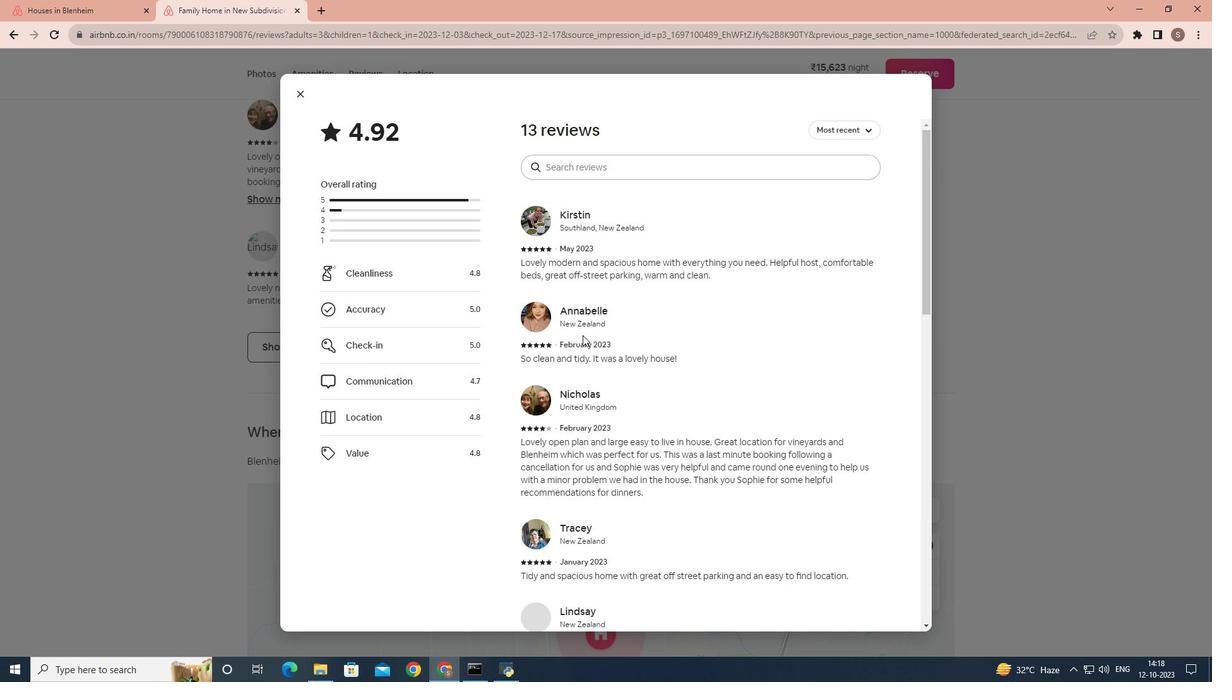
Action: Mouse scrolled (582, 334) with delta (0, 0)
Screenshot: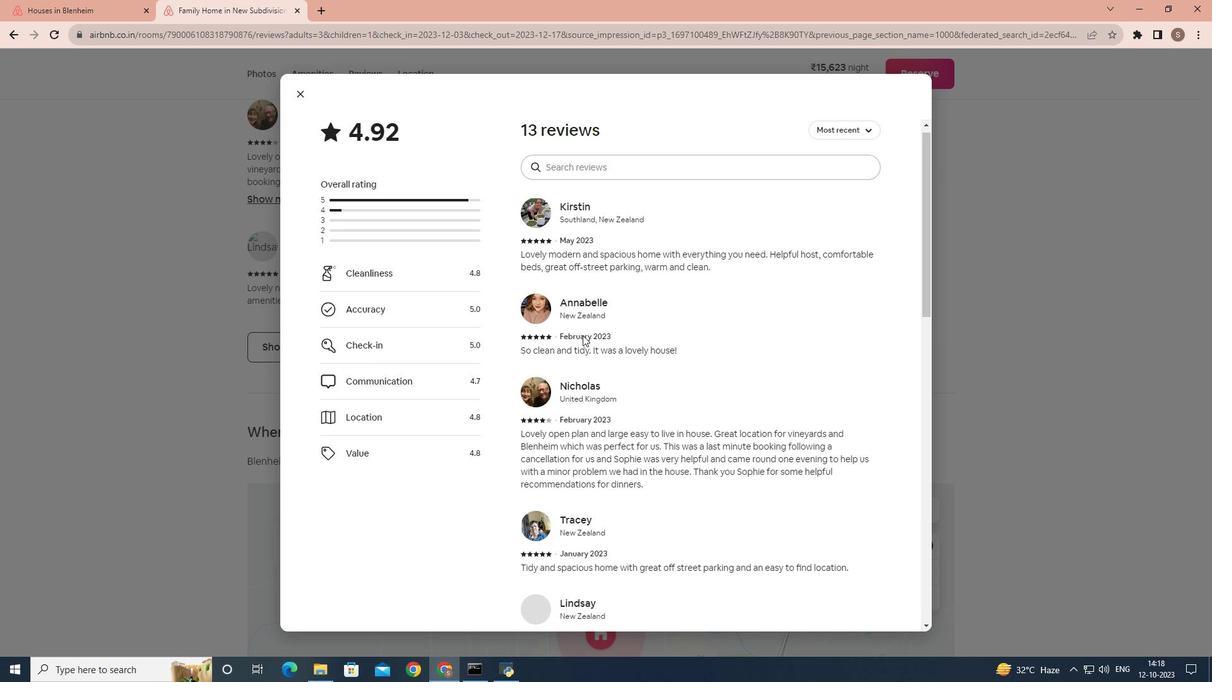 
Action: Mouse scrolled (582, 334) with delta (0, 0)
Screenshot: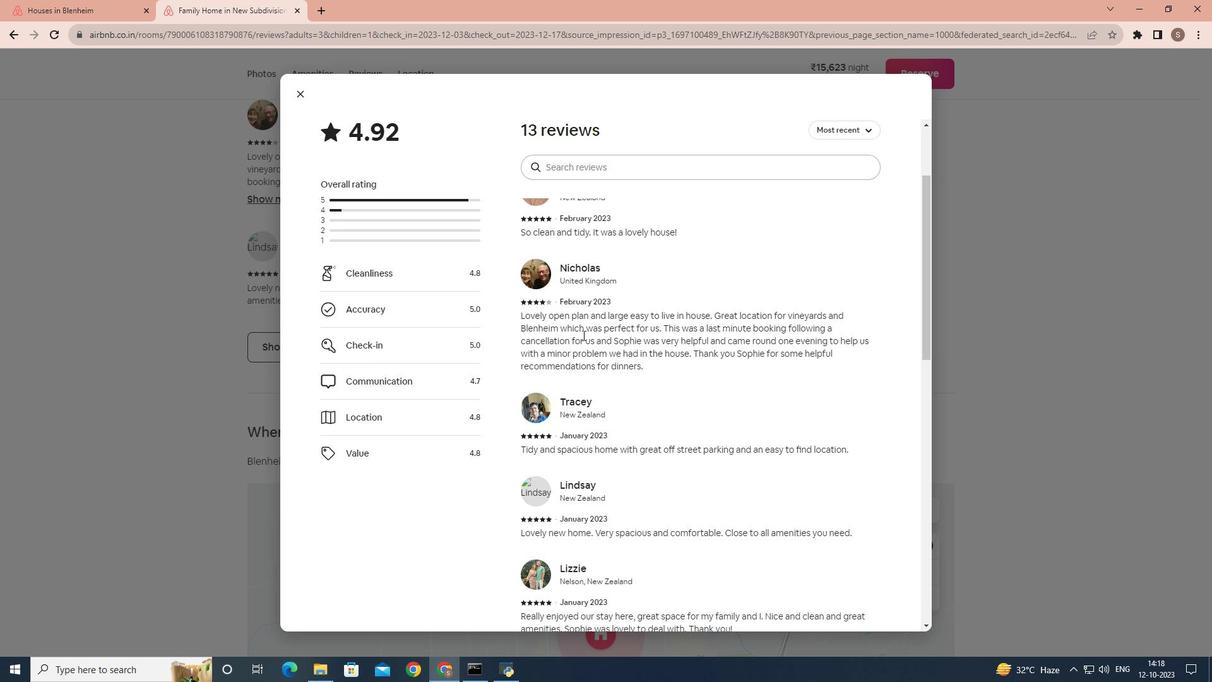 
Action: Mouse scrolled (582, 334) with delta (0, 0)
Screenshot: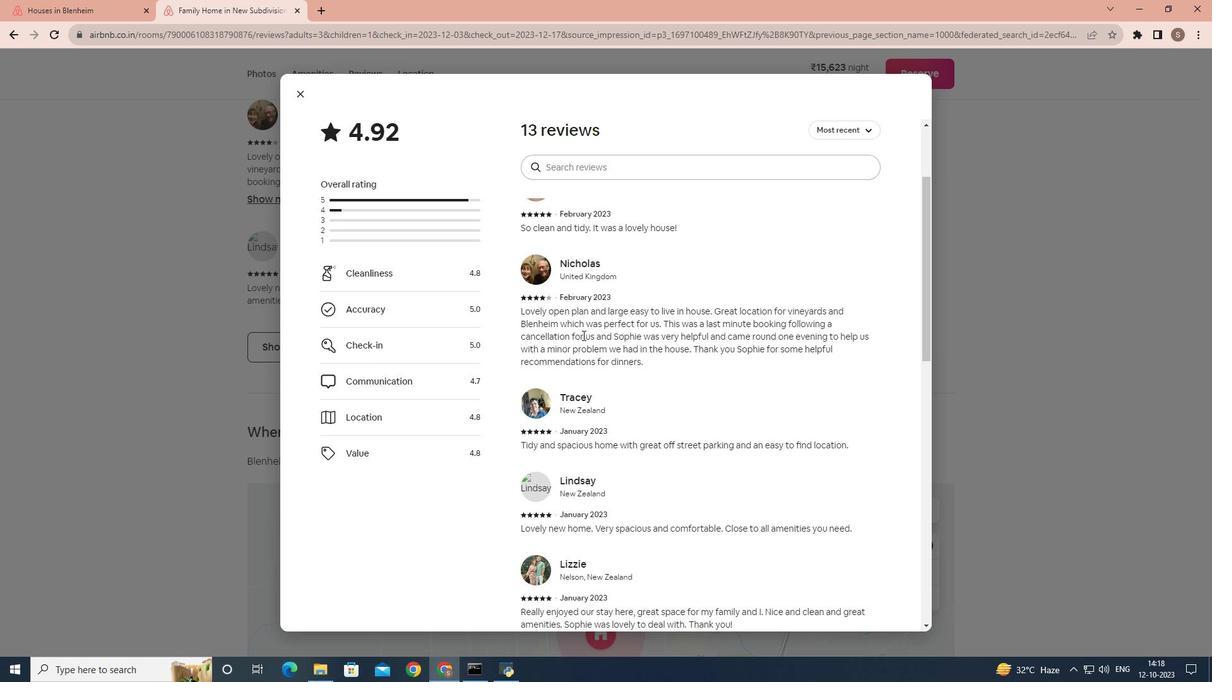
Action: Mouse scrolled (582, 334) with delta (0, 0)
Screenshot: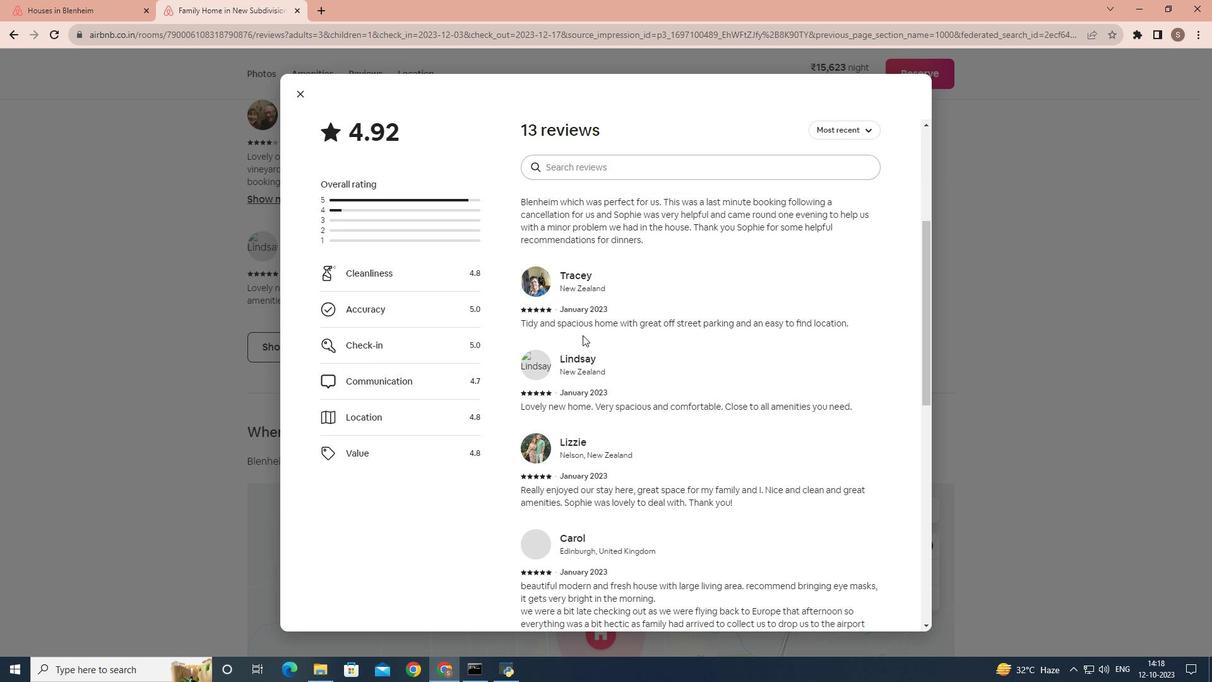 
Action: Mouse scrolled (582, 334) with delta (0, 0)
Screenshot: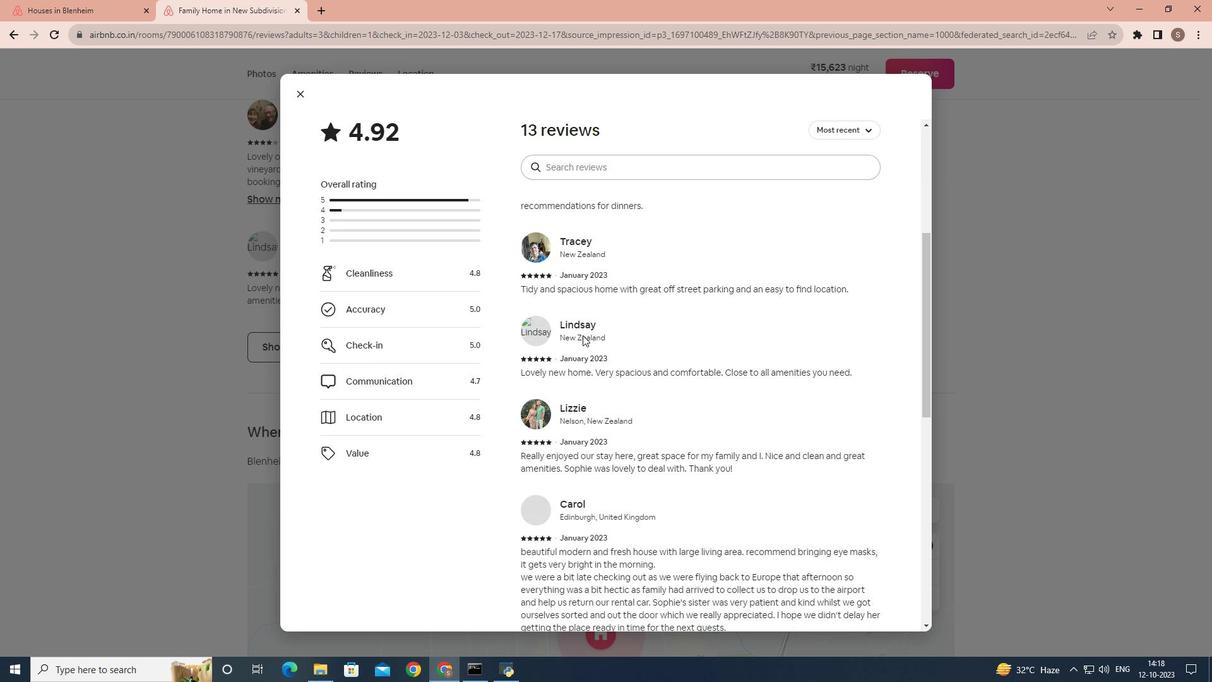 
Action: Mouse scrolled (582, 334) with delta (0, 0)
Screenshot: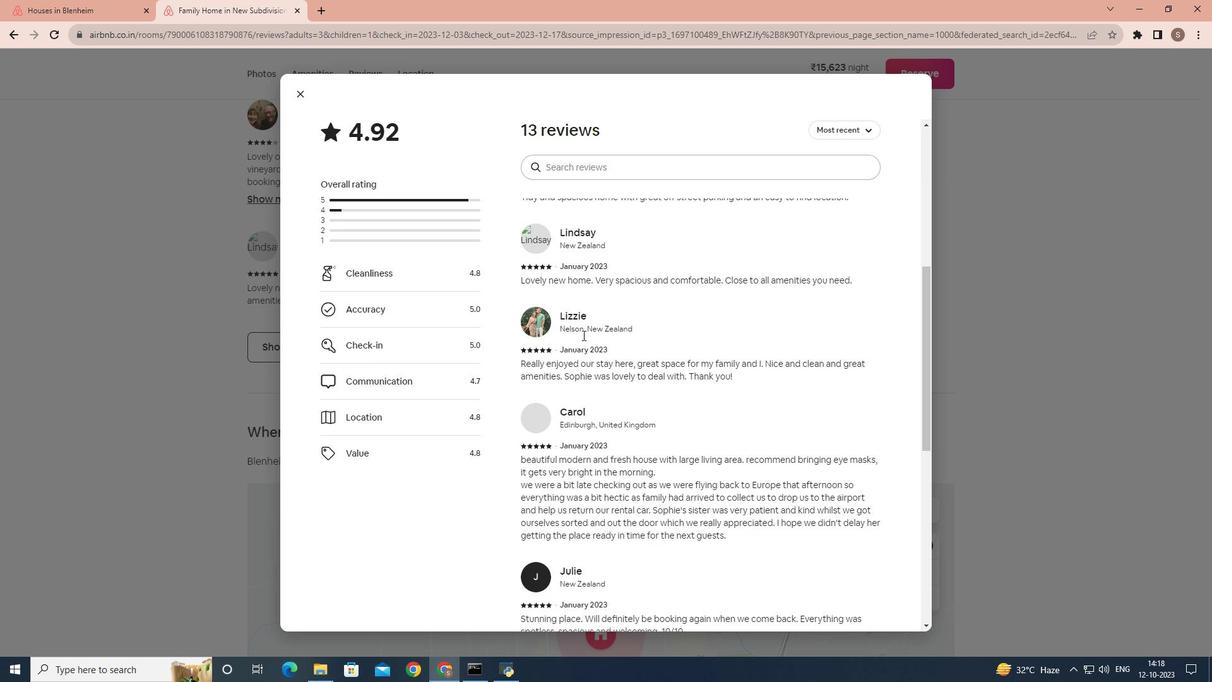 
Action: Mouse scrolled (582, 334) with delta (0, 0)
Screenshot: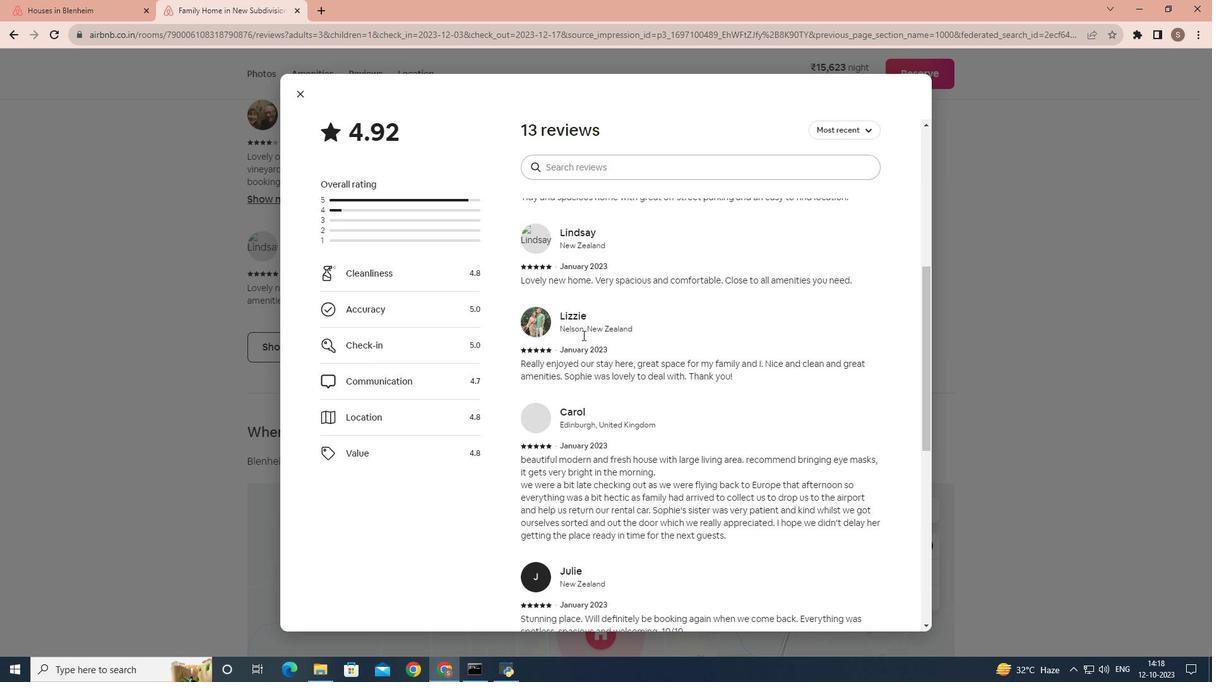 
Action: Mouse scrolled (582, 334) with delta (0, 0)
Screenshot: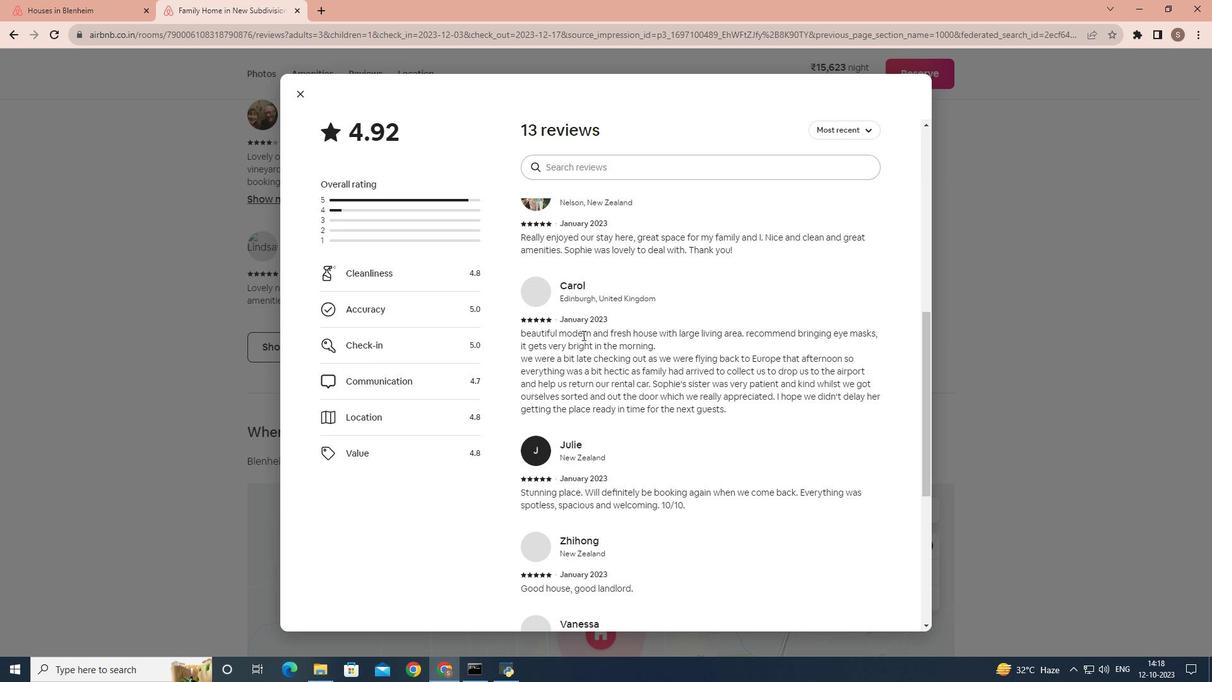 
Action: Mouse scrolled (582, 334) with delta (0, 0)
Screenshot: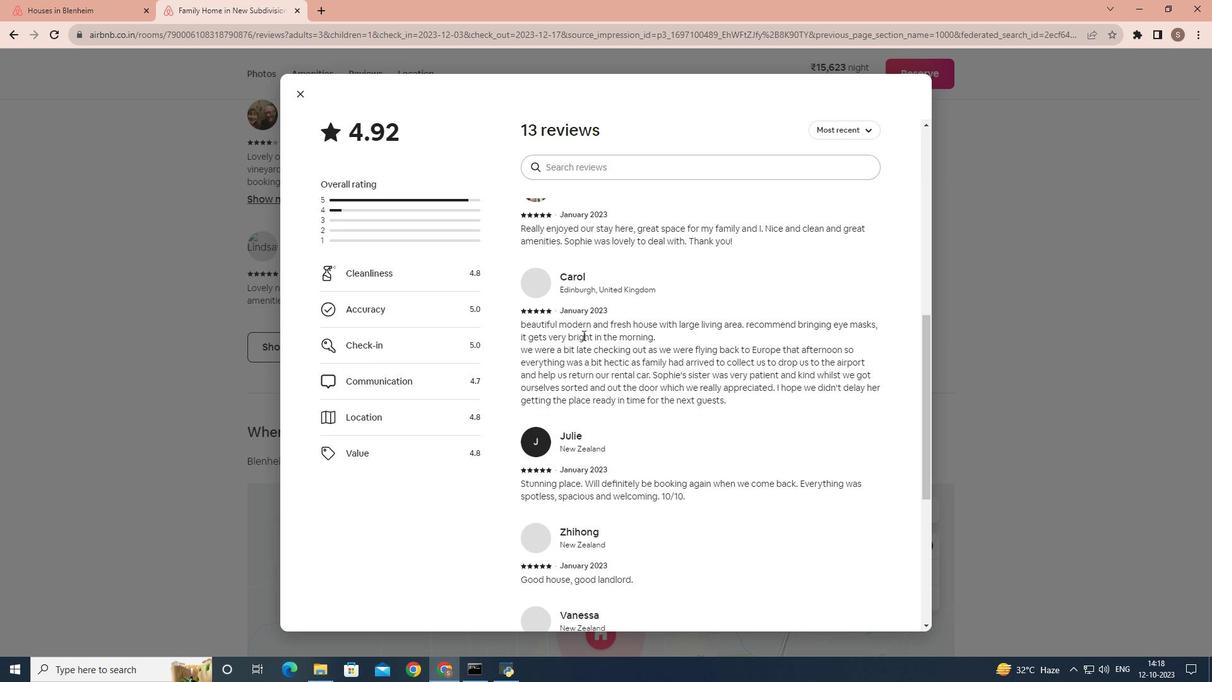 
Action: Mouse scrolled (582, 334) with delta (0, 0)
Screenshot: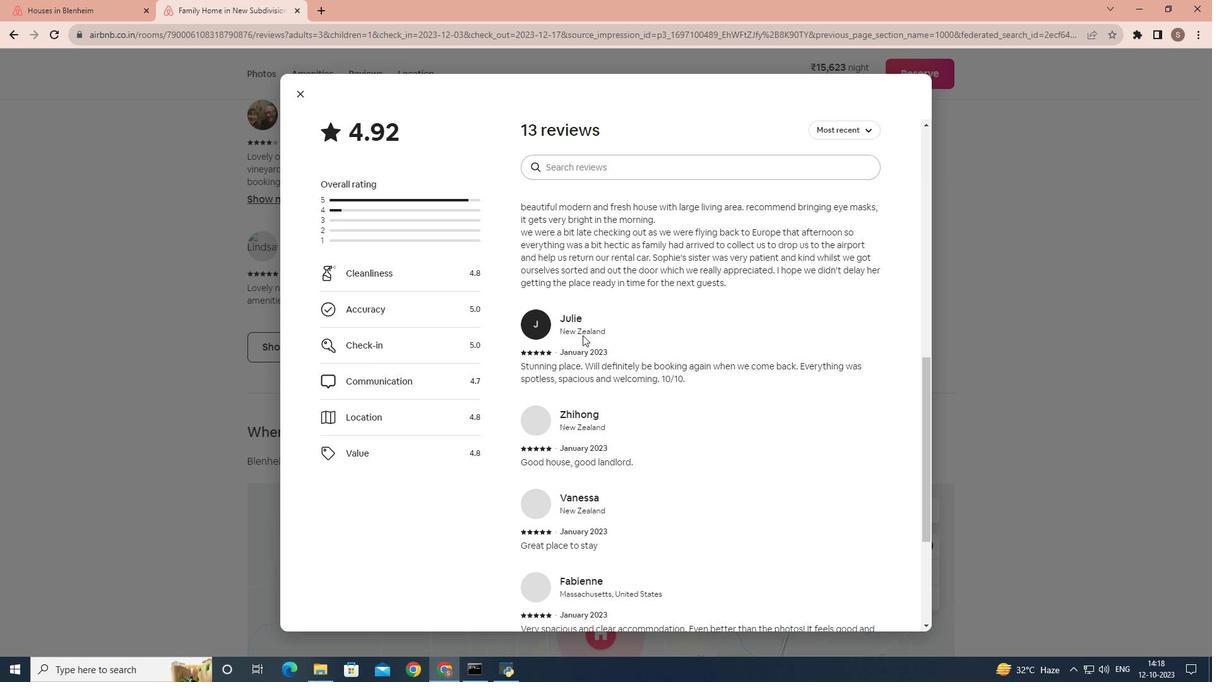 
Action: Mouse scrolled (582, 334) with delta (0, 0)
Screenshot: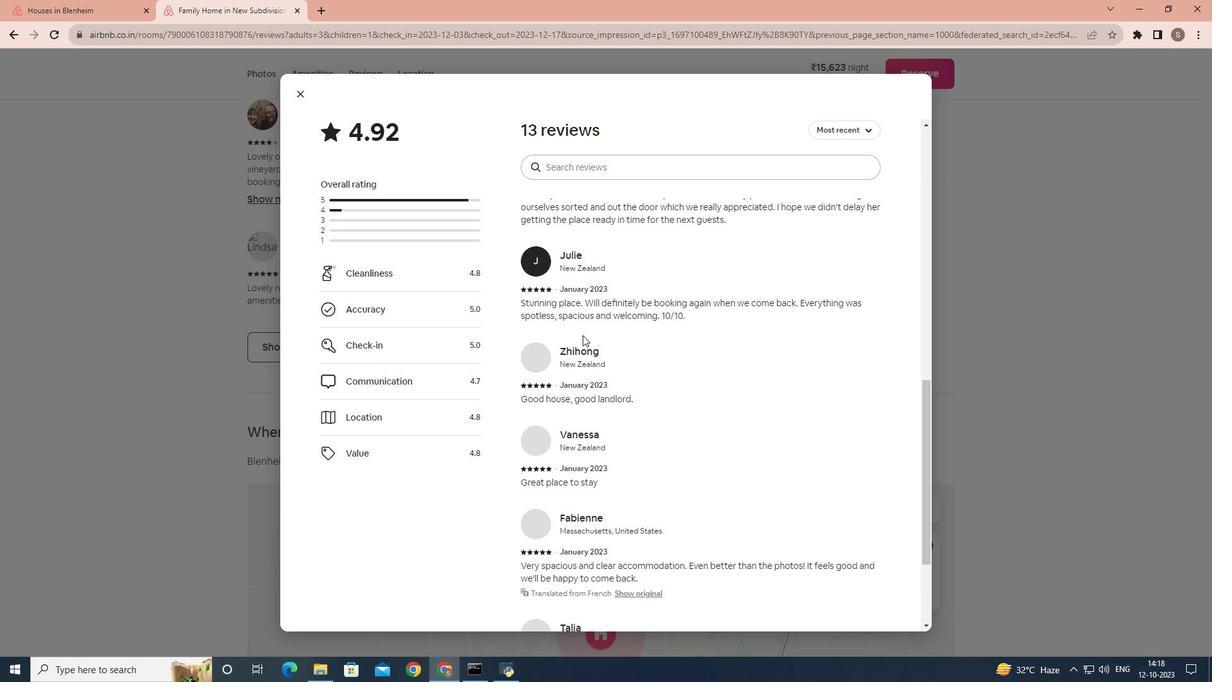 
Action: Mouse scrolled (582, 334) with delta (0, 0)
Screenshot: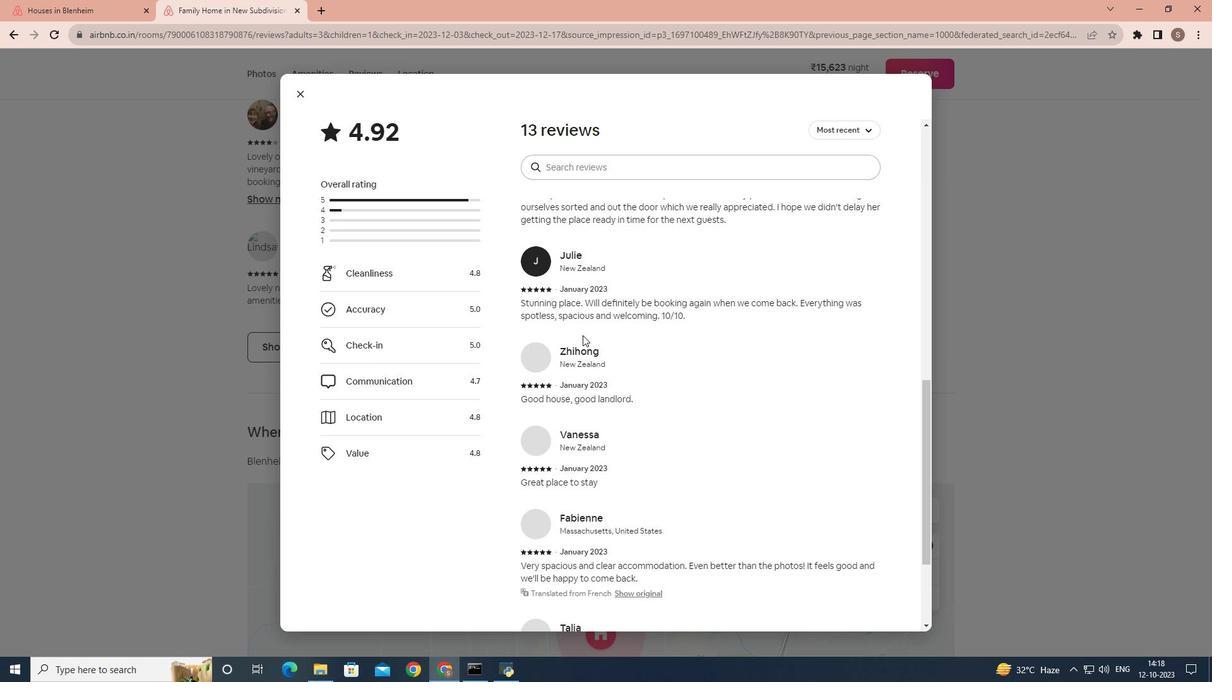 
Action: Mouse scrolled (582, 334) with delta (0, 0)
Screenshot: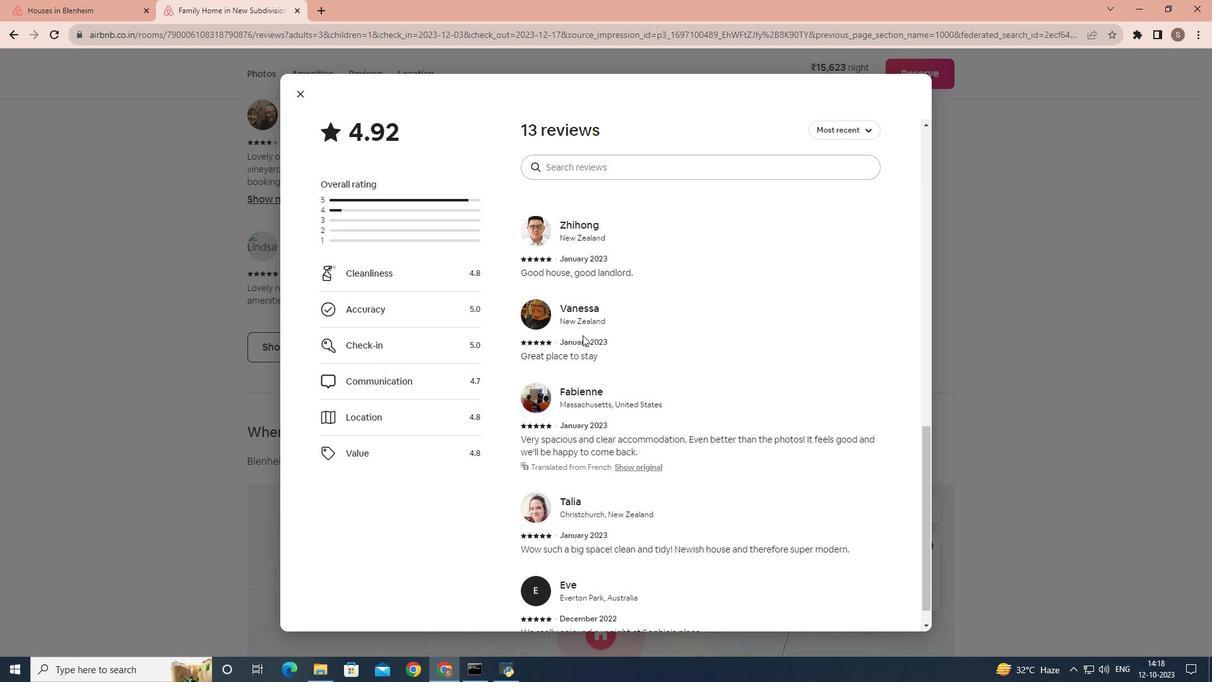 
Action: Mouse scrolled (582, 334) with delta (0, 0)
Screenshot: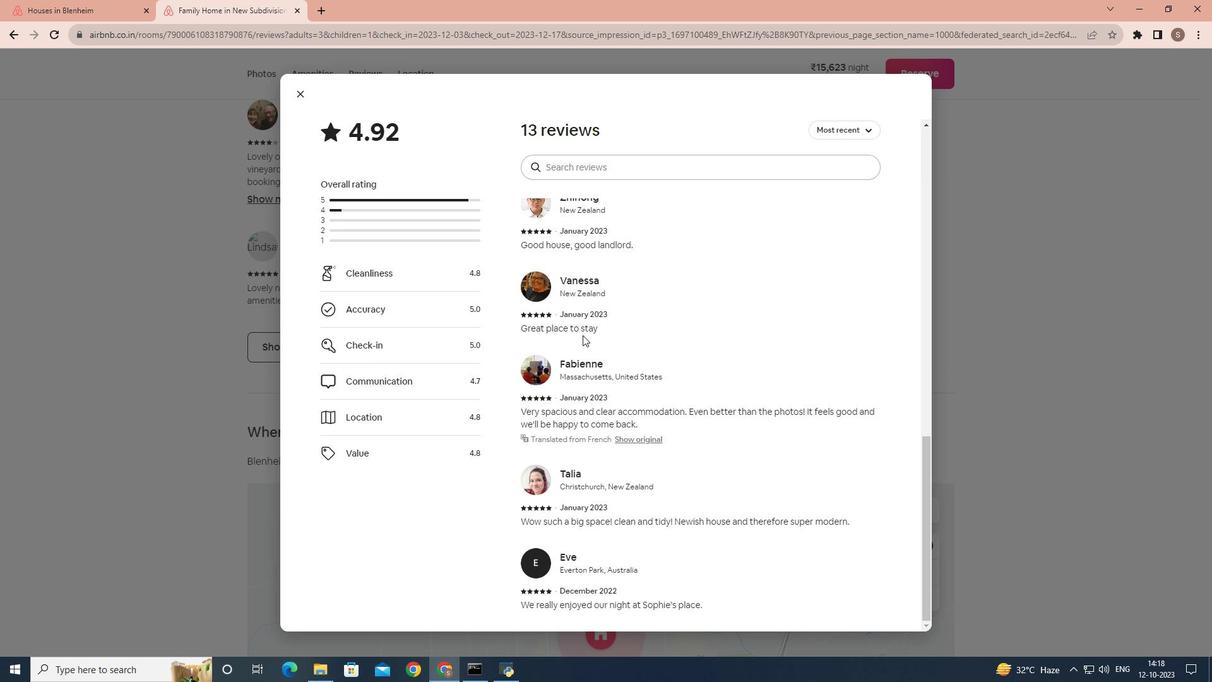 
Action: Mouse scrolled (582, 334) with delta (0, 0)
Screenshot: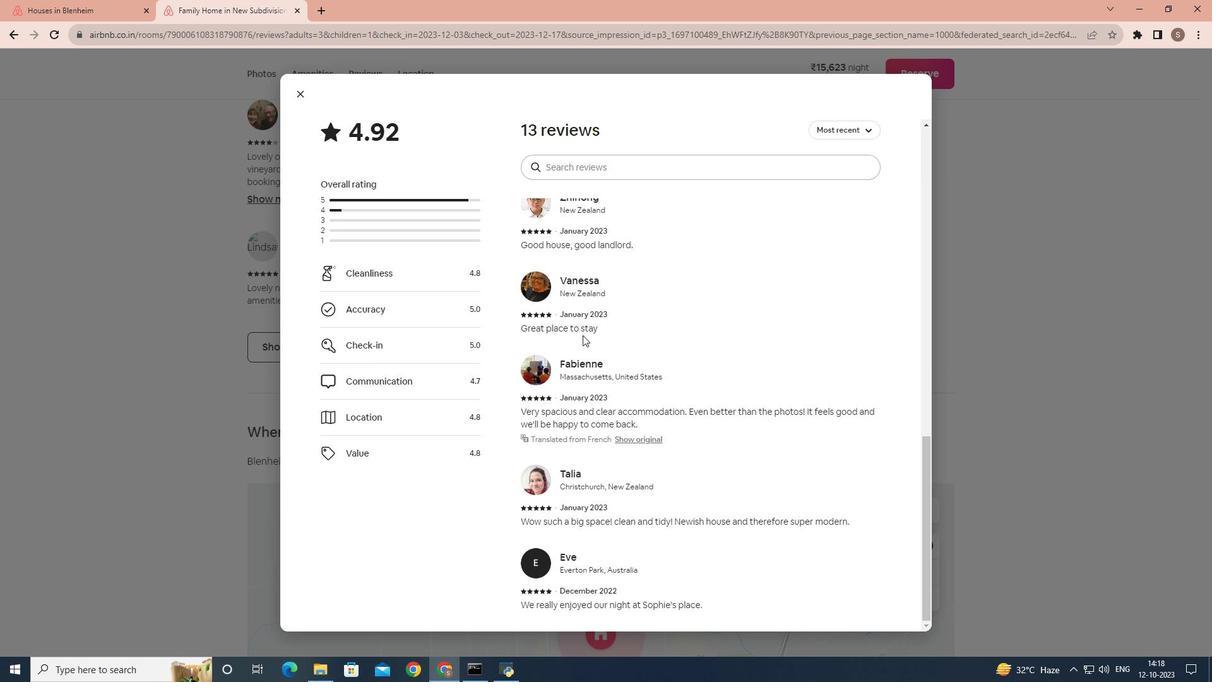 
Action: Mouse moved to (285, 100)
Screenshot: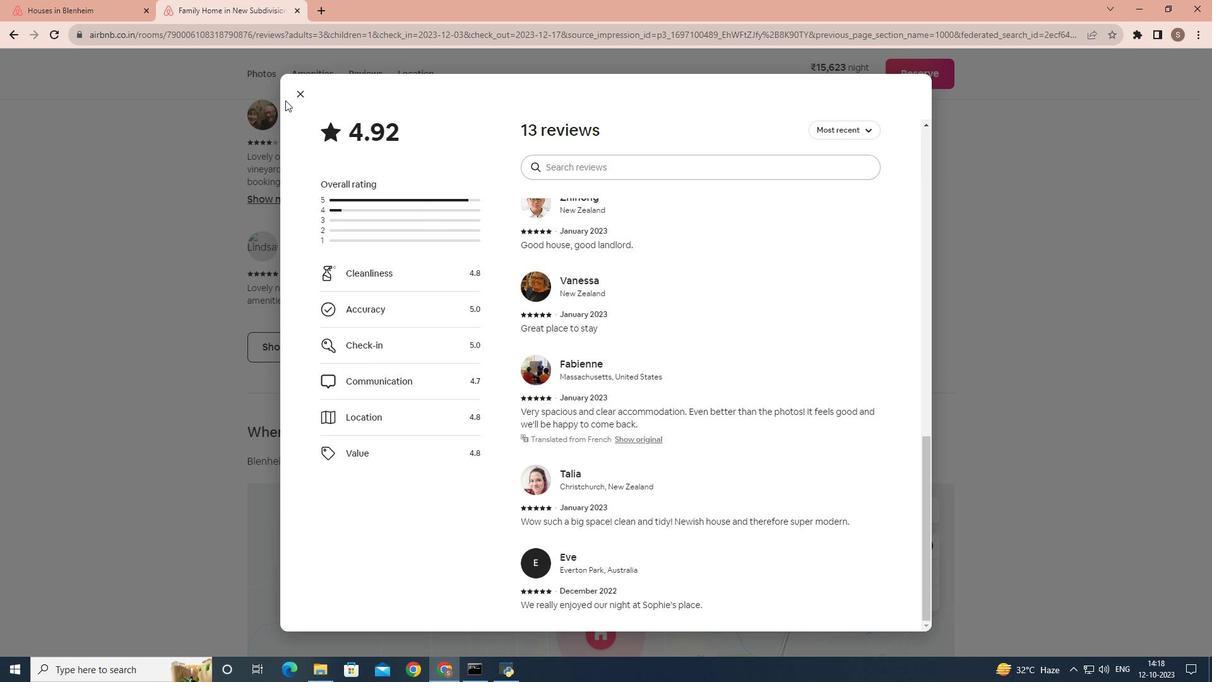 
Action: Mouse pressed left at (285, 100)
Screenshot: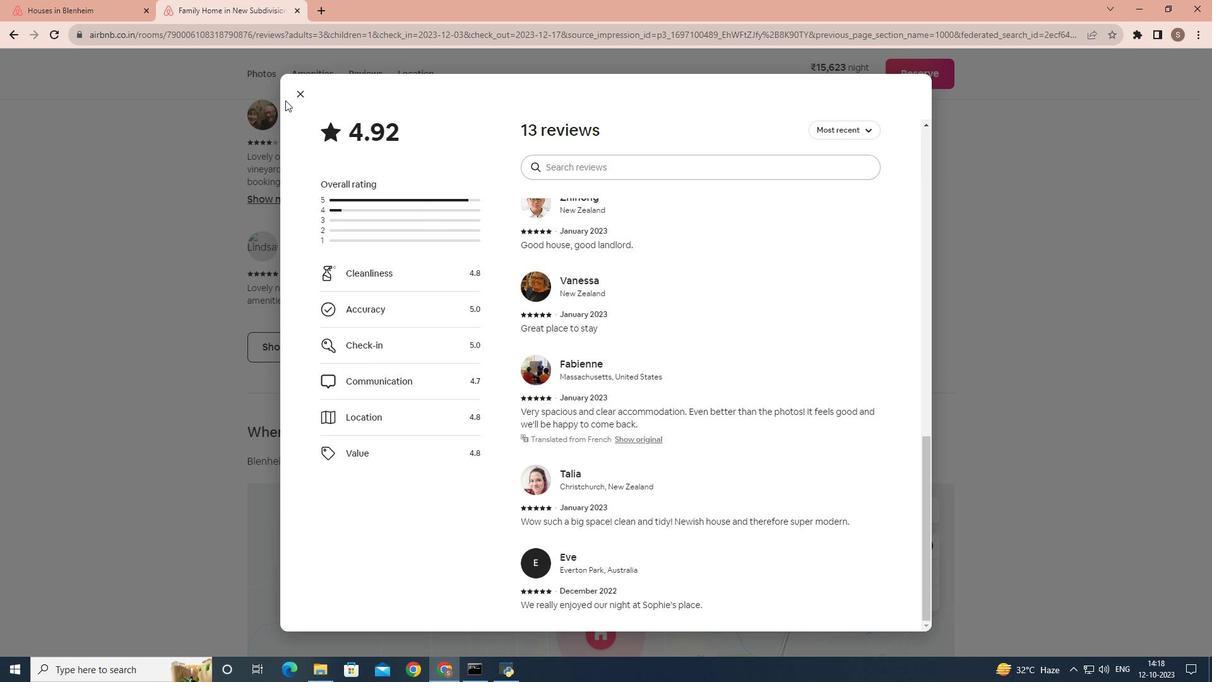 
Action: Mouse moved to (296, 97)
Screenshot: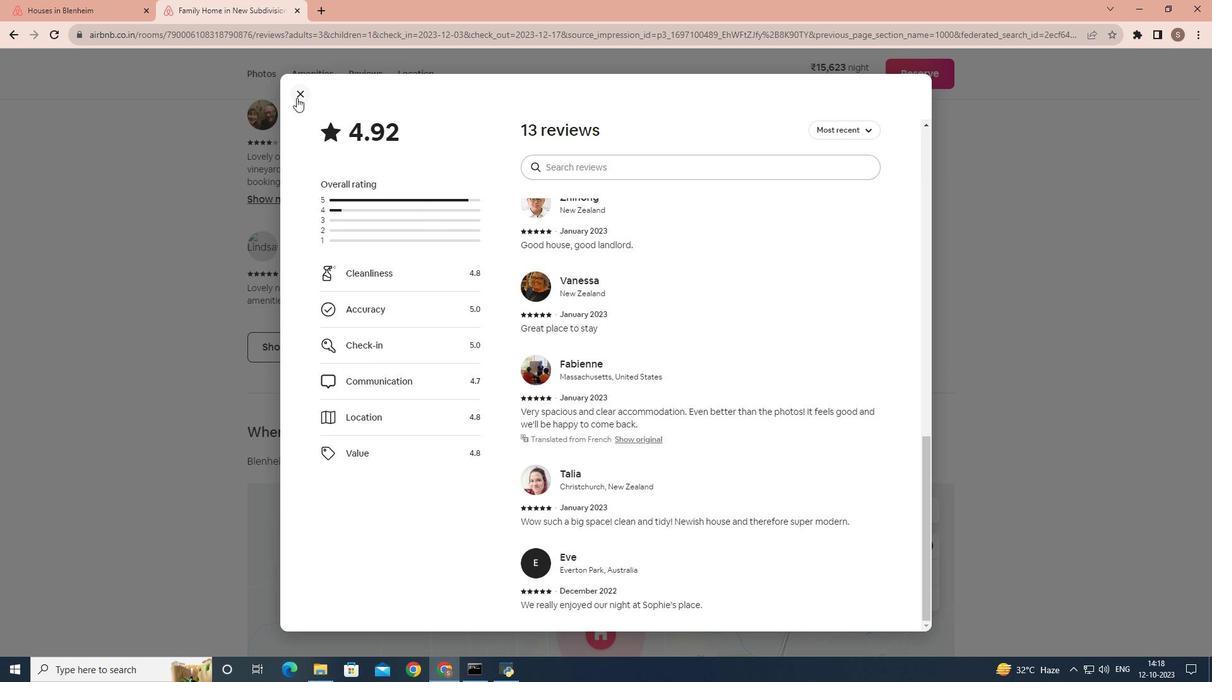 
Action: Mouse pressed left at (296, 97)
Screenshot: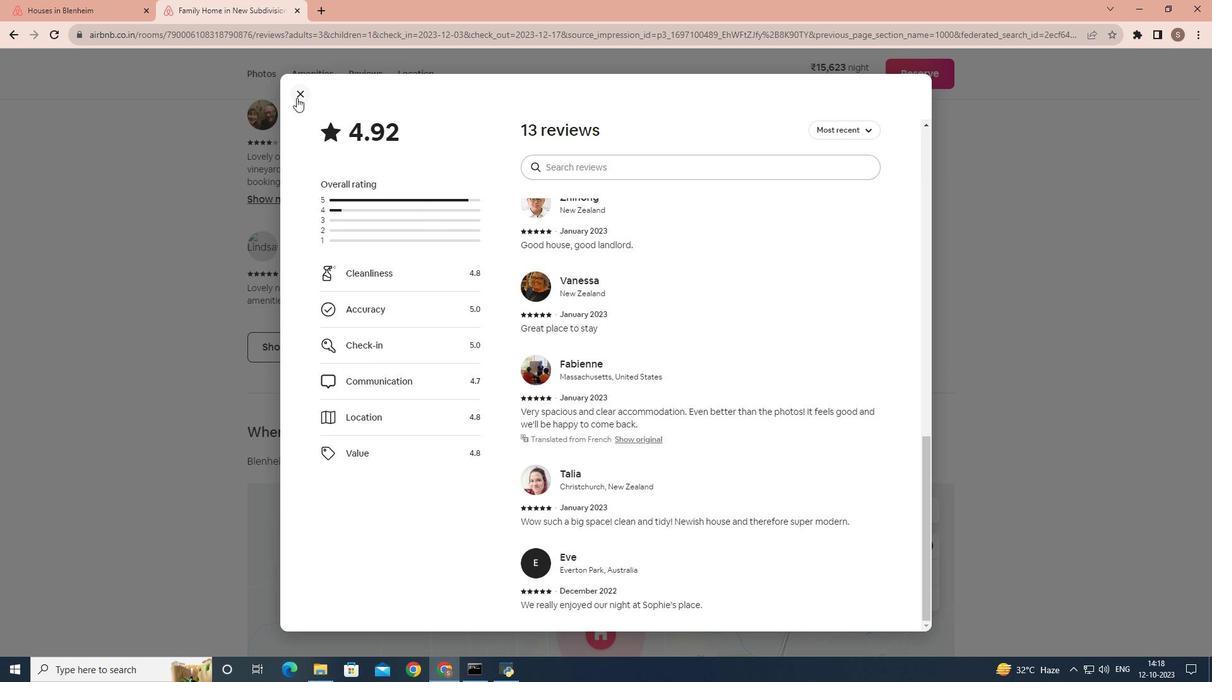
Action: Mouse moved to (360, 296)
Screenshot: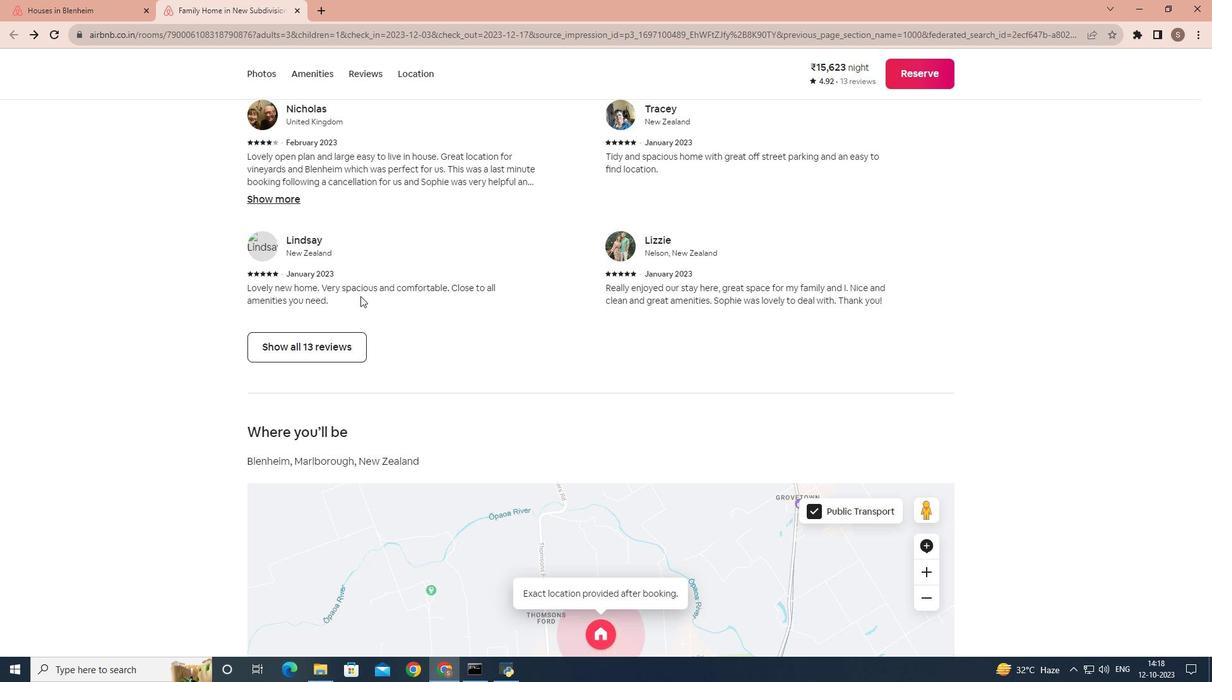 
Action: Mouse scrolled (360, 295) with delta (0, 0)
Screenshot: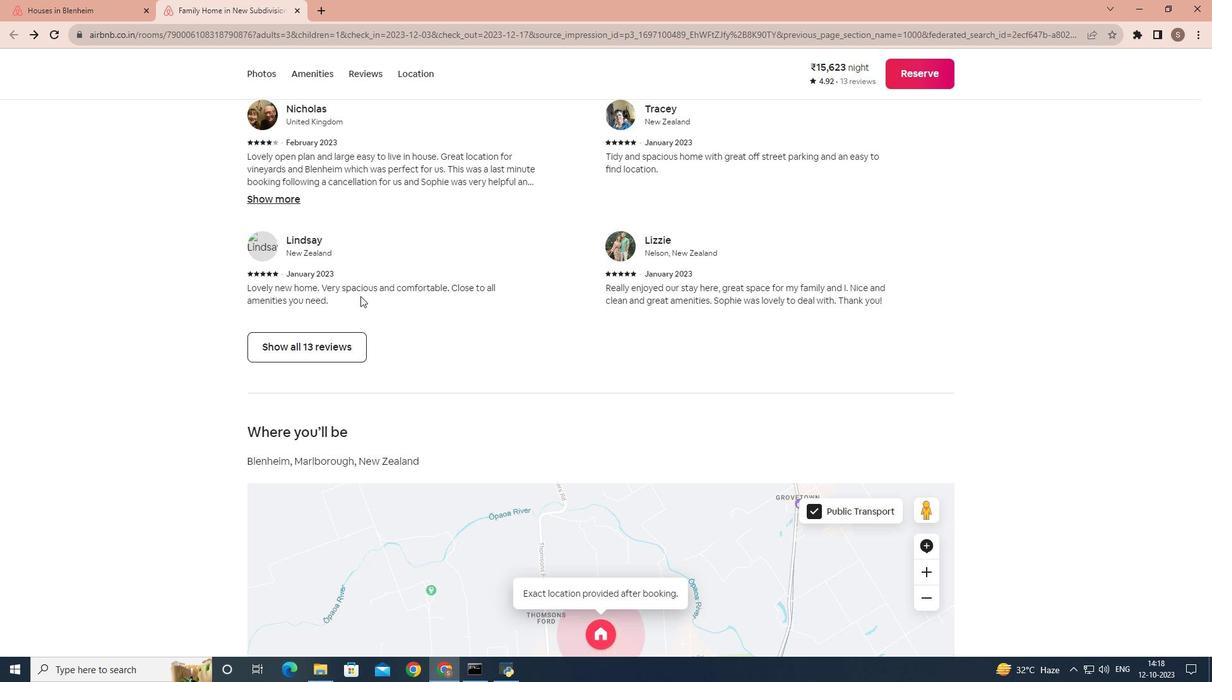 
Action: Mouse moved to (361, 300)
Screenshot: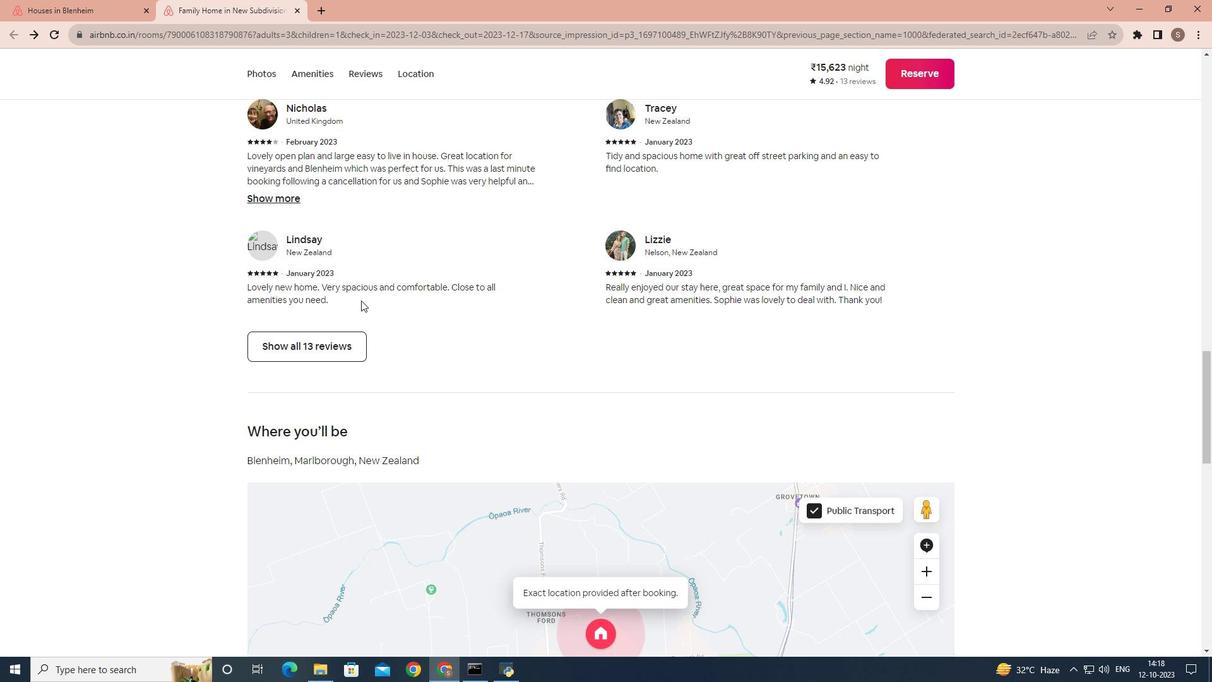 
Action: Mouse scrolled (361, 299) with delta (0, 0)
Screenshot: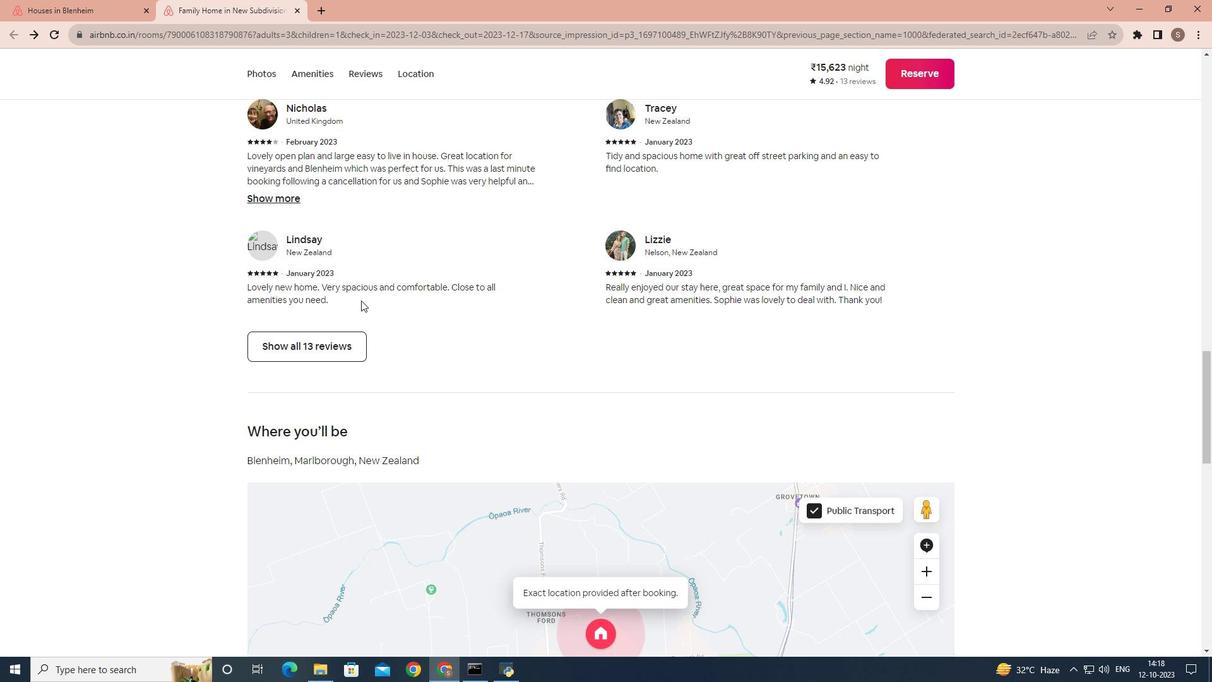 
Action: Mouse scrolled (361, 299) with delta (0, 0)
Screenshot: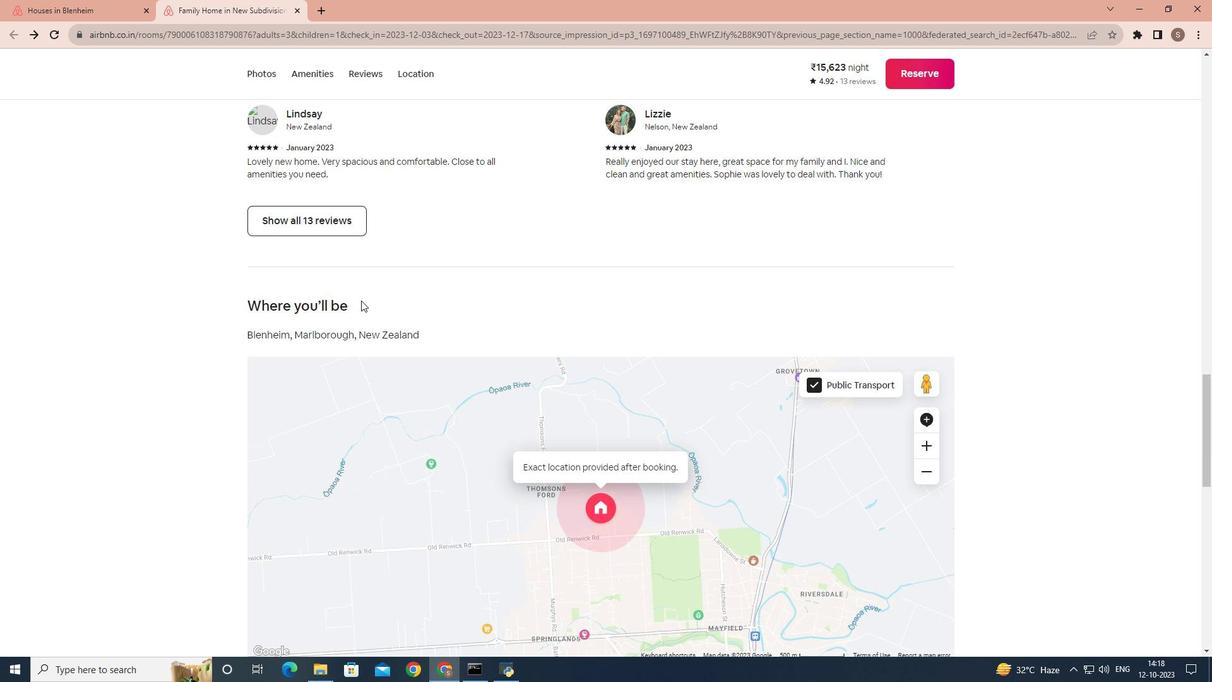 
Action: Mouse scrolled (361, 299) with delta (0, 0)
Screenshot: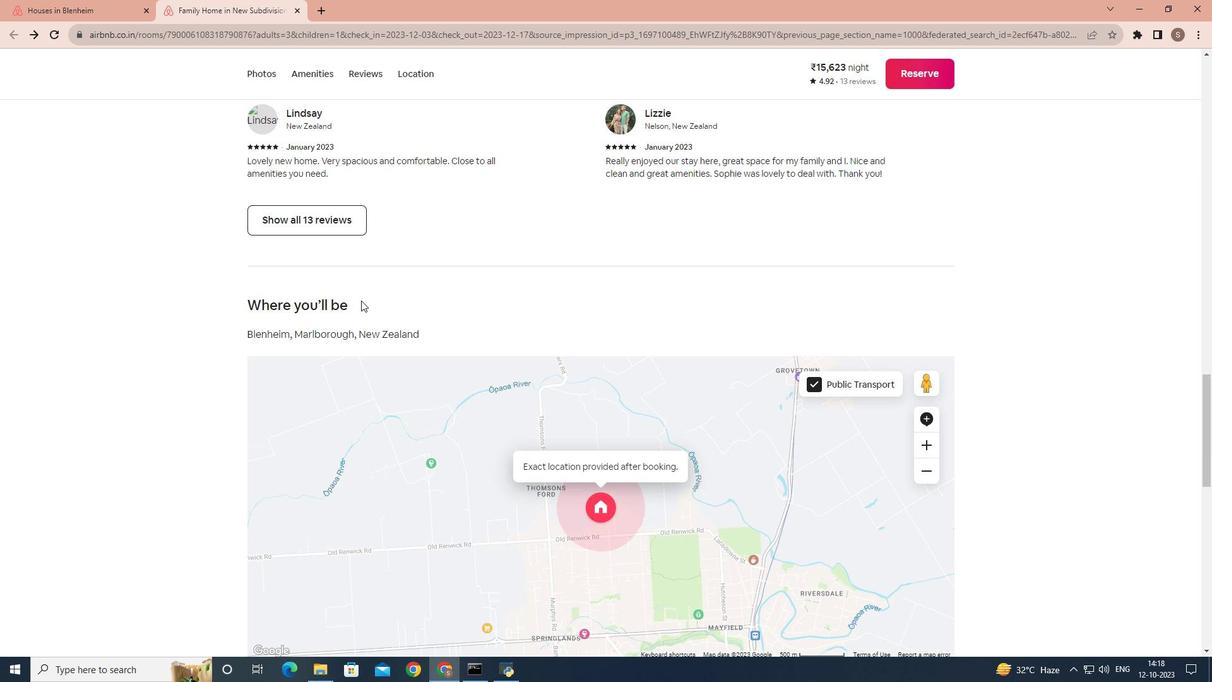 
Action: Mouse scrolled (361, 299) with delta (0, 0)
Screenshot: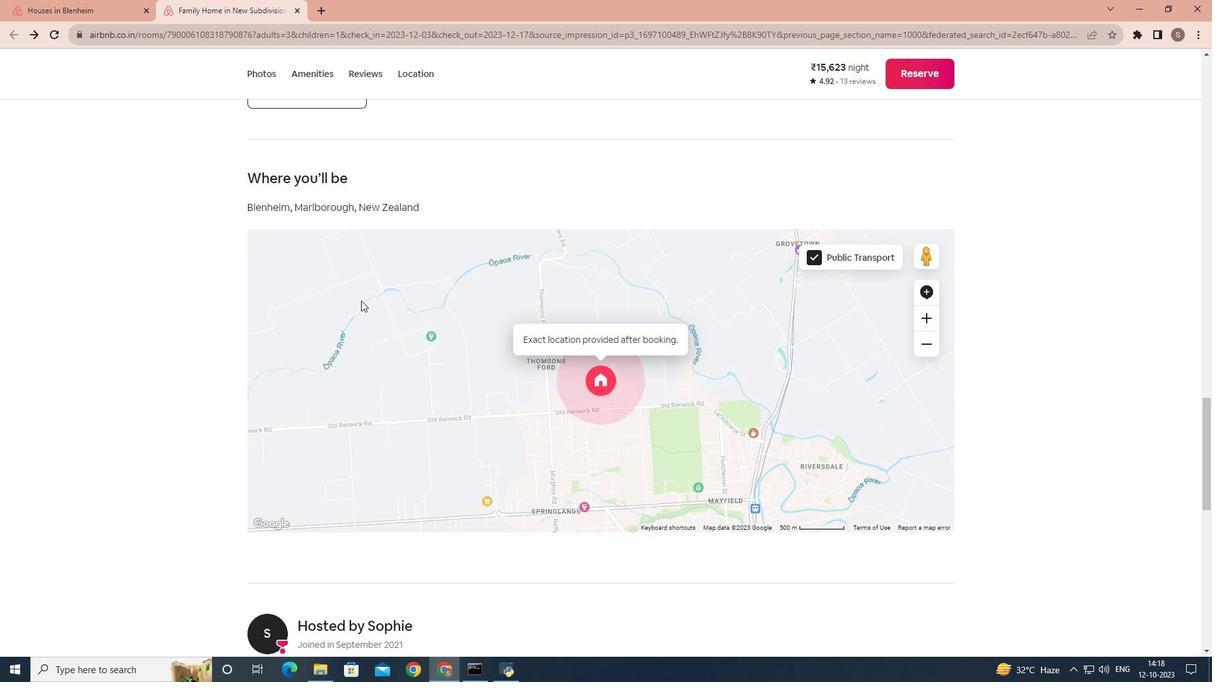 
Action: Mouse scrolled (361, 299) with delta (0, 0)
Screenshot: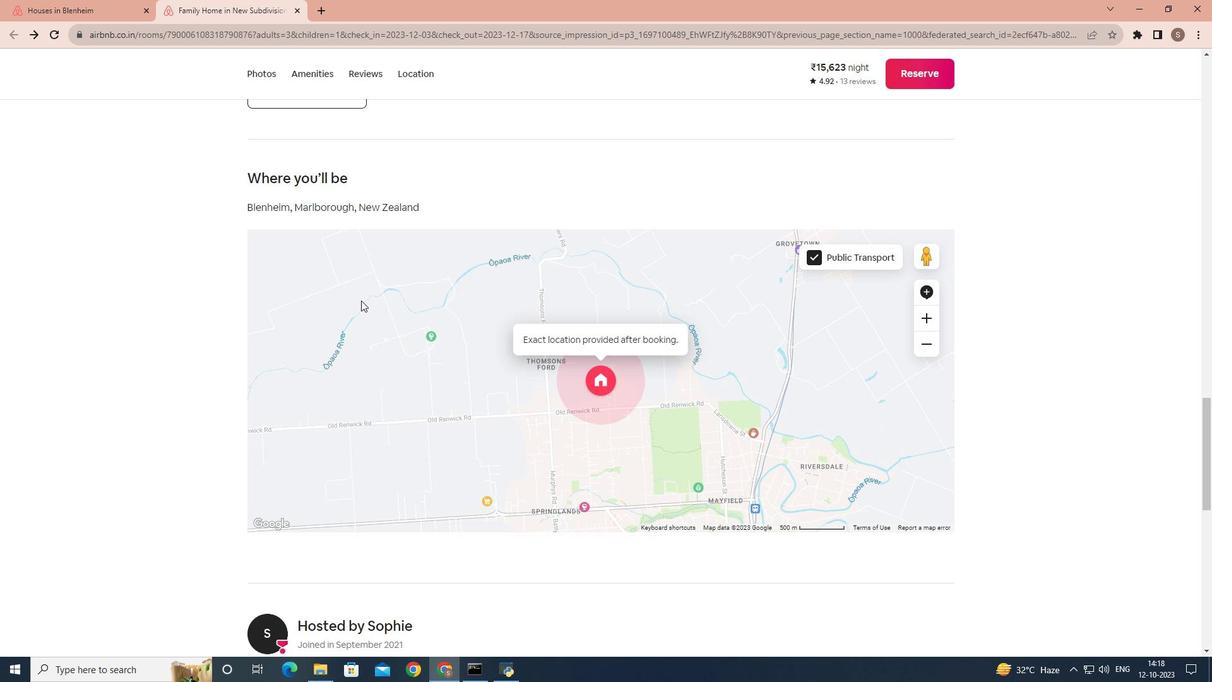 
Action: Mouse scrolled (361, 299) with delta (0, 0)
Screenshot: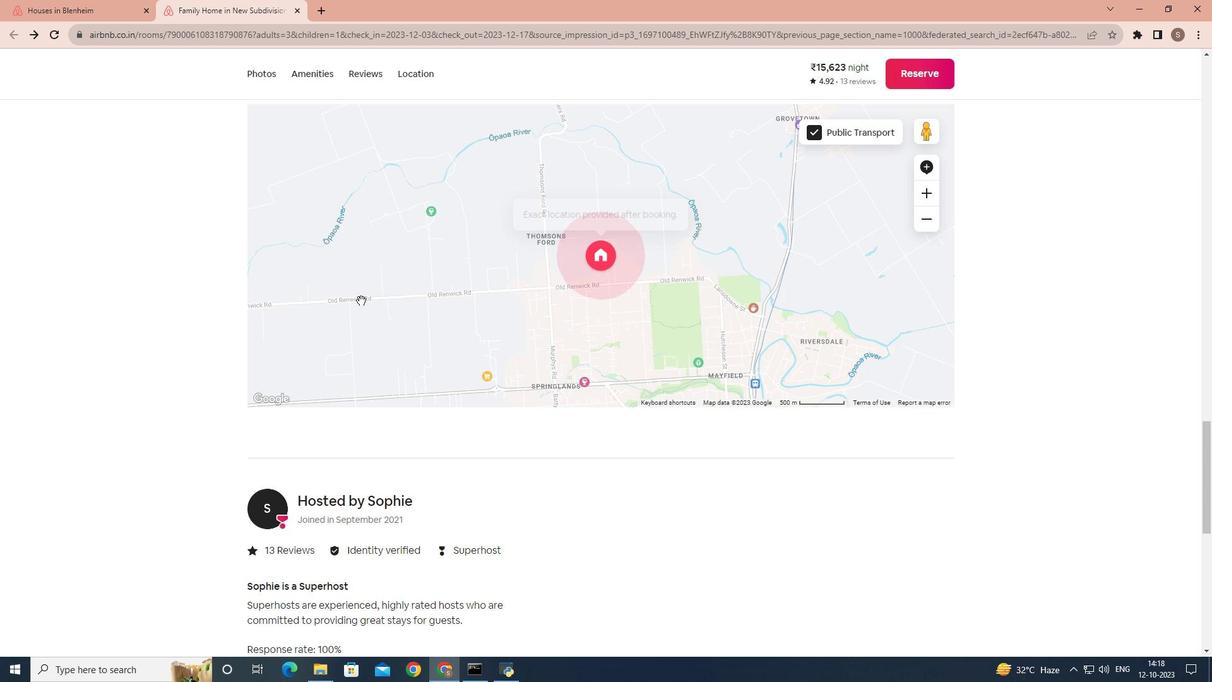 
Action: Mouse moved to (327, 360)
Screenshot: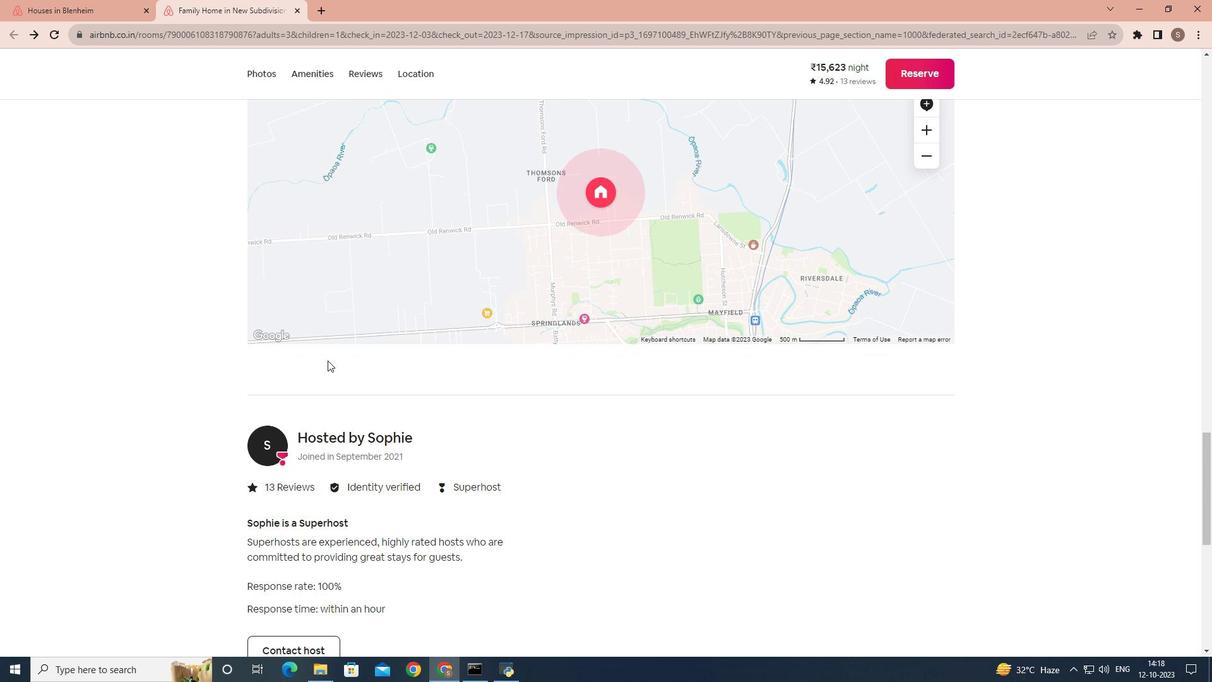
Action: Mouse scrolled (327, 359) with delta (0, 0)
Screenshot: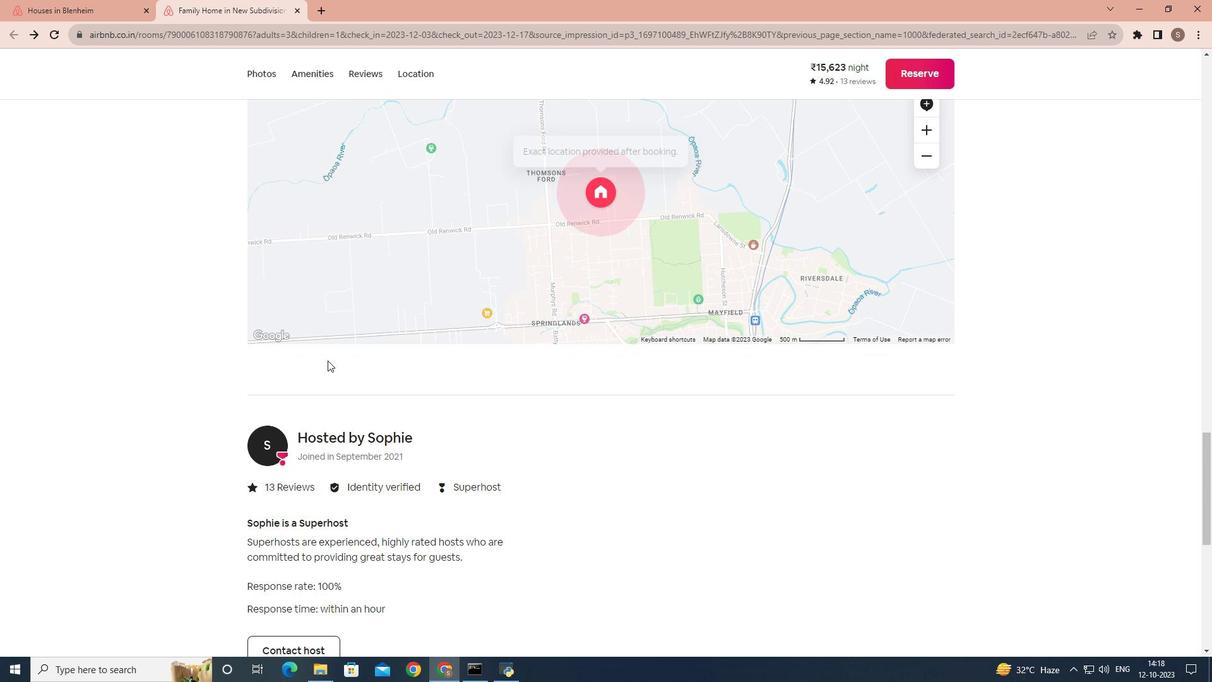 
Action: Mouse scrolled (327, 359) with delta (0, 0)
Screenshot: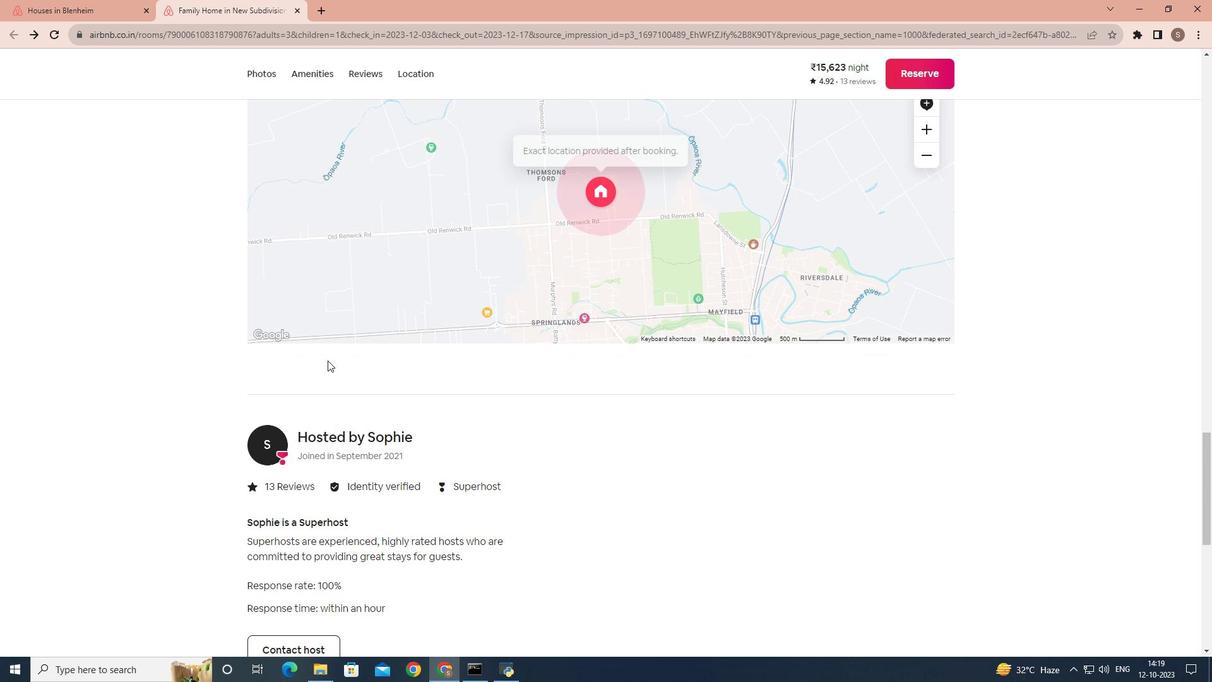 
Action: Mouse moved to (327, 361)
Screenshot: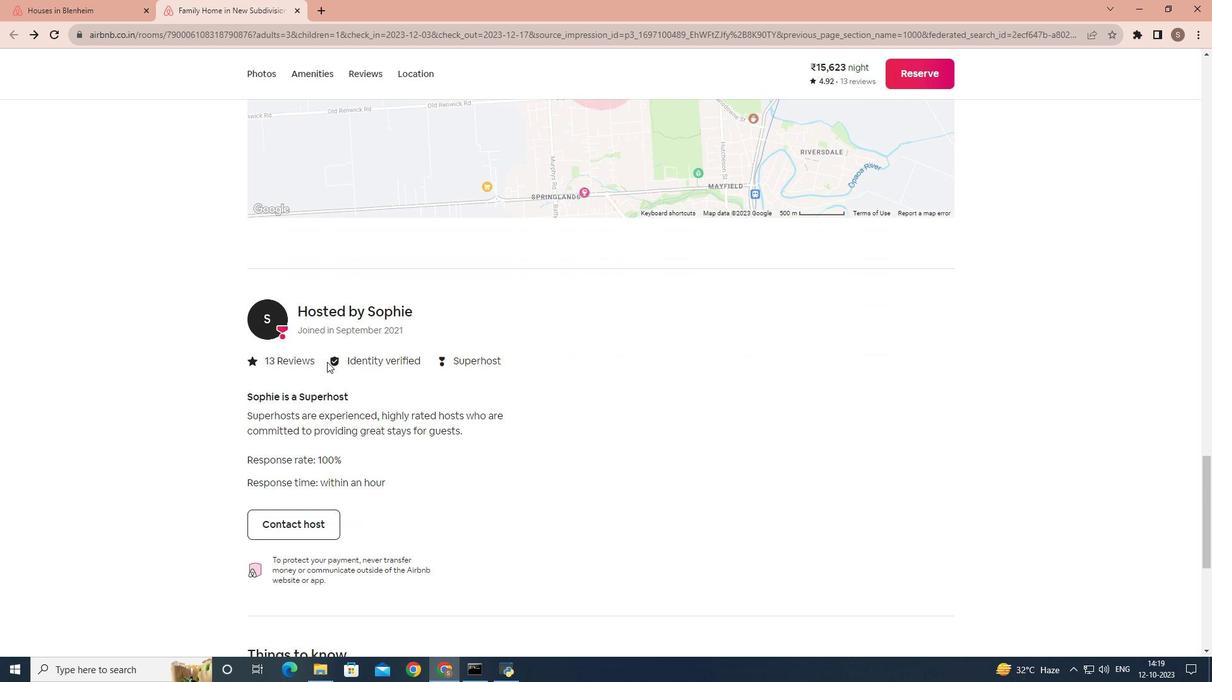 
Action: Mouse scrolled (327, 361) with delta (0, 0)
Screenshot: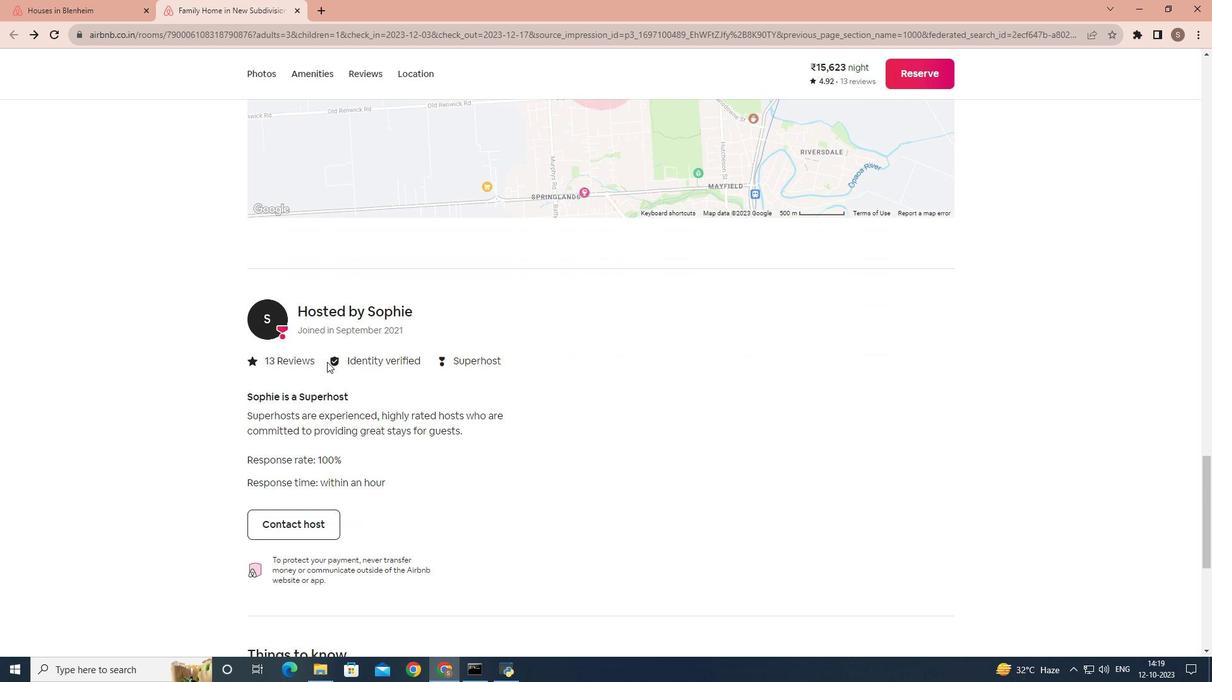 
Action: Mouse moved to (323, 371)
Screenshot: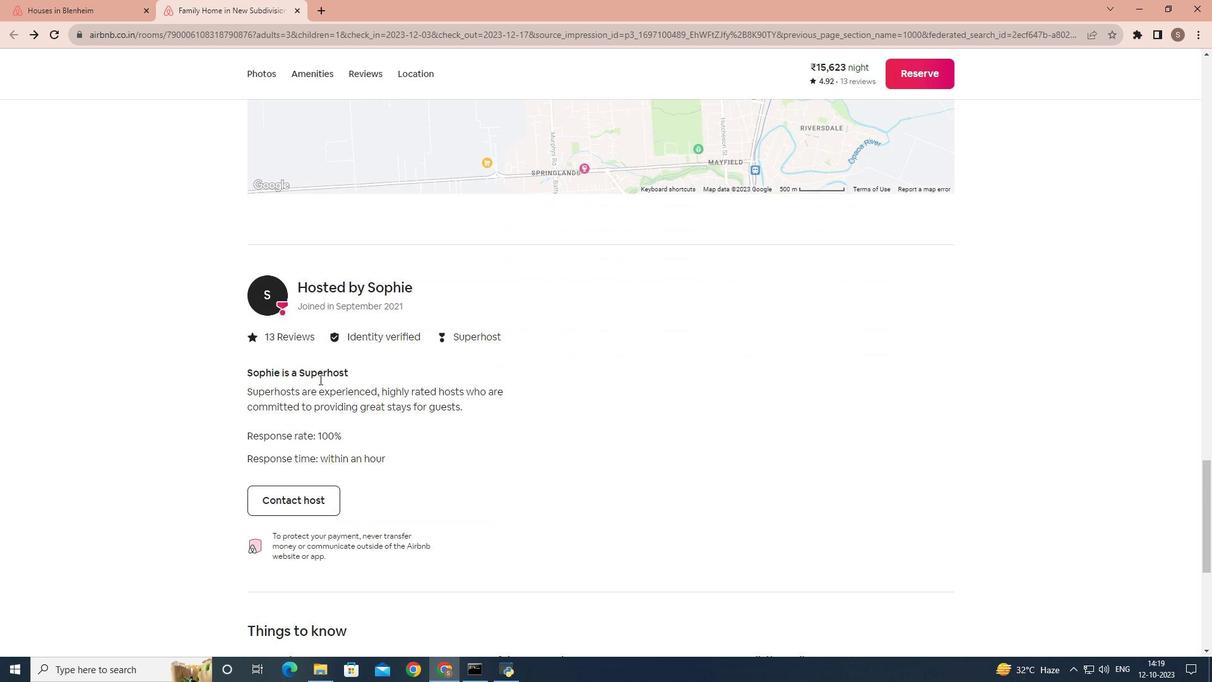 
Action: Mouse scrolled (323, 370) with delta (0, 0)
Screenshot: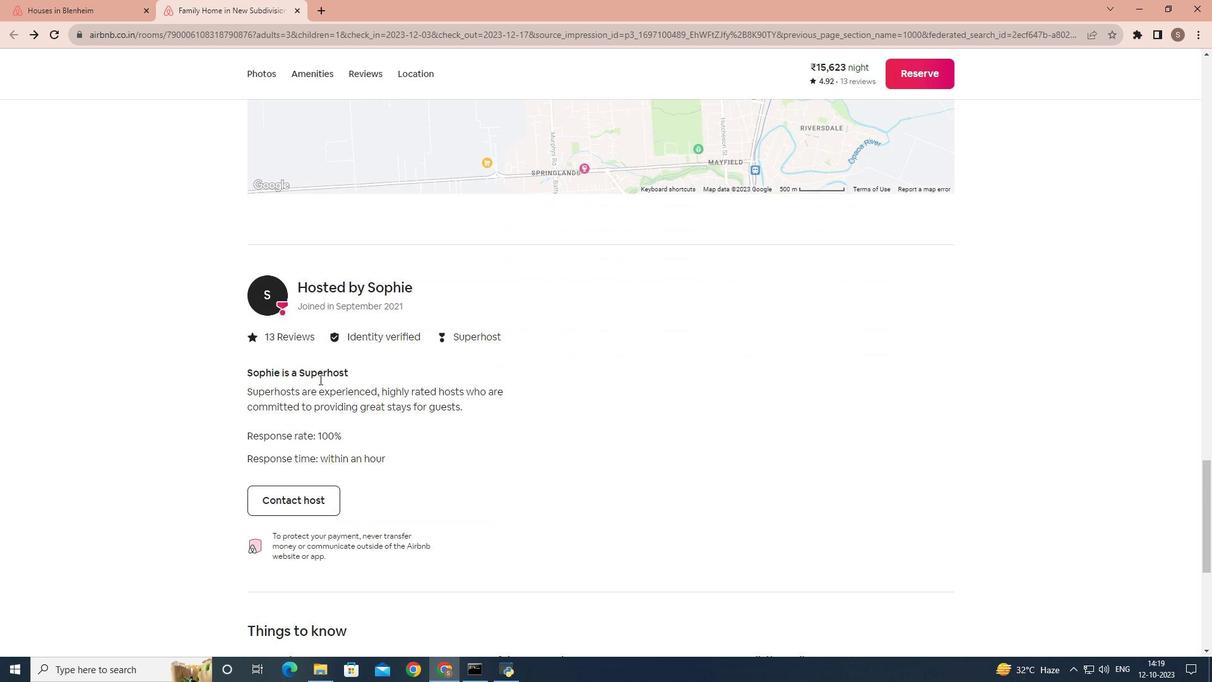 
Action: Mouse moved to (313, 388)
Screenshot: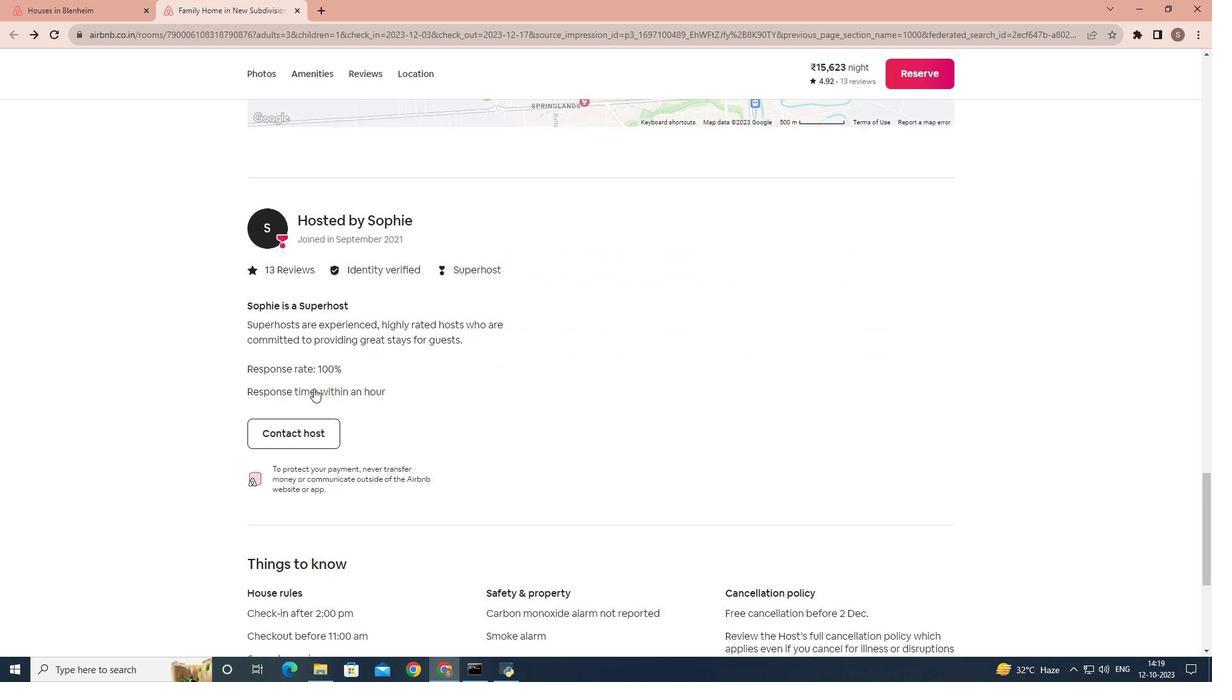 
Action: Mouse scrolled (313, 387) with delta (0, 0)
Screenshot: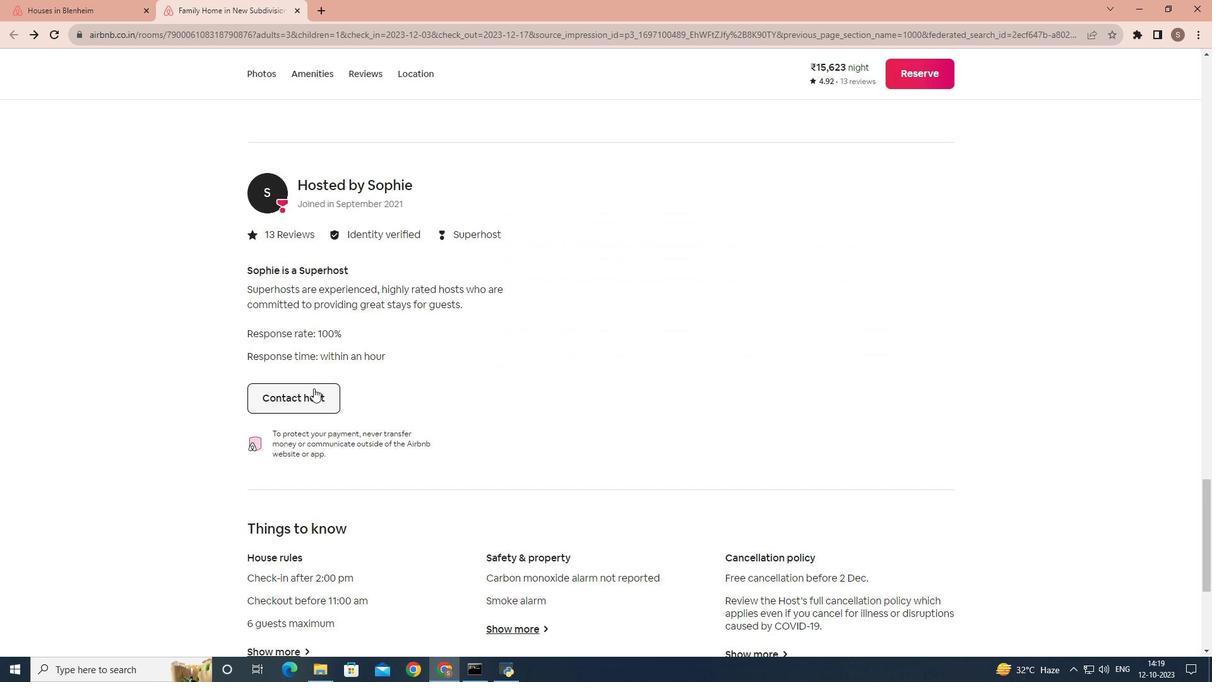 
Action: Mouse moved to (313, 389)
Screenshot: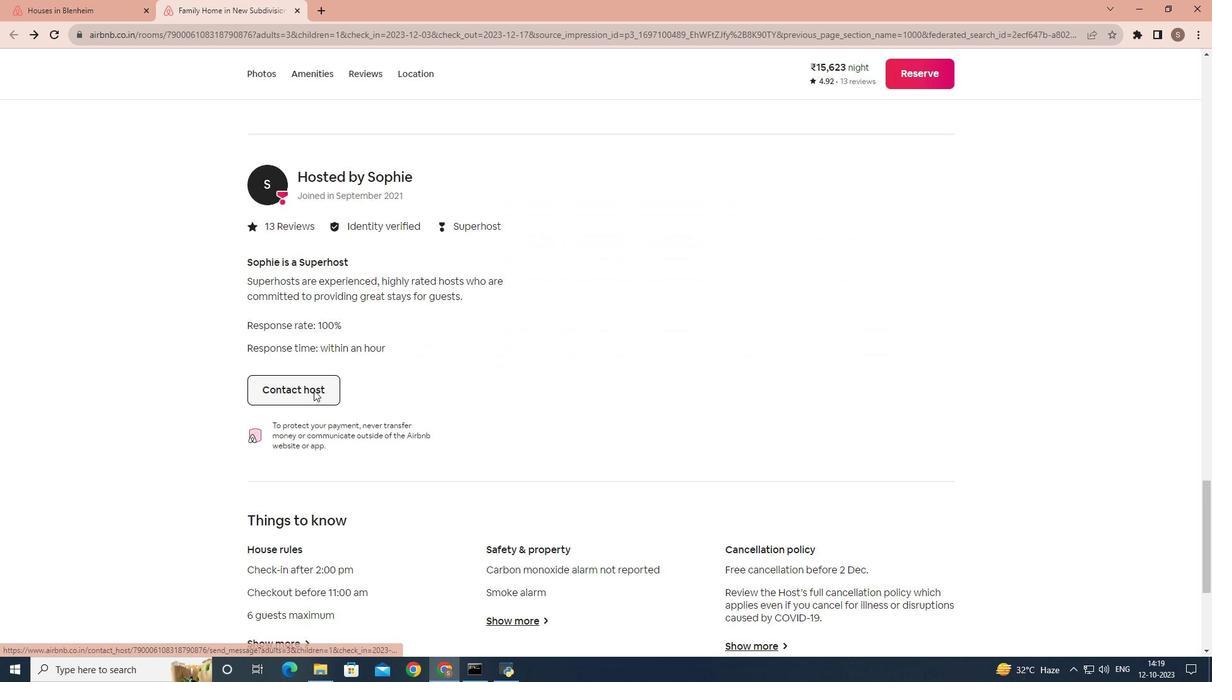 
Action: Mouse scrolled (313, 389) with delta (0, 0)
Screenshot: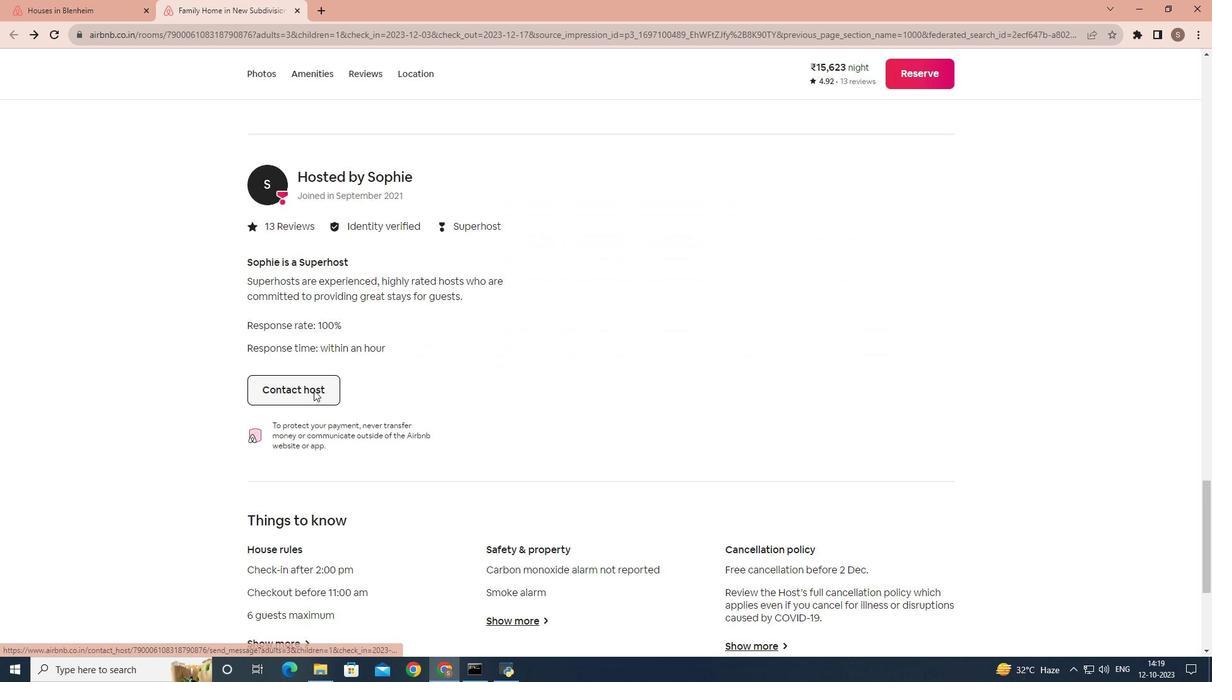 
Action: Mouse moved to (313, 390)
Screenshot: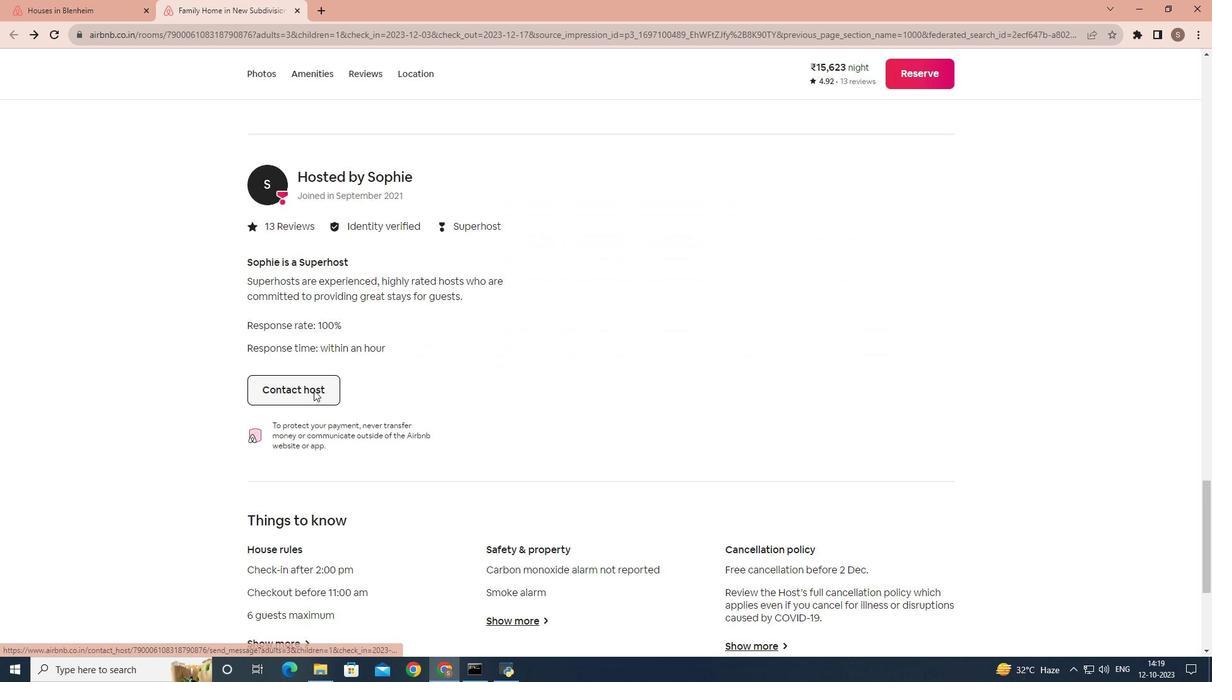 
Action: Mouse scrolled (313, 389) with delta (0, 0)
Screenshot: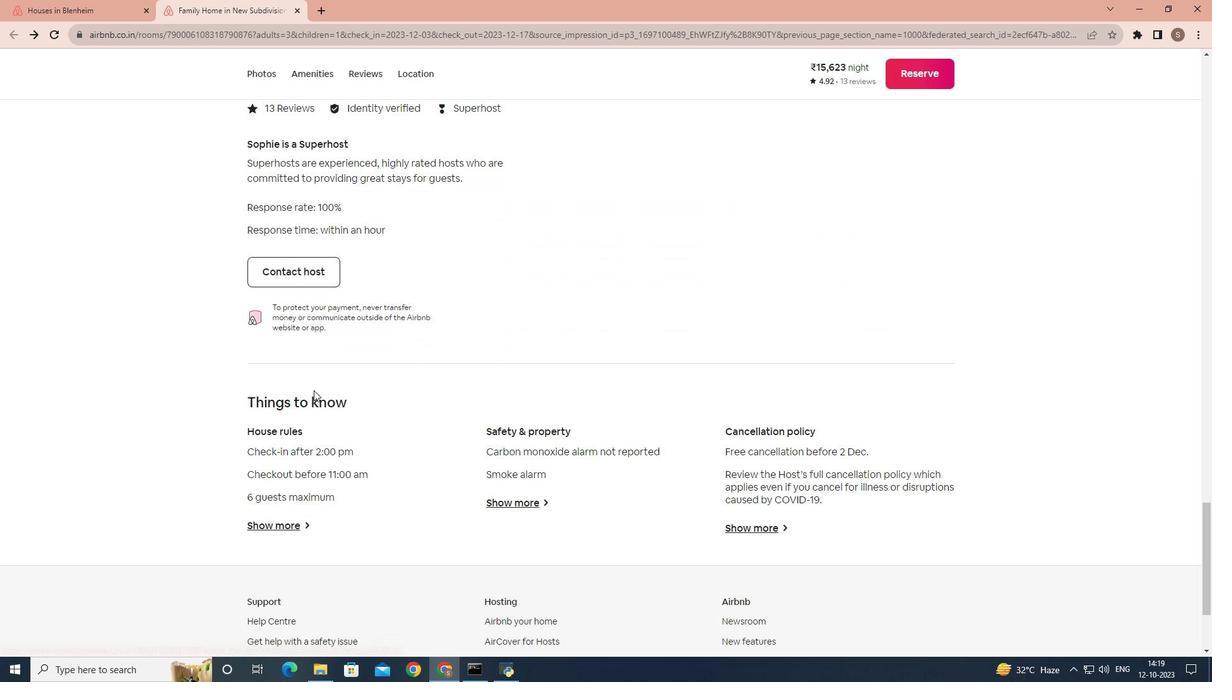 
Action: Mouse scrolled (313, 389) with delta (0, 0)
Screenshot: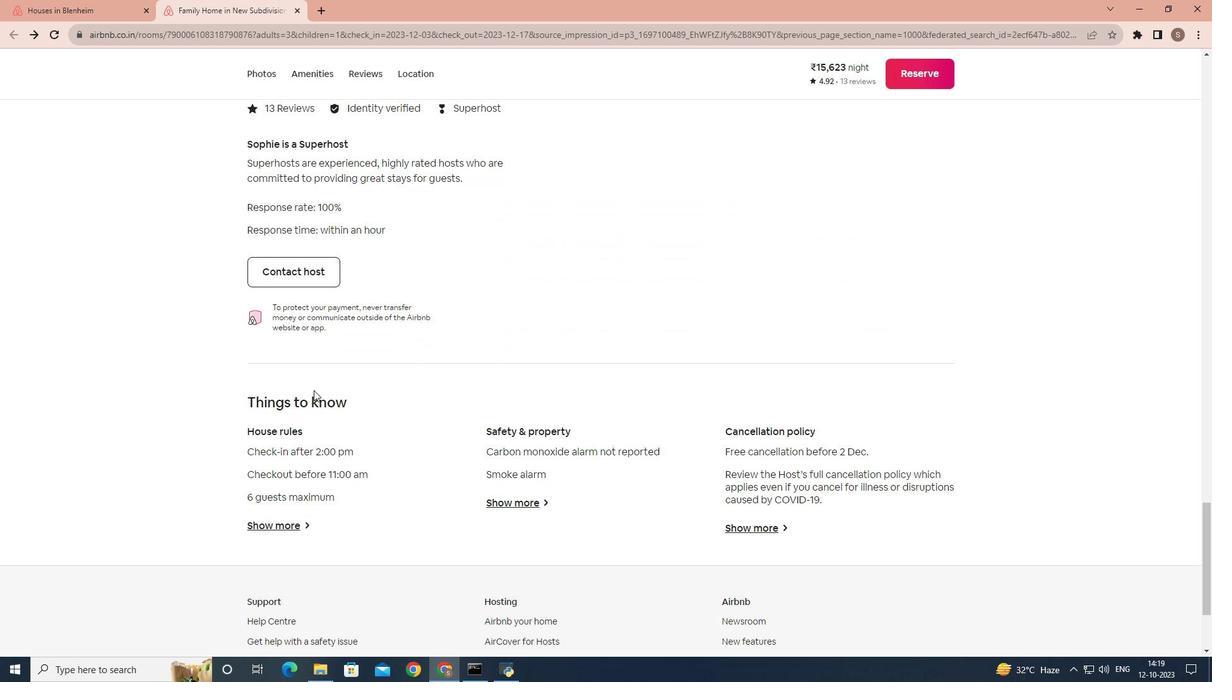 
Action: Mouse moved to (303, 401)
Screenshot: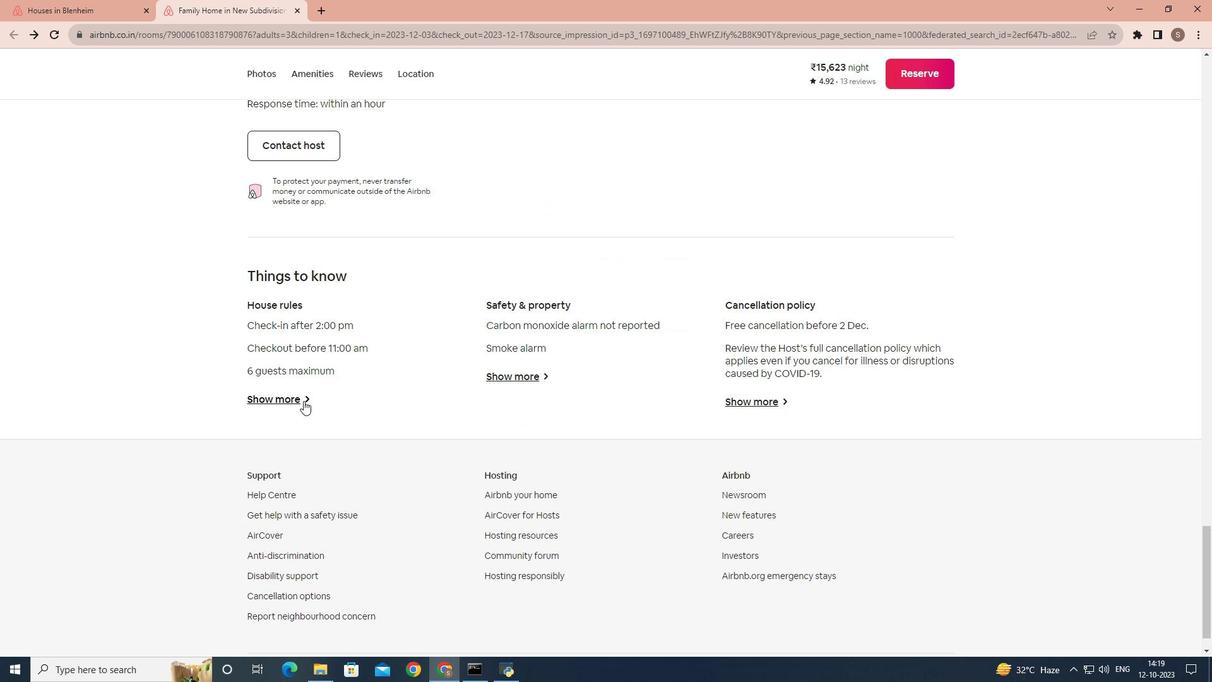 
Action: Mouse pressed left at (303, 401)
Screenshot: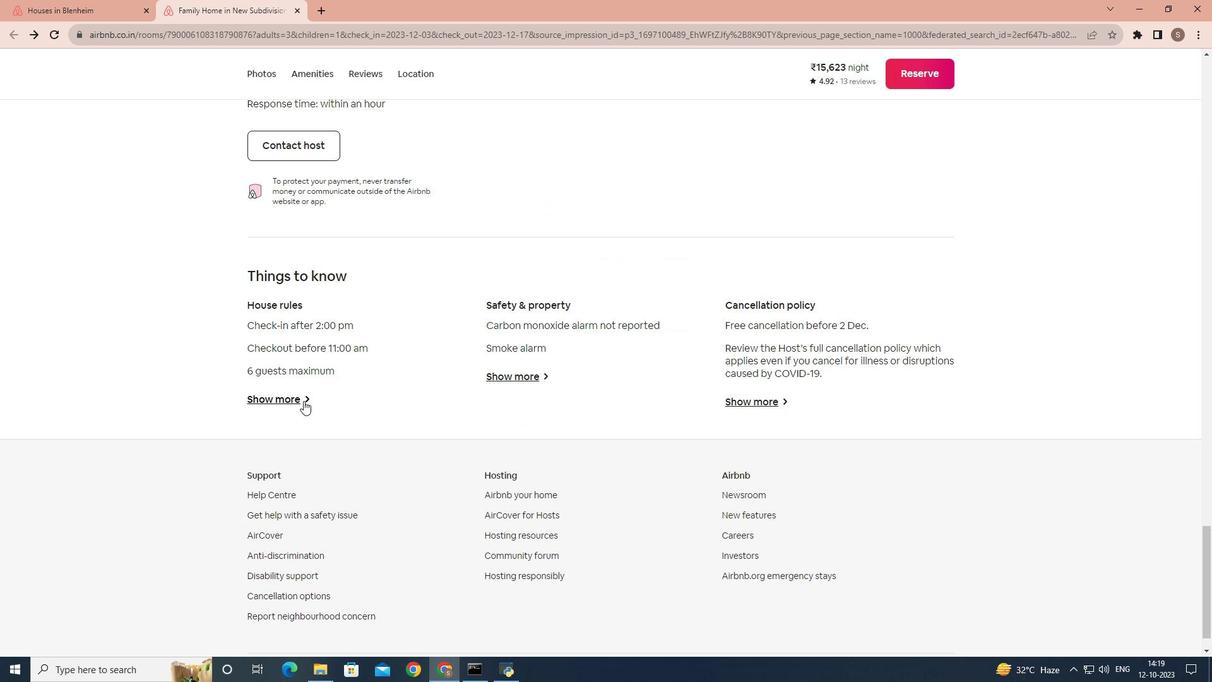 
Action: Mouse moved to (398, 395)
Screenshot: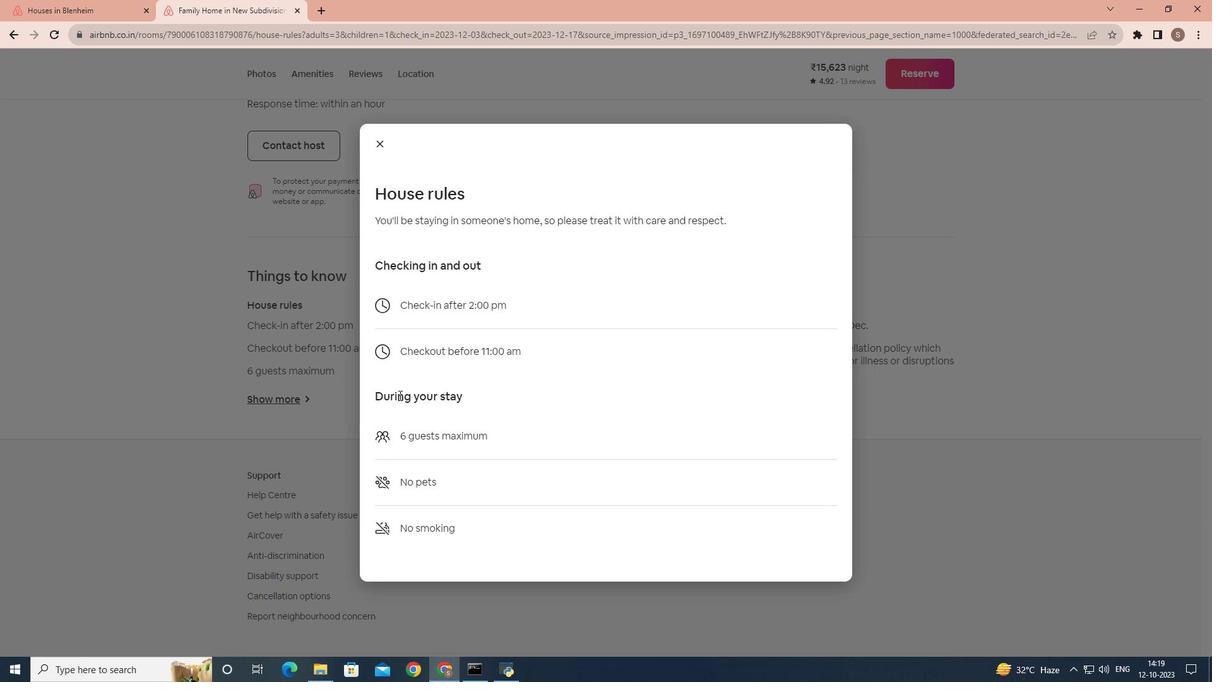 
Action: Mouse scrolled (398, 394) with delta (0, 0)
Screenshot: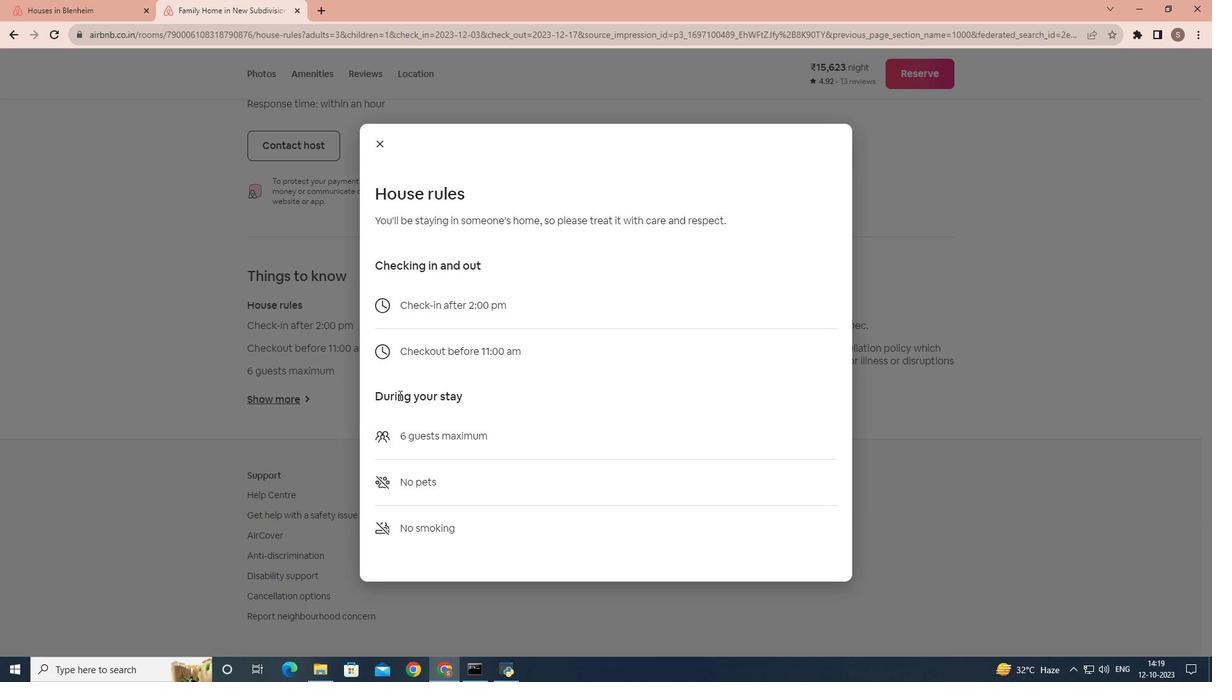 
Action: Mouse moved to (399, 395)
Screenshot: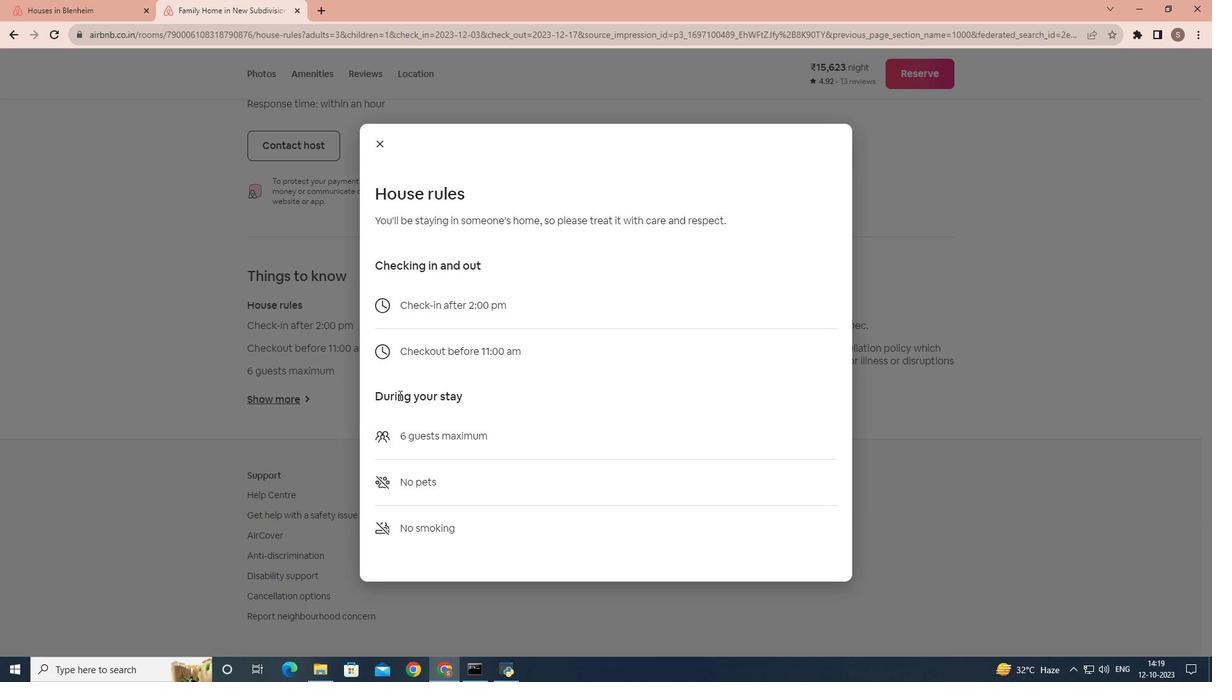 
Action: Mouse scrolled (399, 394) with delta (0, 0)
Screenshot: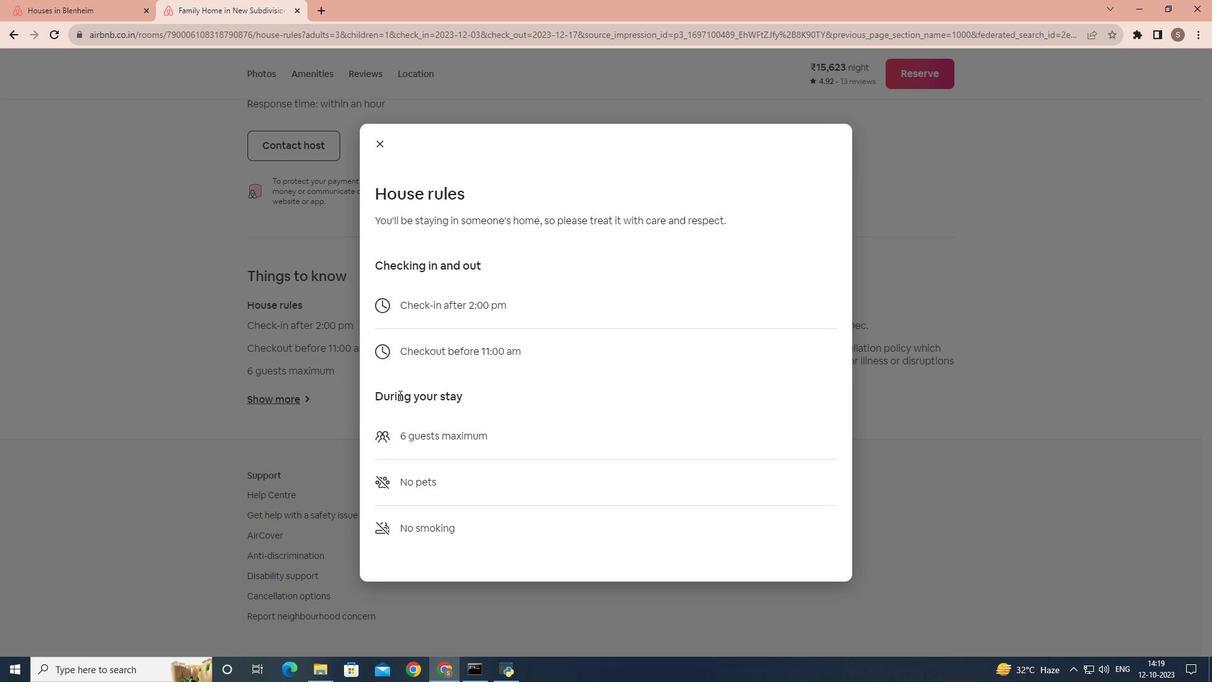 
Action: Mouse moved to (380, 136)
Screenshot: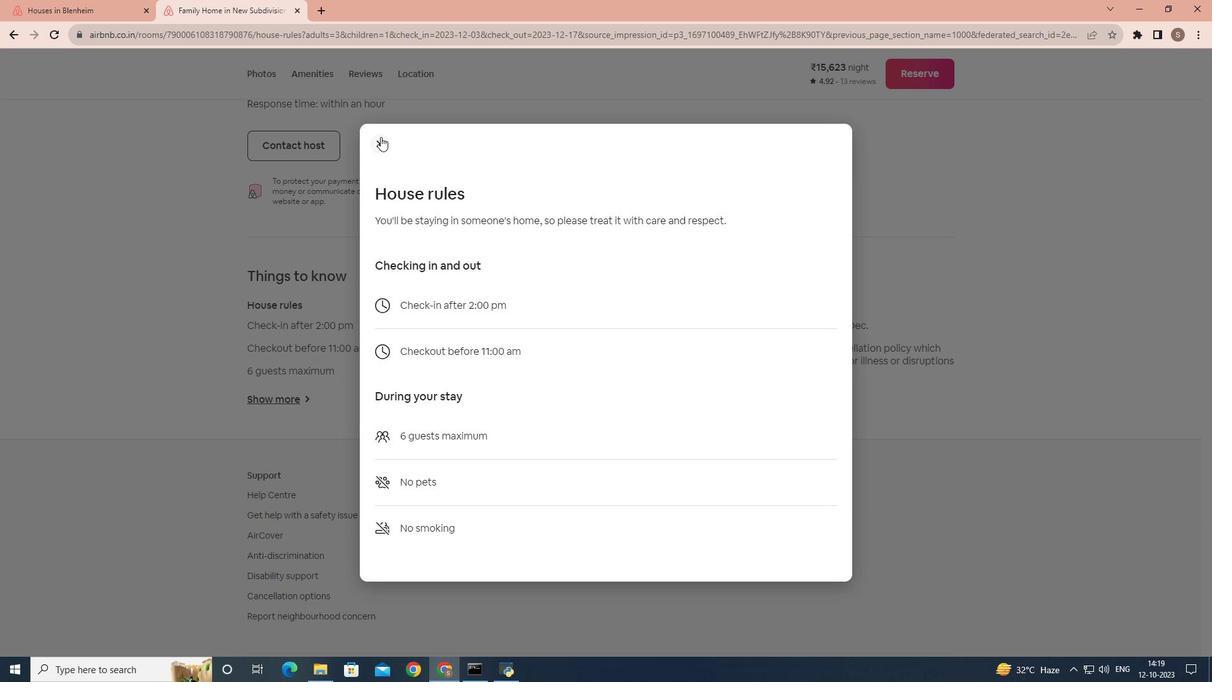 
Action: Mouse pressed left at (380, 136)
Screenshot: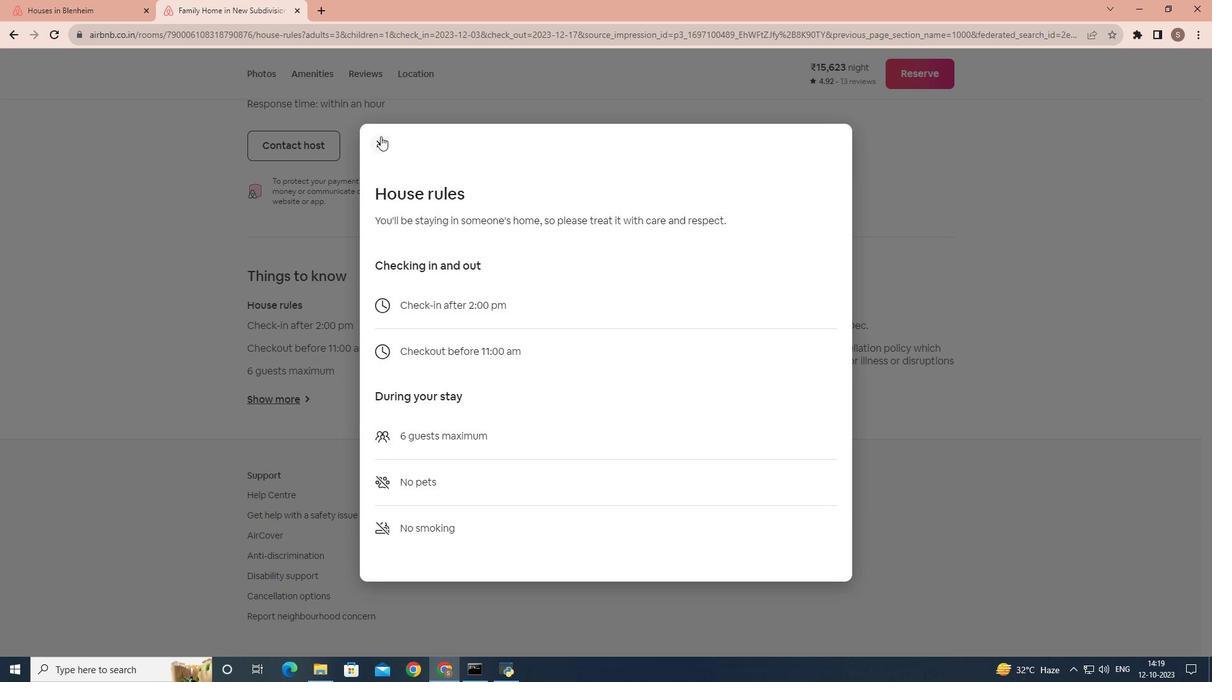 
Action: Mouse moved to (500, 376)
Screenshot: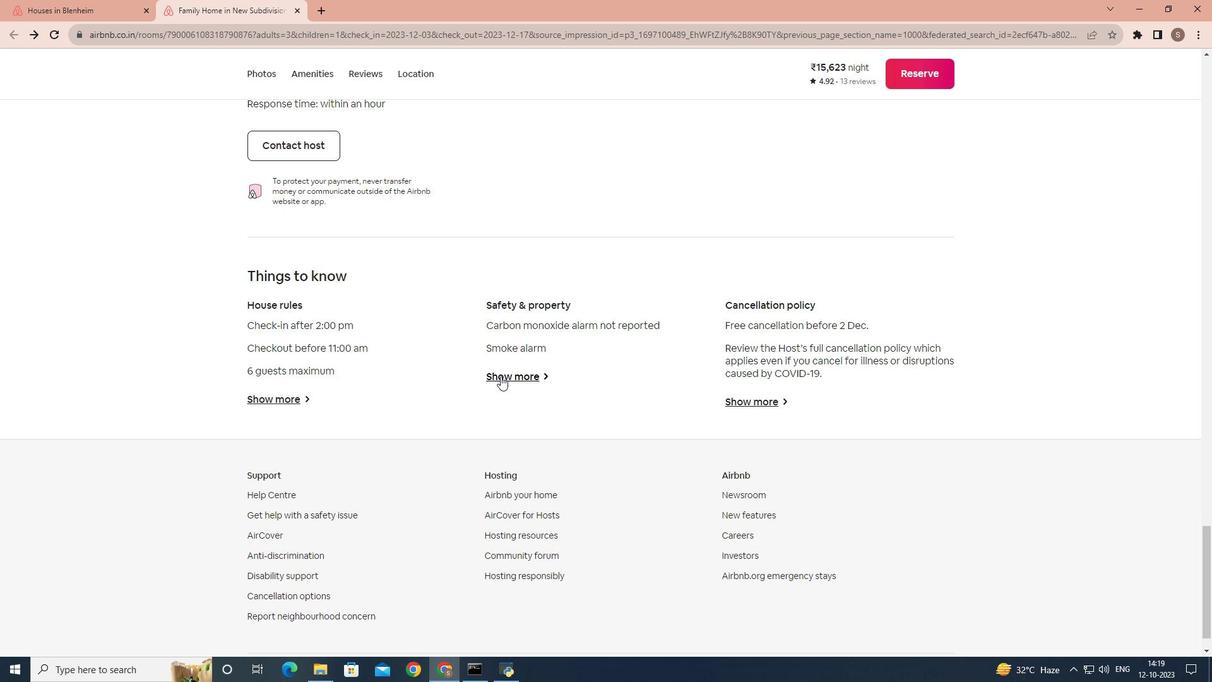 
Action: Mouse pressed left at (500, 376)
Screenshot: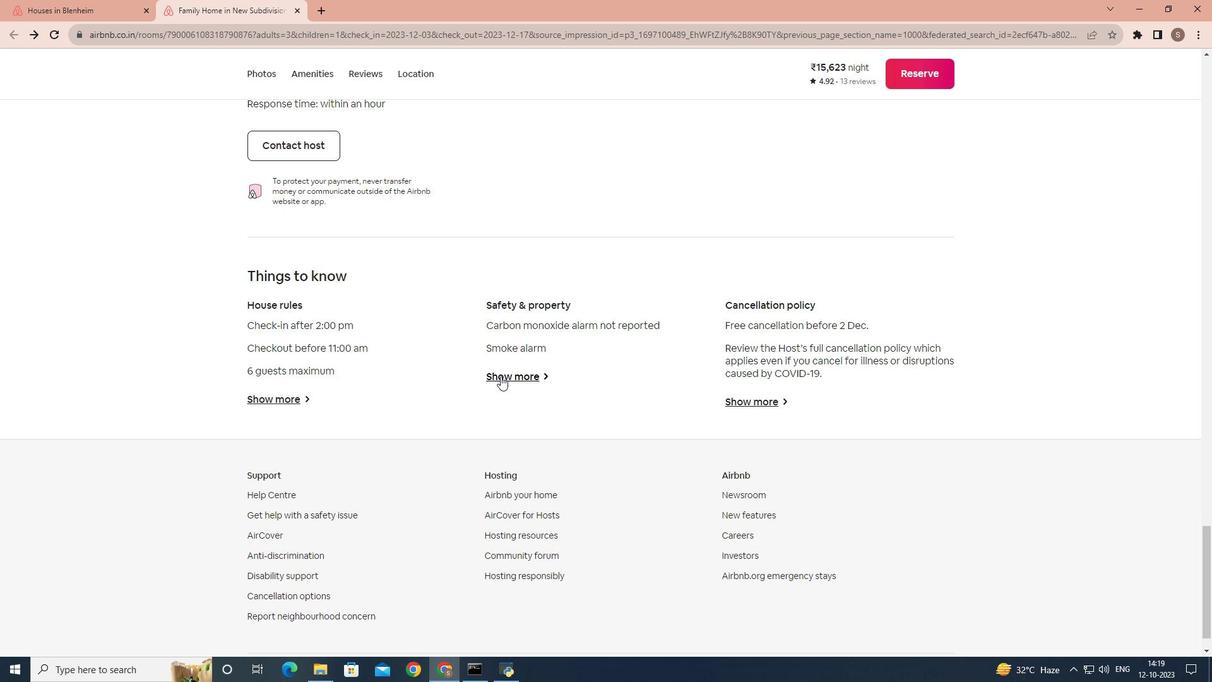 
Action: Mouse moved to (495, 373)
Screenshot: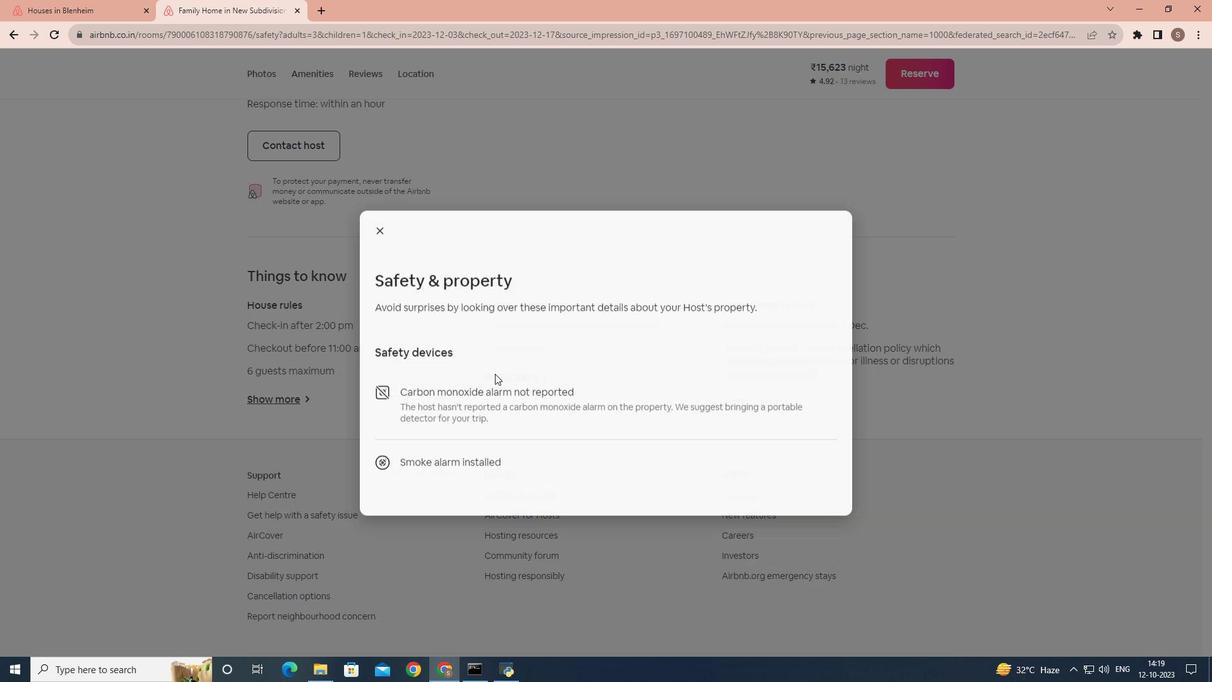 
Action: Mouse scrolled (495, 373) with delta (0, 0)
Screenshot: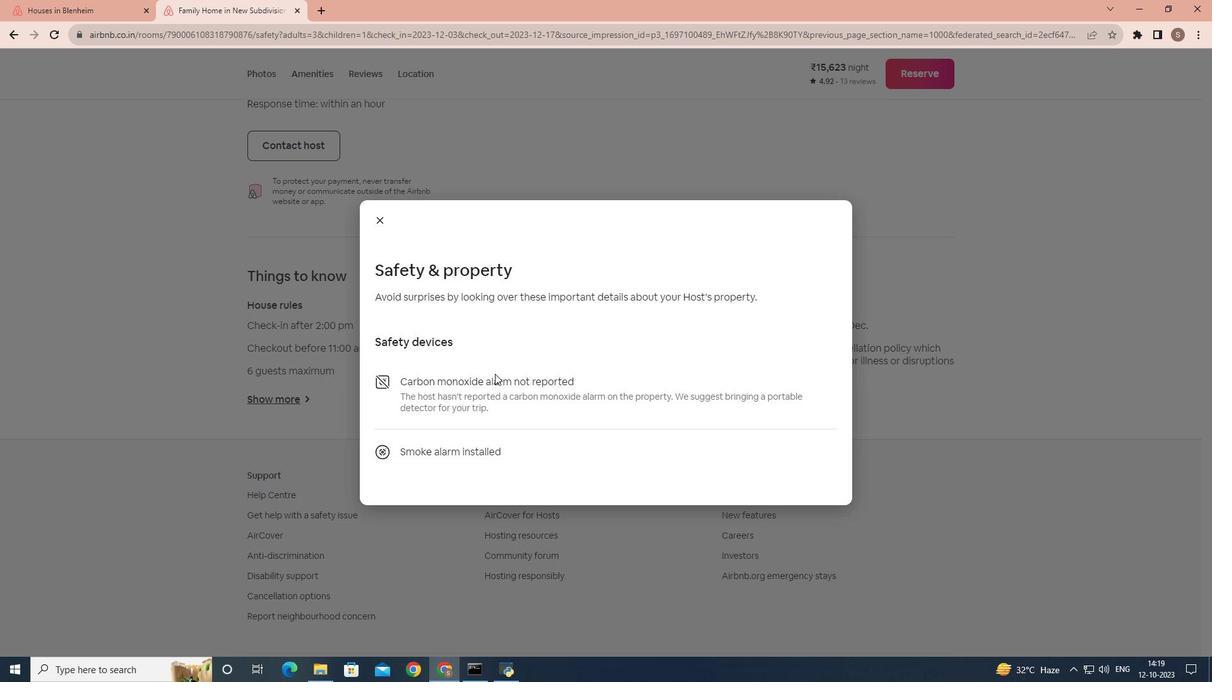 
Action: Mouse scrolled (495, 373) with delta (0, 0)
Screenshot: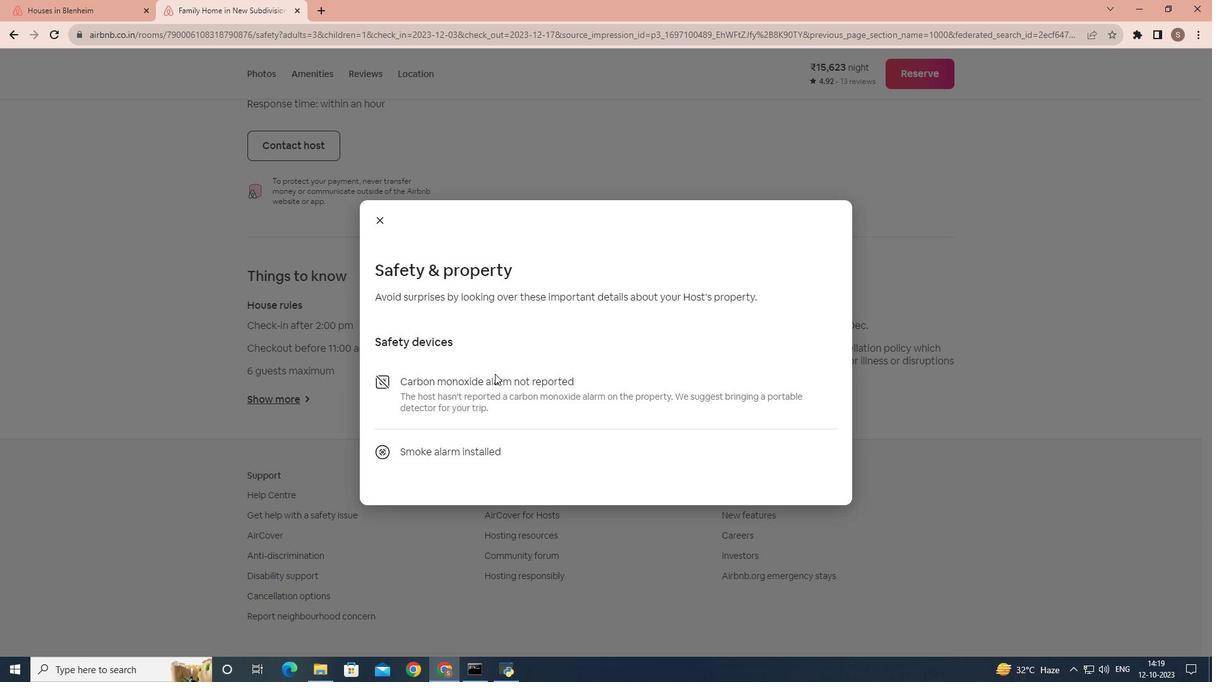 
Action: Mouse moved to (385, 218)
Screenshot: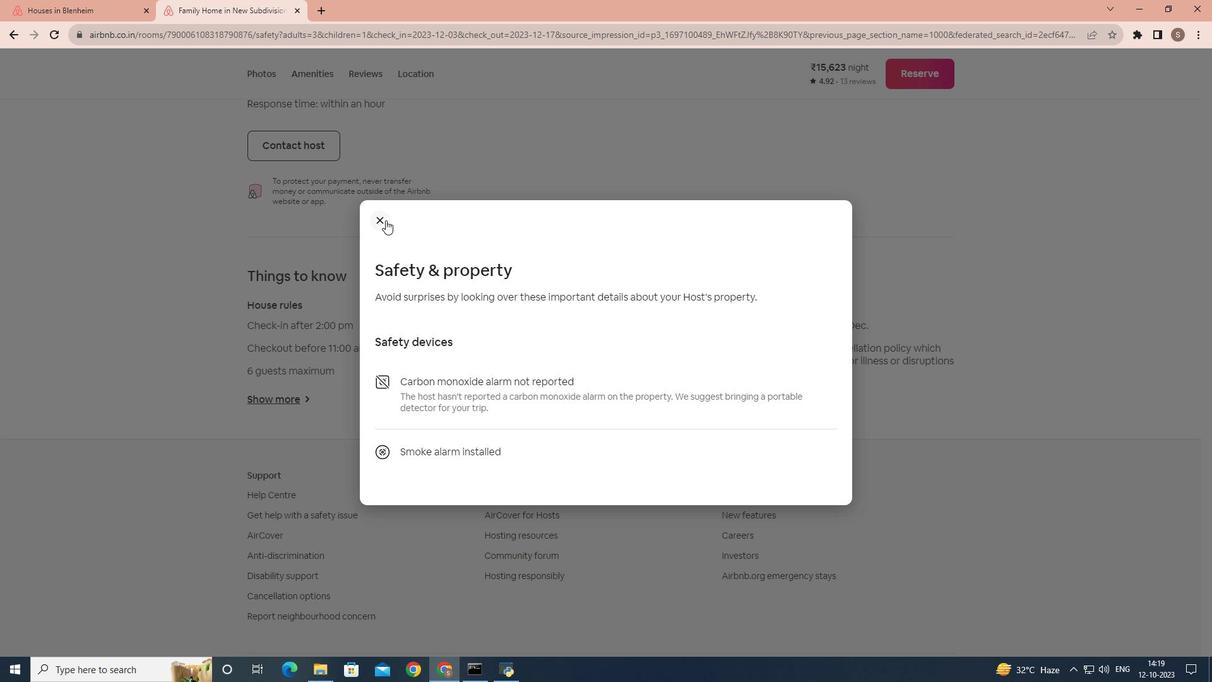 
Action: Mouse pressed left at (385, 218)
Screenshot: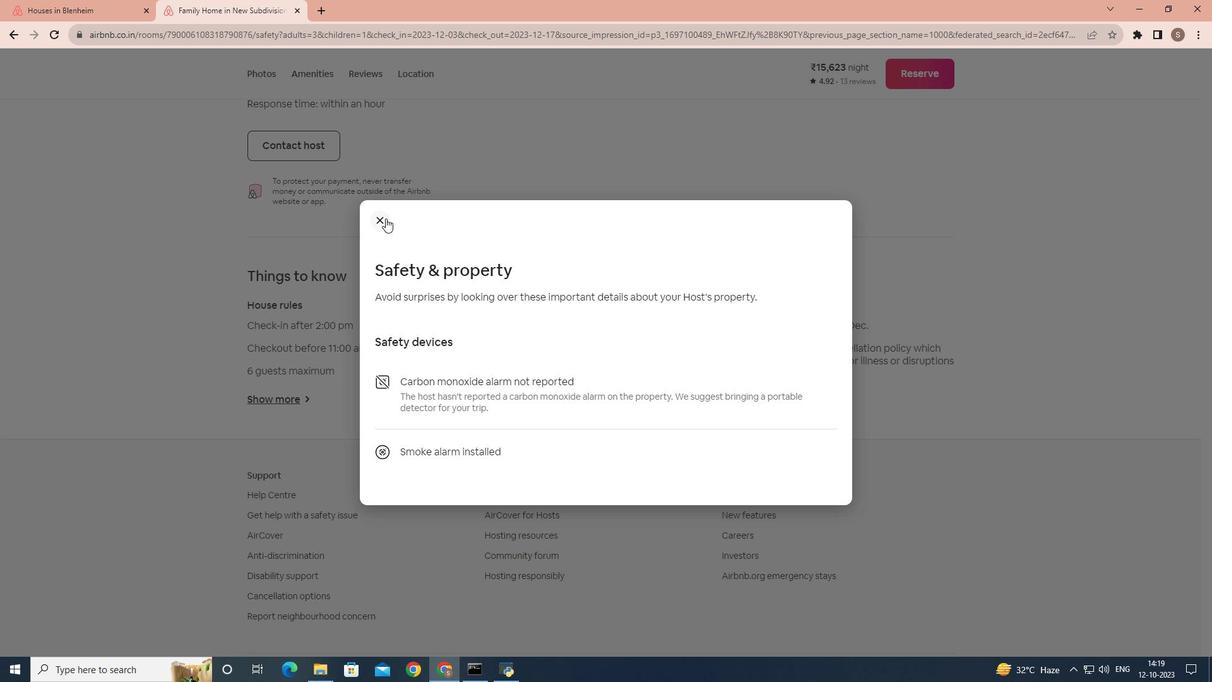 
Action: Mouse moved to (764, 404)
Screenshot: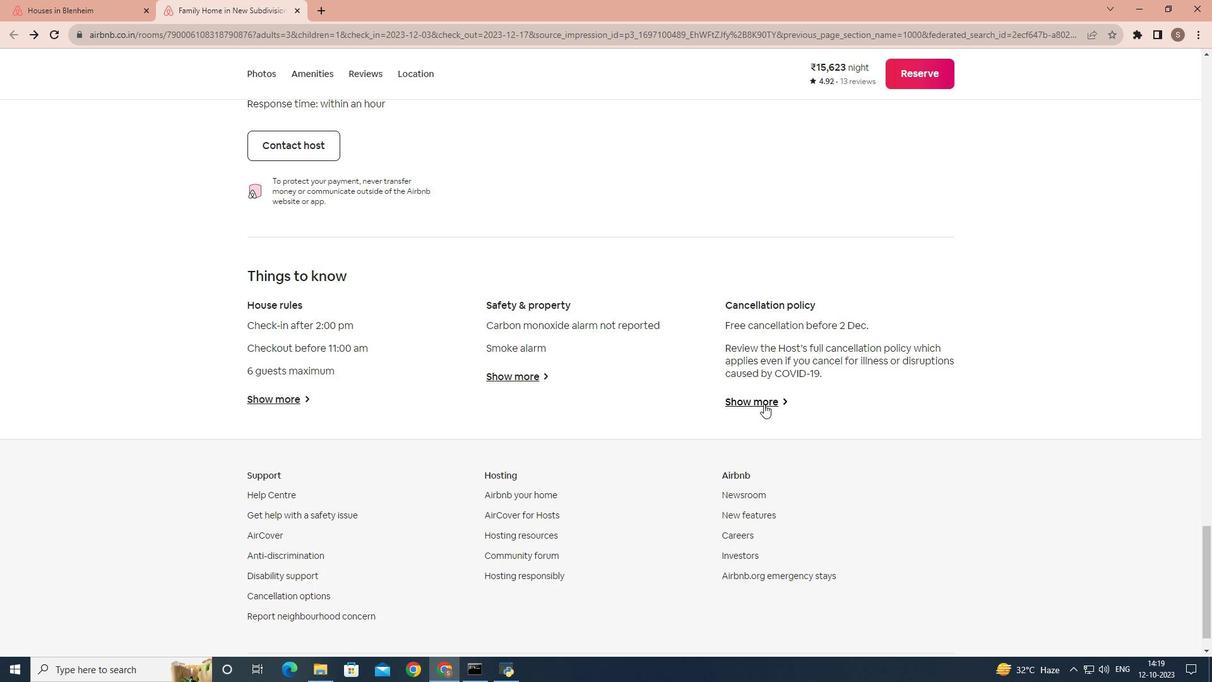 
Action: Mouse pressed left at (764, 404)
Screenshot: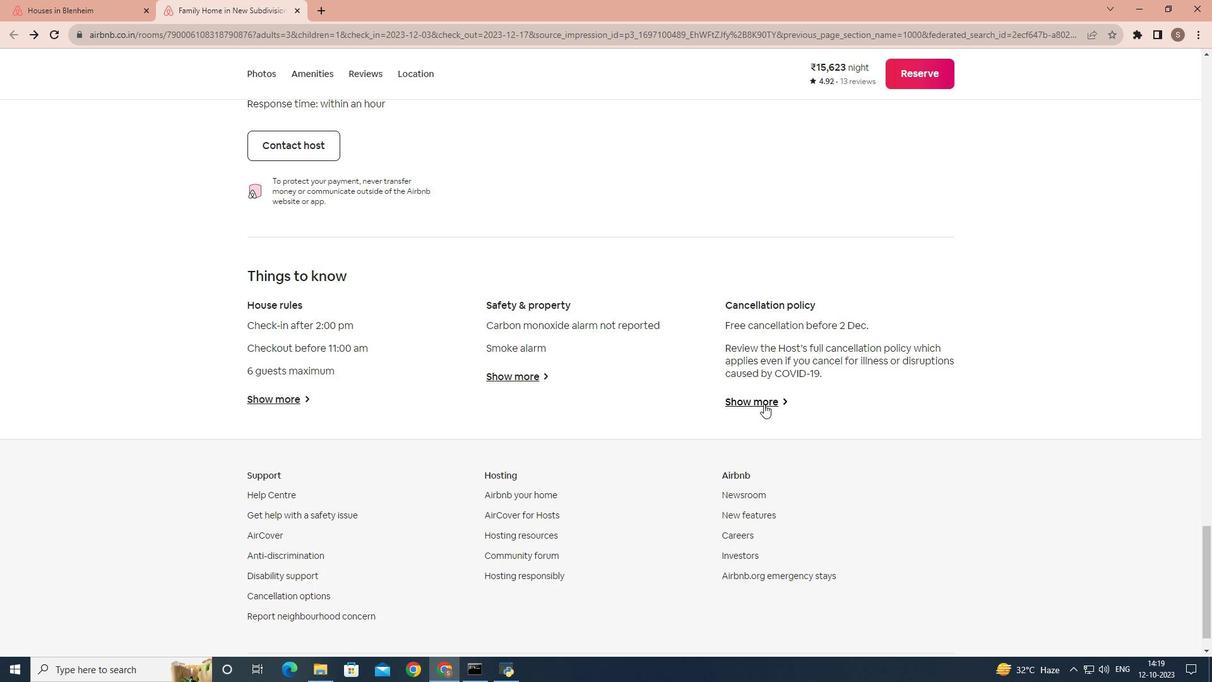 
Action: Mouse moved to (731, 417)
Screenshot: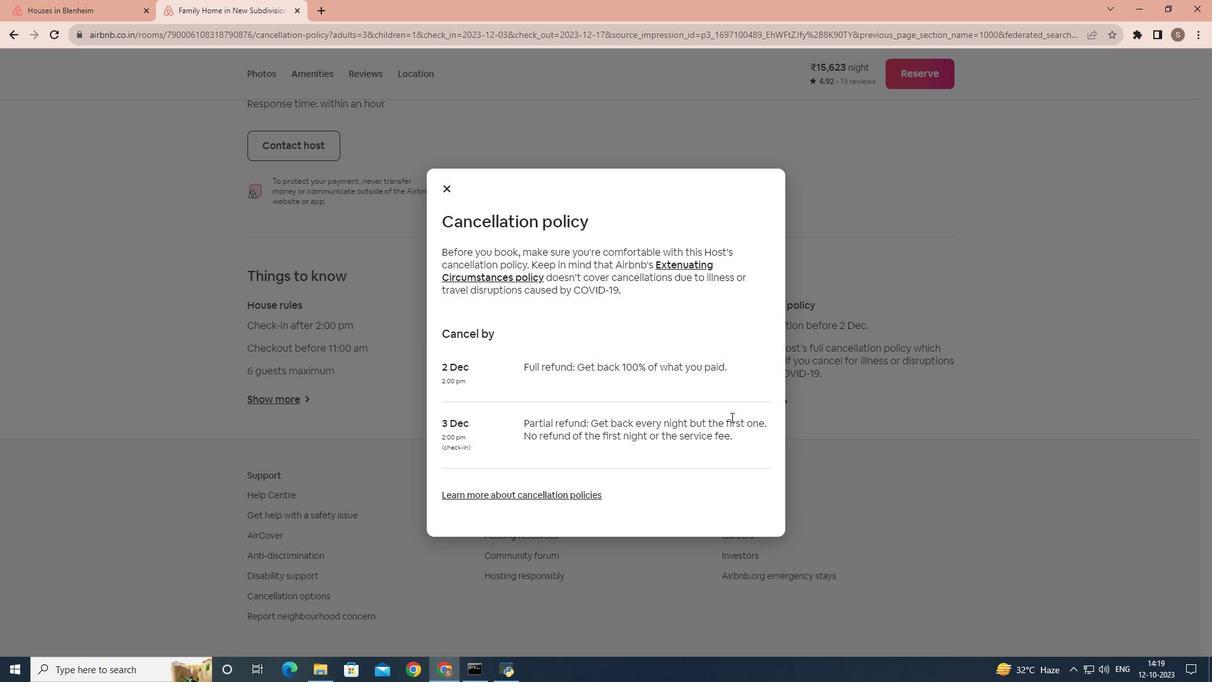 
Action: Mouse scrolled (731, 416) with delta (0, 0)
Screenshot: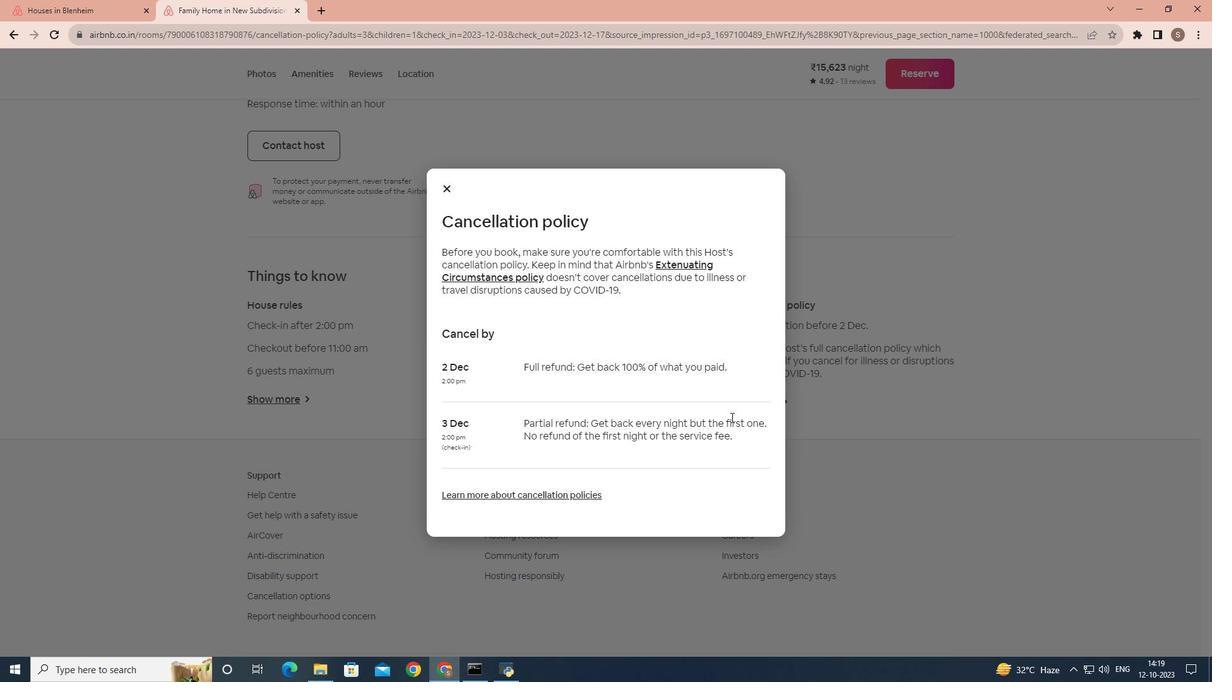 
Action: Mouse scrolled (731, 416) with delta (0, 0)
Screenshot: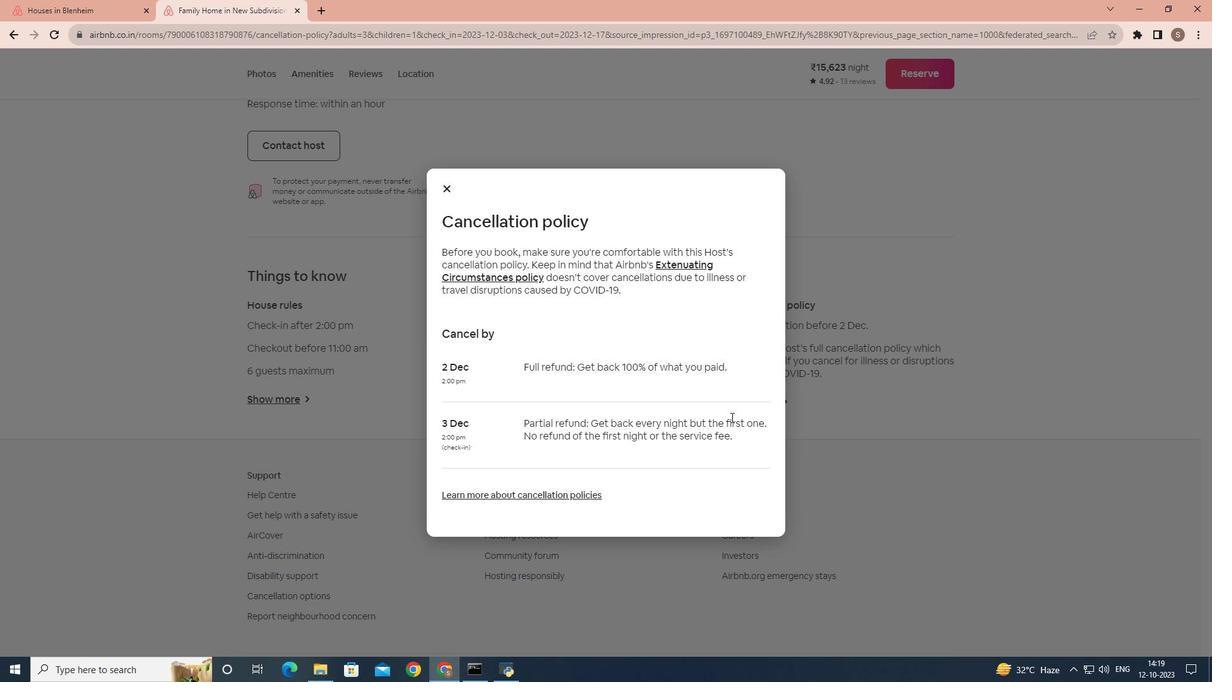 
Action: Mouse moved to (446, 188)
Screenshot: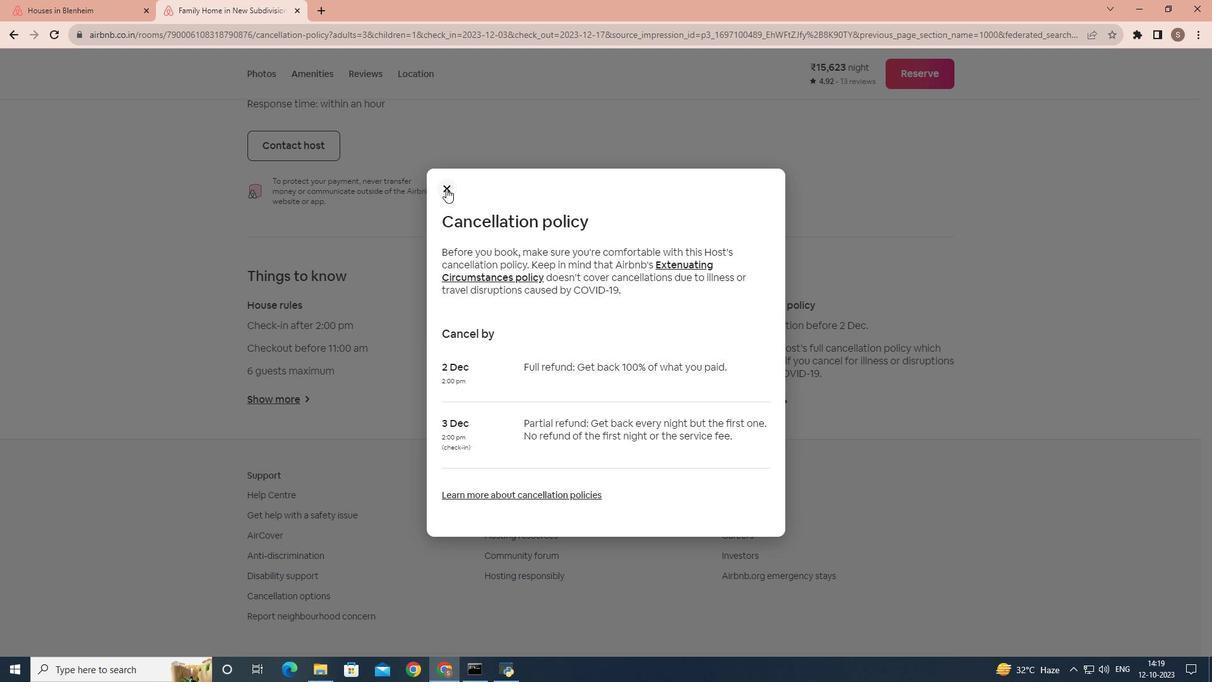 
Action: Mouse pressed left at (446, 188)
Screenshot: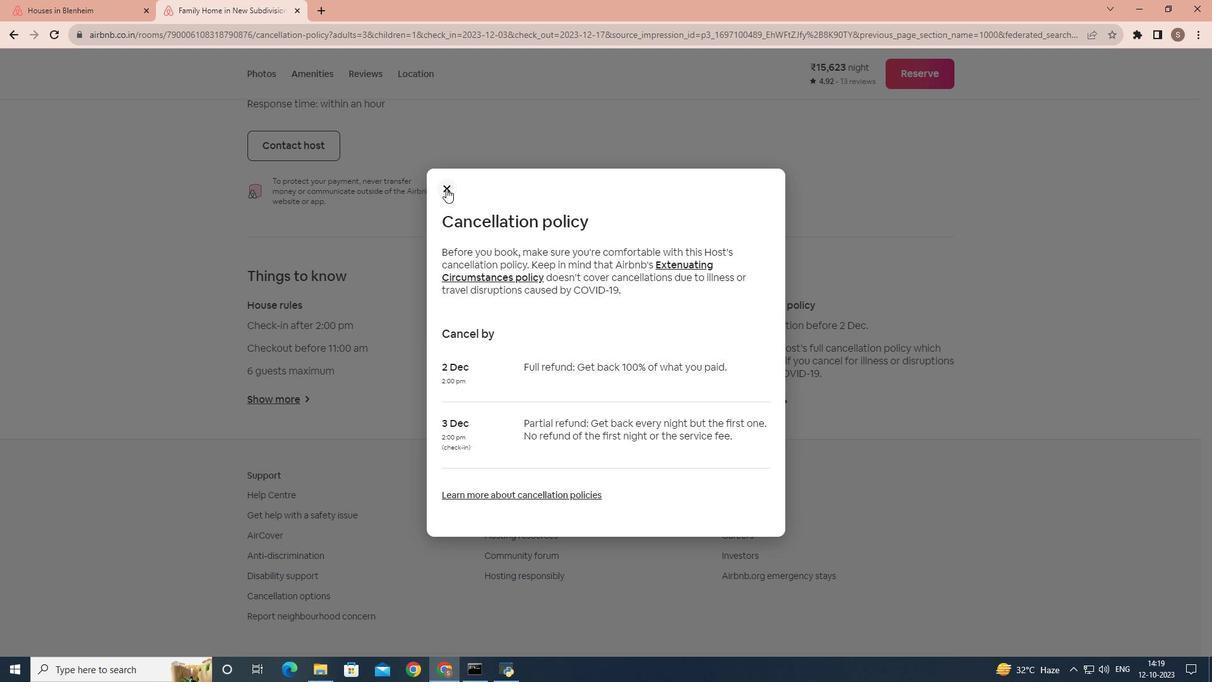 
Action: Mouse moved to (102, 0)
Screenshot: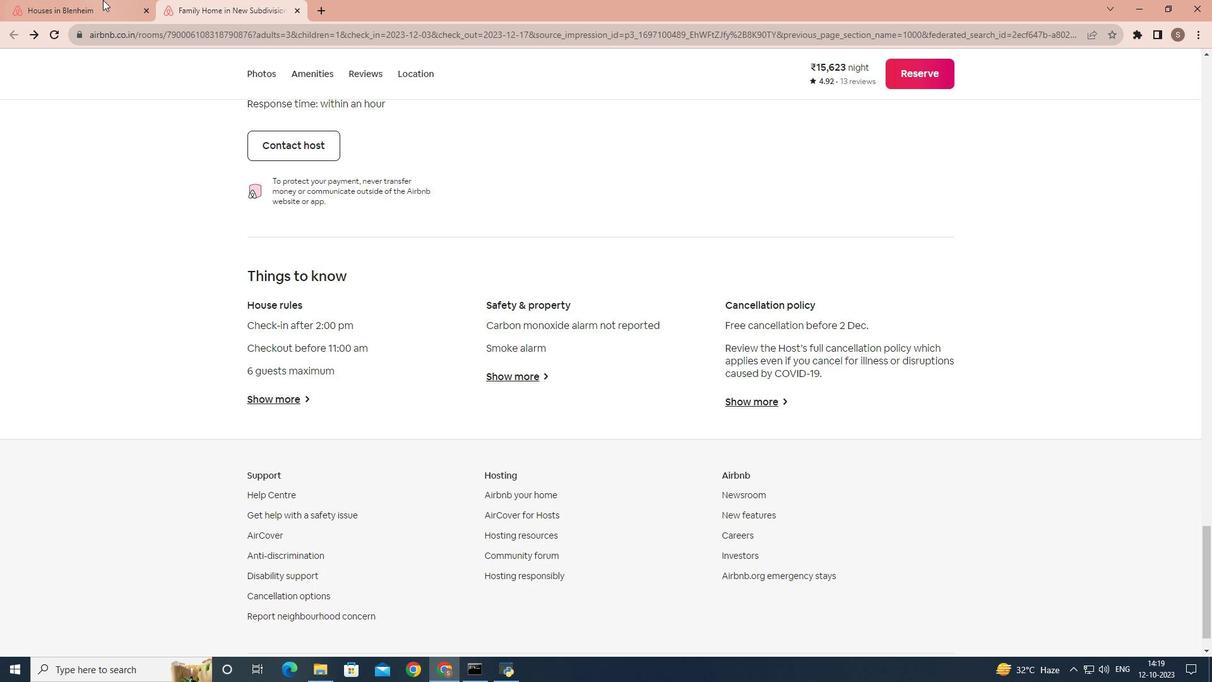 
Action: Mouse pressed left at (102, 0)
Screenshot: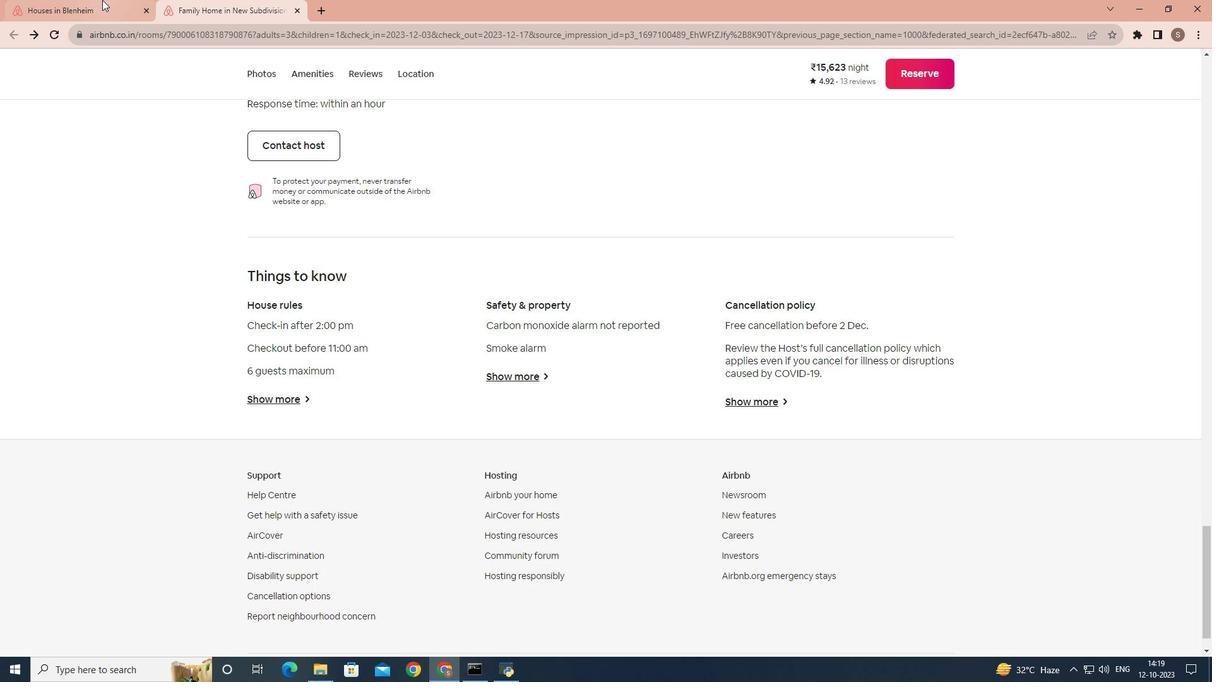 
Action: Mouse moved to (375, 292)
Screenshot: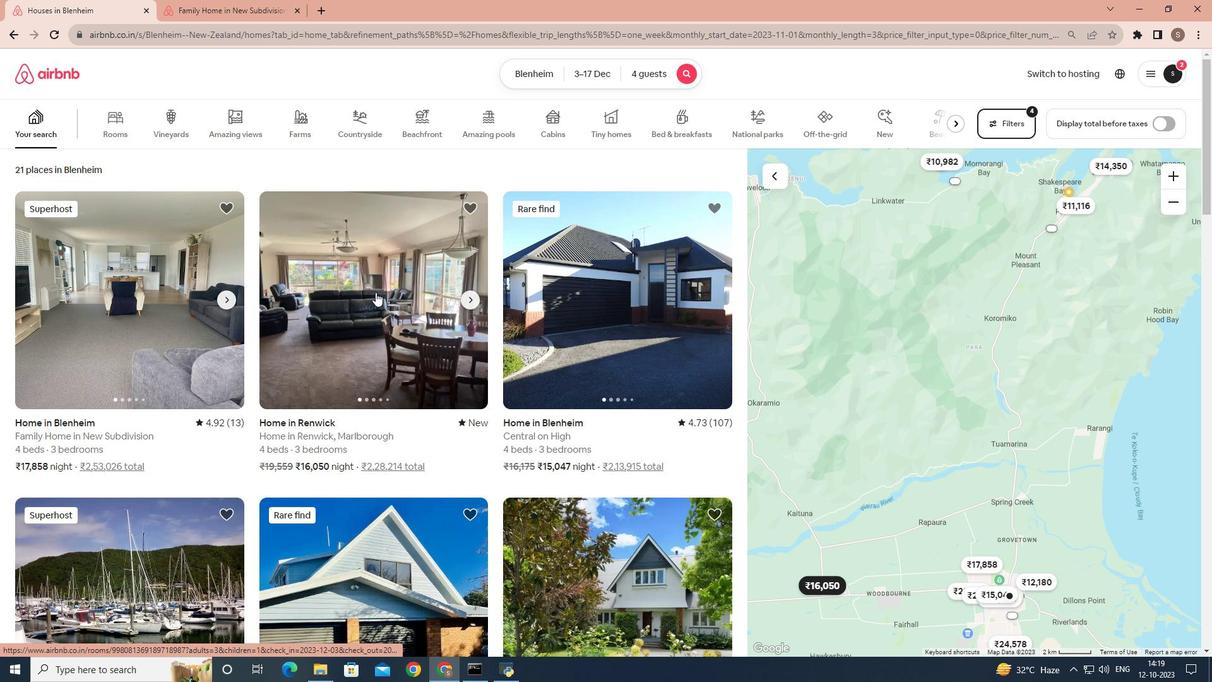 
Action: Mouse pressed left at (375, 292)
Screenshot: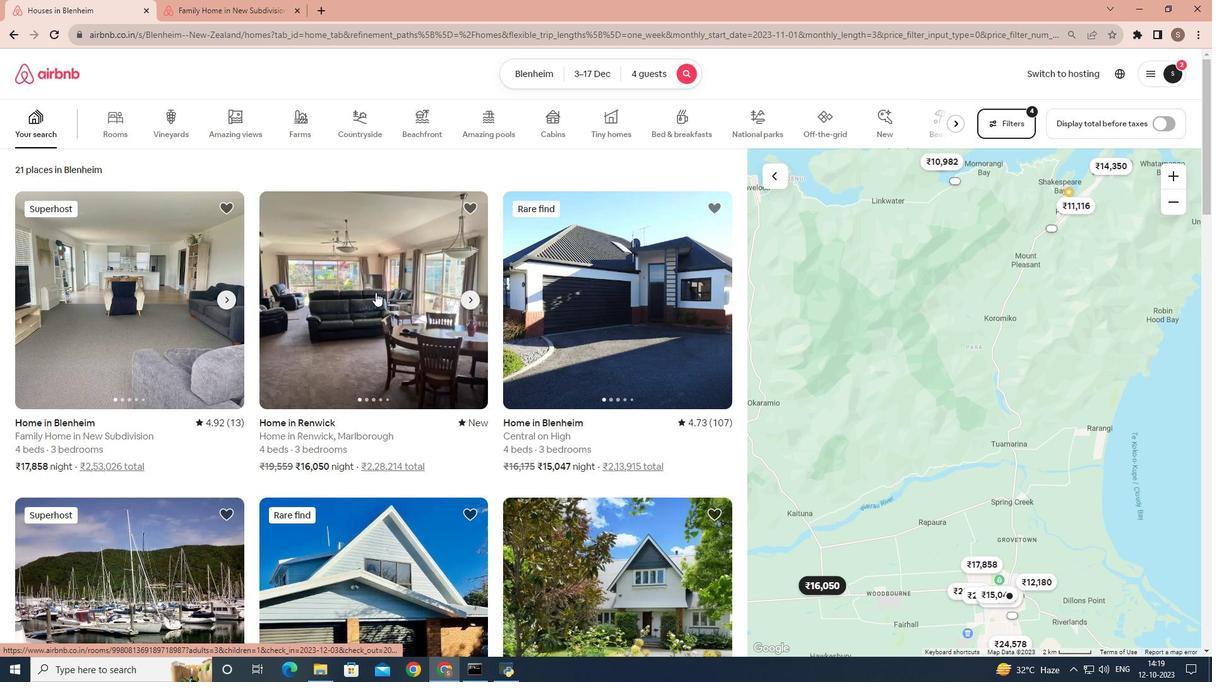 
Action: Mouse moved to (882, 462)
Screenshot: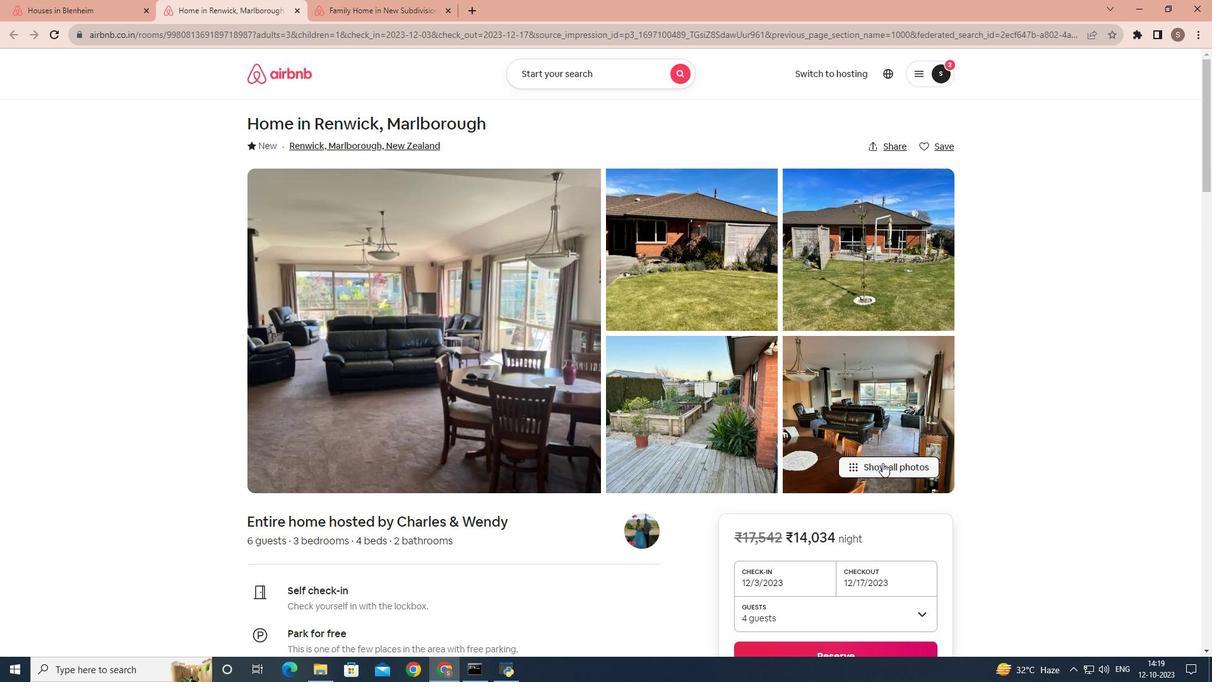 
Action: Mouse pressed left at (882, 462)
Screenshot: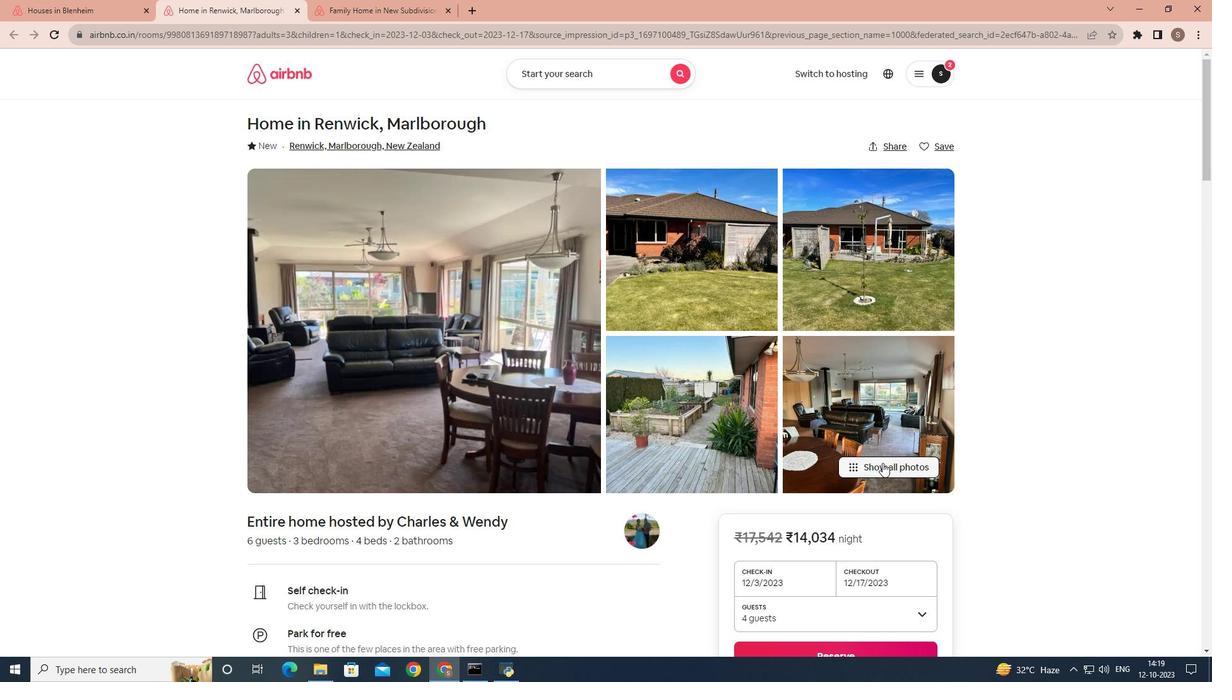 
Action: Mouse scrolled (882, 462) with delta (0, 0)
Screenshot: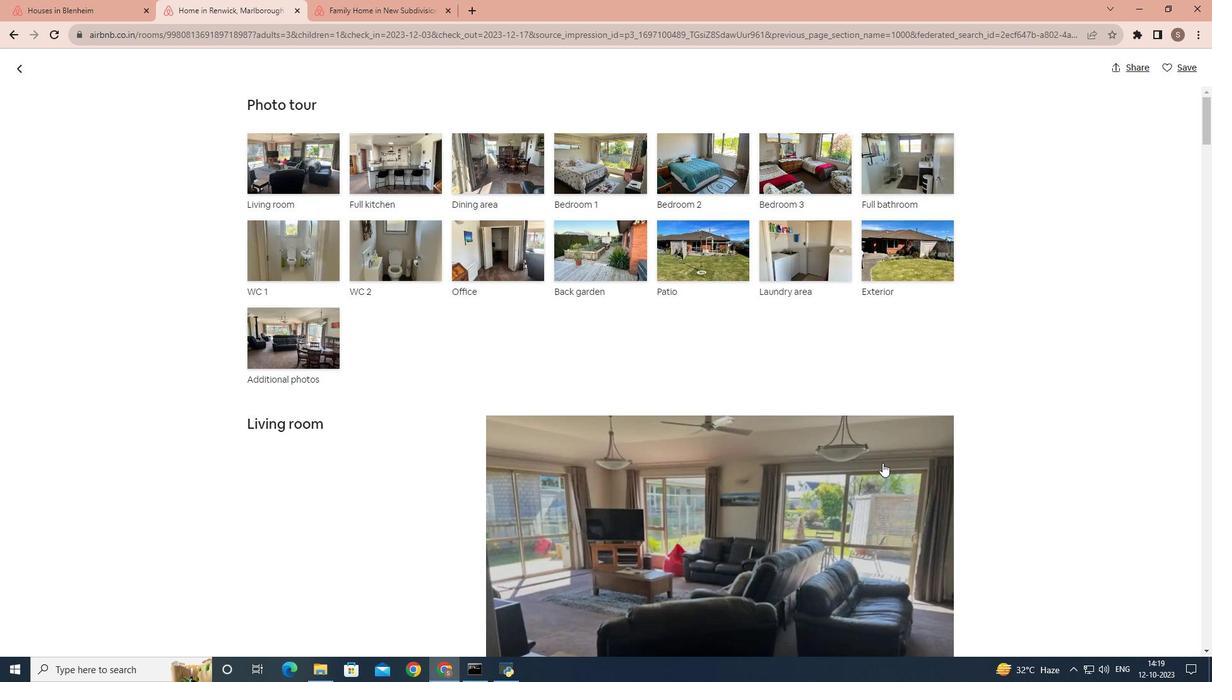 
Action: Mouse moved to (917, 462)
Screenshot: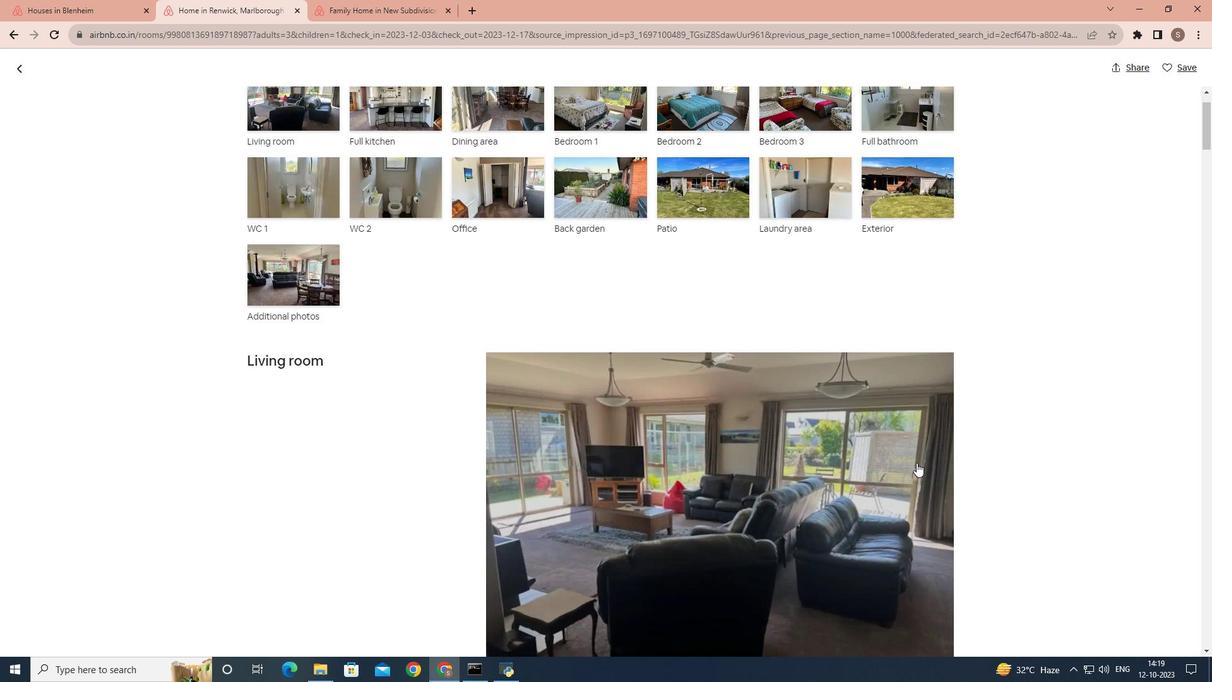 
Action: Mouse scrolled (917, 462) with delta (0, 0)
Screenshot: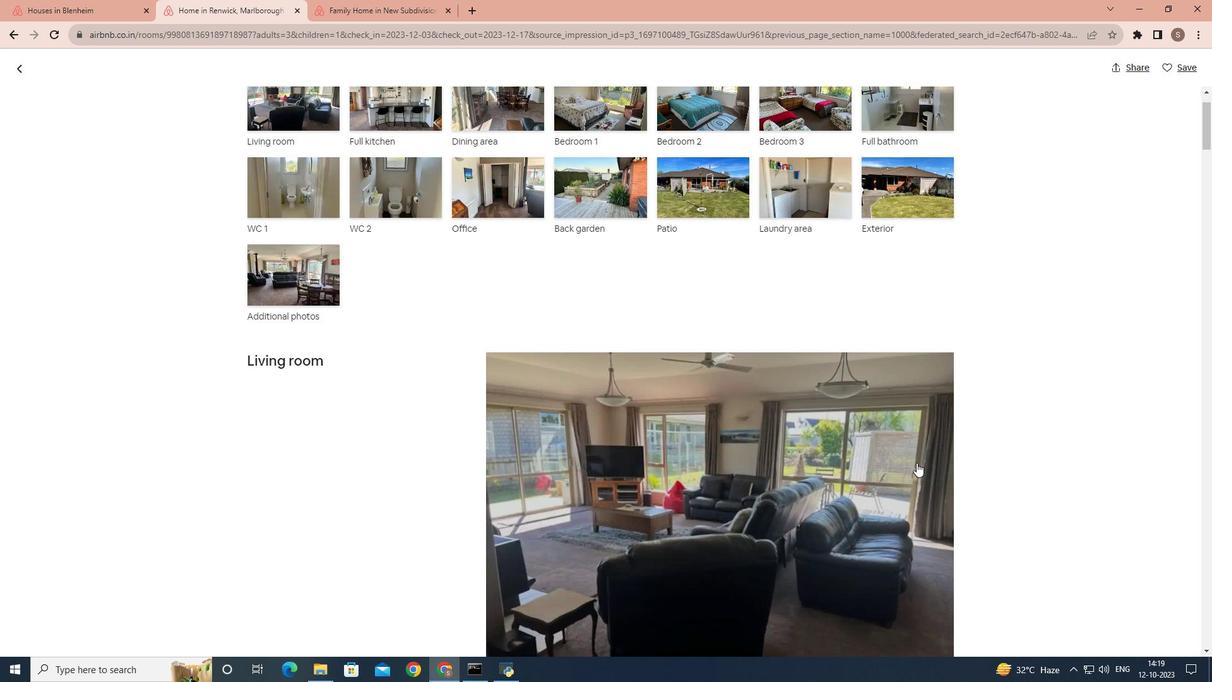 
Action: Mouse scrolled (917, 462) with delta (0, 0)
Screenshot: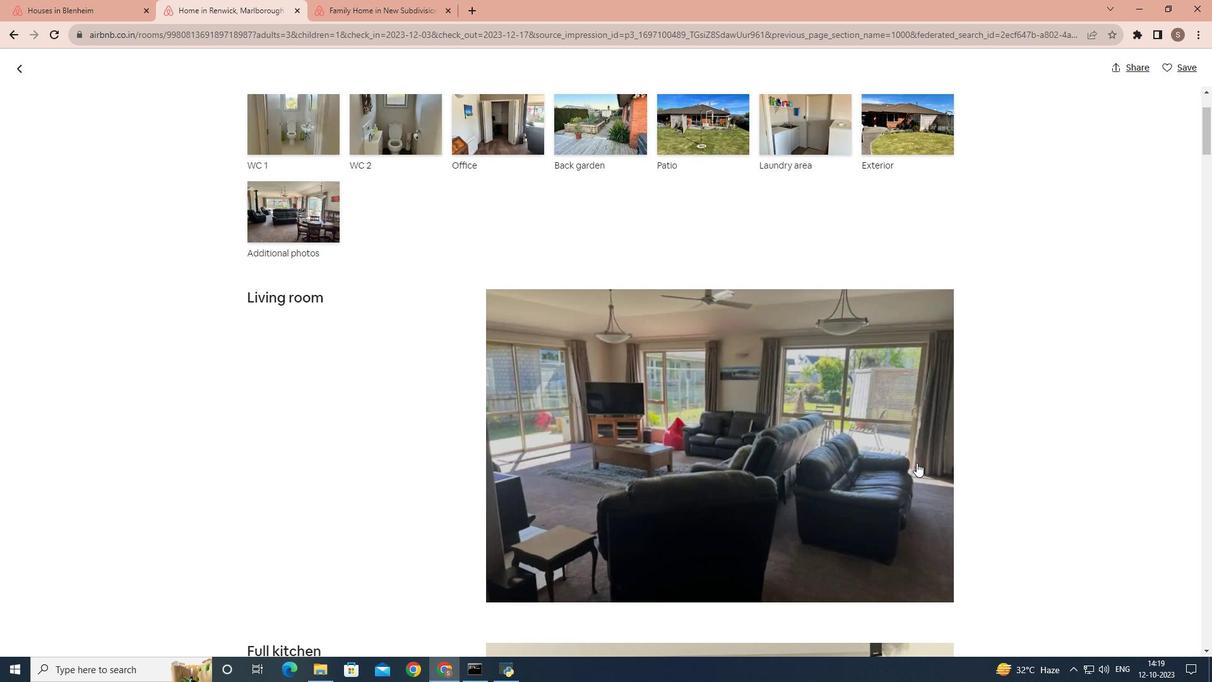 
Action: Mouse scrolled (917, 462) with delta (0, 0)
Screenshot: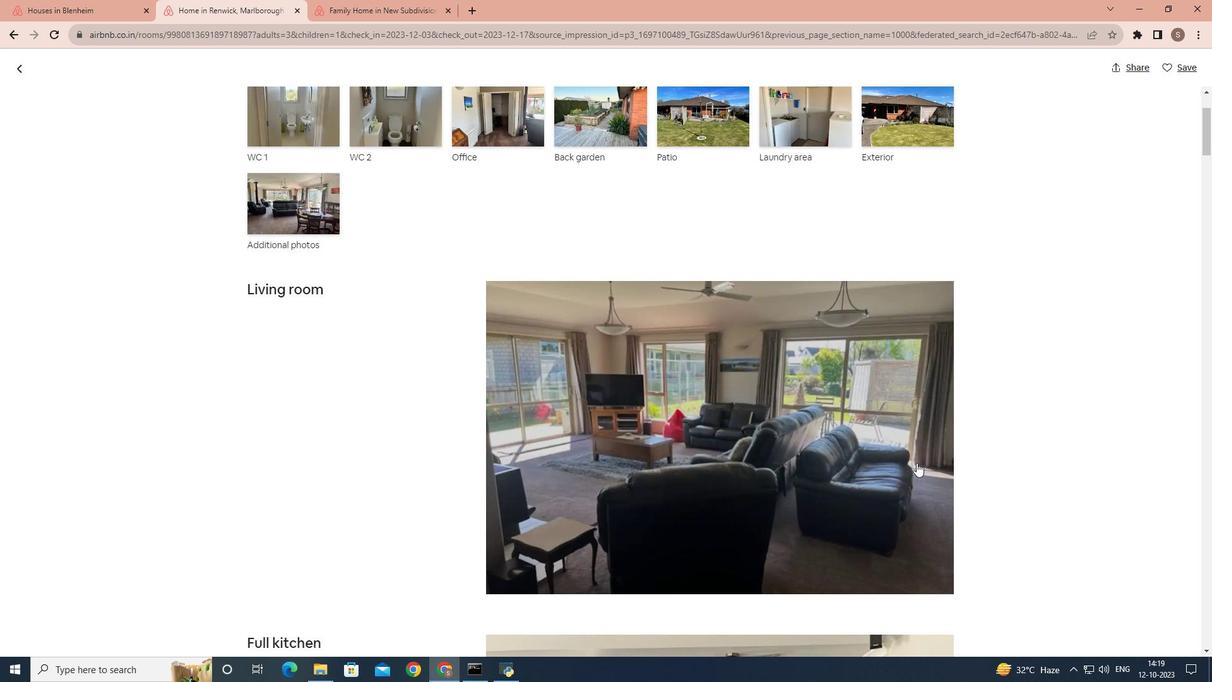 
Action: Mouse moved to (931, 452)
Screenshot: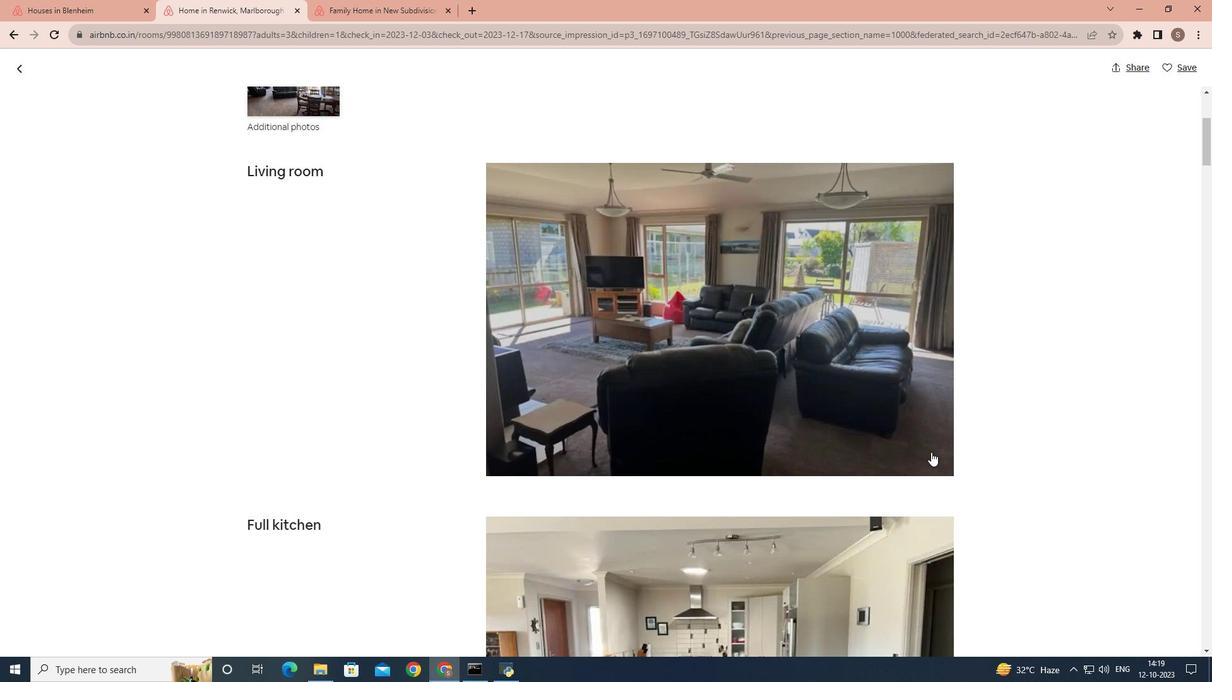 
Action: Mouse scrolled (931, 451) with delta (0, 0)
Screenshot: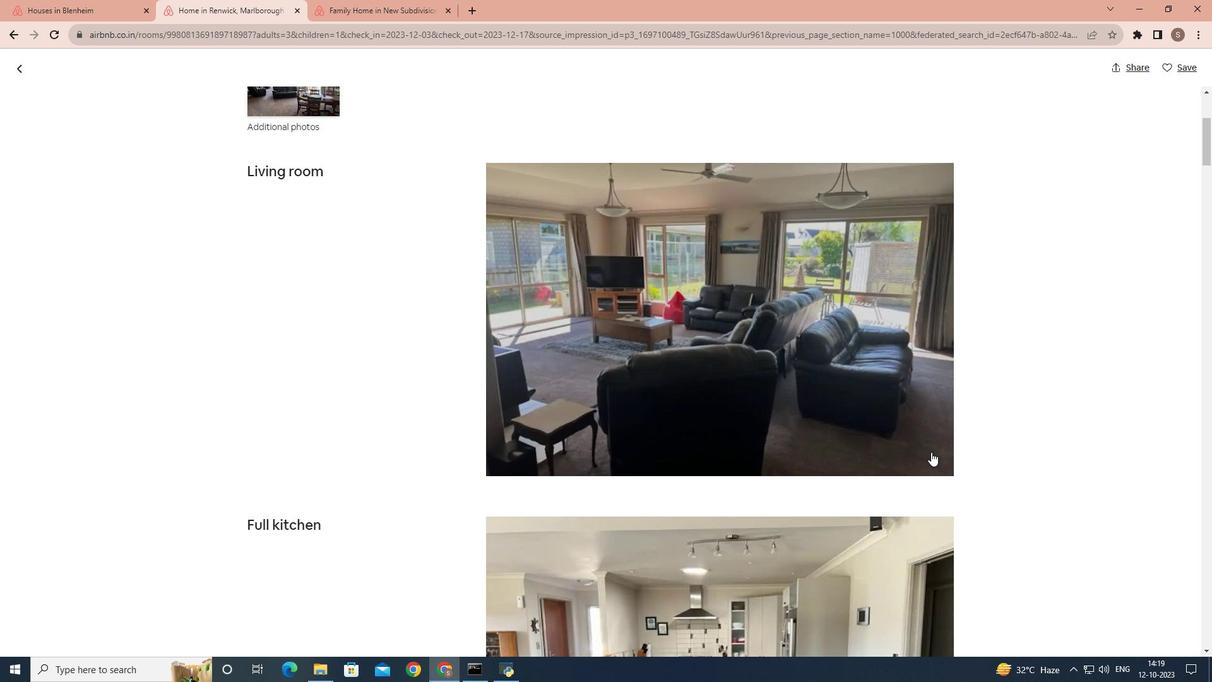
Action: Mouse scrolled (931, 451) with delta (0, 0)
Screenshot: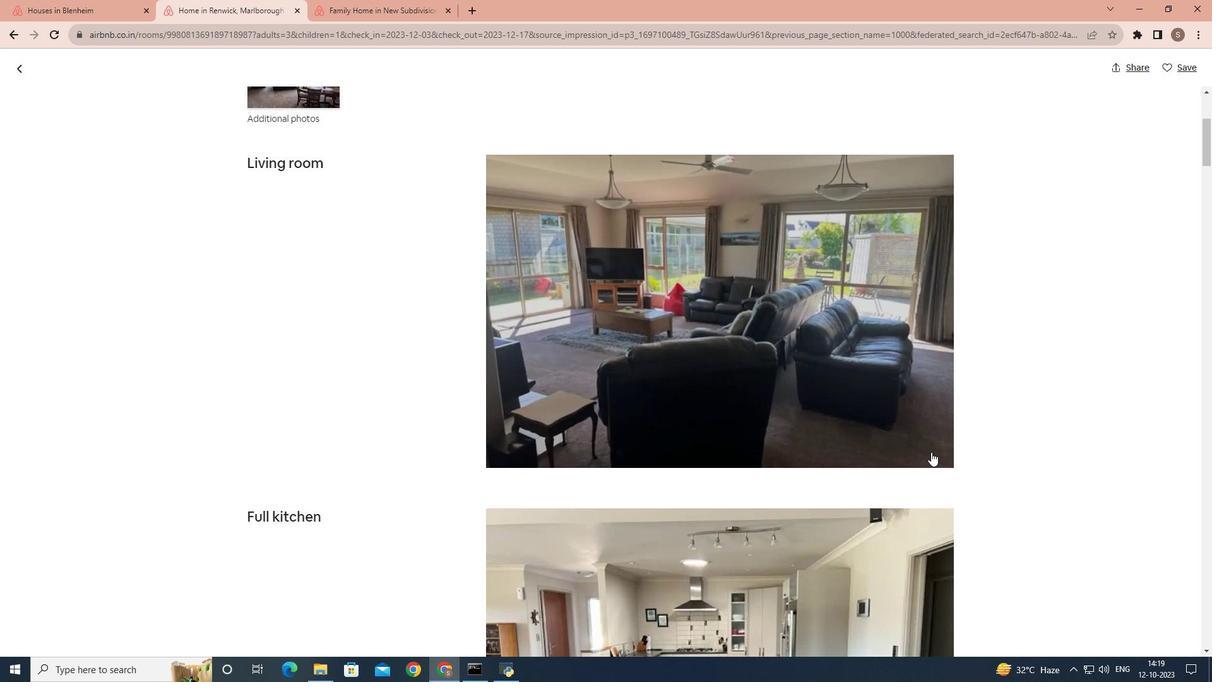 
Action: Mouse scrolled (931, 451) with delta (0, 0)
Screenshot: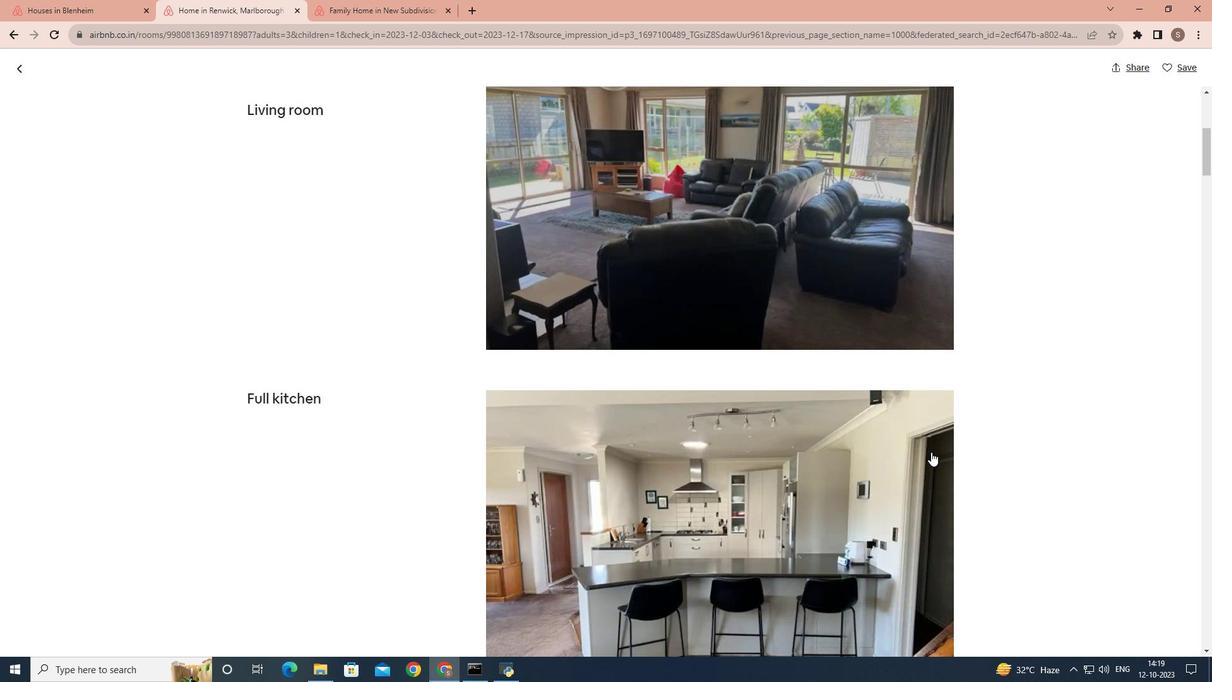 
Action: Mouse scrolled (931, 451) with delta (0, 0)
Screenshot: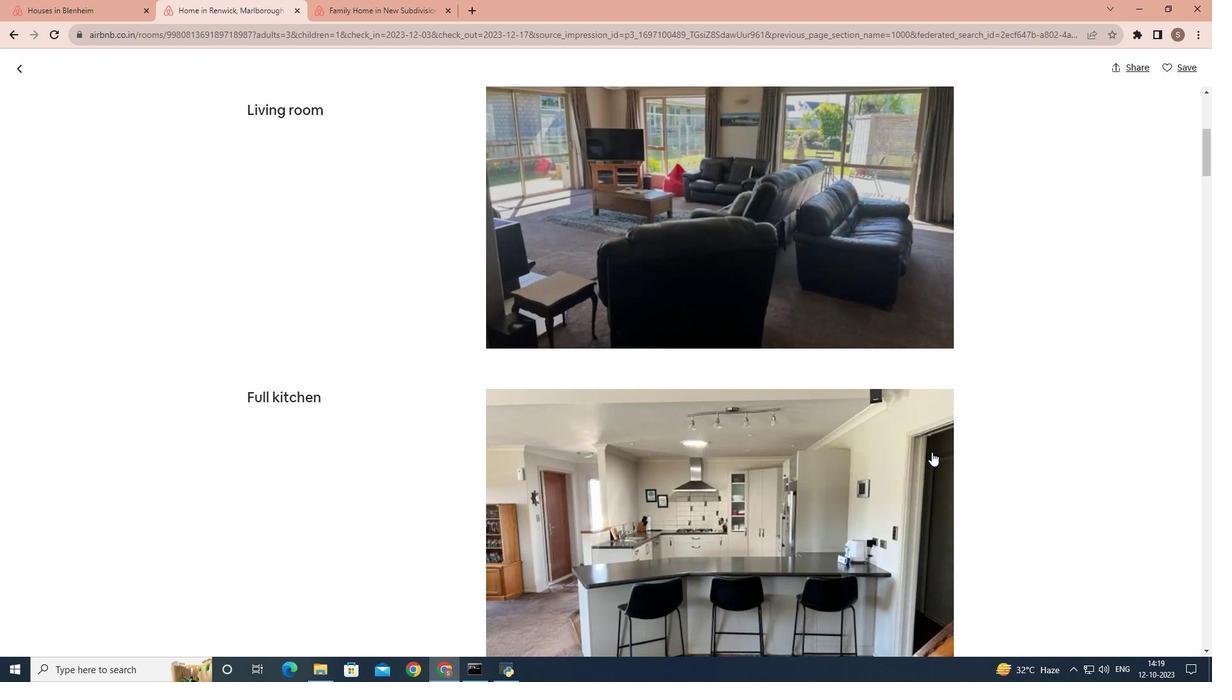 
Action: Mouse moved to (932, 452)
Screenshot: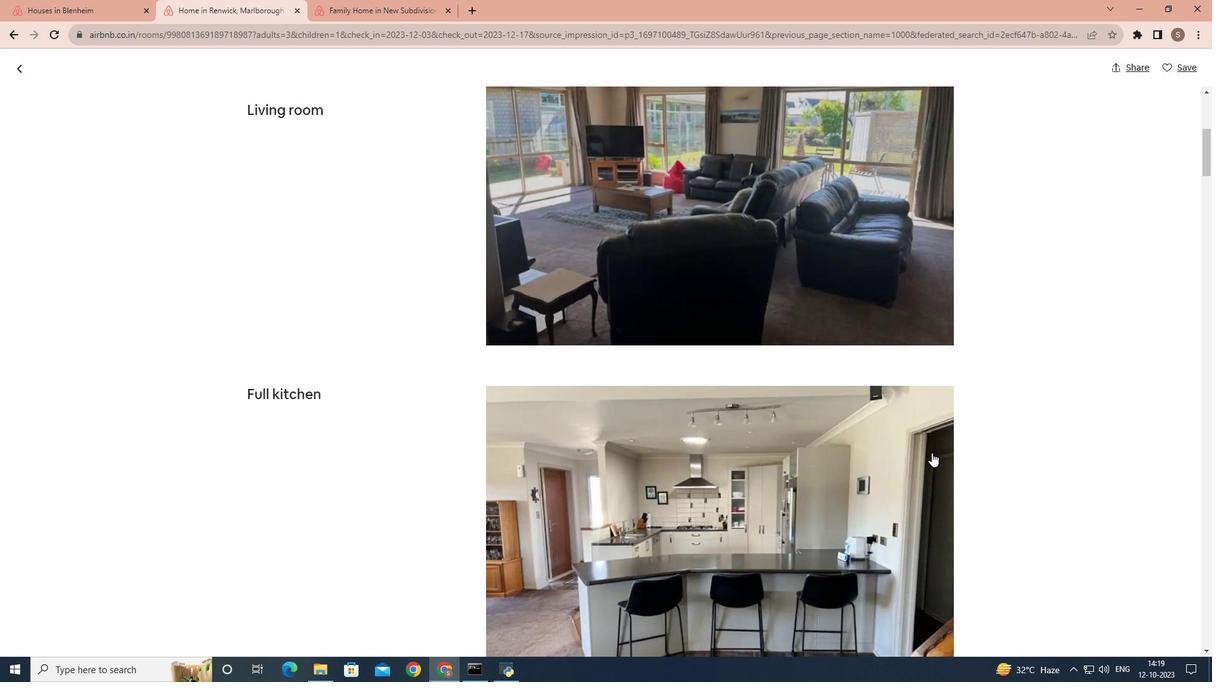 
Action: Mouse scrolled (932, 452) with delta (0, 0)
Screenshot: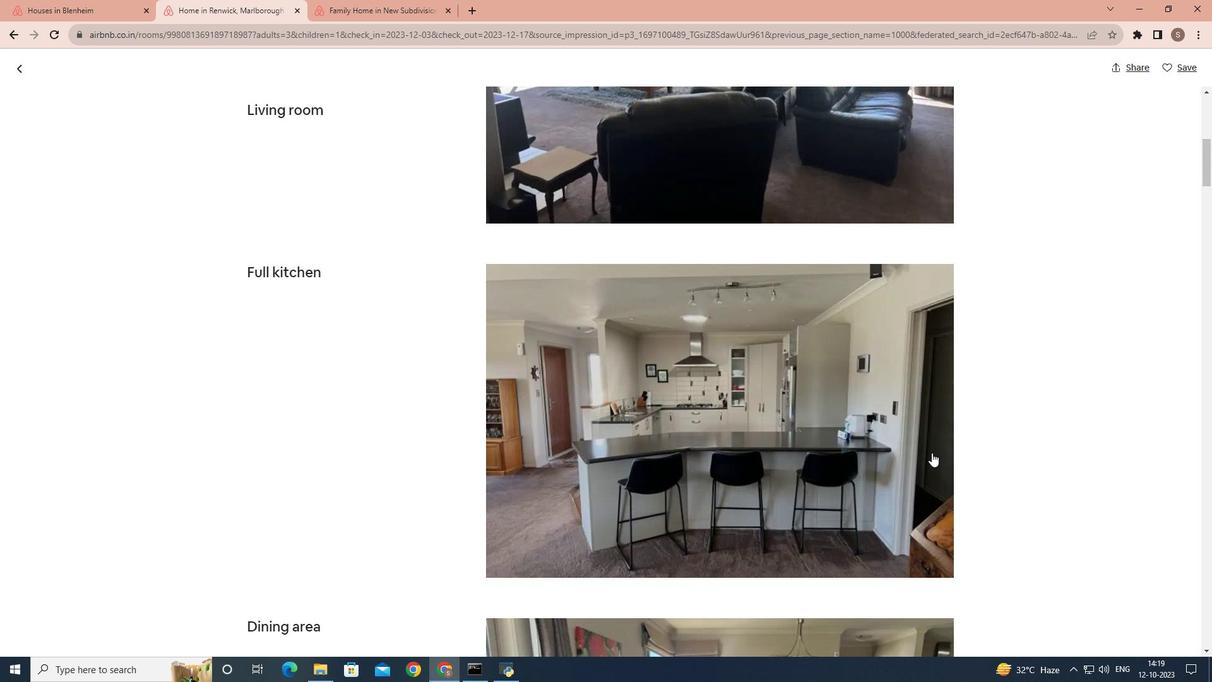 
Action: Mouse scrolled (932, 452) with delta (0, 0)
Screenshot: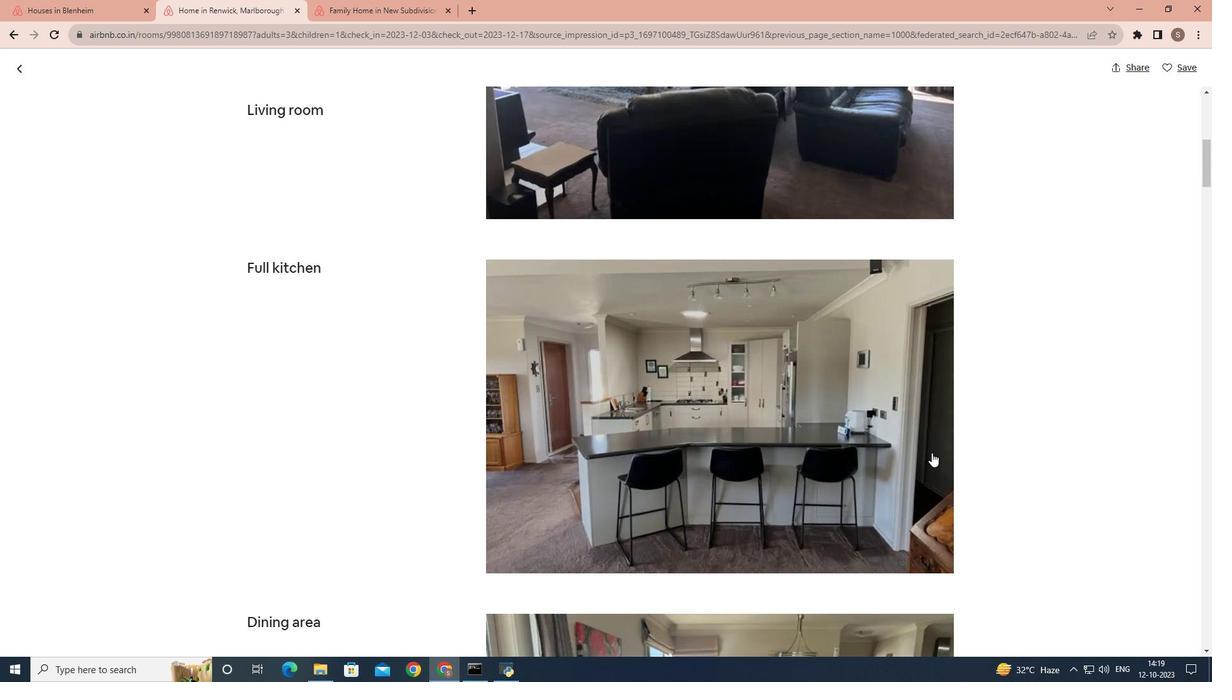 
Action: Mouse scrolled (932, 452) with delta (0, 0)
Screenshot: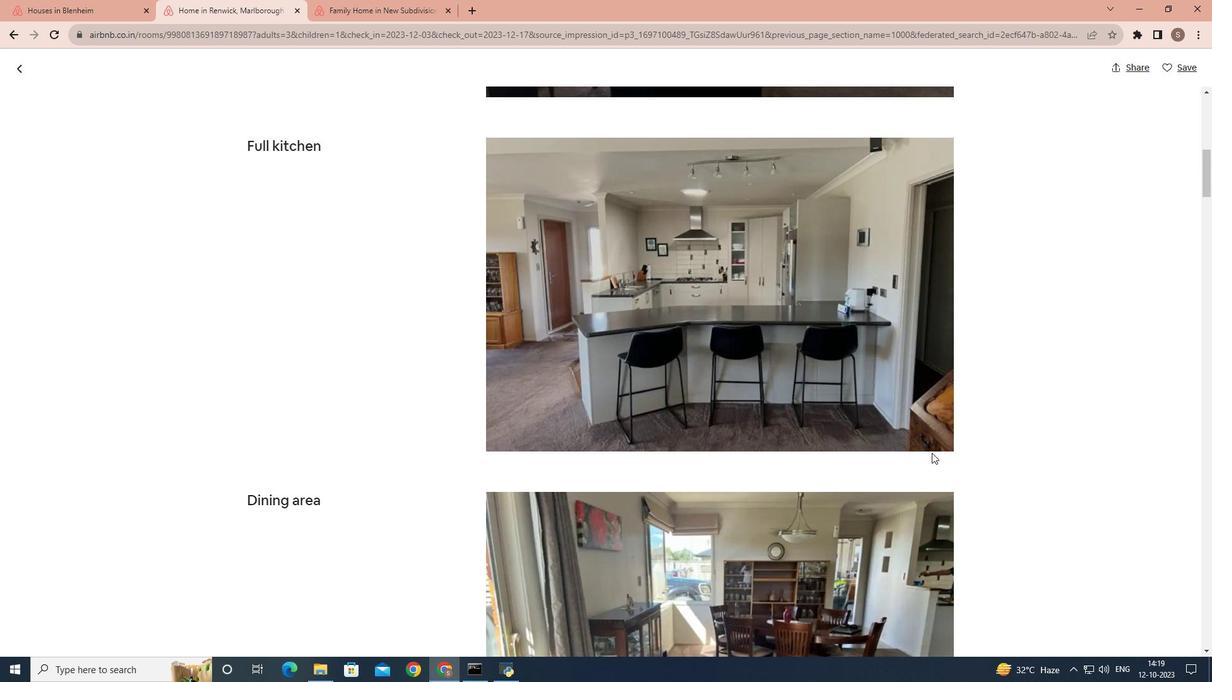 
Action: Mouse scrolled (932, 452) with delta (0, 0)
